 Task: Animate a Bouncing Ball.
Action: Mouse moved to (541, 404)
Screenshot: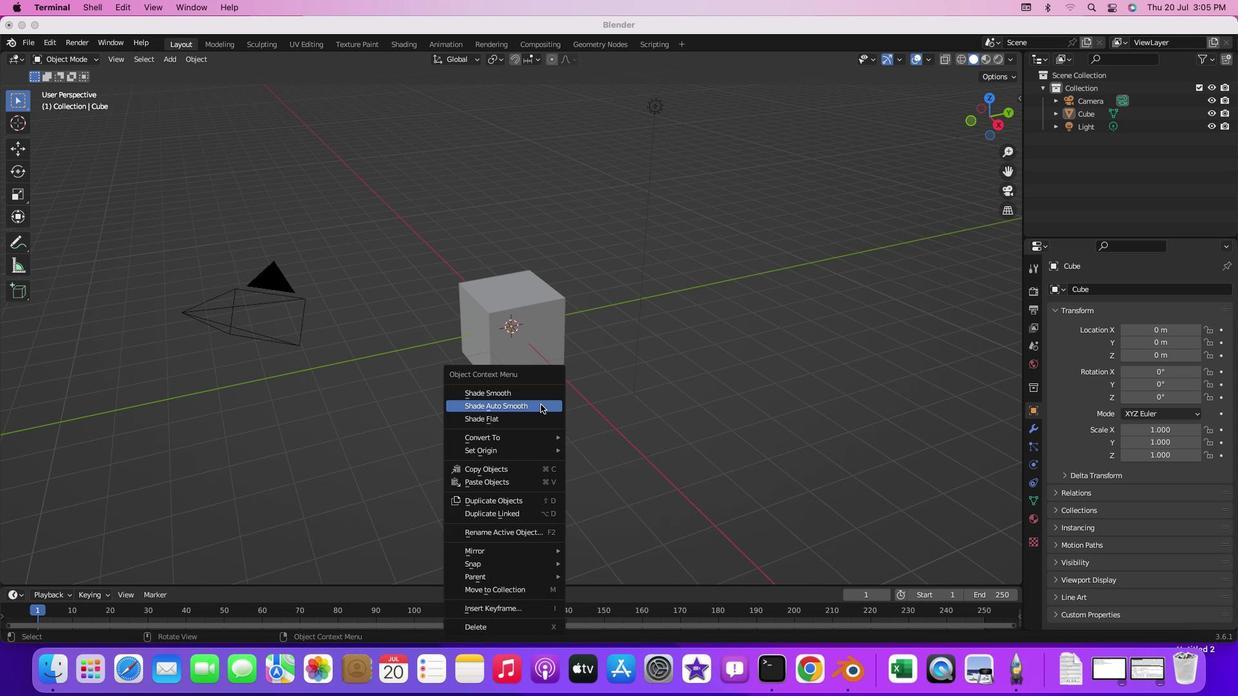 
Action: Mouse pressed right at (541, 404)
Screenshot: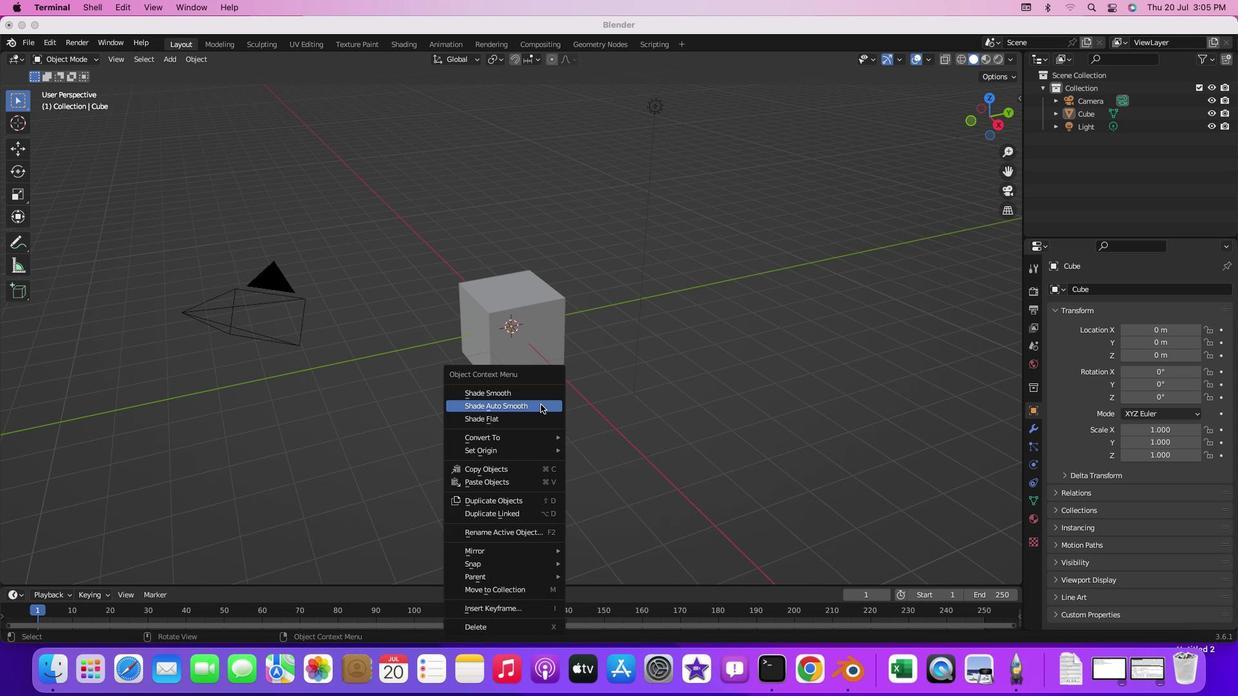 
Action: Mouse moved to (371, 388)
Screenshot: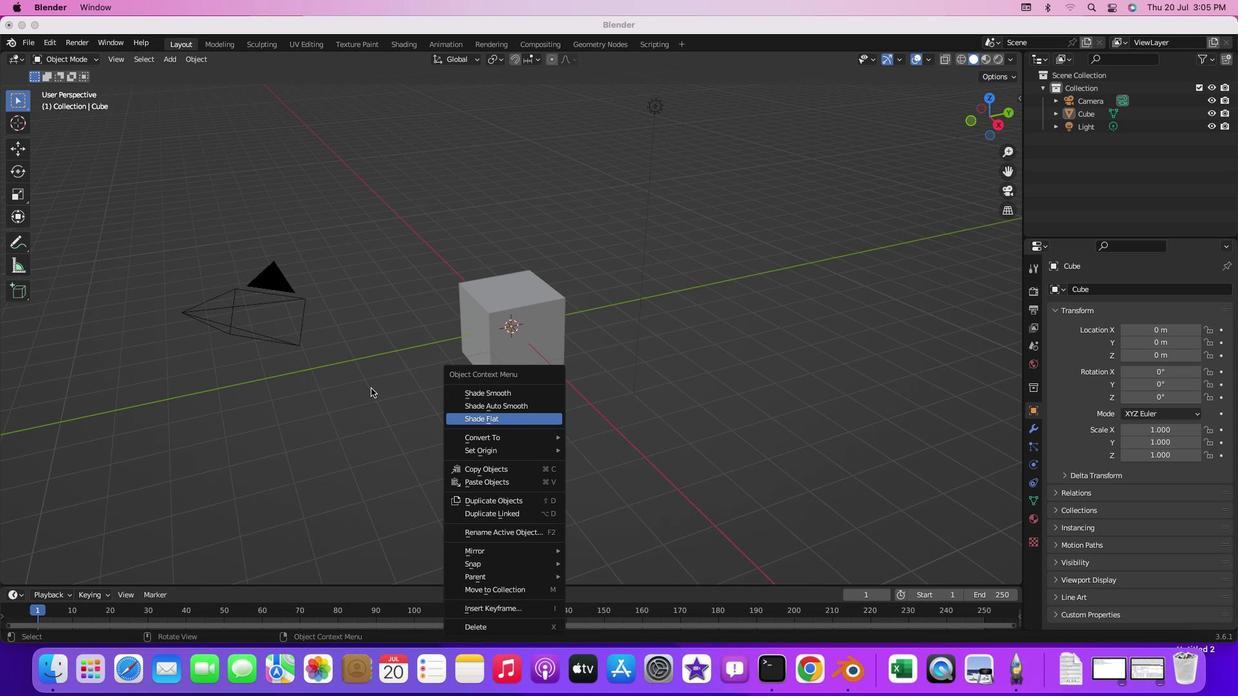 
Action: Mouse pressed left at (371, 388)
Screenshot: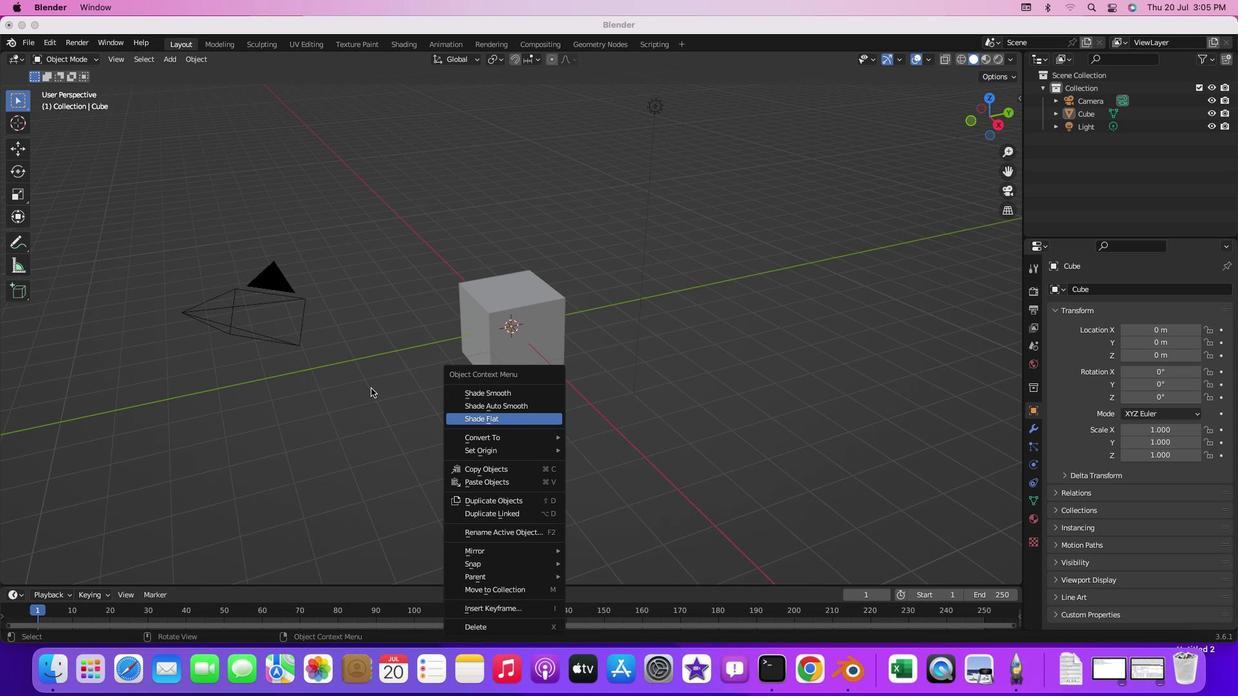 
Action: Mouse moved to (492, 359)
Screenshot: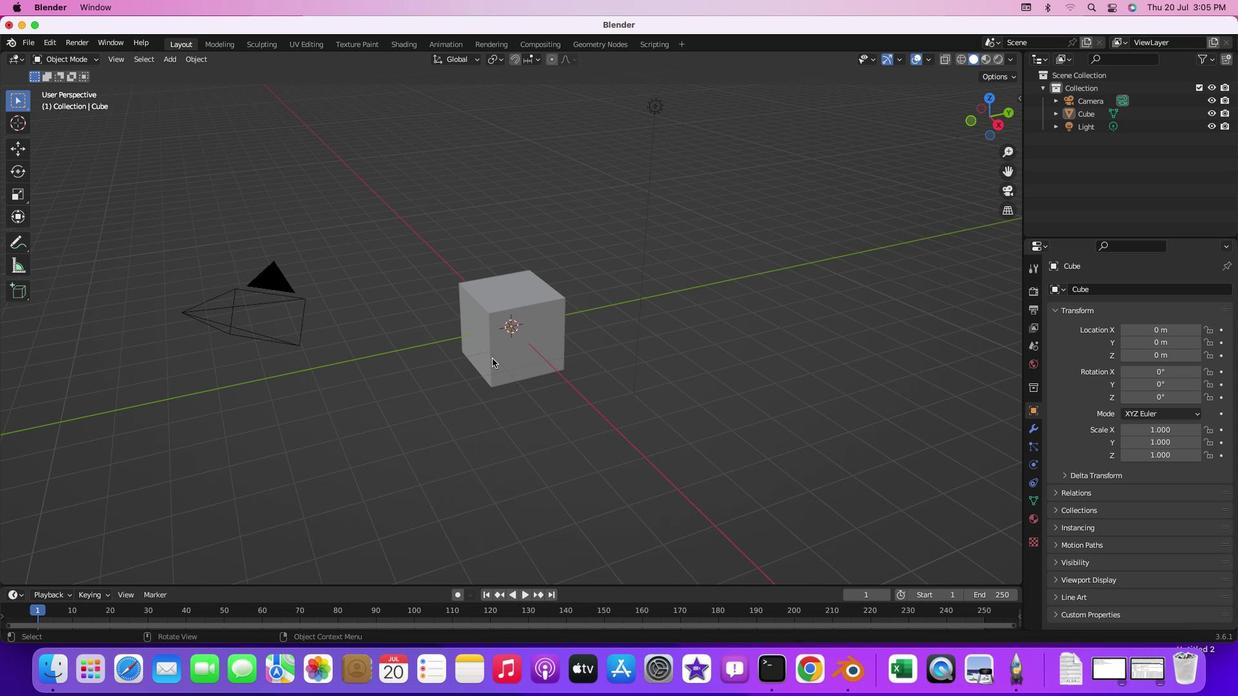 
Action: Mouse pressed left at (492, 359)
Screenshot: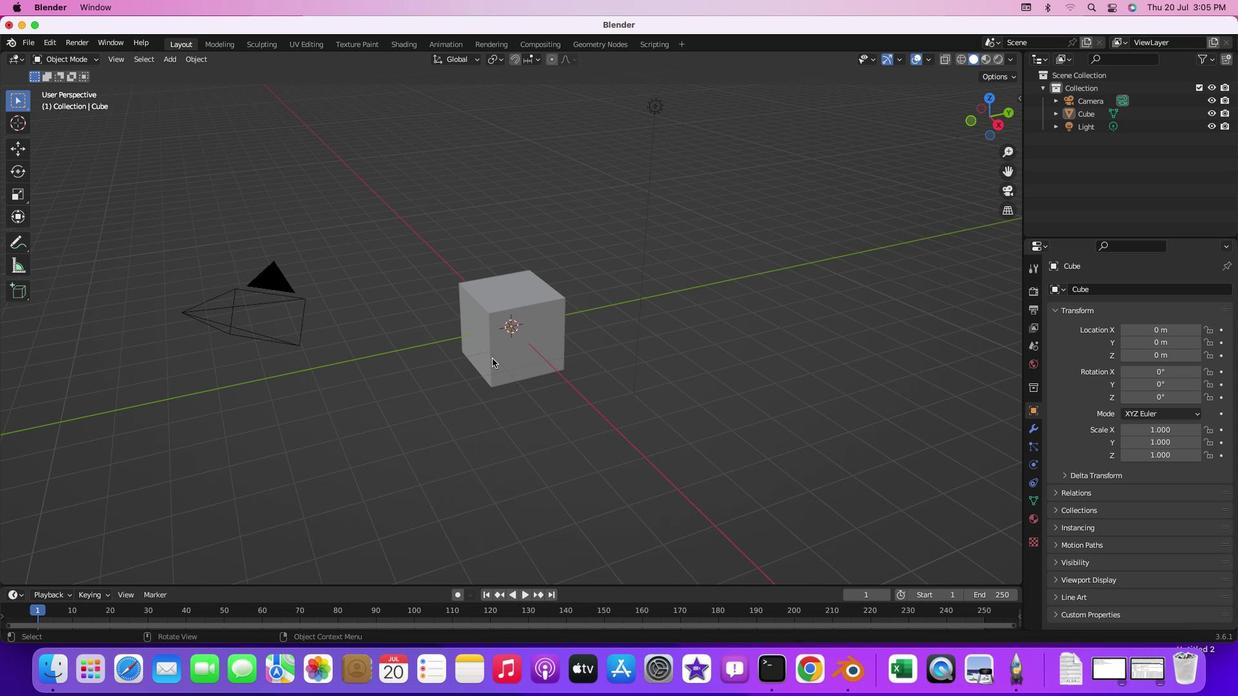 
Action: Key pressed Key.delete
Screenshot: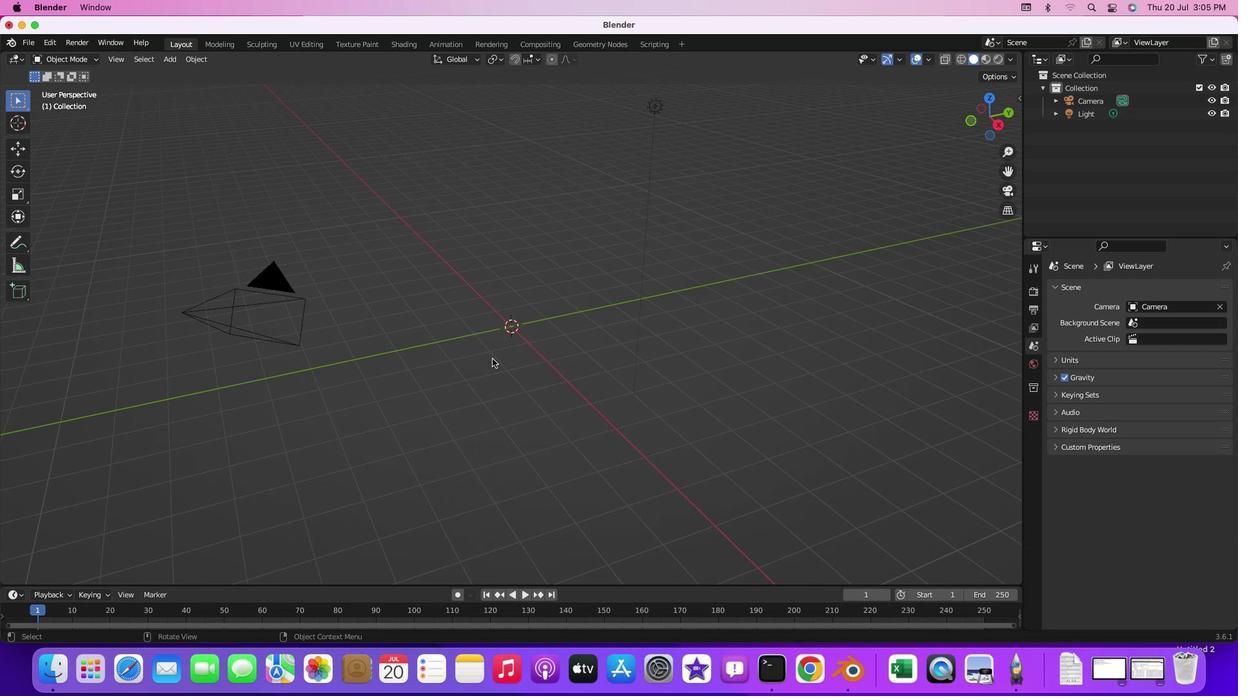 
Action: Mouse moved to (485, 367)
Screenshot: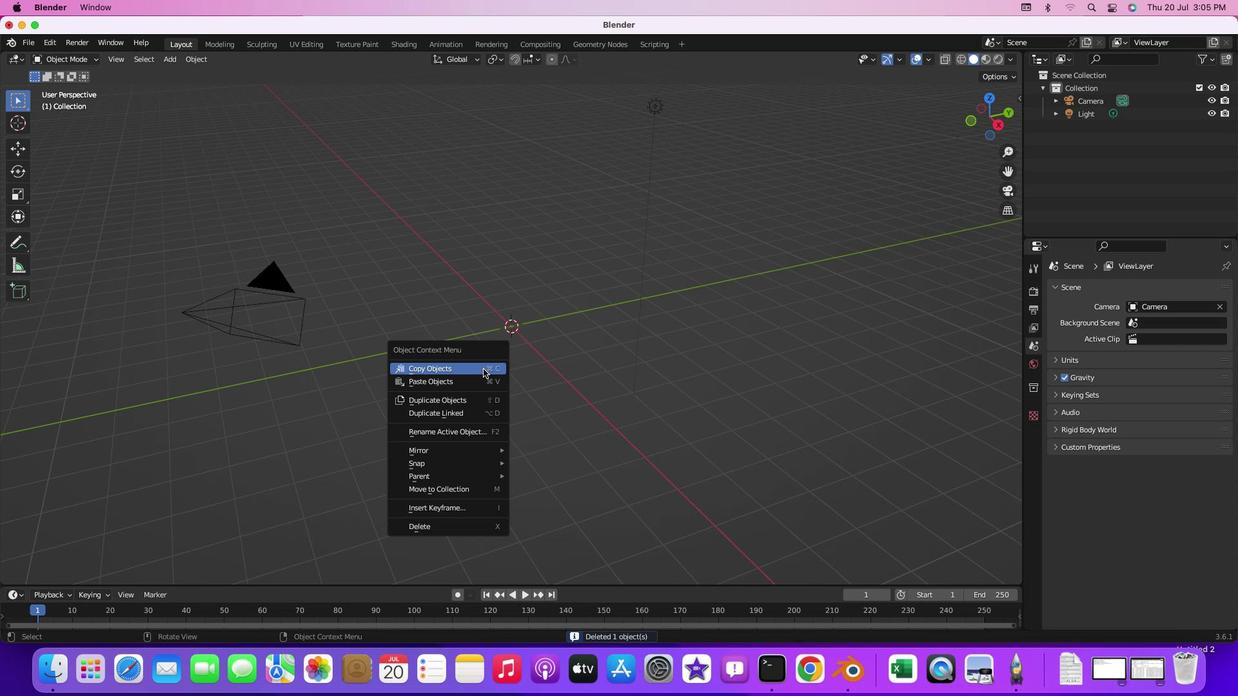
Action: Mouse pressed right at (485, 367)
Screenshot: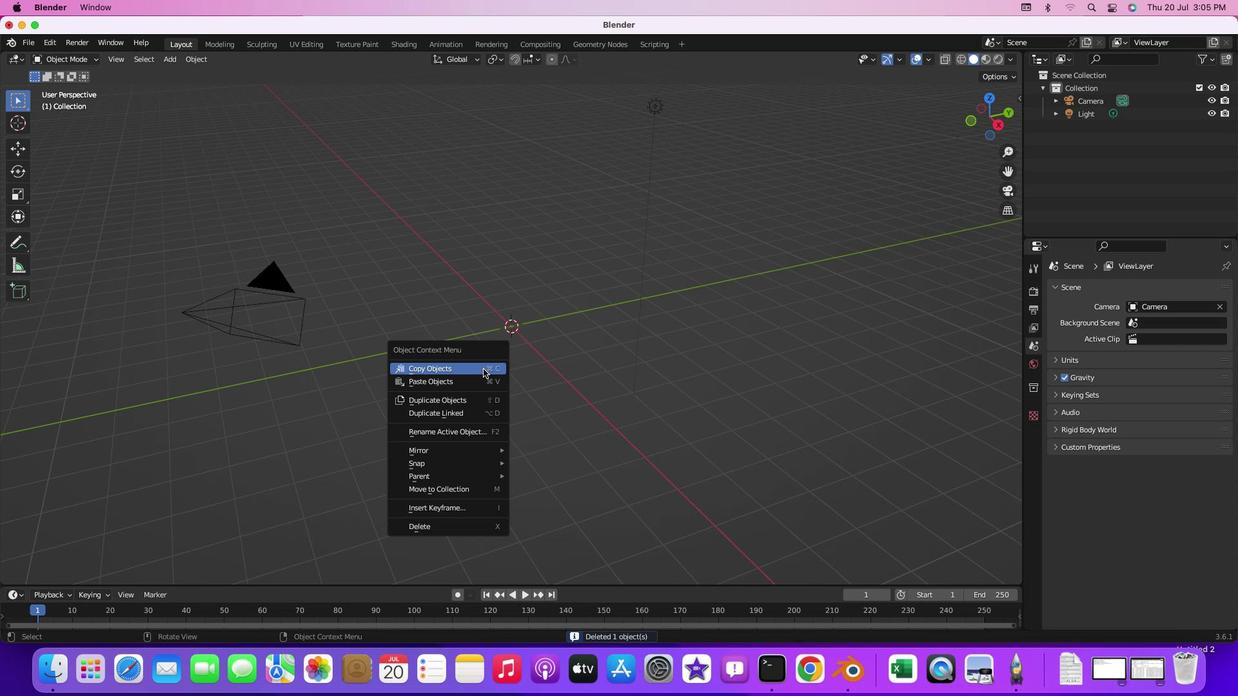 
Action: Mouse moved to (585, 372)
Screenshot: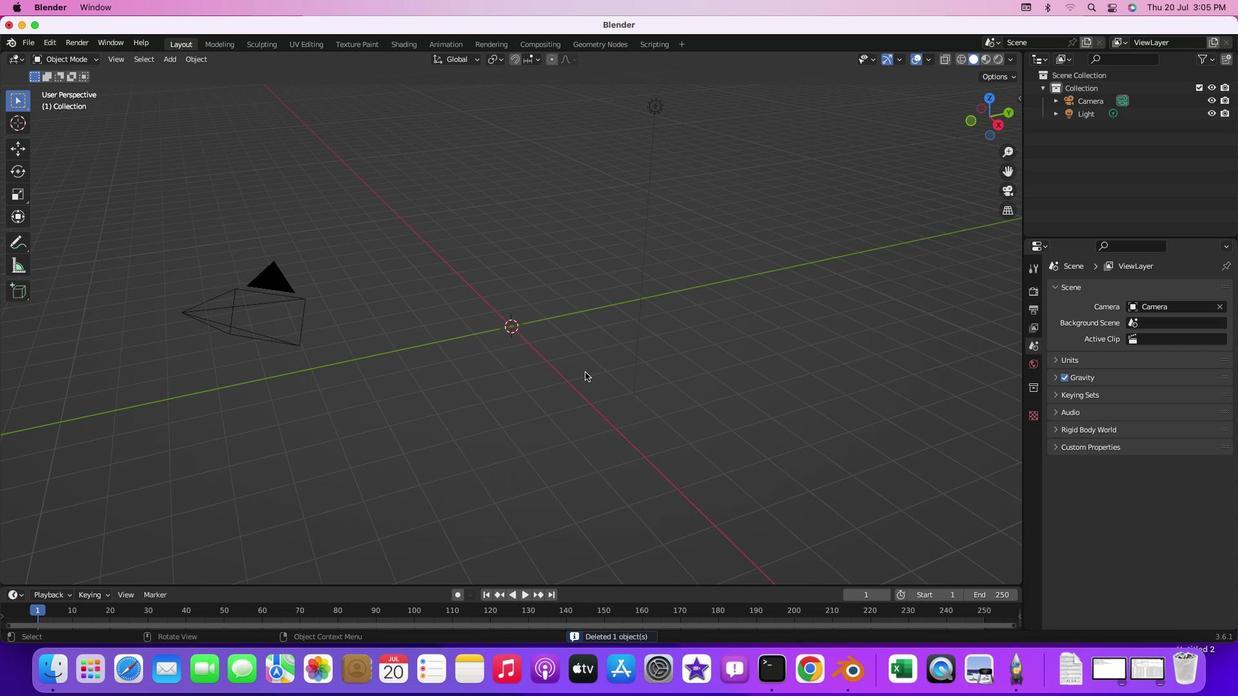 
Action: Mouse pressed left at (585, 372)
Screenshot: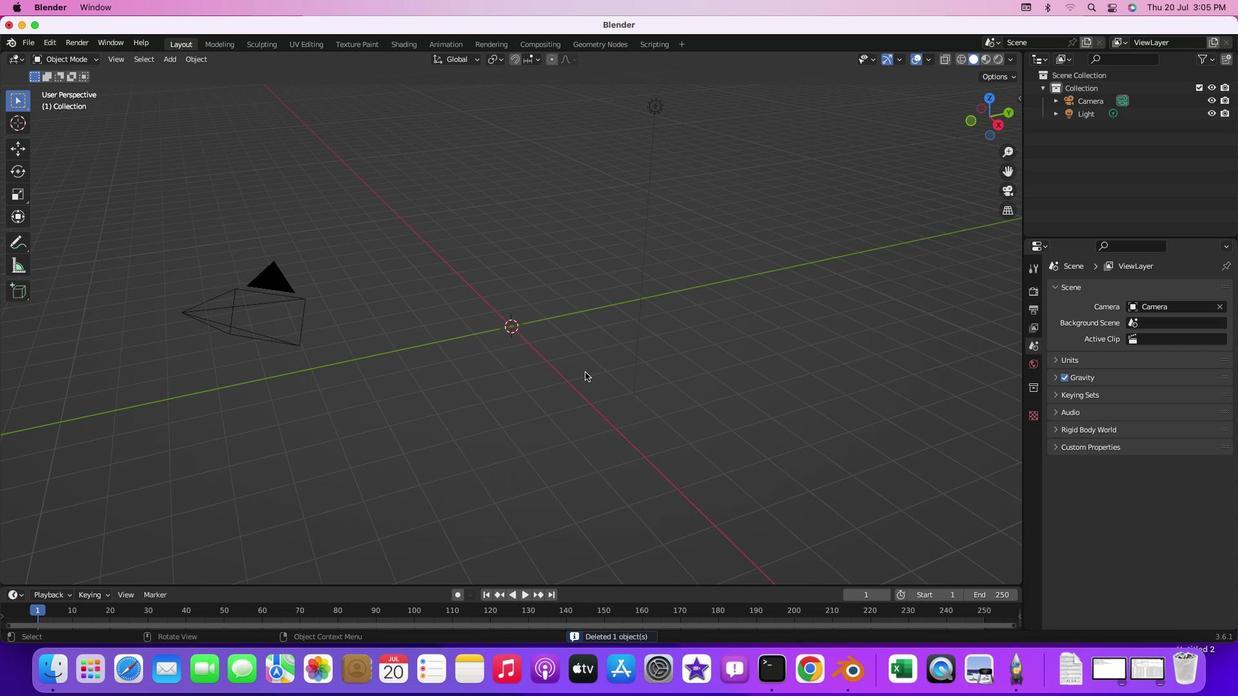 
Action: Mouse moved to (587, 360)
Screenshot: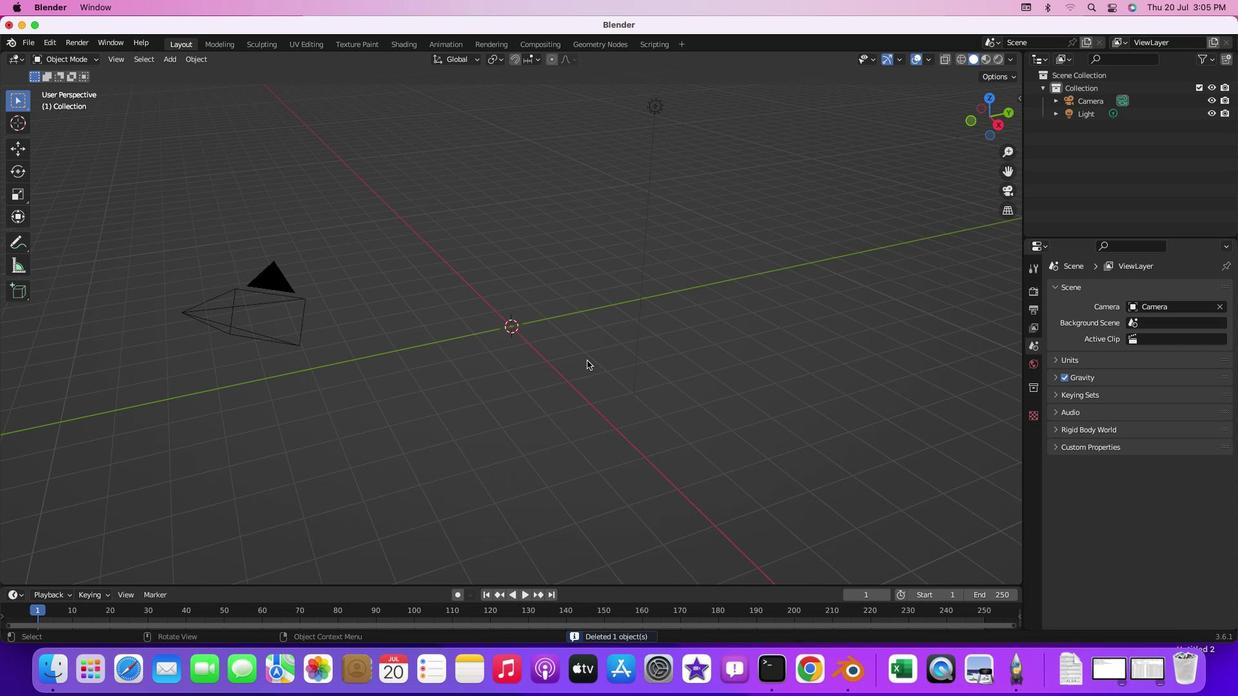 
Action: Mouse pressed left at (587, 360)
Screenshot: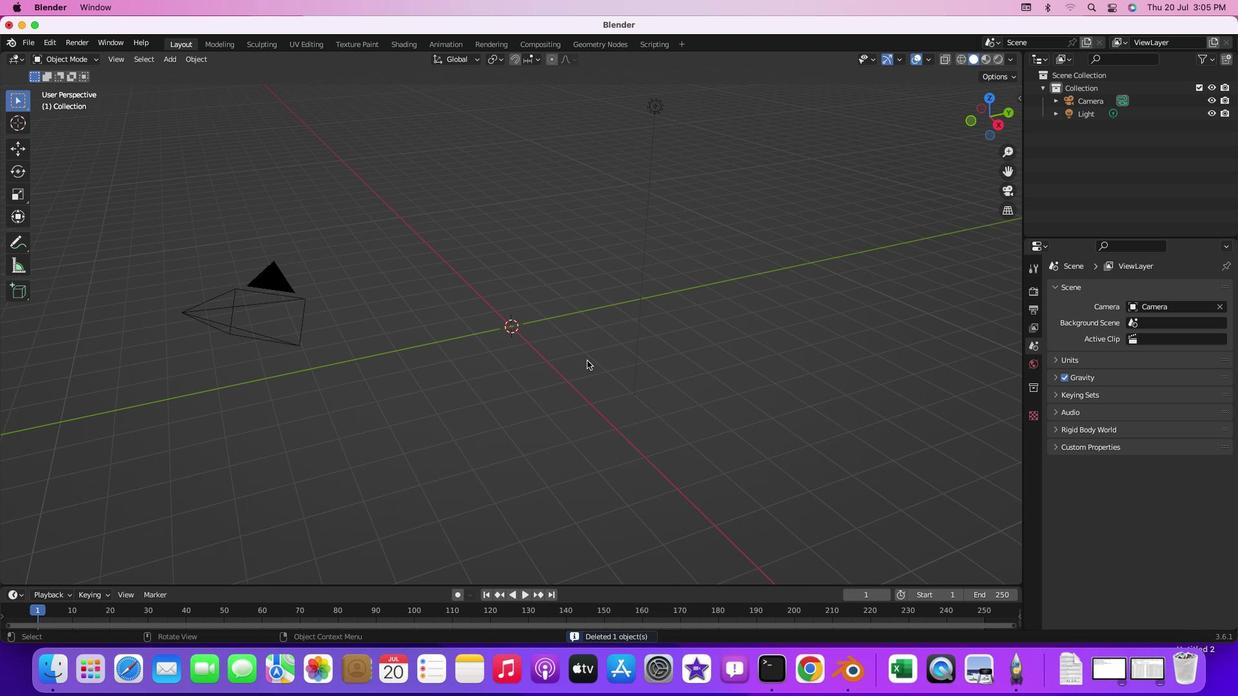 
Action: Mouse moved to (585, 356)
Screenshot: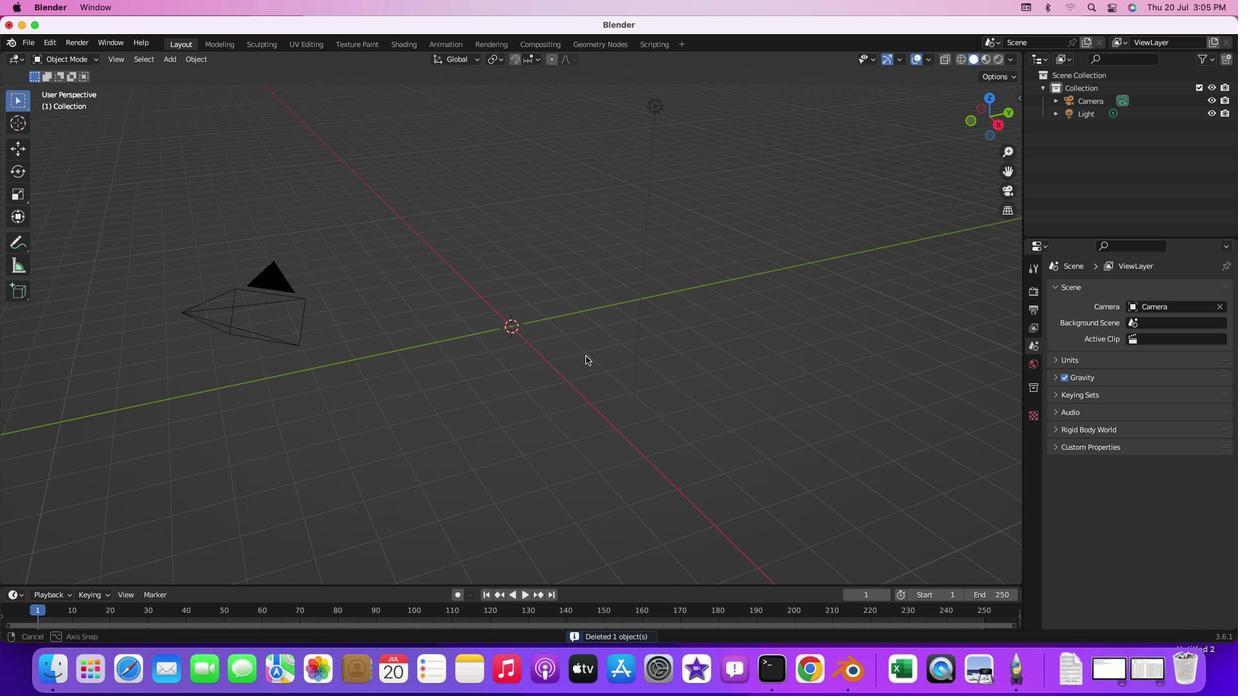 
Action: Mouse pressed middle at (585, 356)
Screenshot: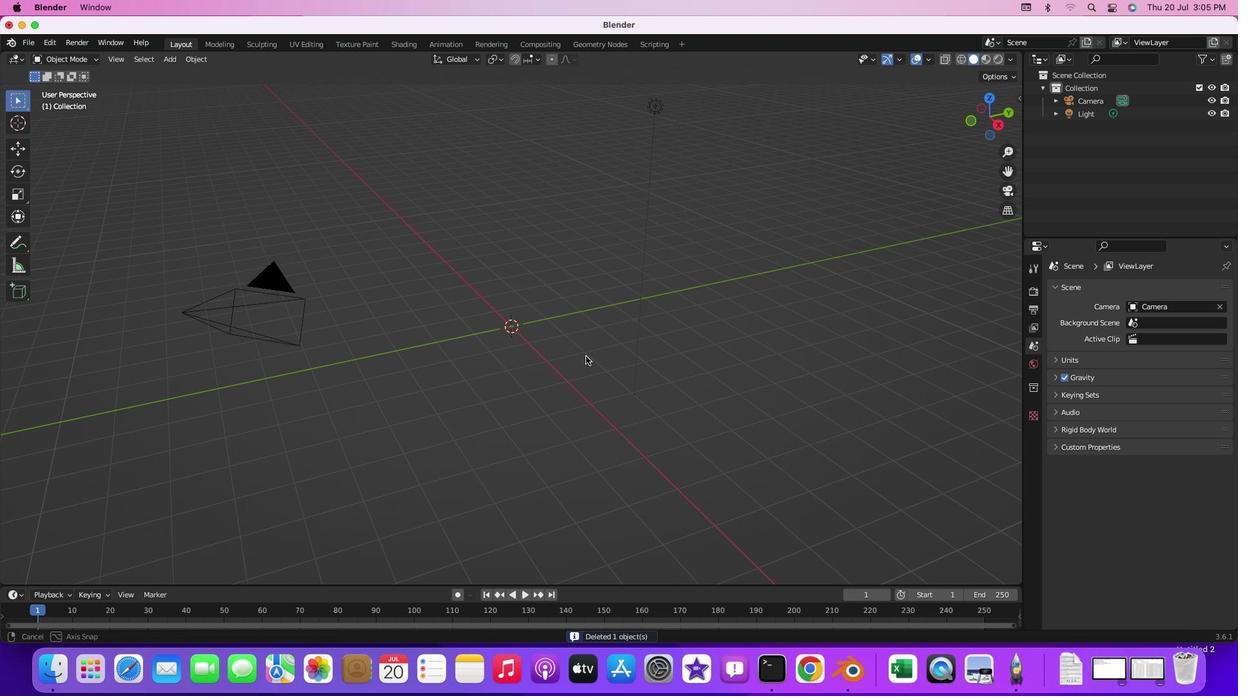 
Action: Mouse moved to (556, 276)
Screenshot: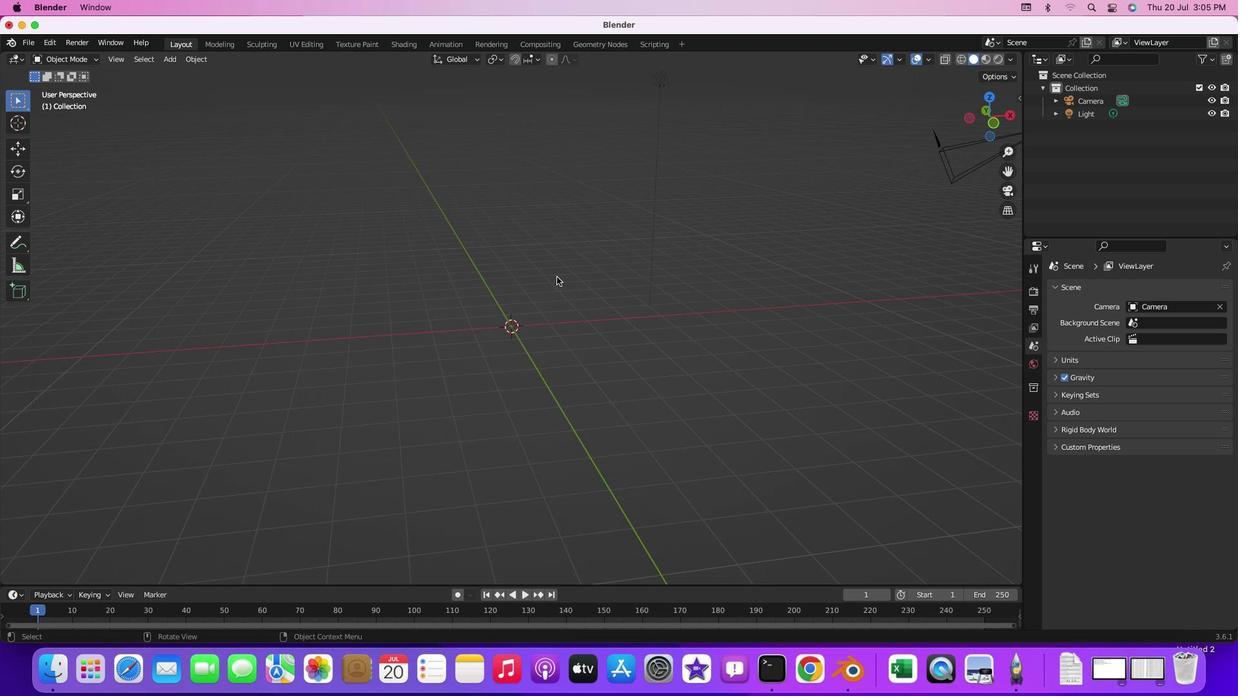 
Action: Key pressed Key.shift'A'
Screenshot: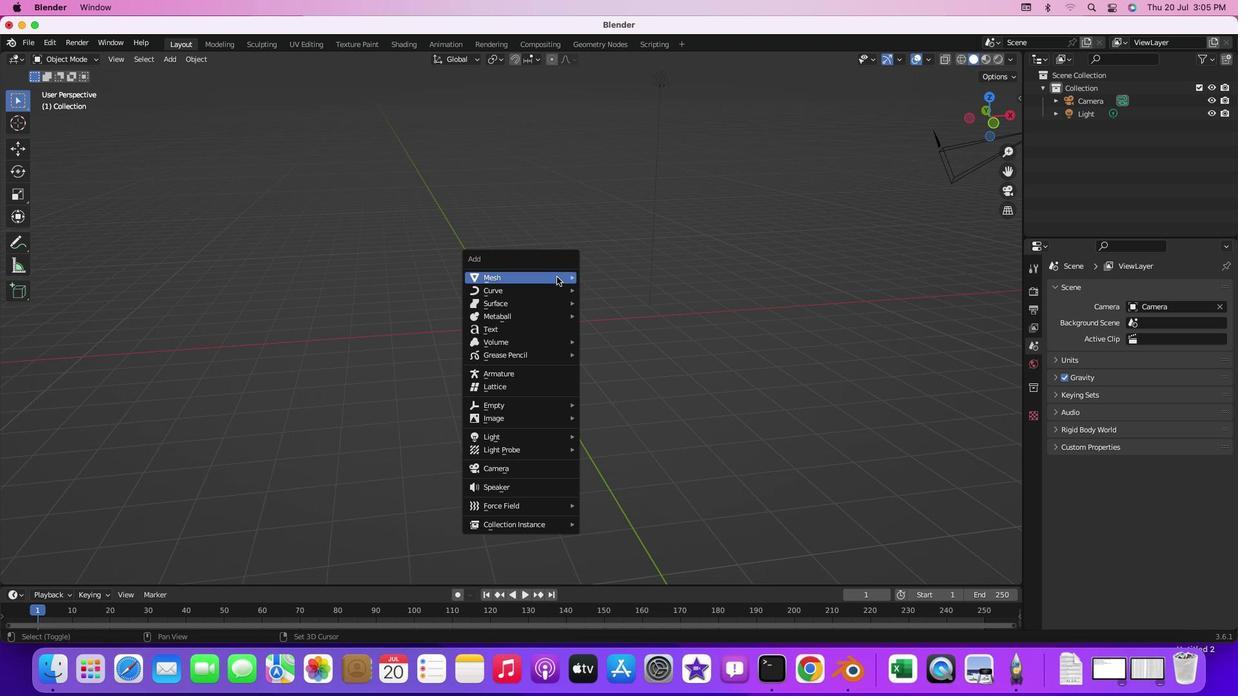 
Action: Mouse moved to (616, 283)
Screenshot: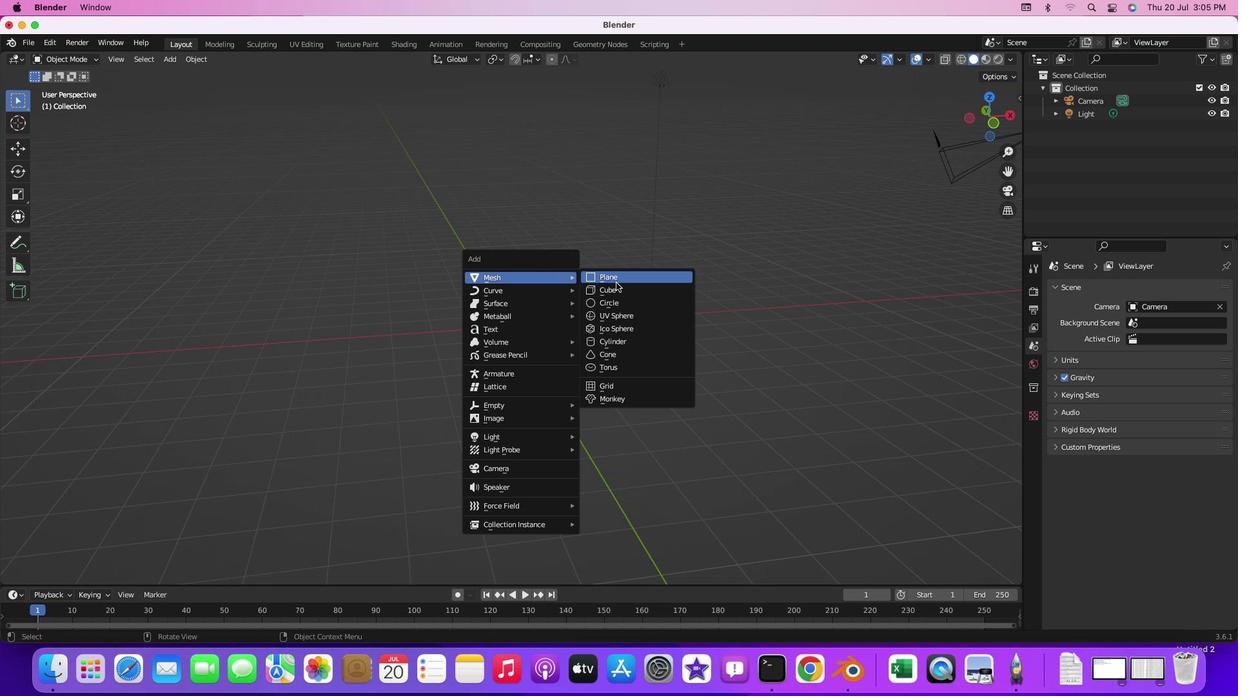 
Action: Mouse pressed left at (616, 283)
Screenshot: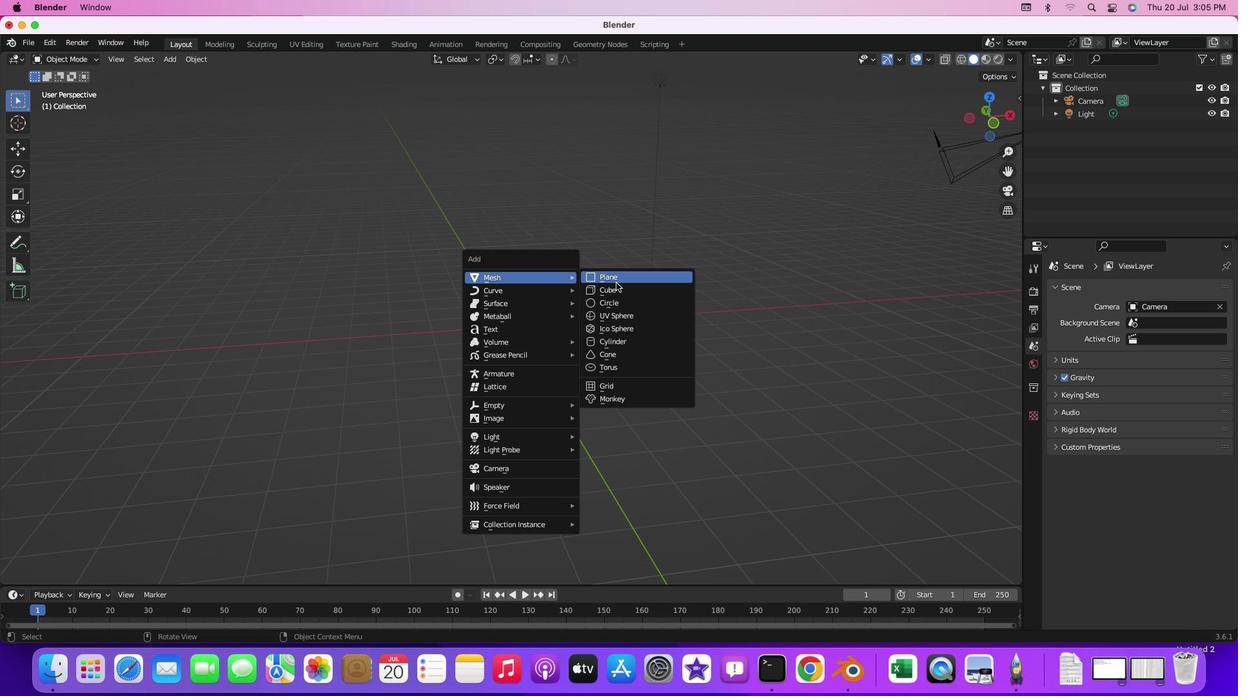 
Action: Mouse moved to (536, 322)
Screenshot: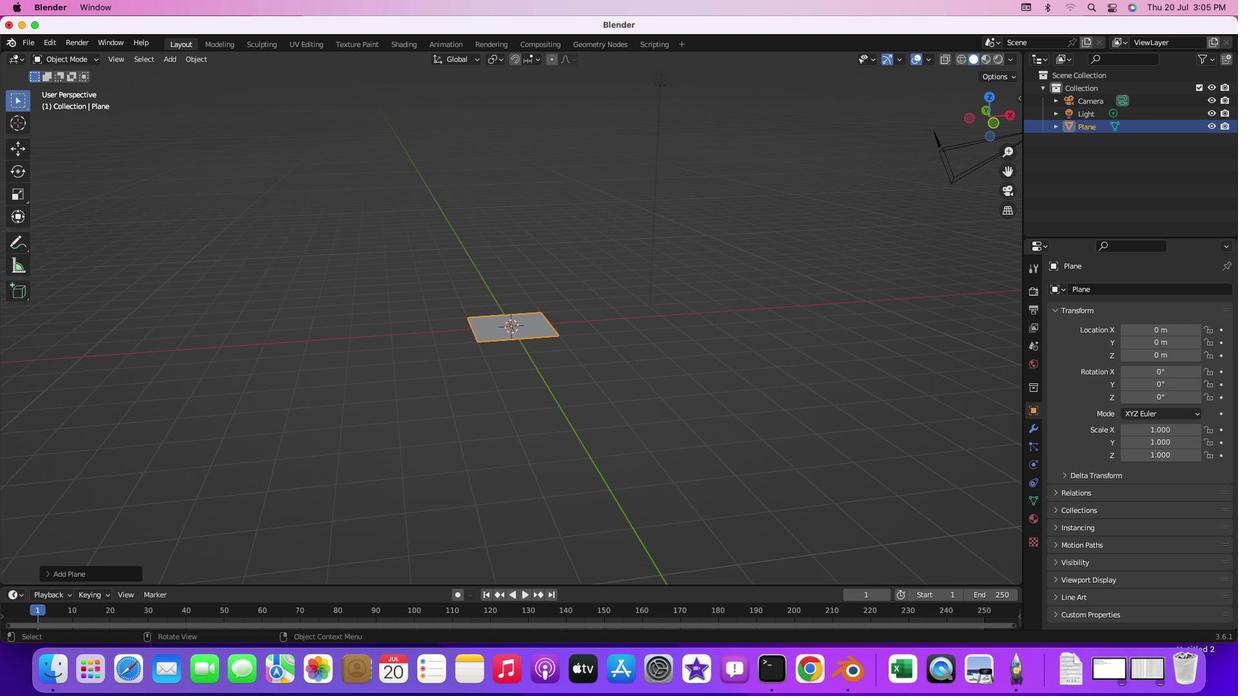 
Action: Key pressed 's'
Screenshot: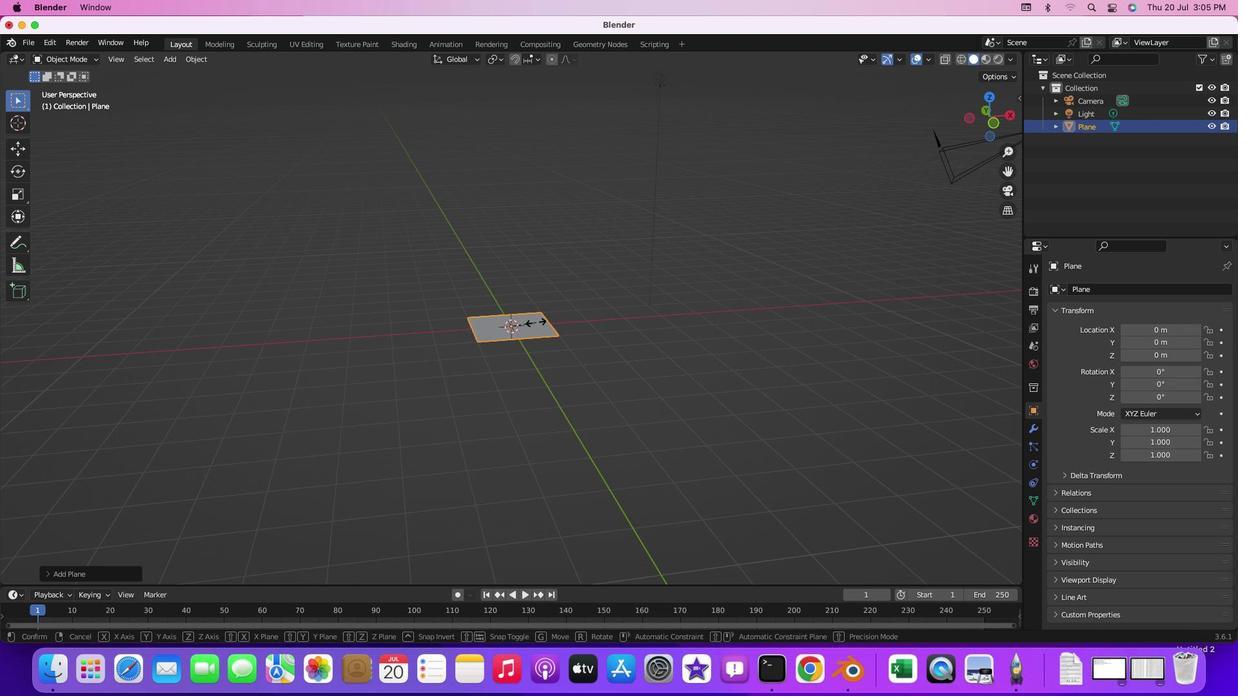 
Action: Mouse moved to (666, 304)
Screenshot: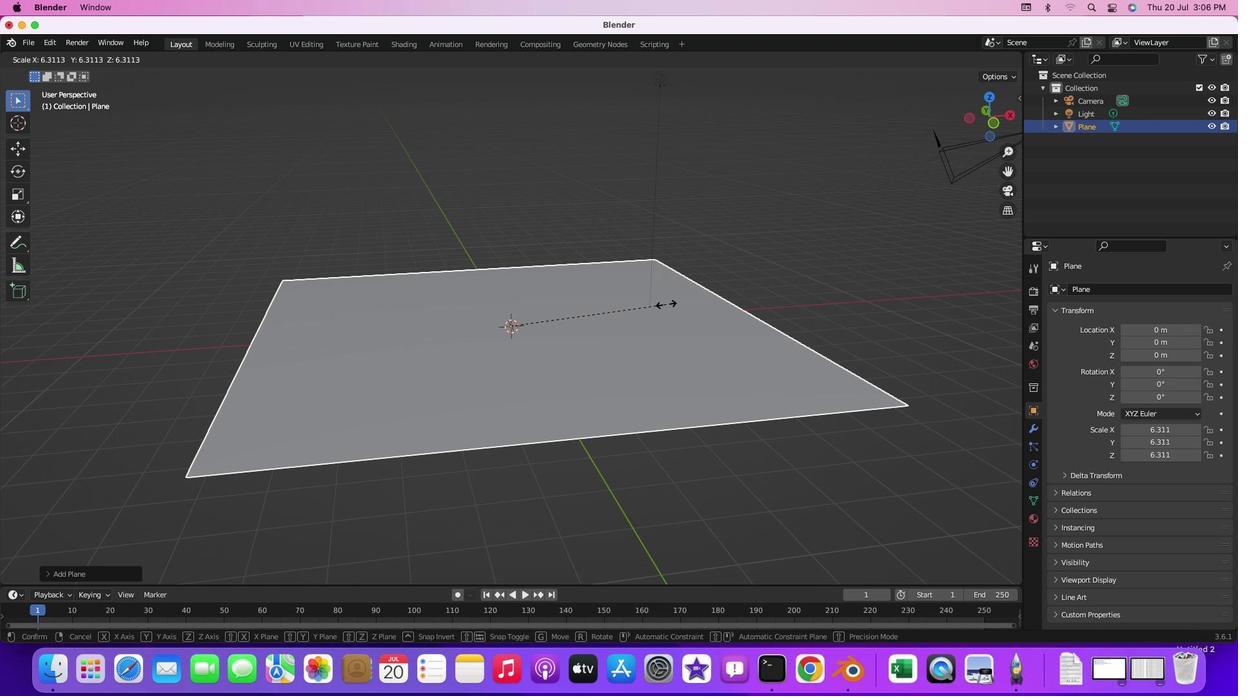 
Action: Mouse pressed left at (666, 304)
Screenshot: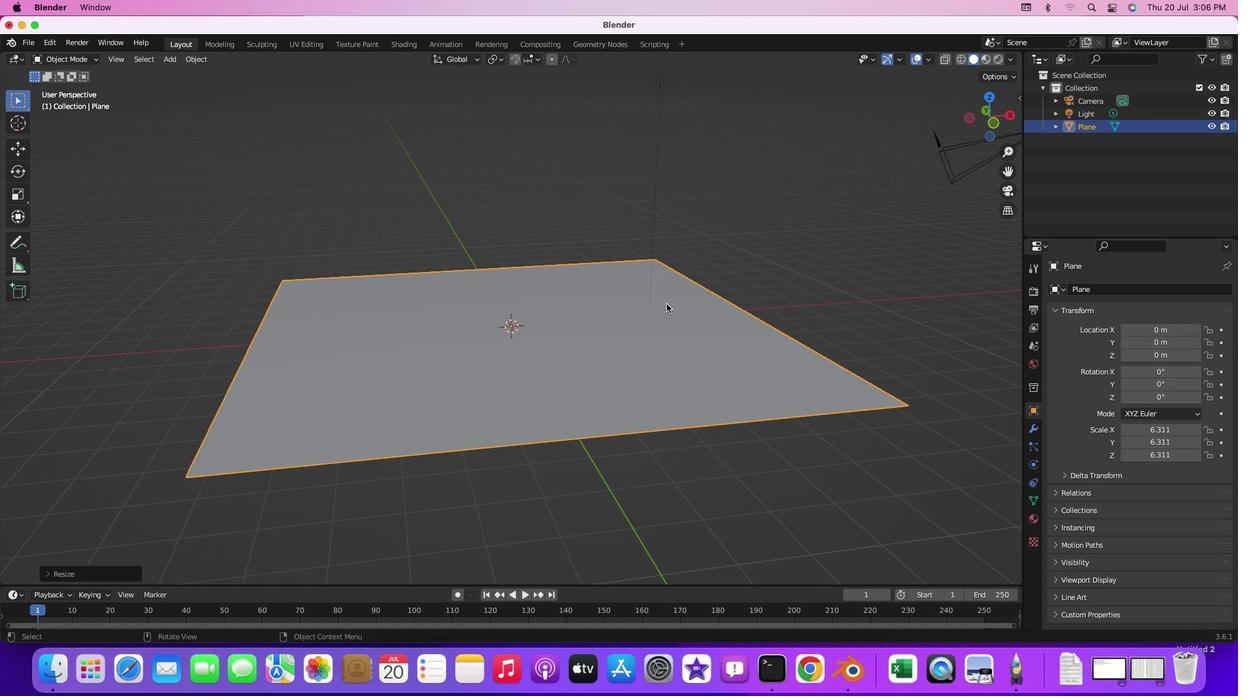 
Action: Mouse moved to (867, 223)
Screenshot: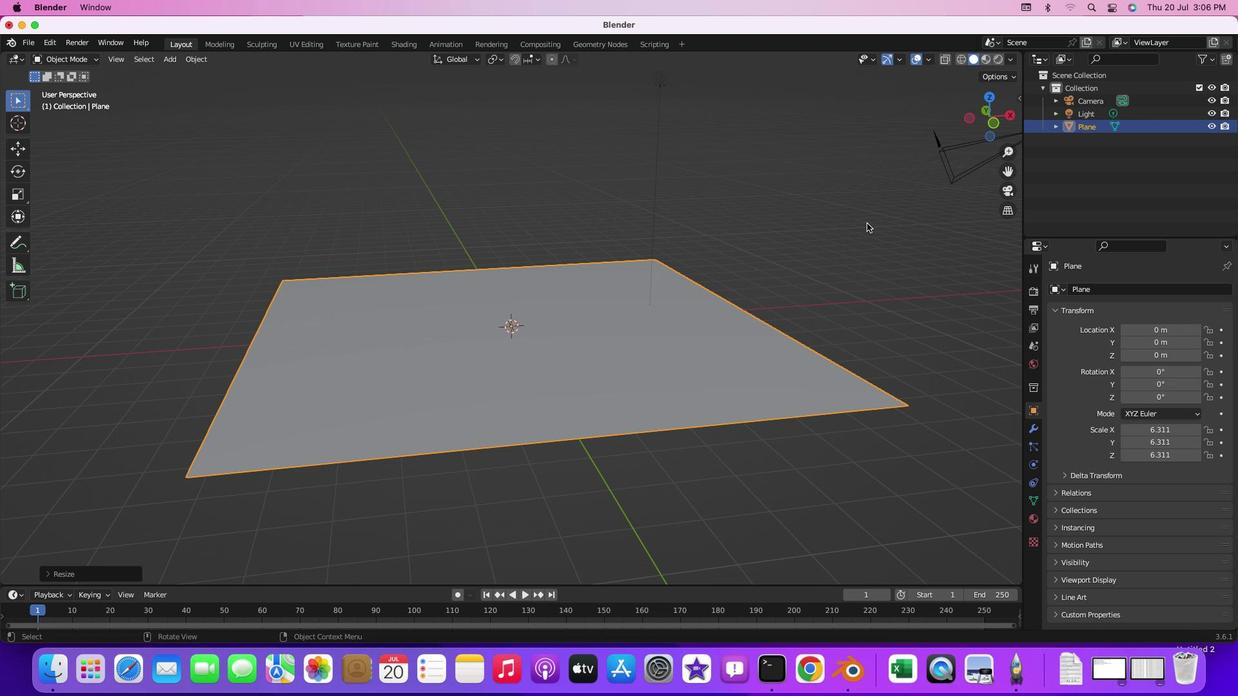 
Action: Key pressed '3'
Screenshot: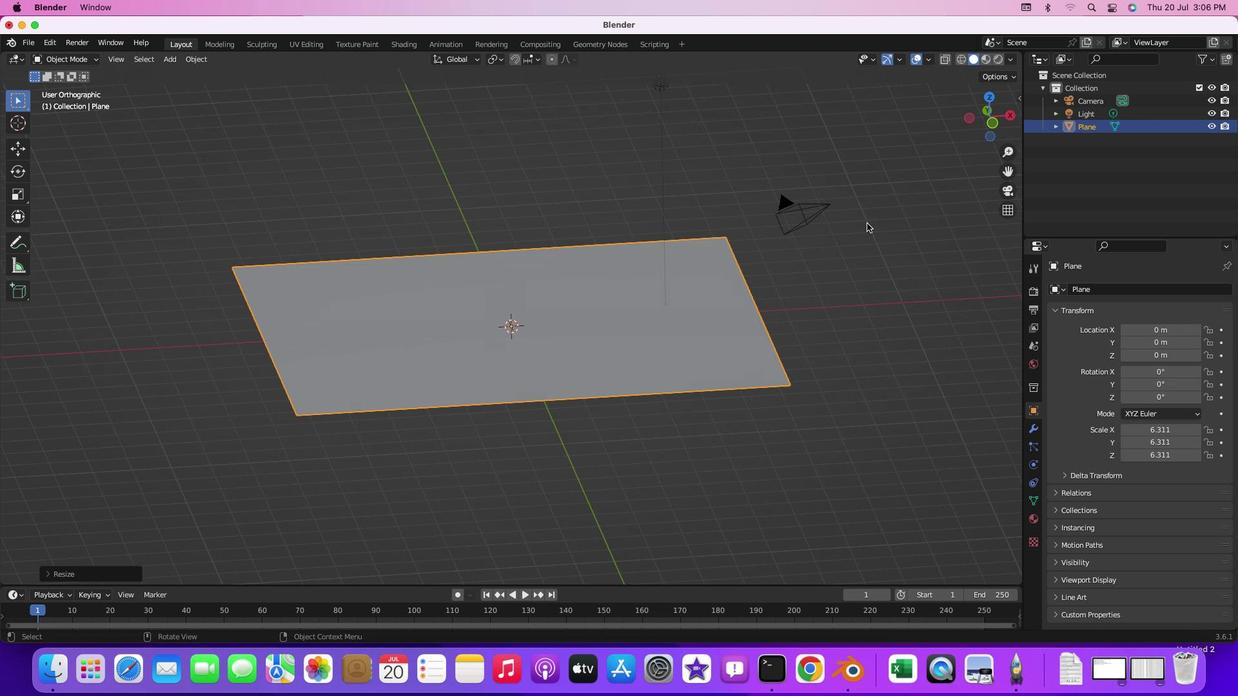 
Action: Mouse moved to (522, 377)
Screenshot: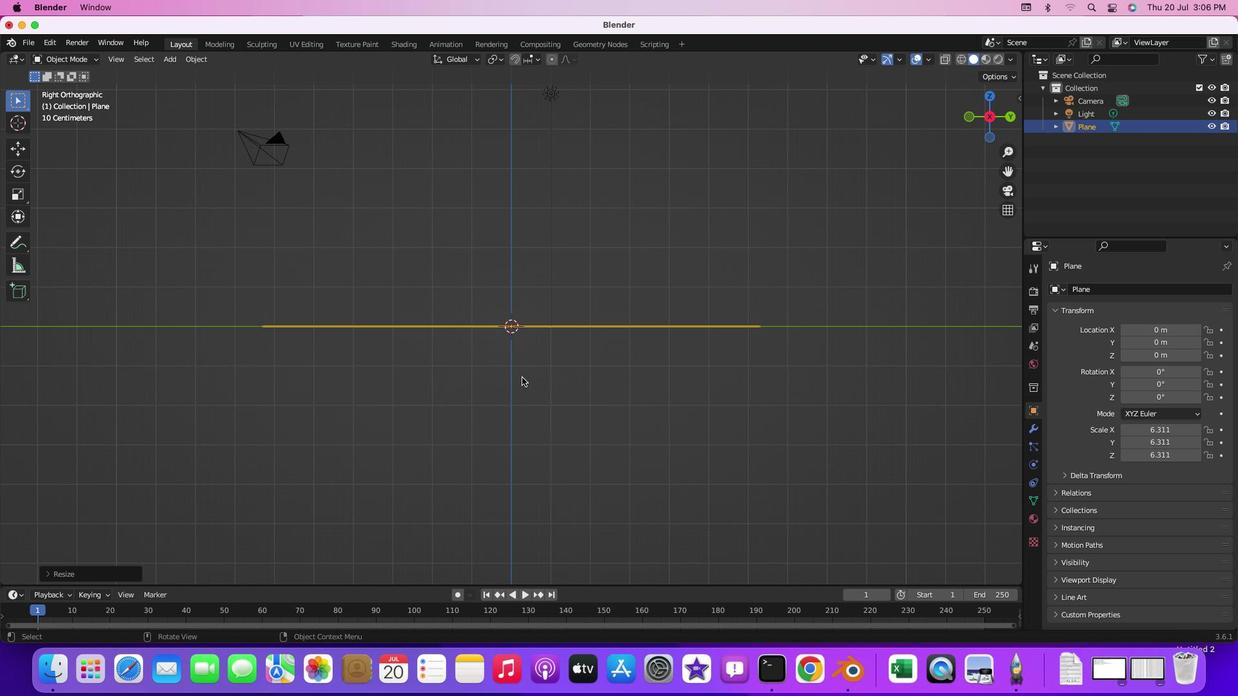 
Action: Mouse pressed left at (522, 377)
Screenshot: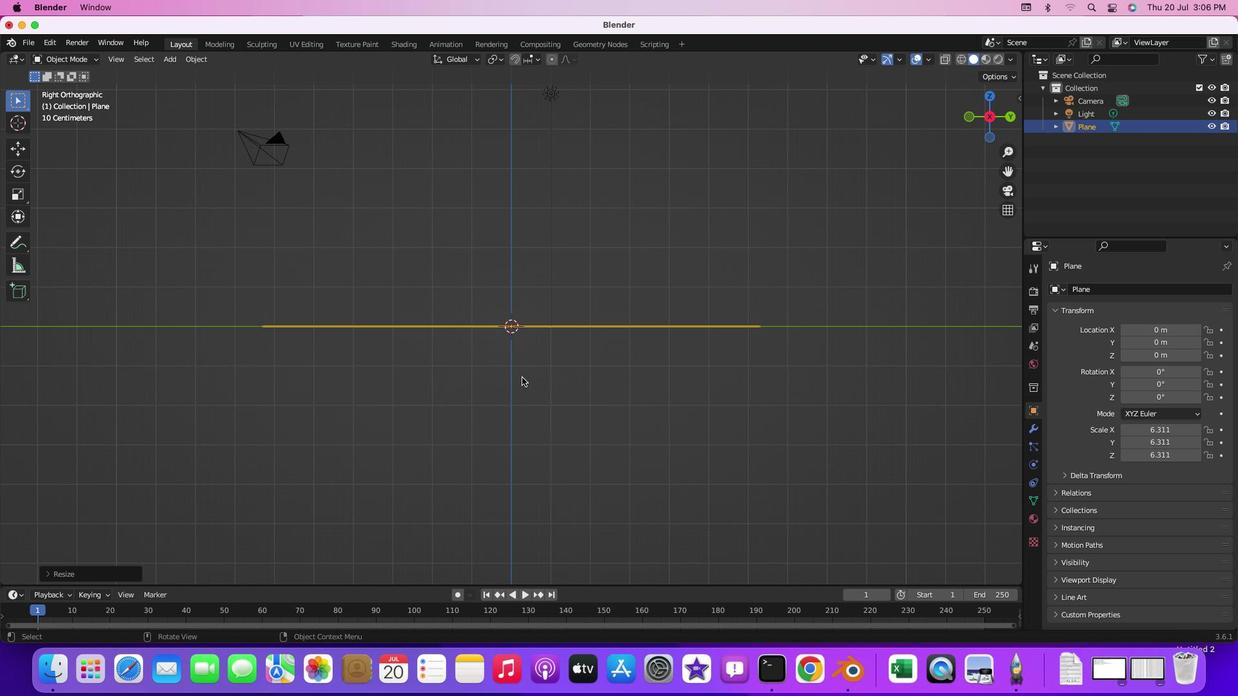 
Action: Mouse moved to (14, 155)
Screenshot: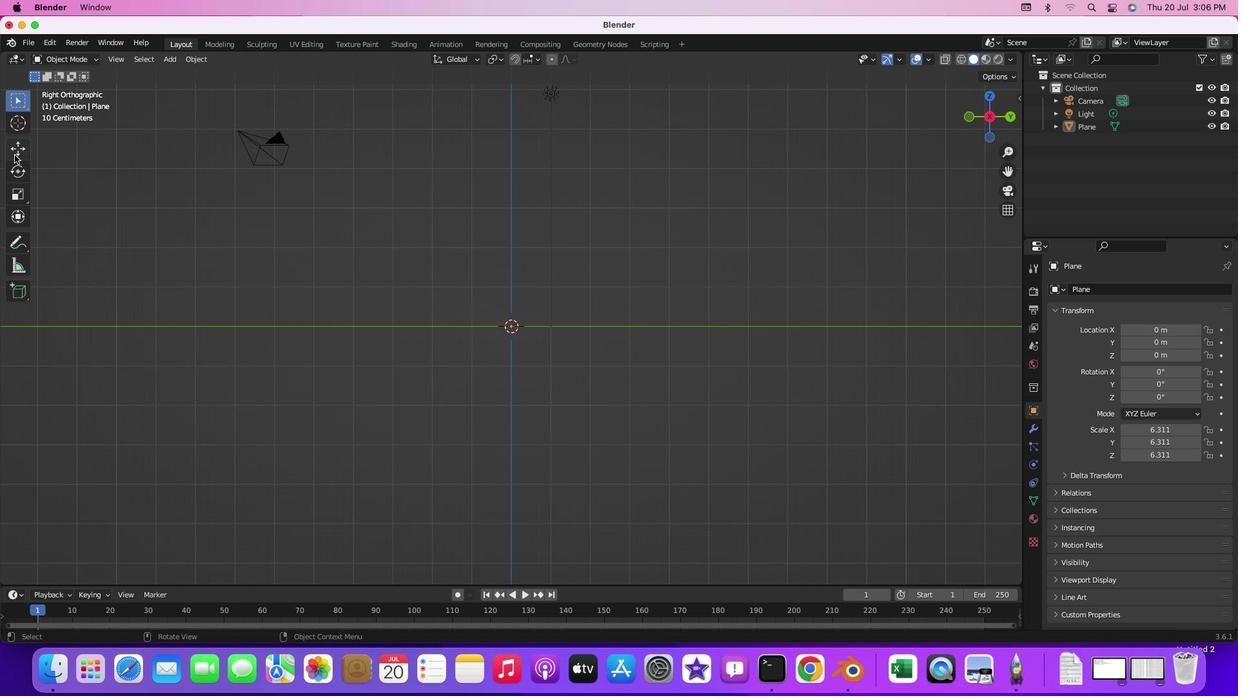 
Action: Mouse pressed left at (14, 155)
Screenshot: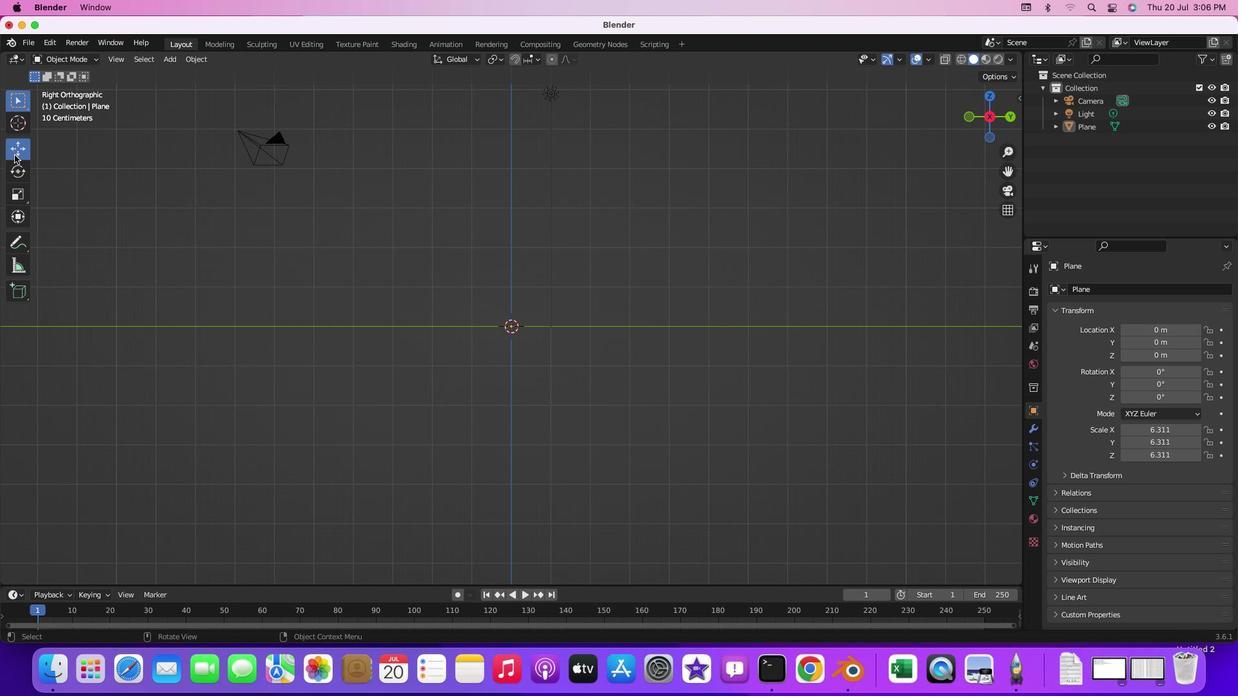 
Action: Mouse moved to (16, 124)
Screenshot: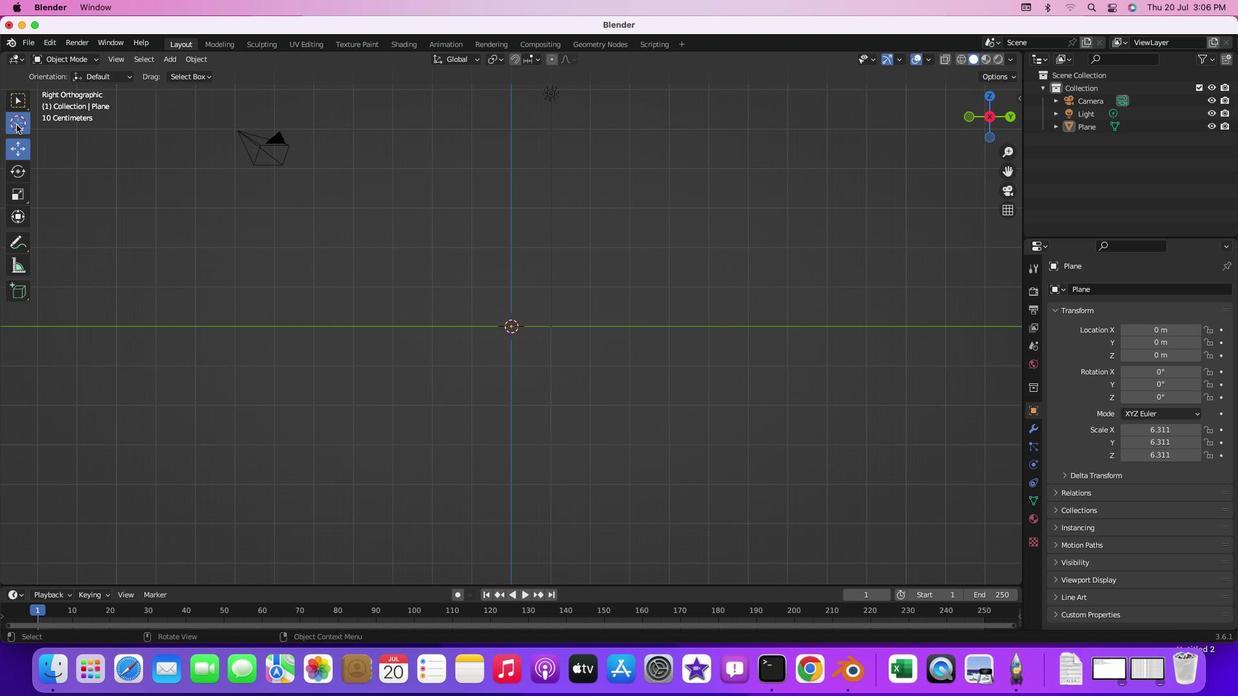 
Action: Mouse pressed left at (16, 124)
Screenshot: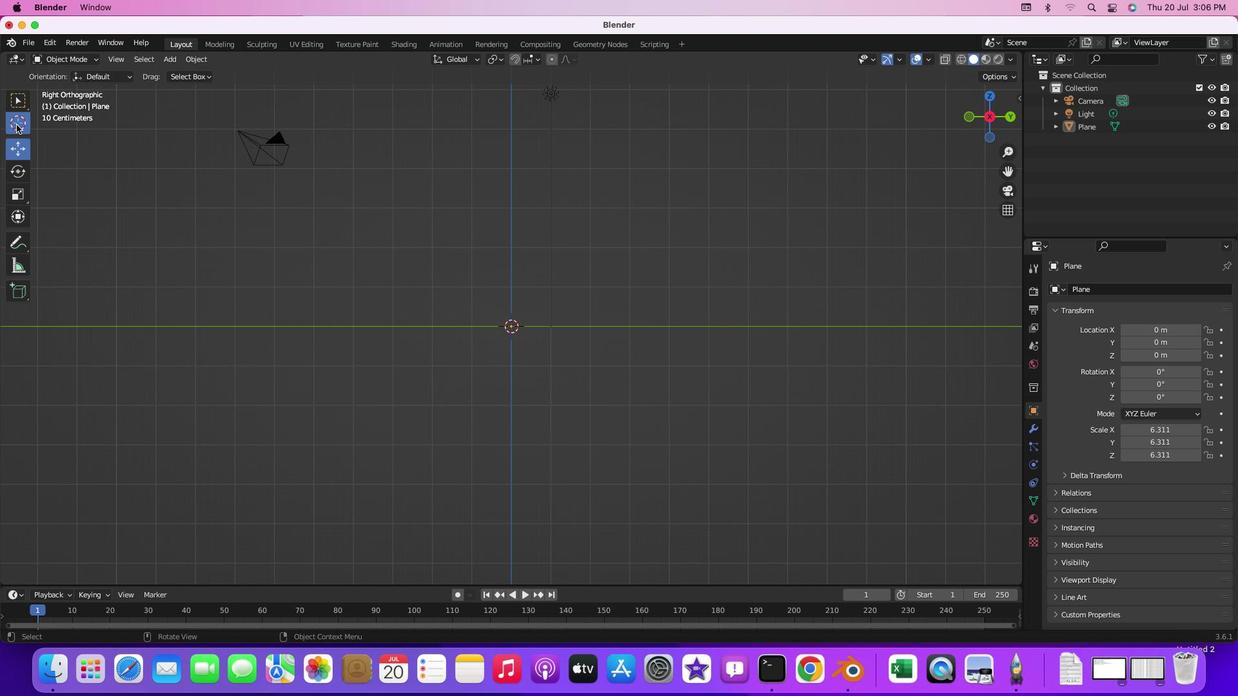 
Action: Mouse moved to (510, 243)
Screenshot: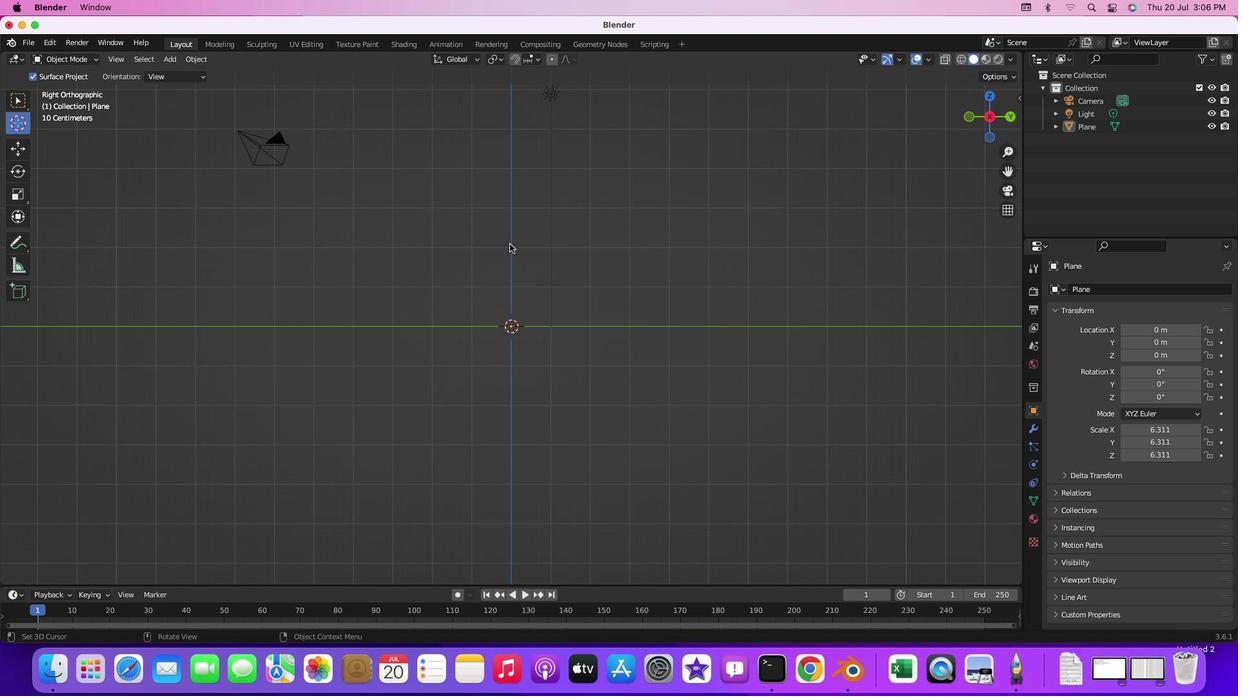 
Action: Mouse pressed left at (510, 243)
Screenshot: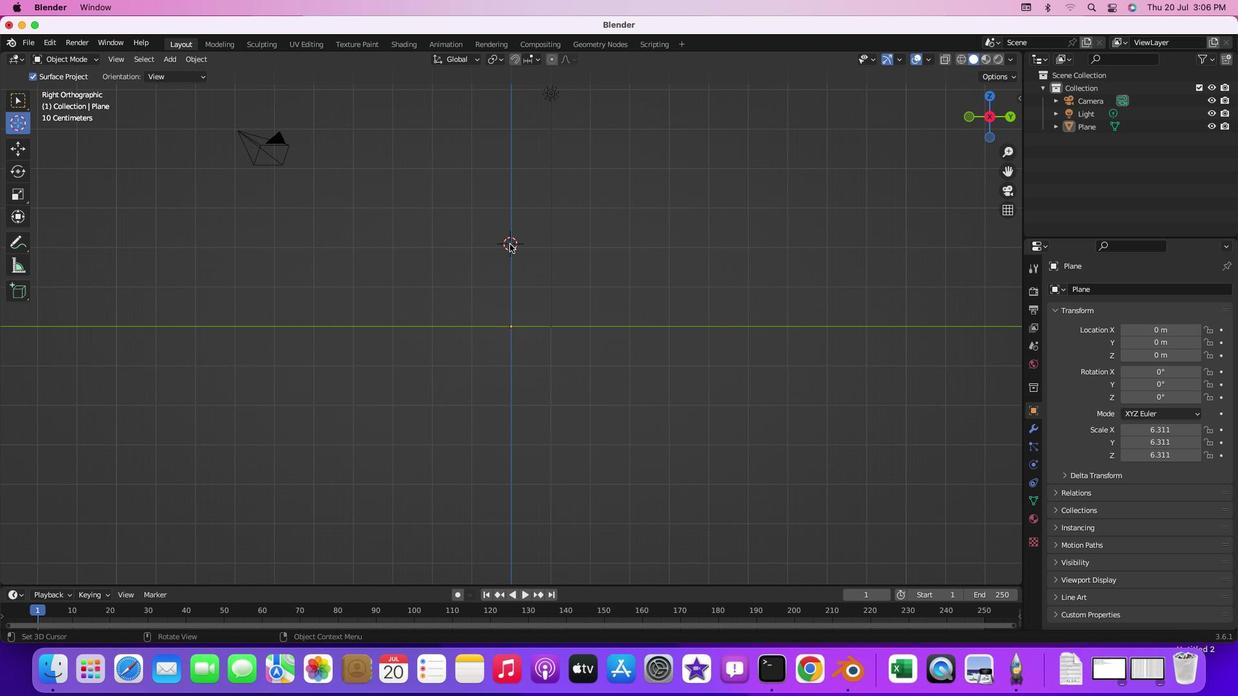 
Action: Mouse moved to (512, 210)
Screenshot: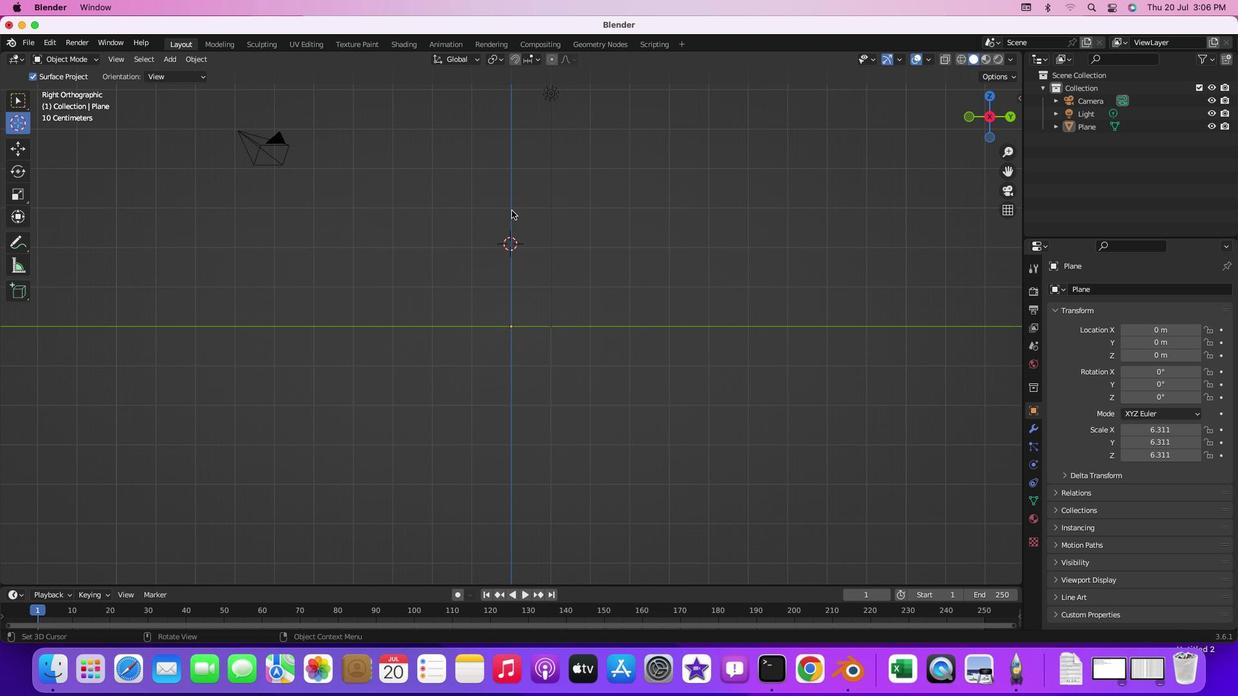 
Action: Mouse pressed left at (512, 210)
Screenshot: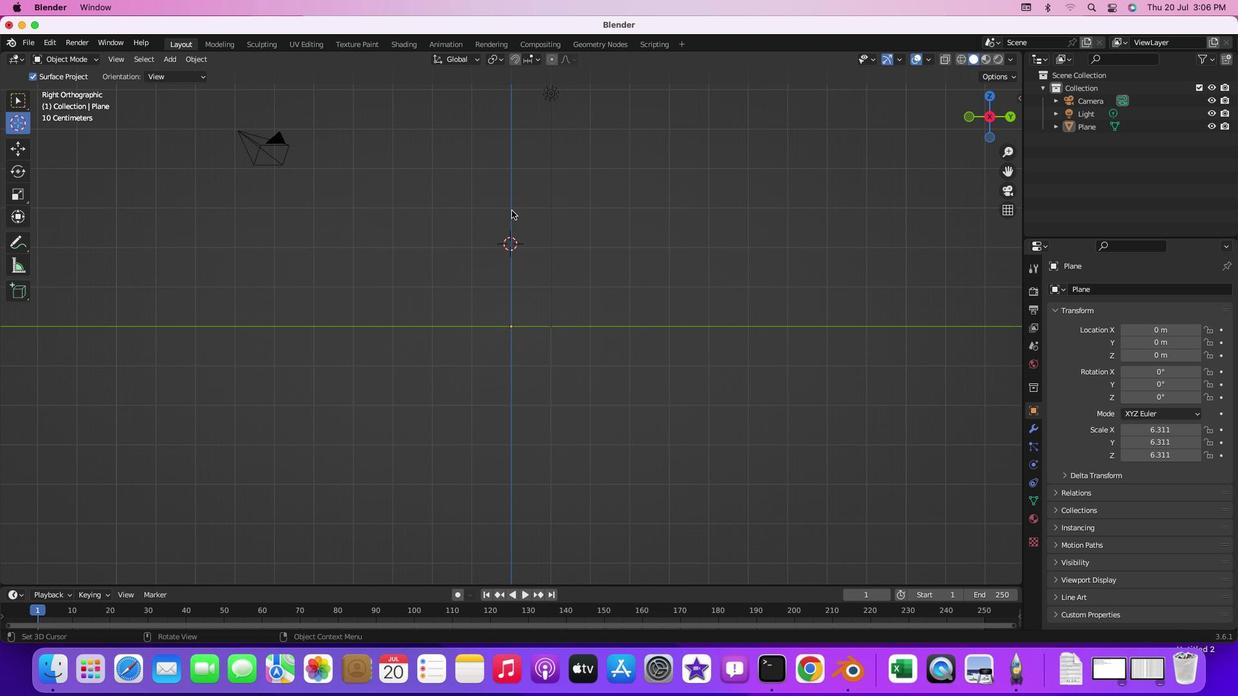 
Action: Mouse moved to (512, 170)
Screenshot: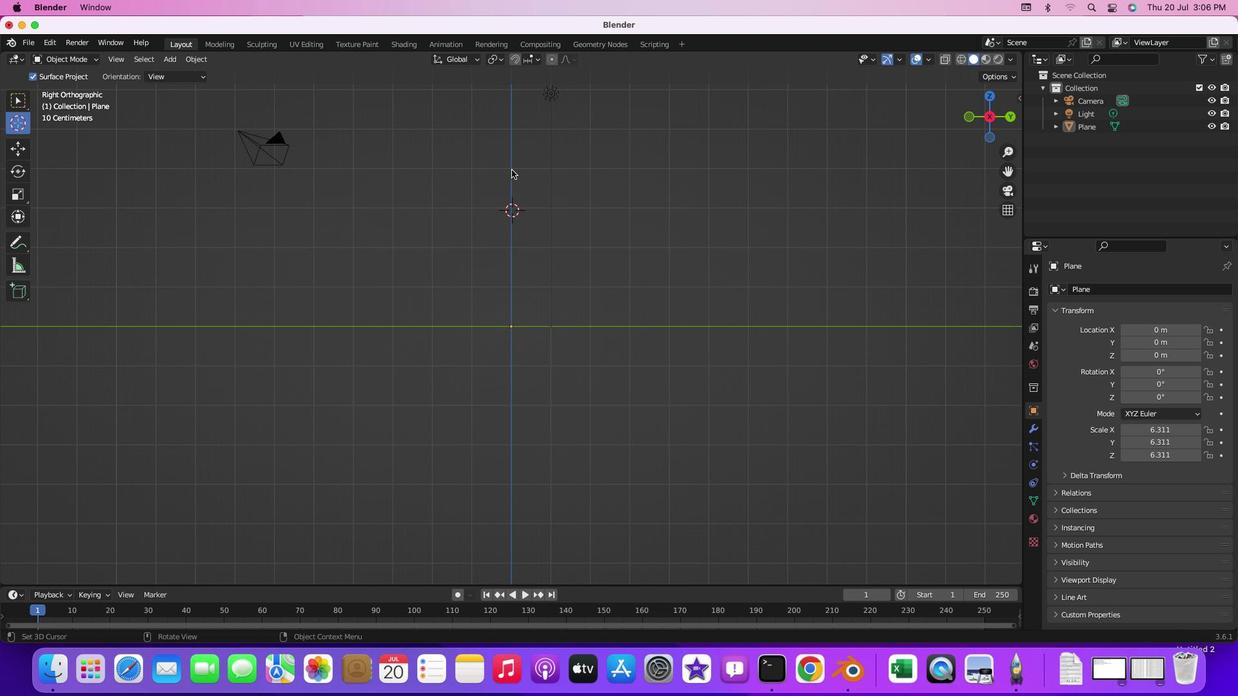 
Action: Mouse pressed left at (512, 170)
Screenshot: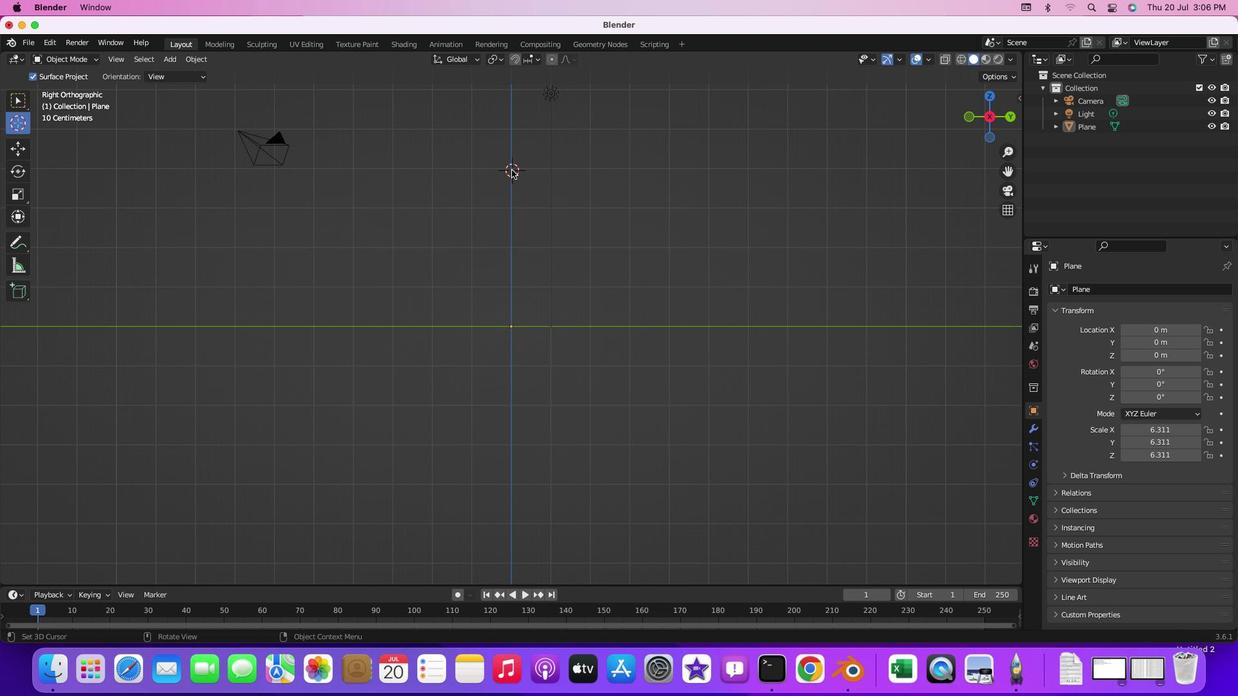 
Action: Mouse moved to (512, 167)
Screenshot: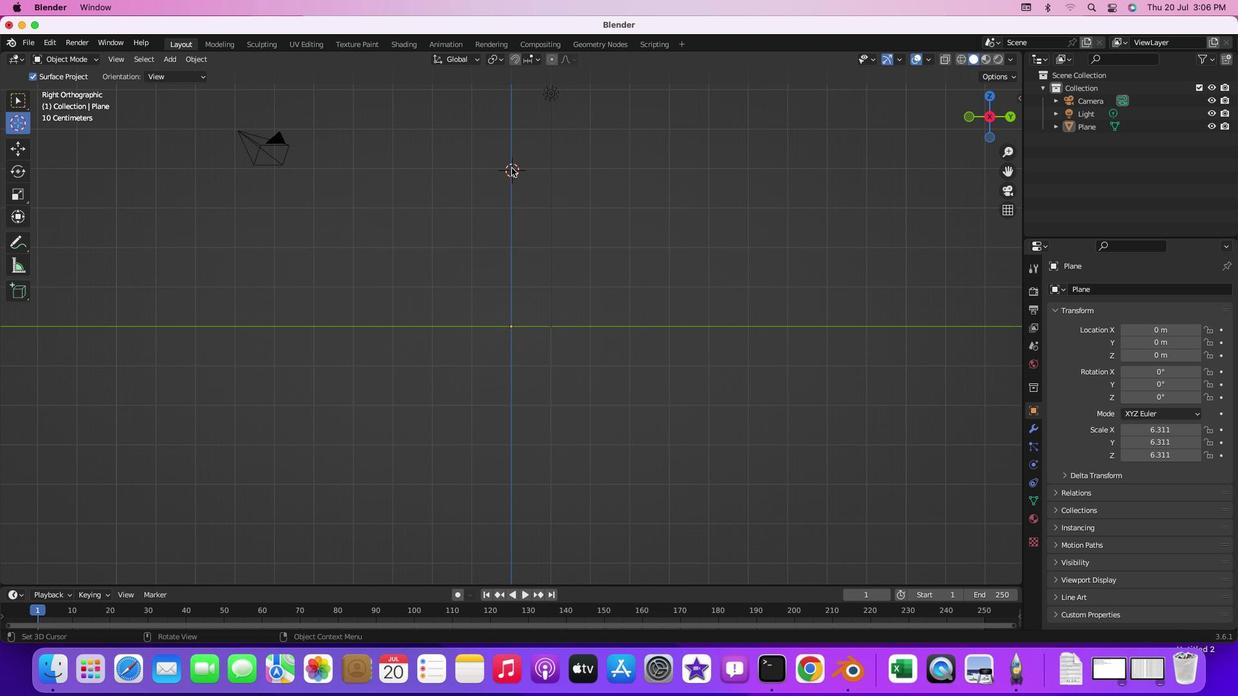 
Action: Mouse pressed left at (512, 167)
Screenshot: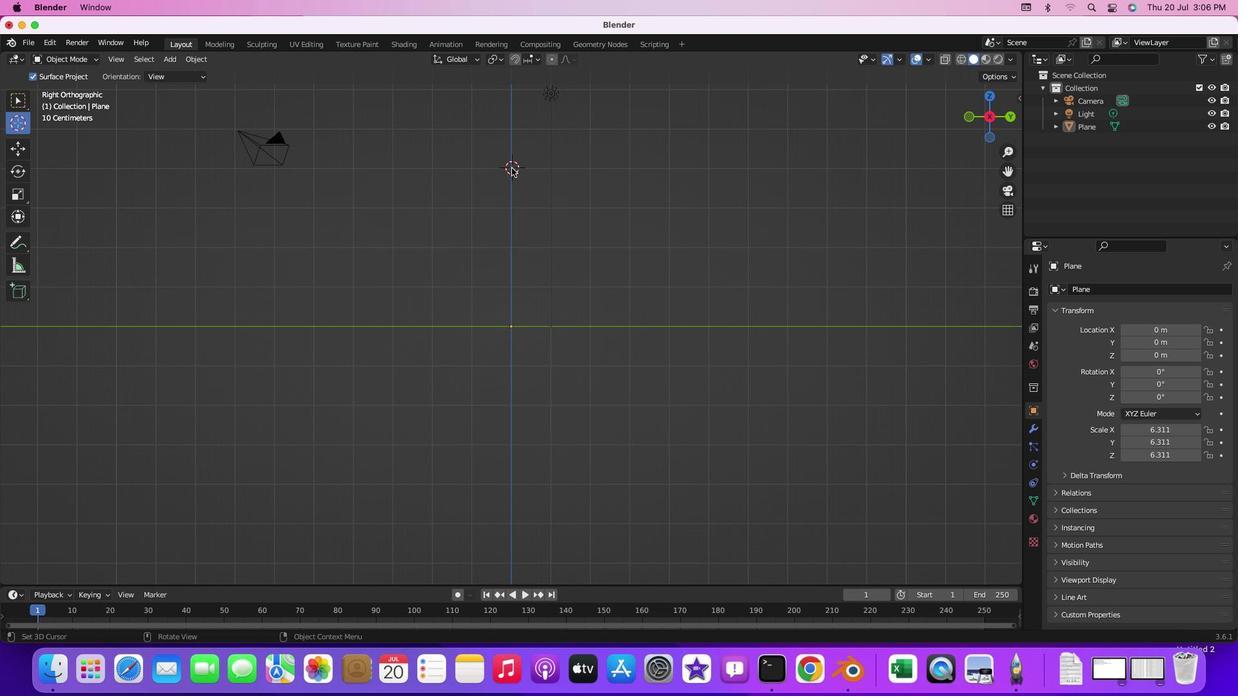 
Action: Mouse moved to (23, 101)
Screenshot: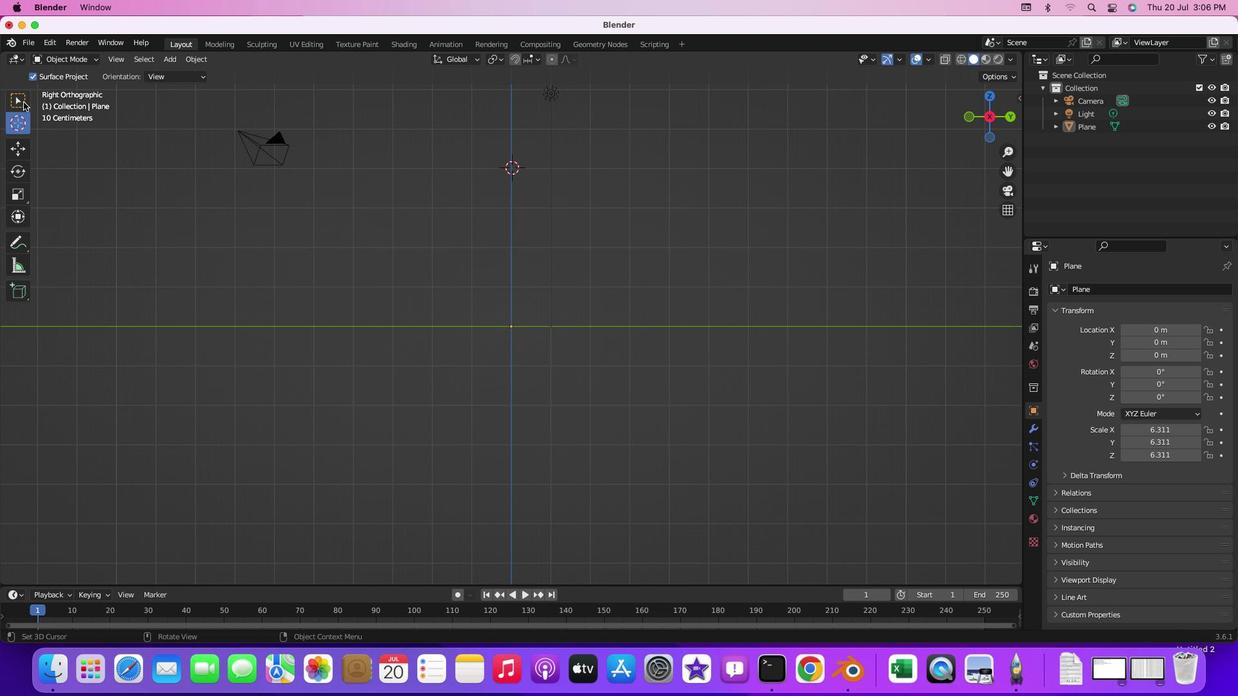 
Action: Mouse pressed left at (23, 101)
Screenshot: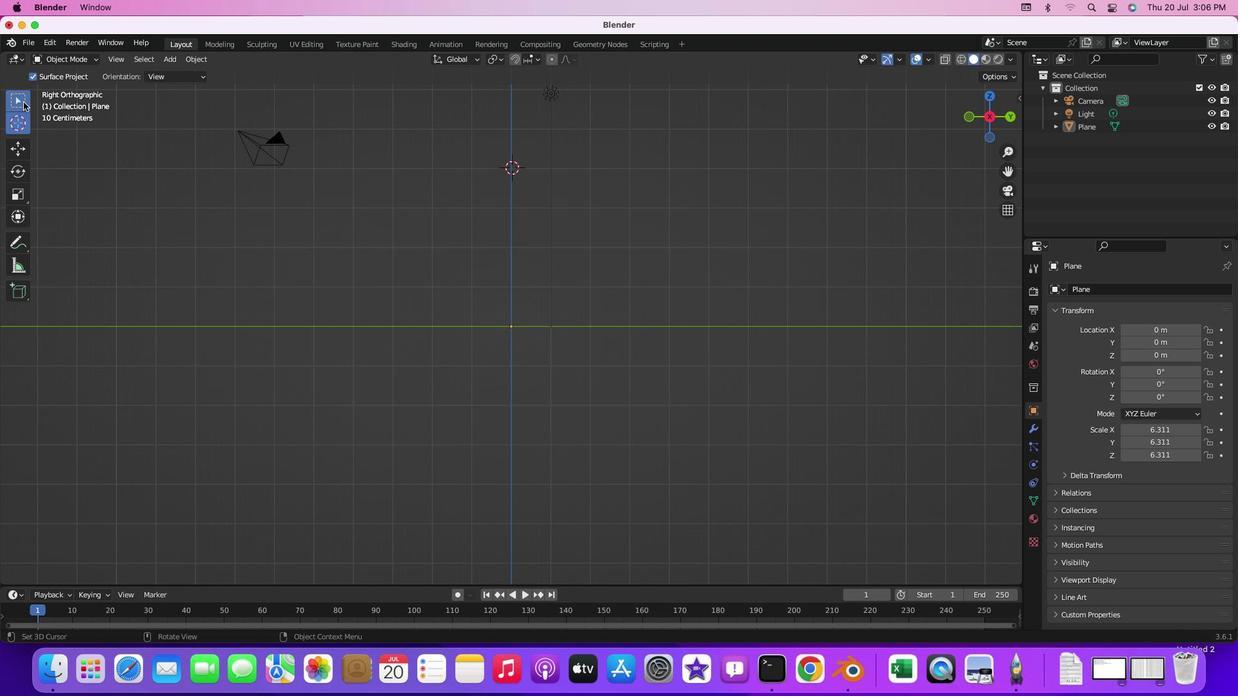 
Action: Mouse moved to (529, 207)
Screenshot: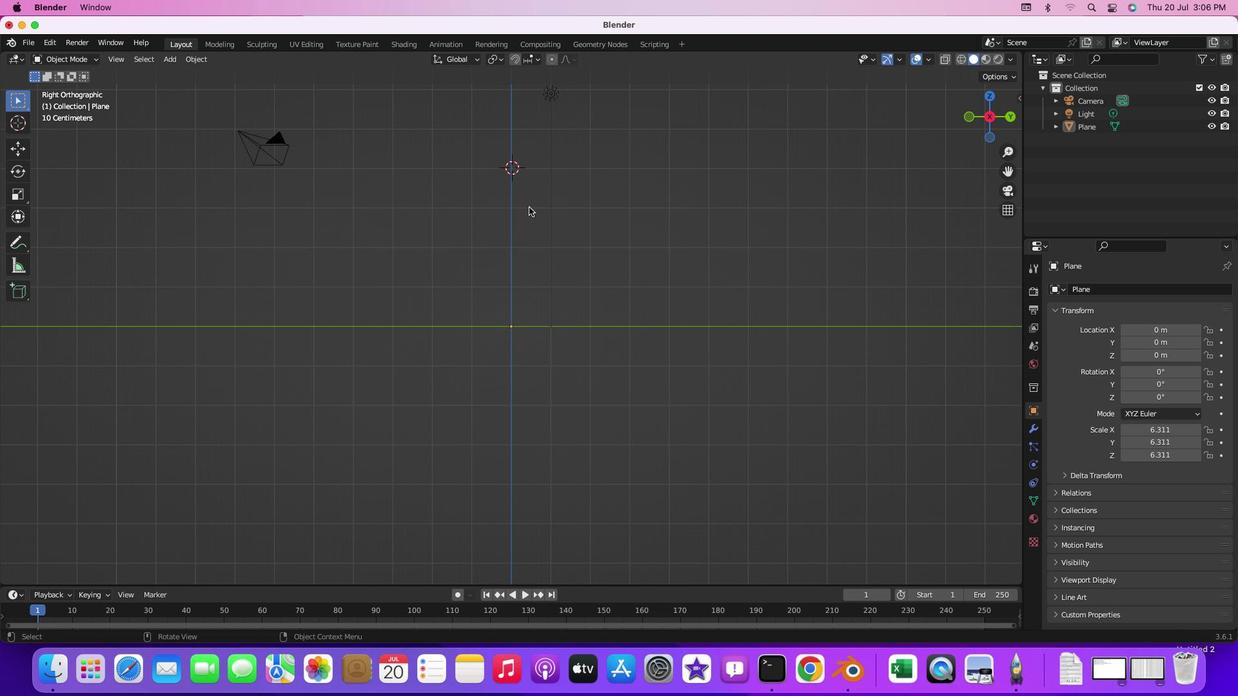 
Action: Key pressed Key.shift'A'
Screenshot: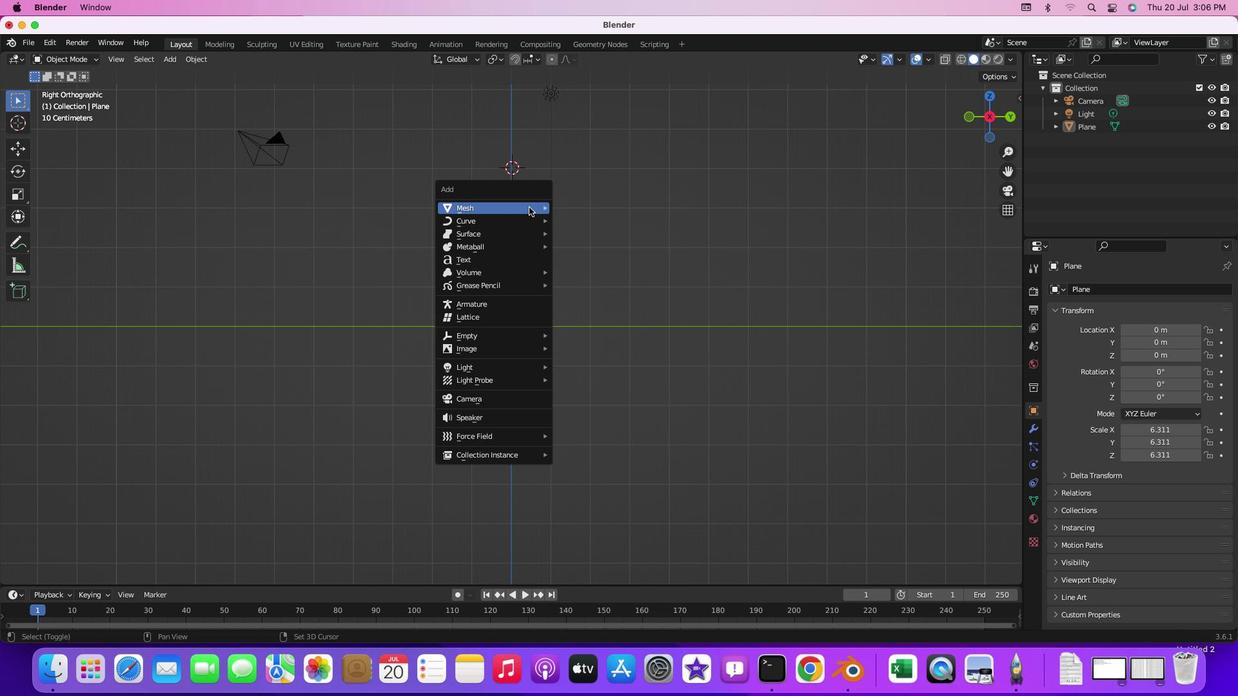 
Action: Mouse moved to (586, 259)
Screenshot: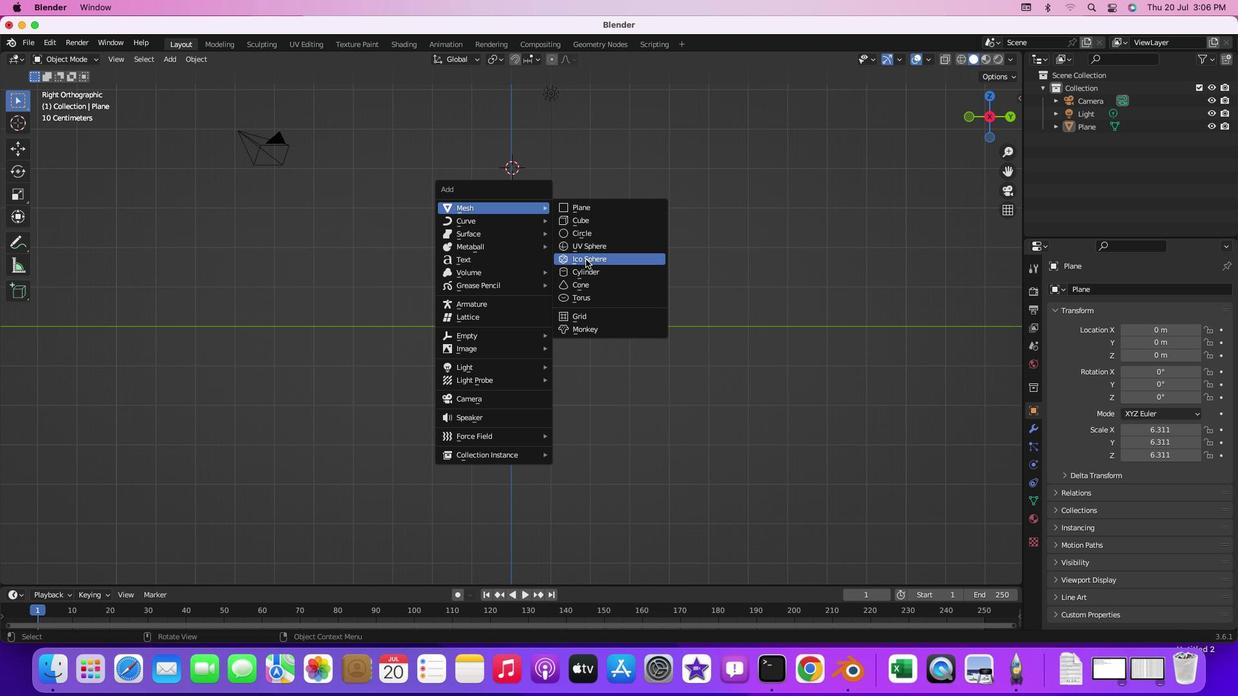 
Action: Mouse pressed left at (586, 259)
Screenshot: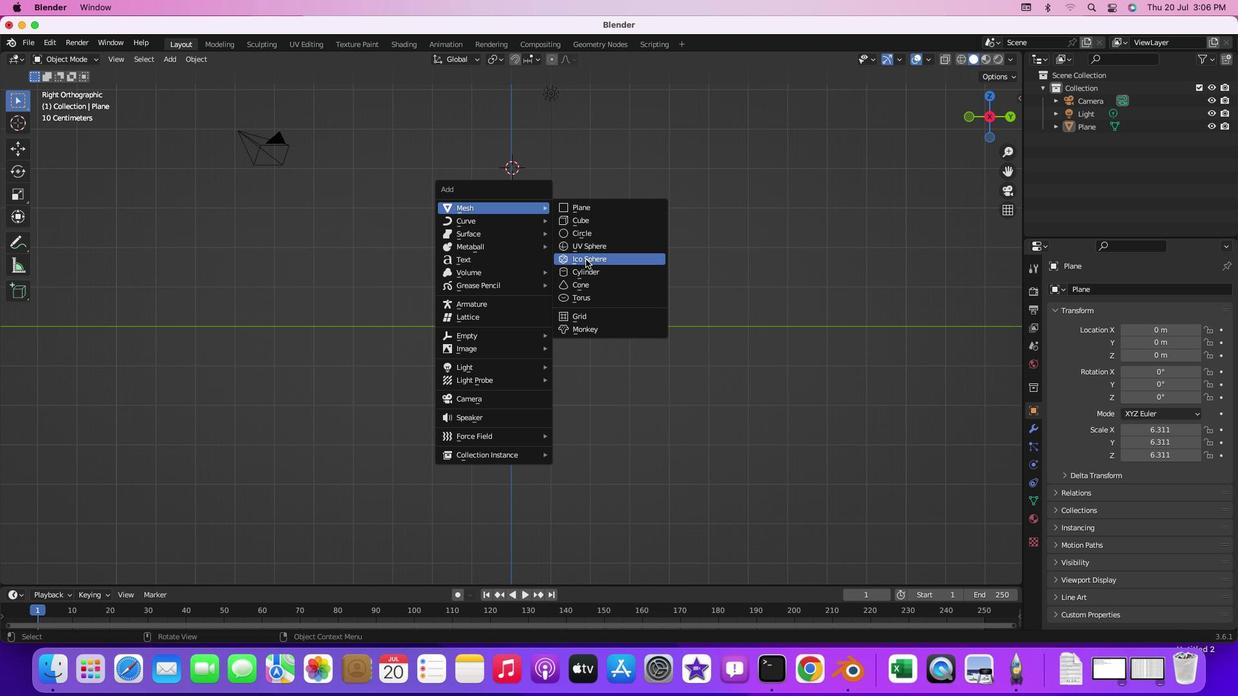 
Action: Key pressed Key.alt''
Screenshot: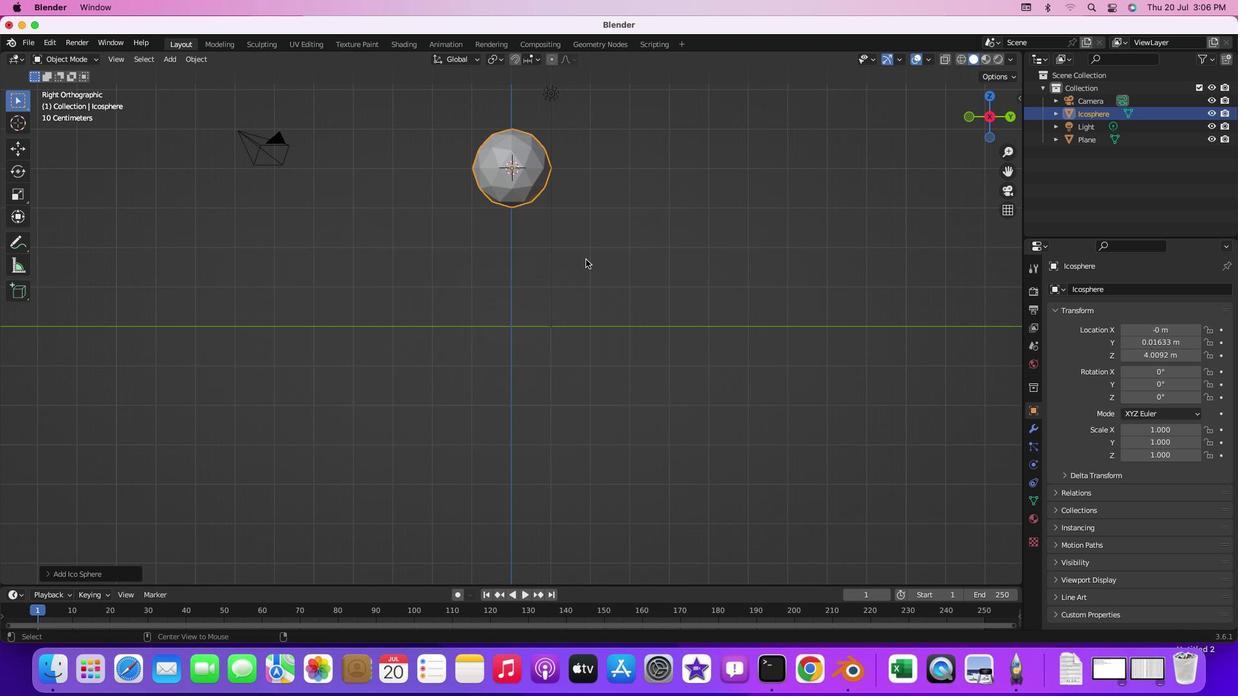 
Action: Mouse moved to (518, 189)
Screenshot: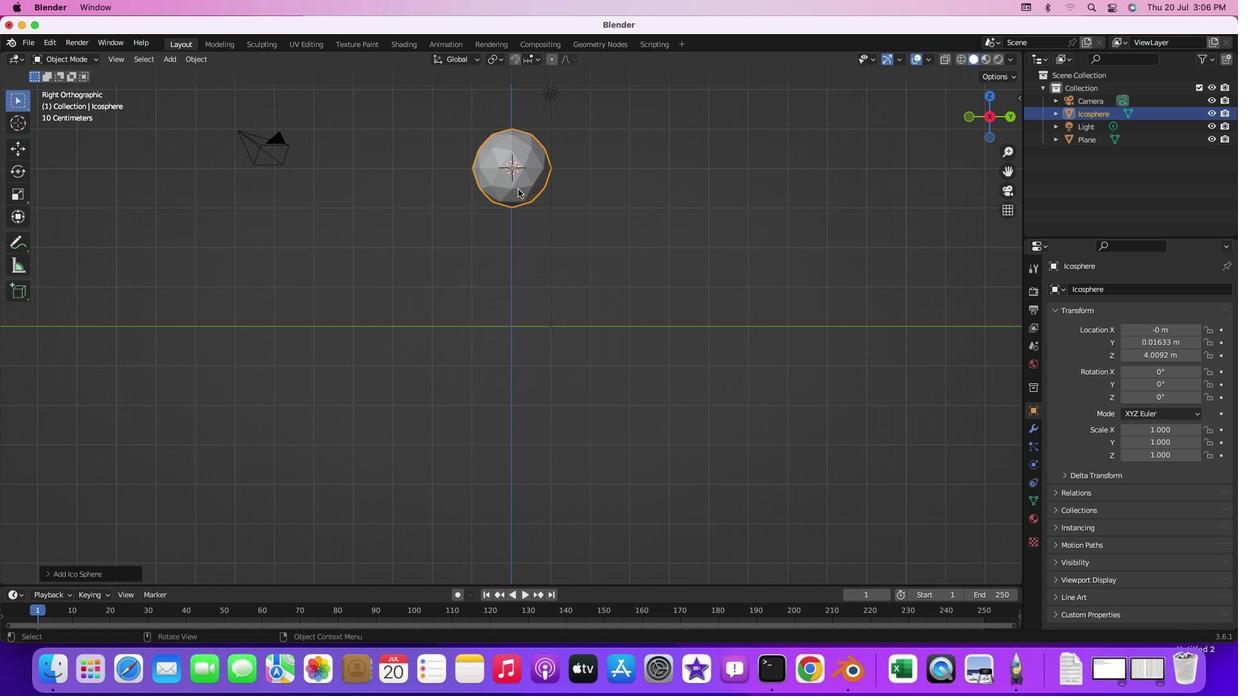 
Action: Mouse pressed right at (518, 189)
Screenshot: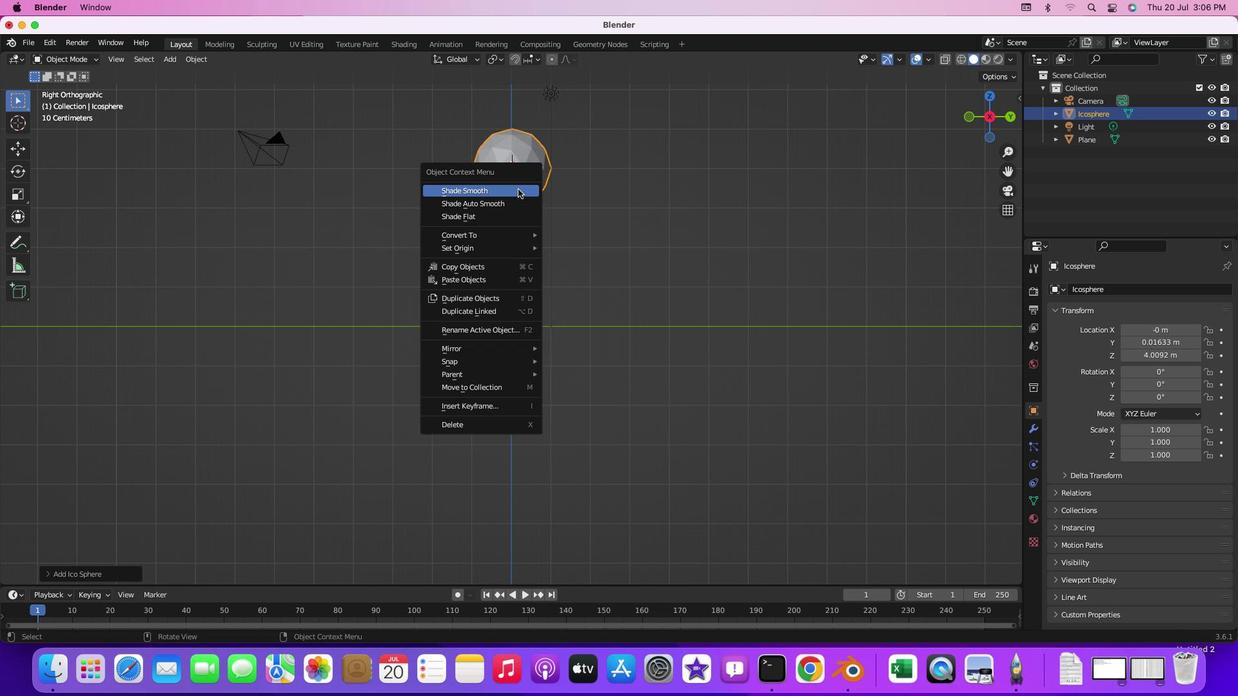 
Action: Mouse moved to (515, 191)
Screenshot: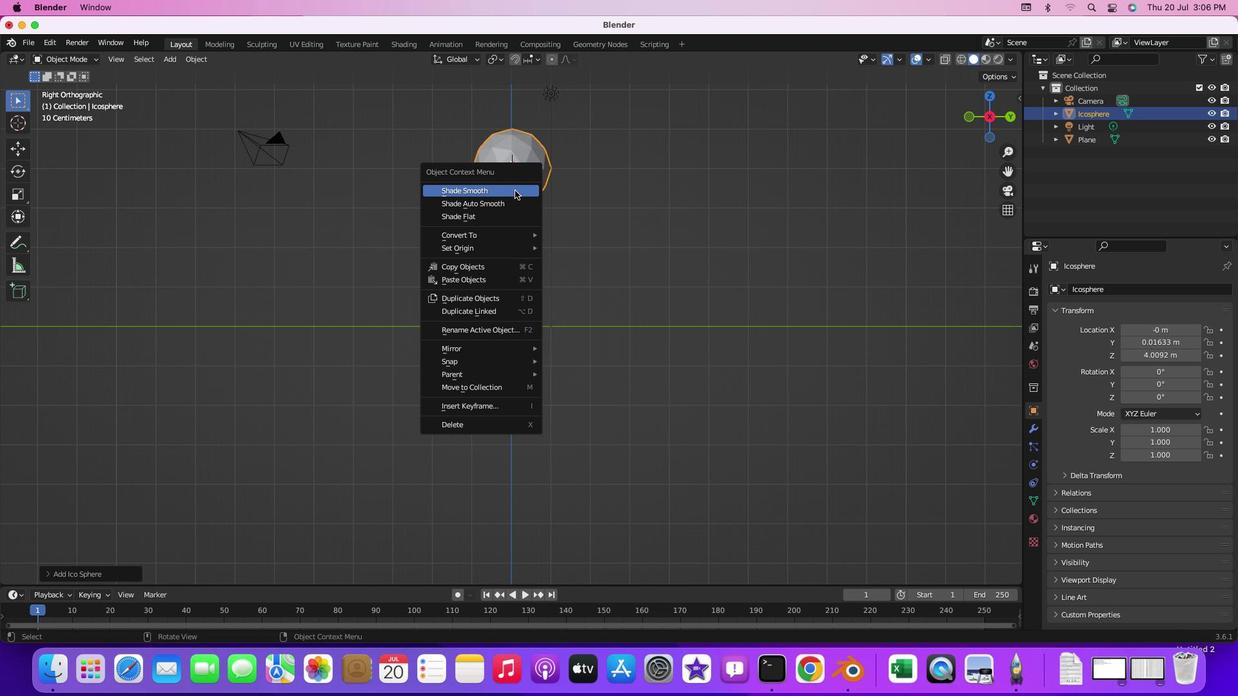 
Action: Mouse pressed left at (515, 191)
Screenshot: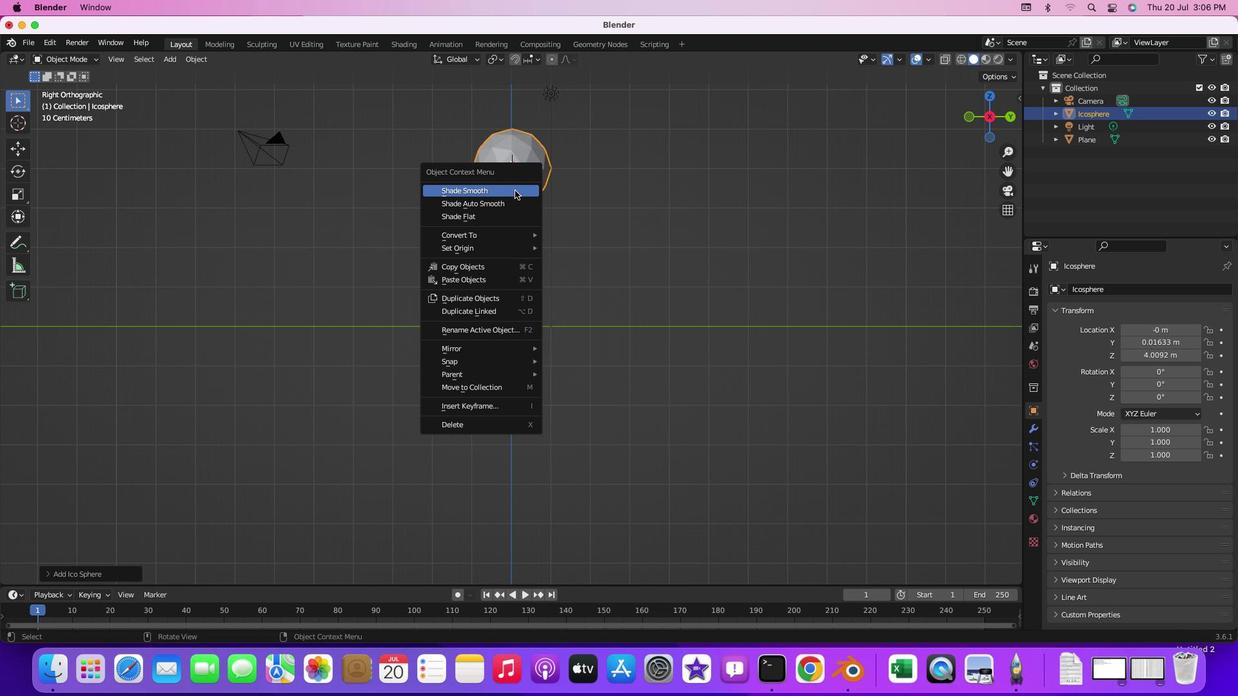 
Action: Mouse moved to (564, 229)
Screenshot: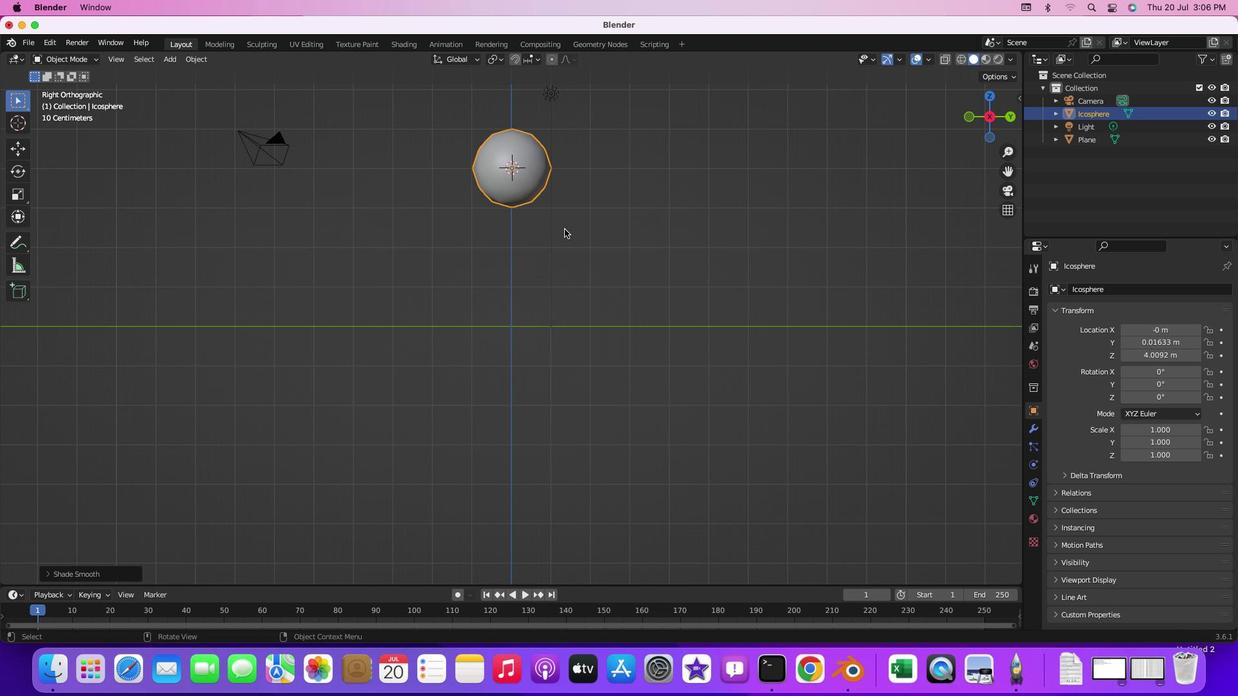 
Action: Mouse pressed left at (564, 229)
Screenshot: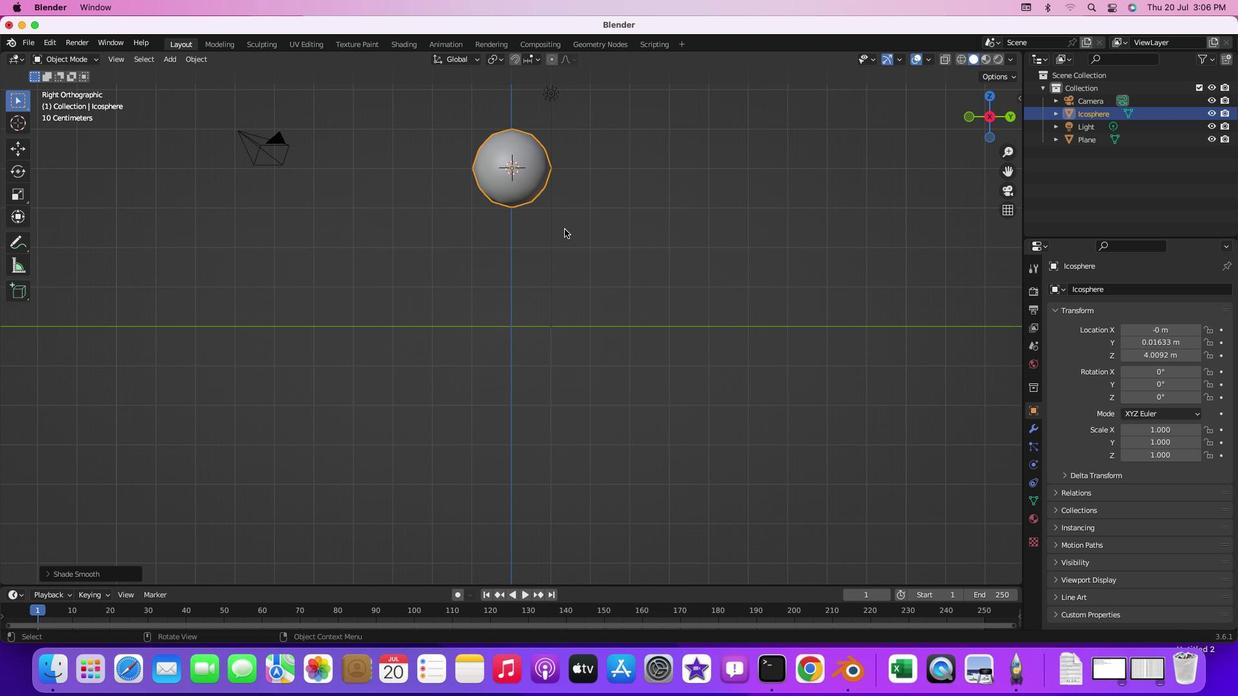
Action: Mouse moved to (527, 187)
Screenshot: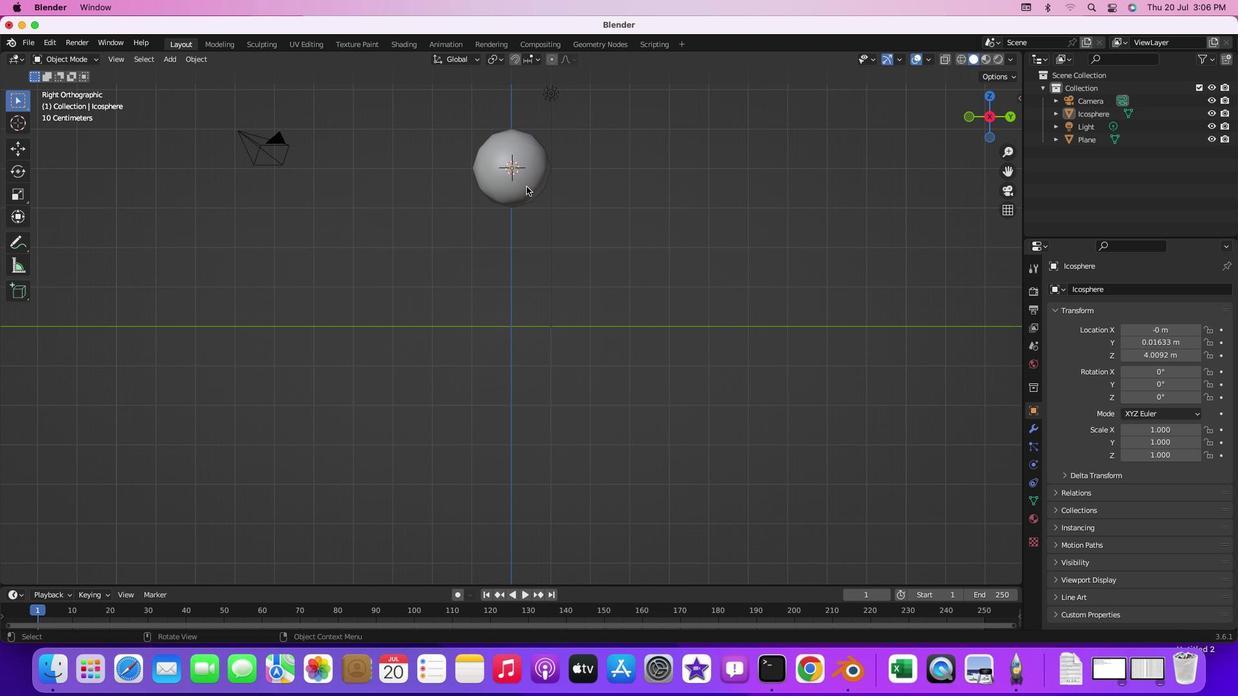 
Action: Mouse pressed left at (527, 187)
Screenshot: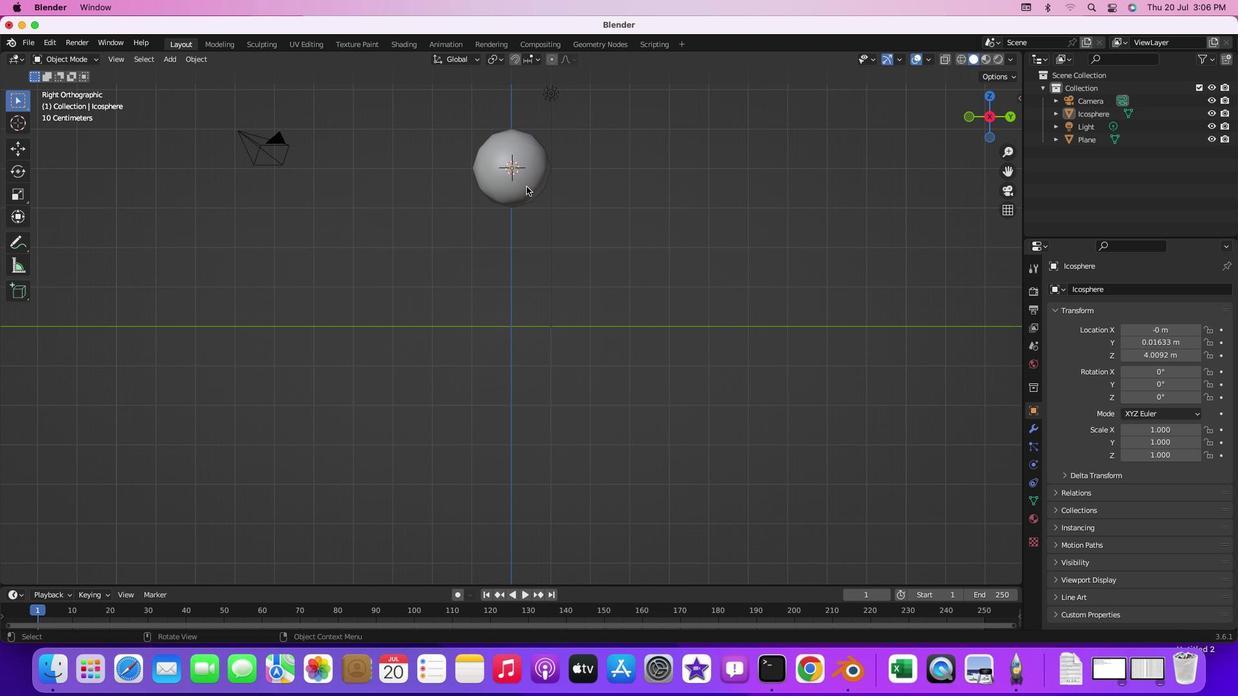 
Action: Mouse moved to (528, 262)
Screenshot: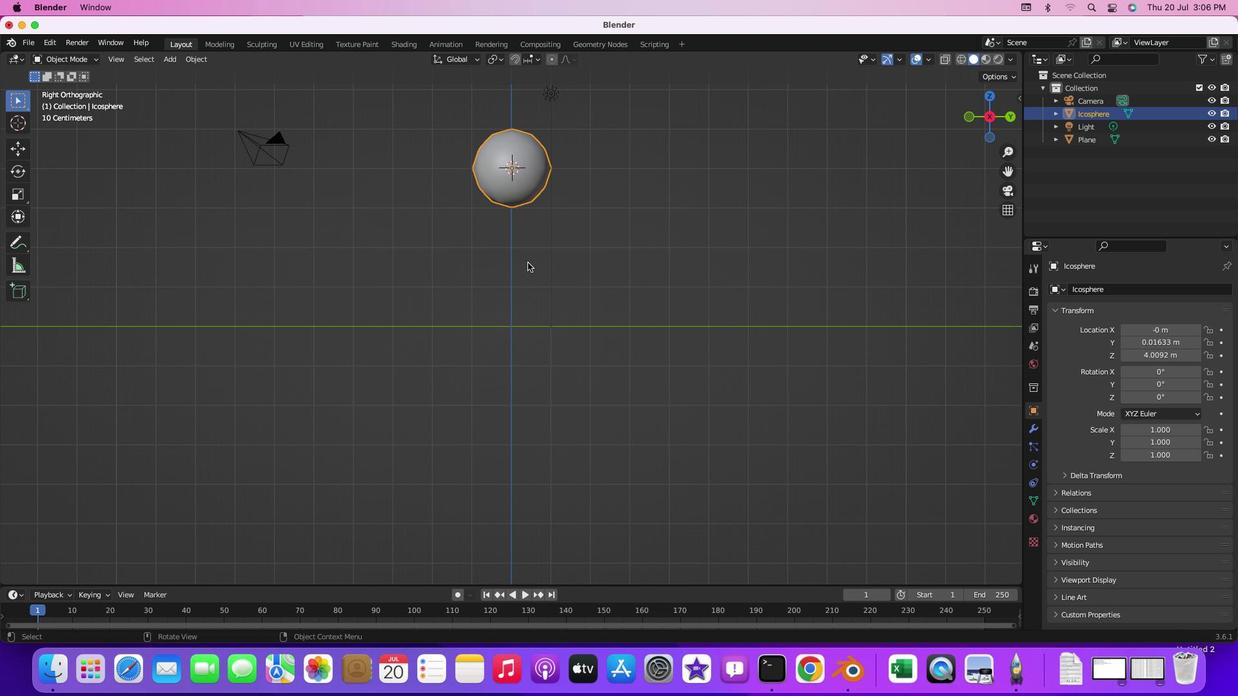 
Action: Mouse pressed left at (528, 262)
Screenshot: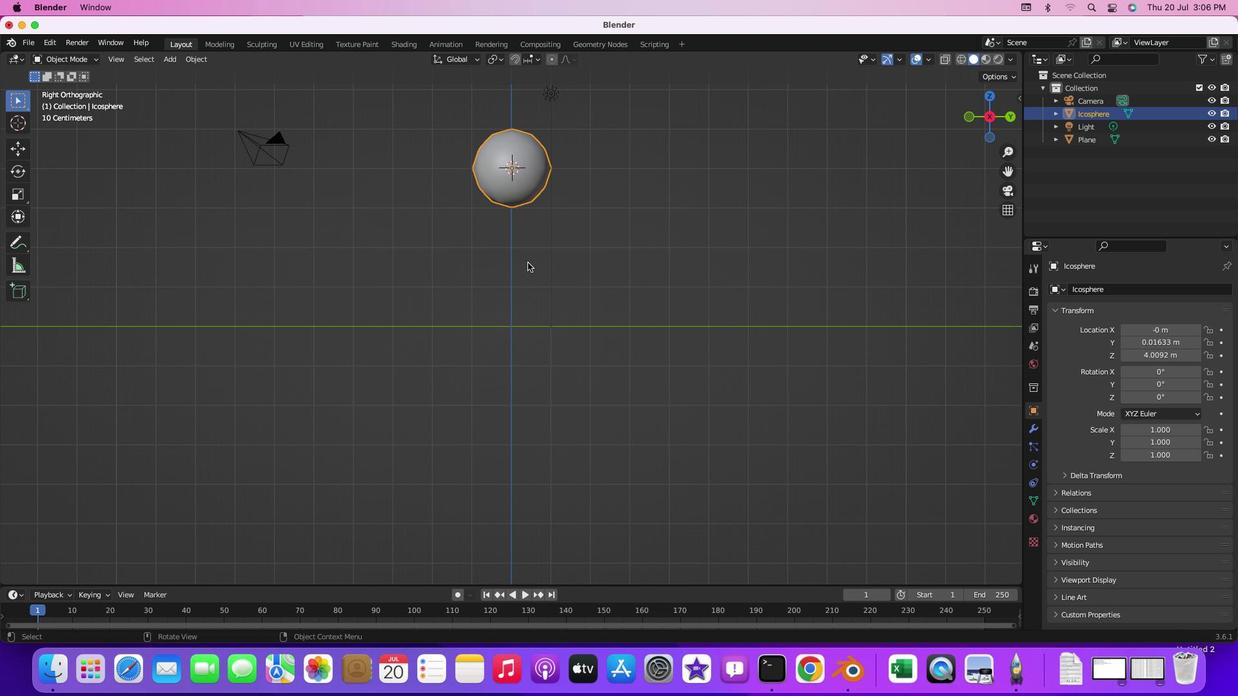 
Action: Mouse moved to (516, 201)
Screenshot: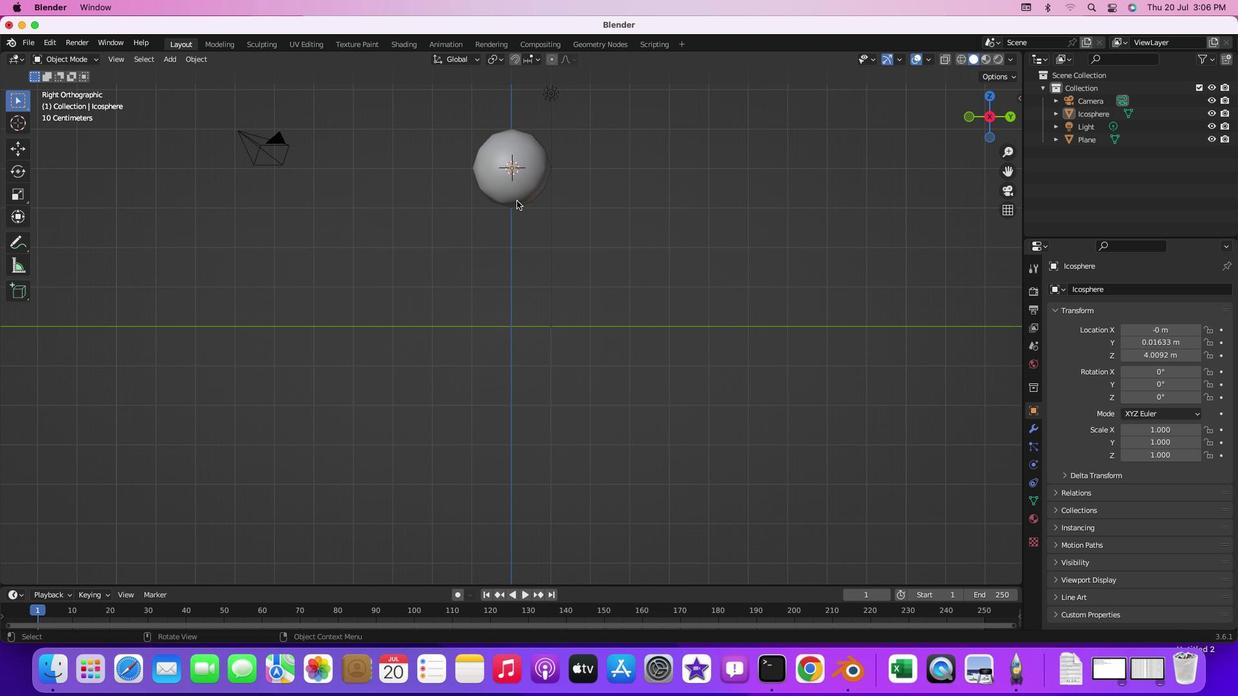 
Action: Mouse pressed left at (516, 201)
Screenshot: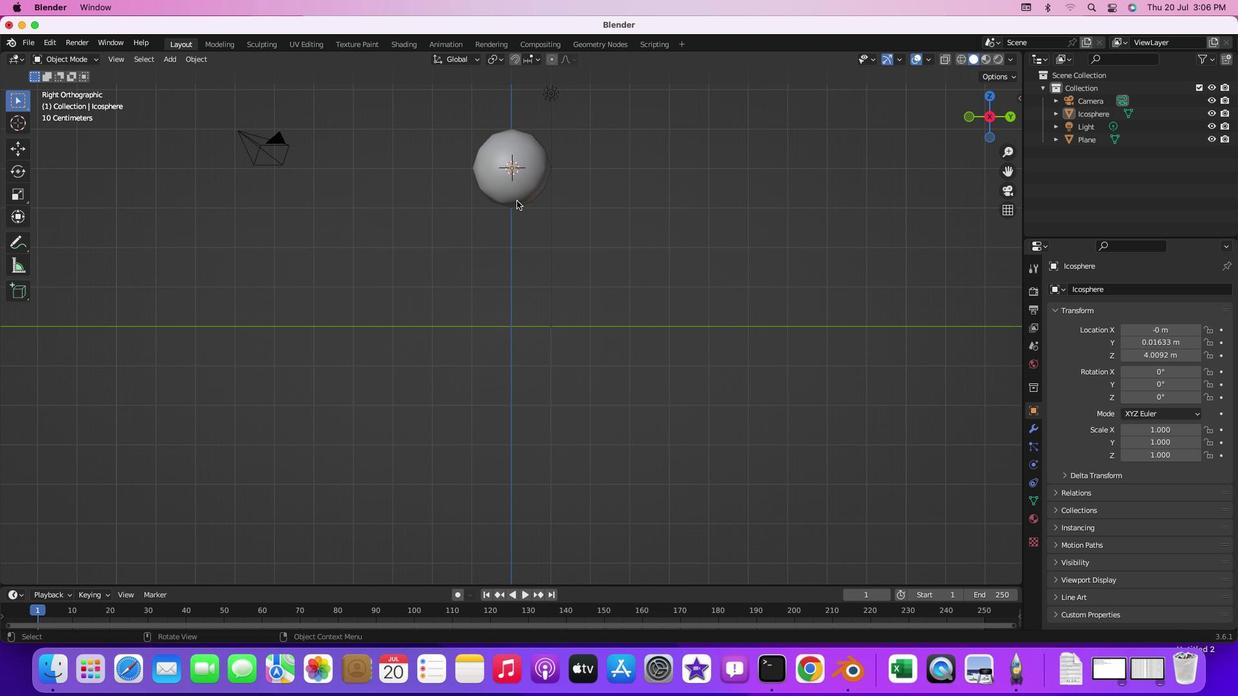 
Action: Mouse moved to (556, 222)
Screenshot: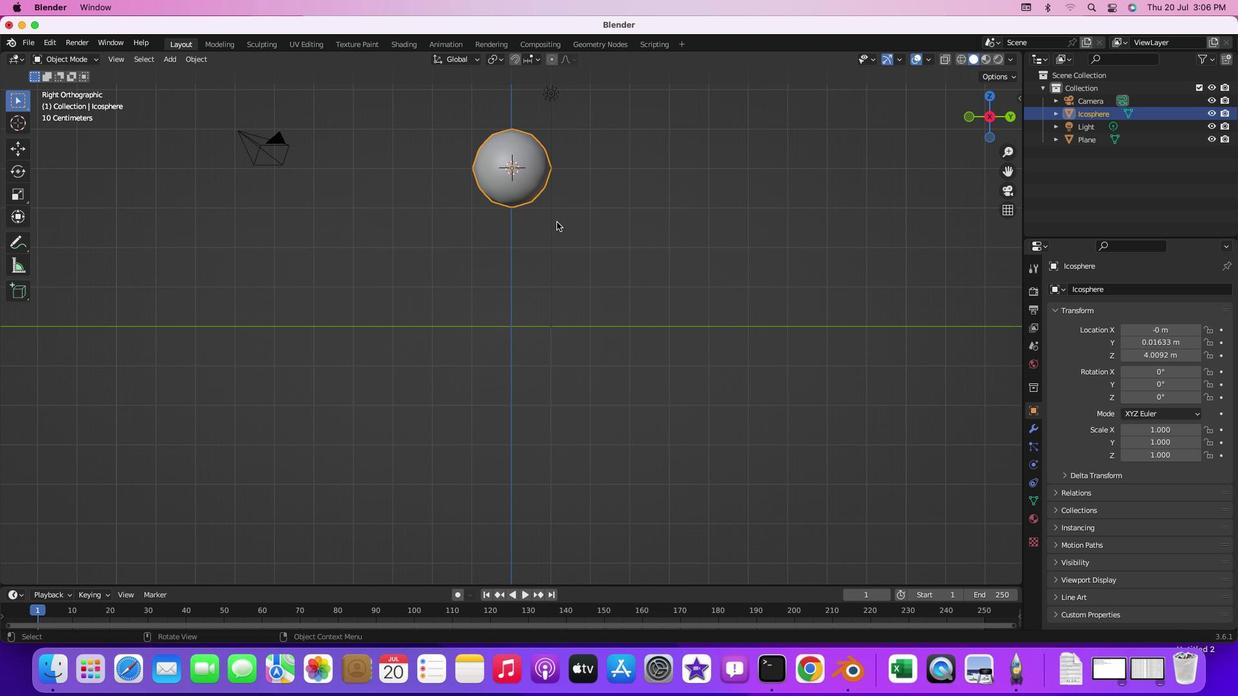
Action: Mouse pressed left at (556, 222)
Screenshot: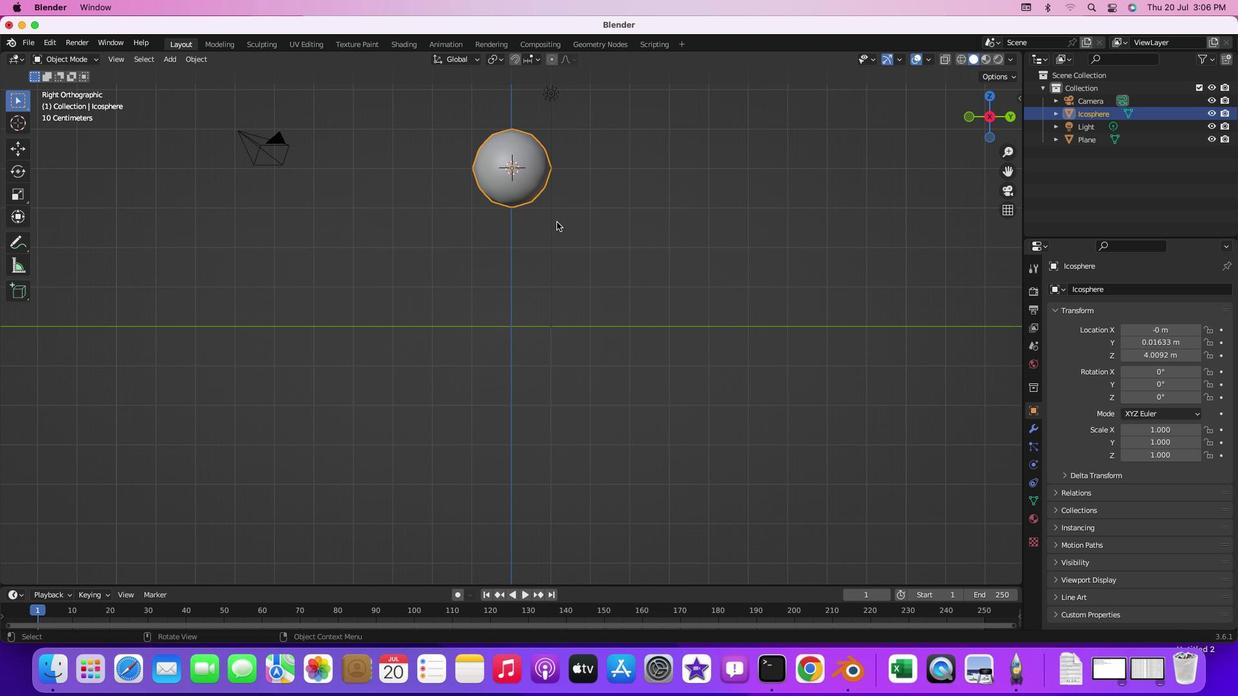 
Action: Mouse moved to (526, 189)
Screenshot: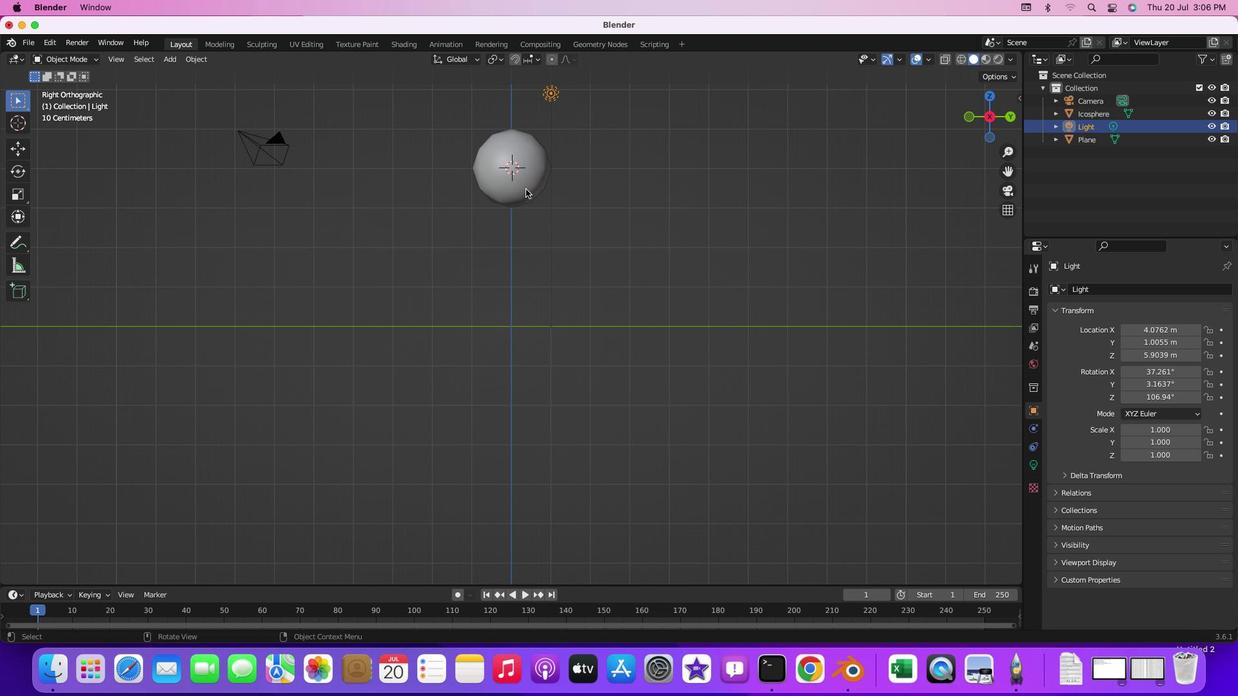 
Action: Mouse pressed left at (526, 189)
Screenshot: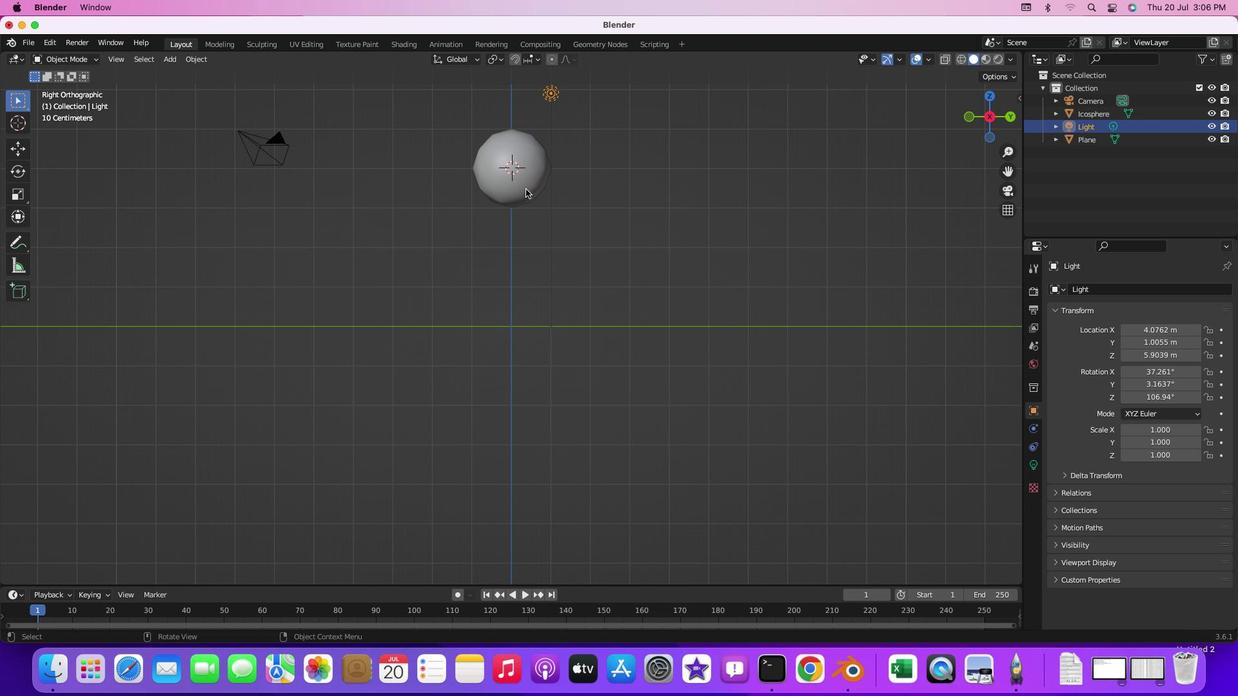 
Action: Mouse moved to (578, 285)
Screenshot: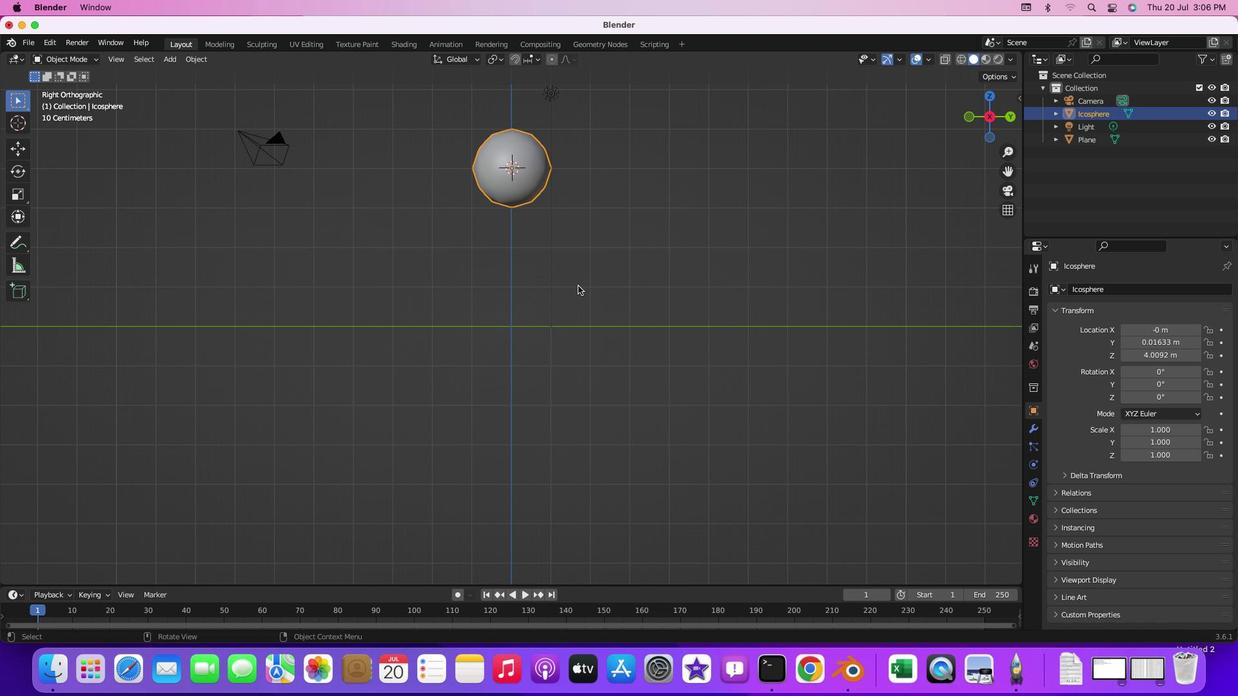
Action: Mouse pressed left at (578, 285)
Screenshot: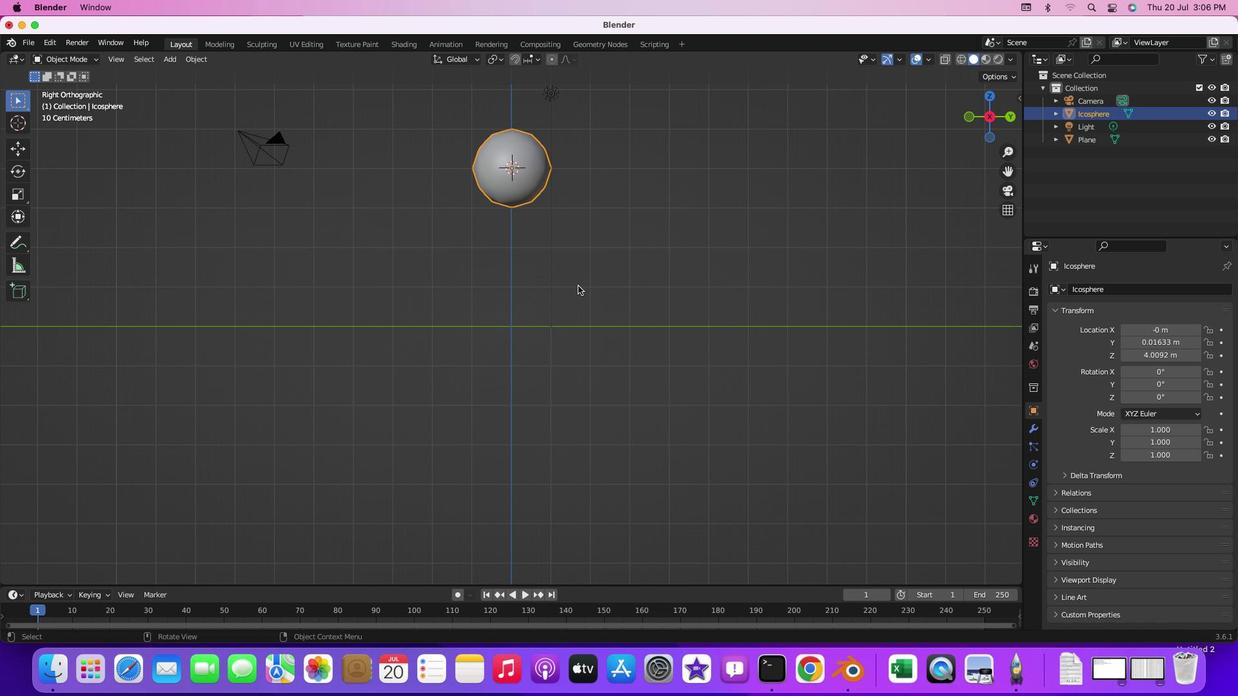 
Action: Mouse moved to (406, 47)
Screenshot: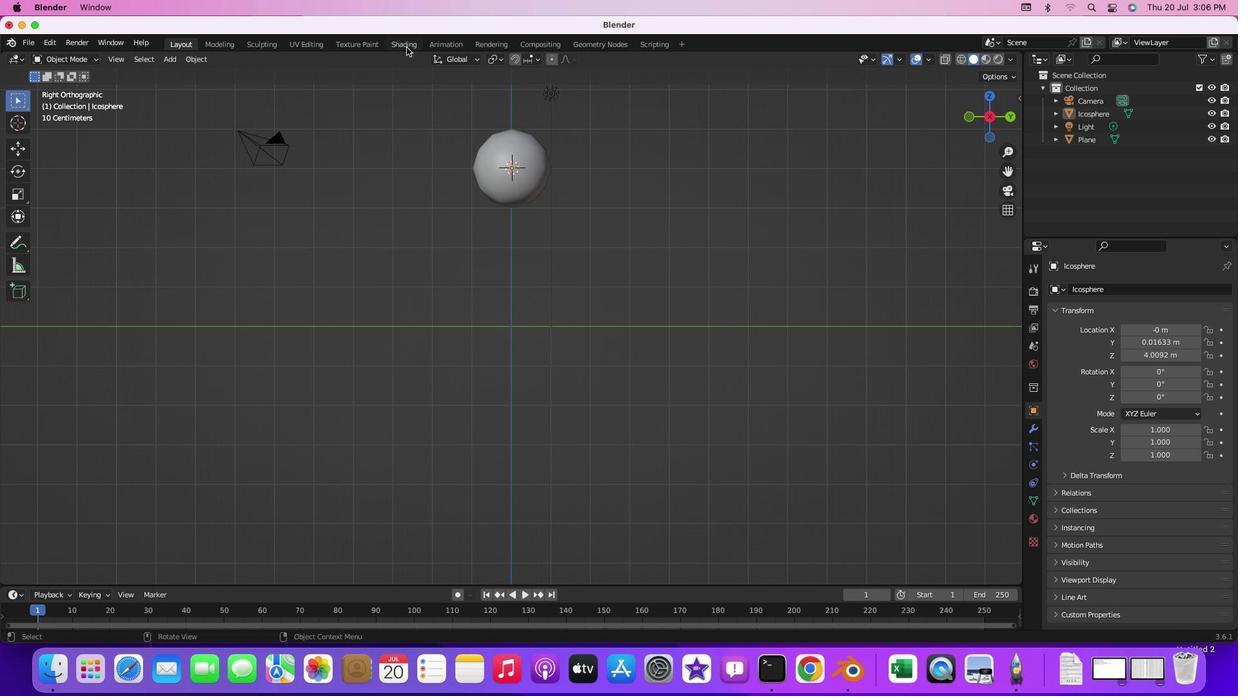 
Action: Mouse pressed left at (406, 47)
Screenshot: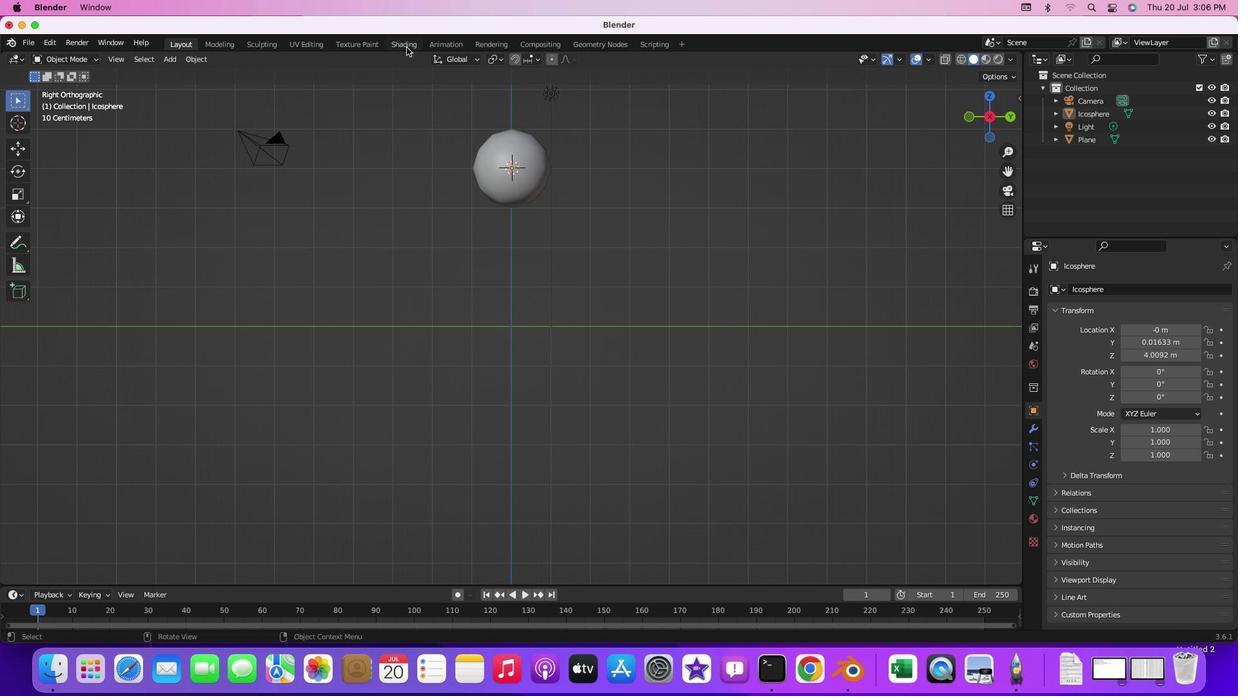 
Action: Mouse moved to (612, 152)
Screenshot: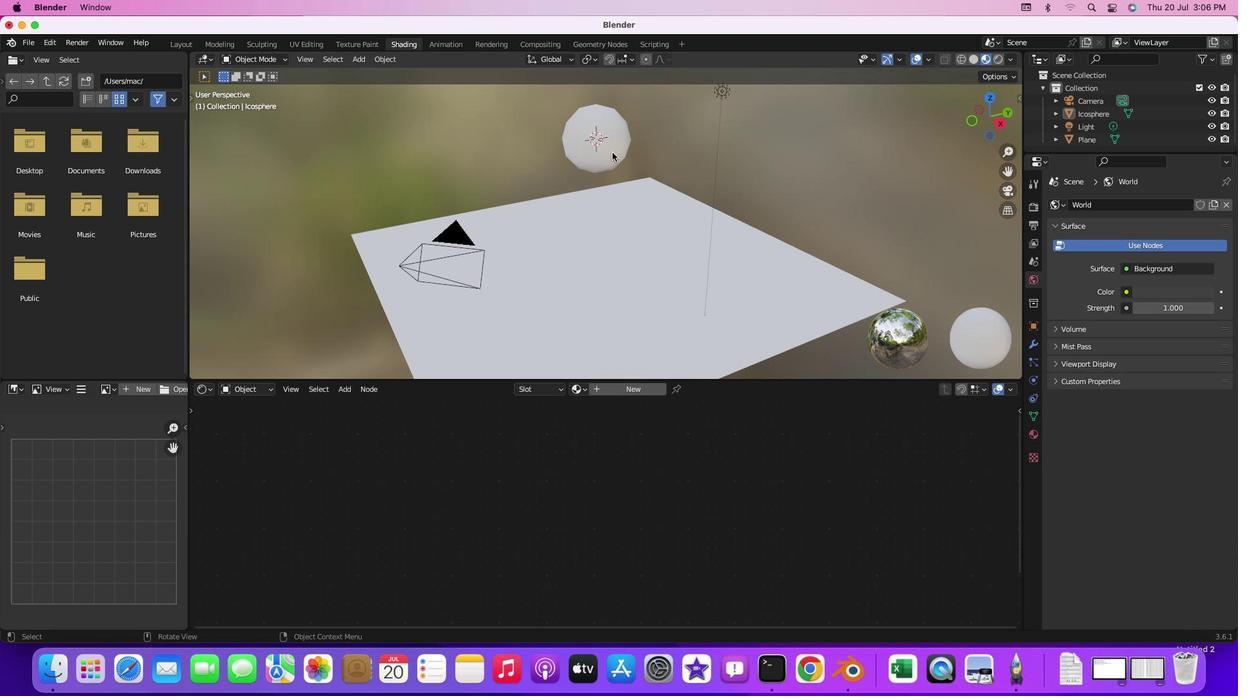 
Action: Mouse pressed left at (612, 152)
Screenshot: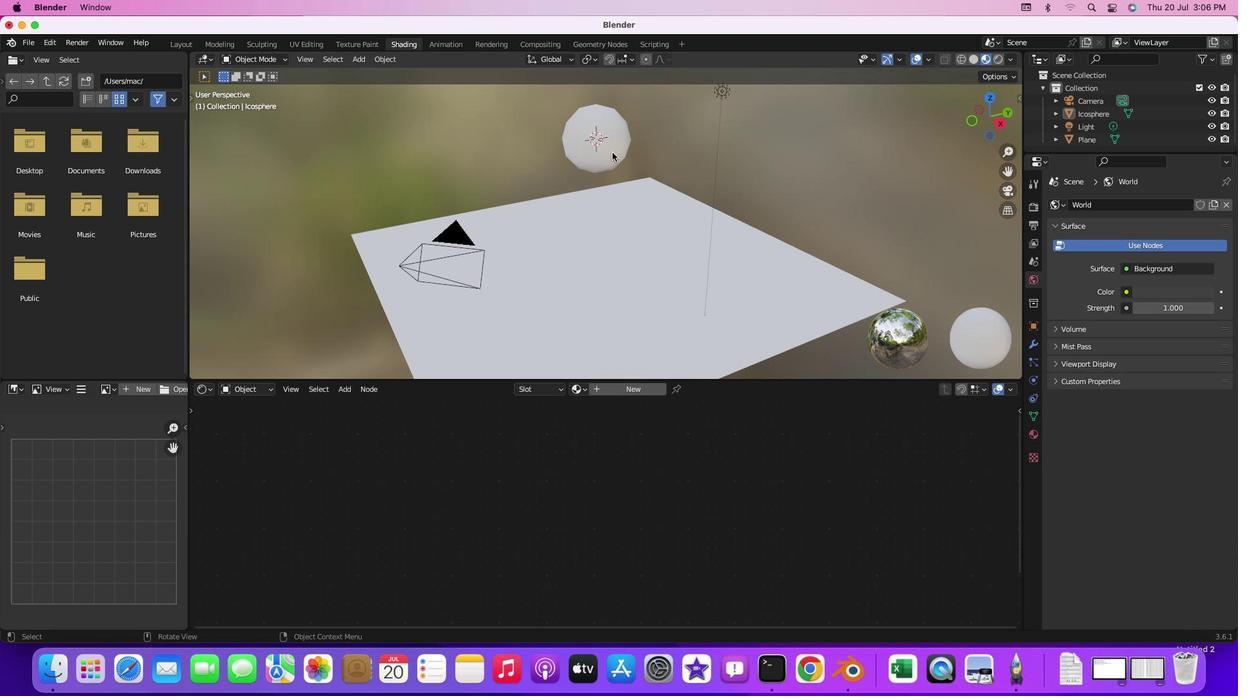 
Action: Mouse moved to (633, 396)
Screenshot: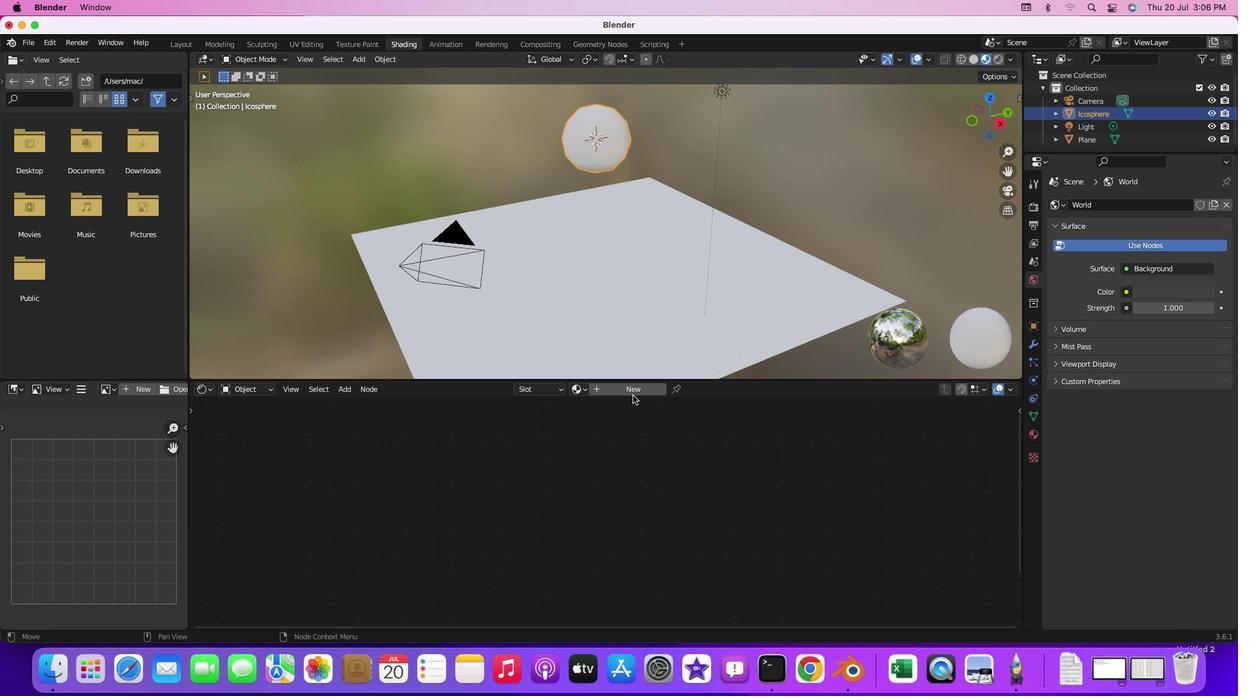 
Action: Mouse pressed left at (633, 396)
Screenshot: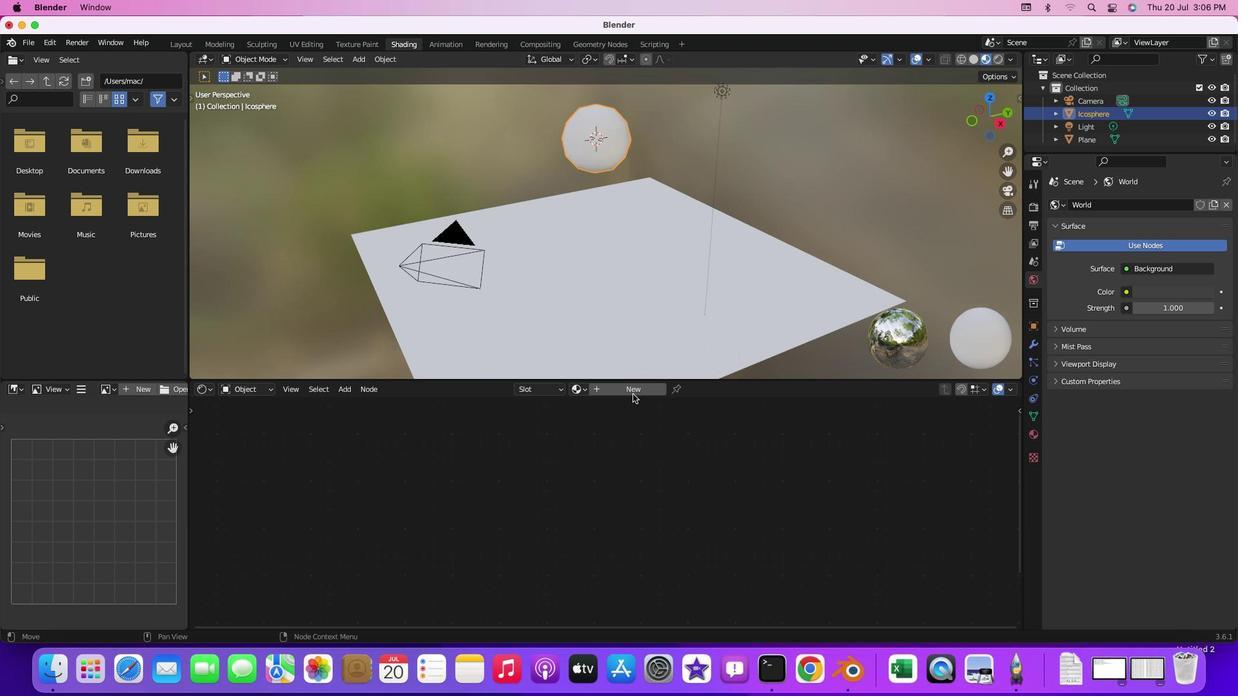
Action: Mouse moved to (633, 392)
Screenshot: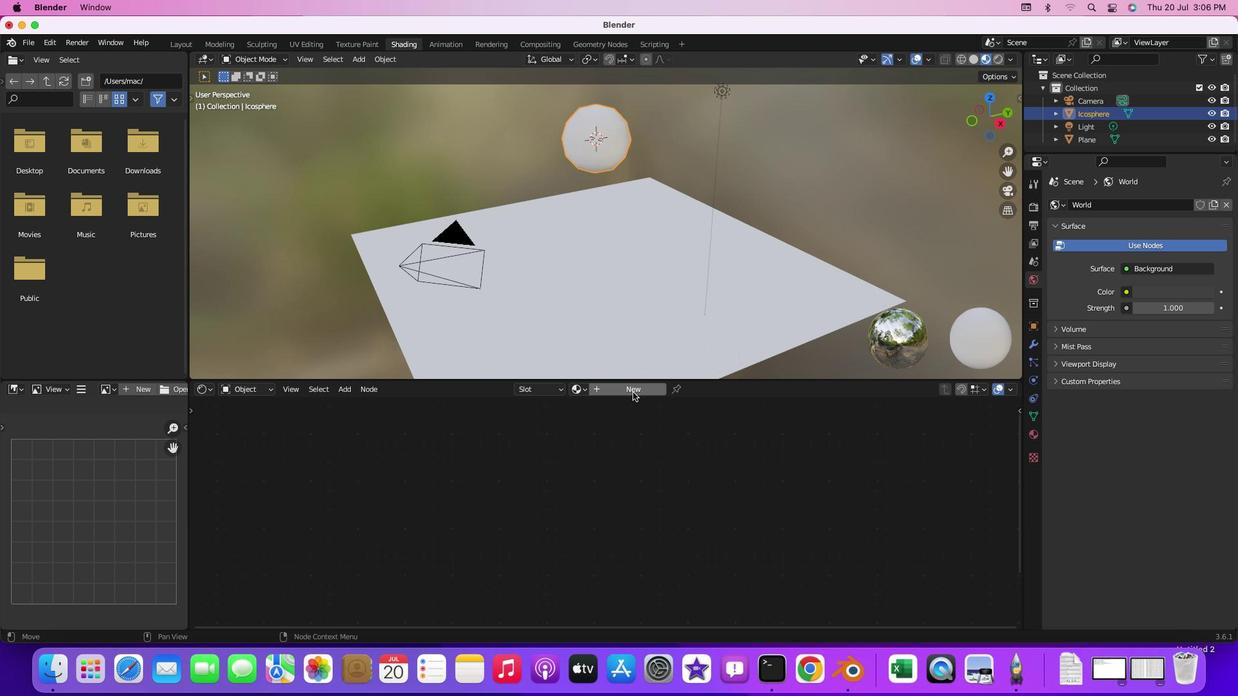 
Action: Mouse pressed left at (633, 392)
Screenshot: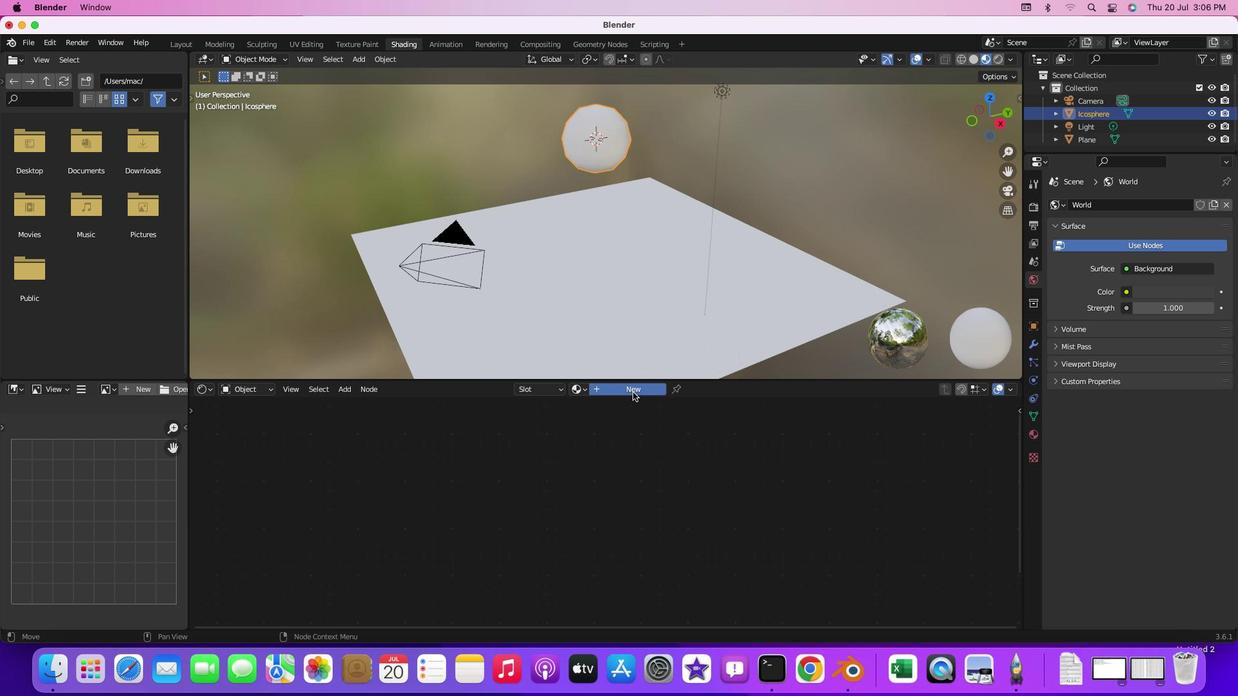 
Action: Mouse moved to (579, 440)
Screenshot: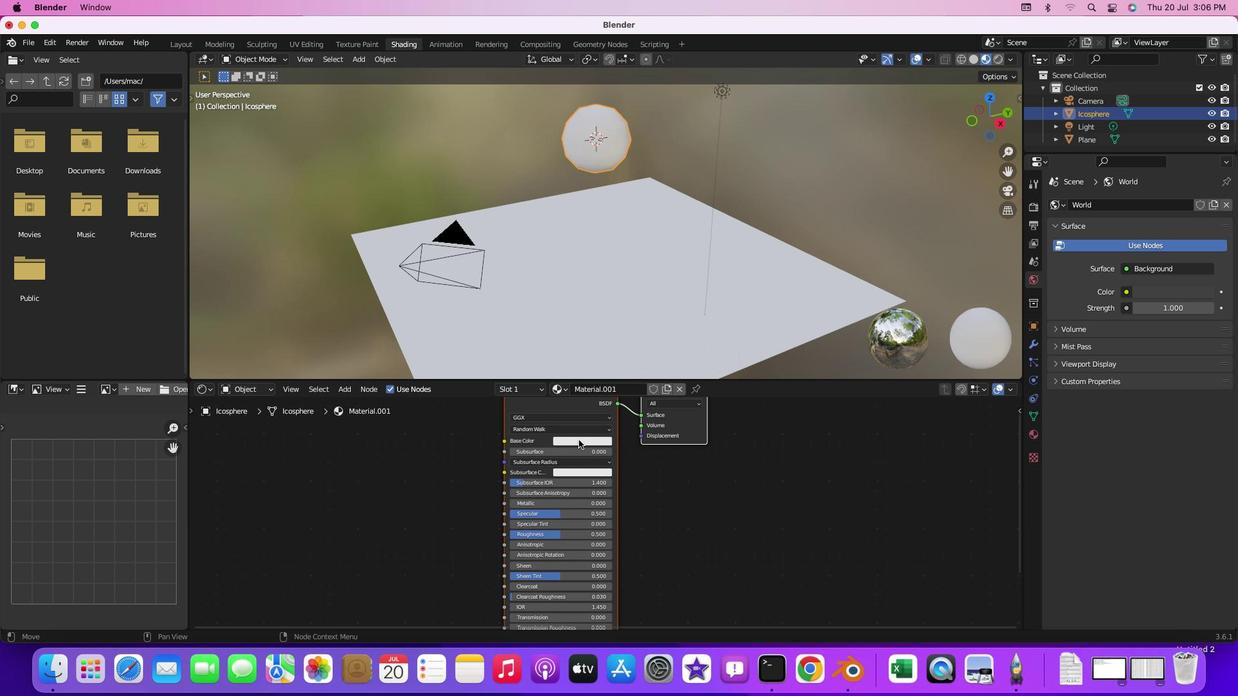 
Action: Mouse pressed left at (579, 440)
Screenshot: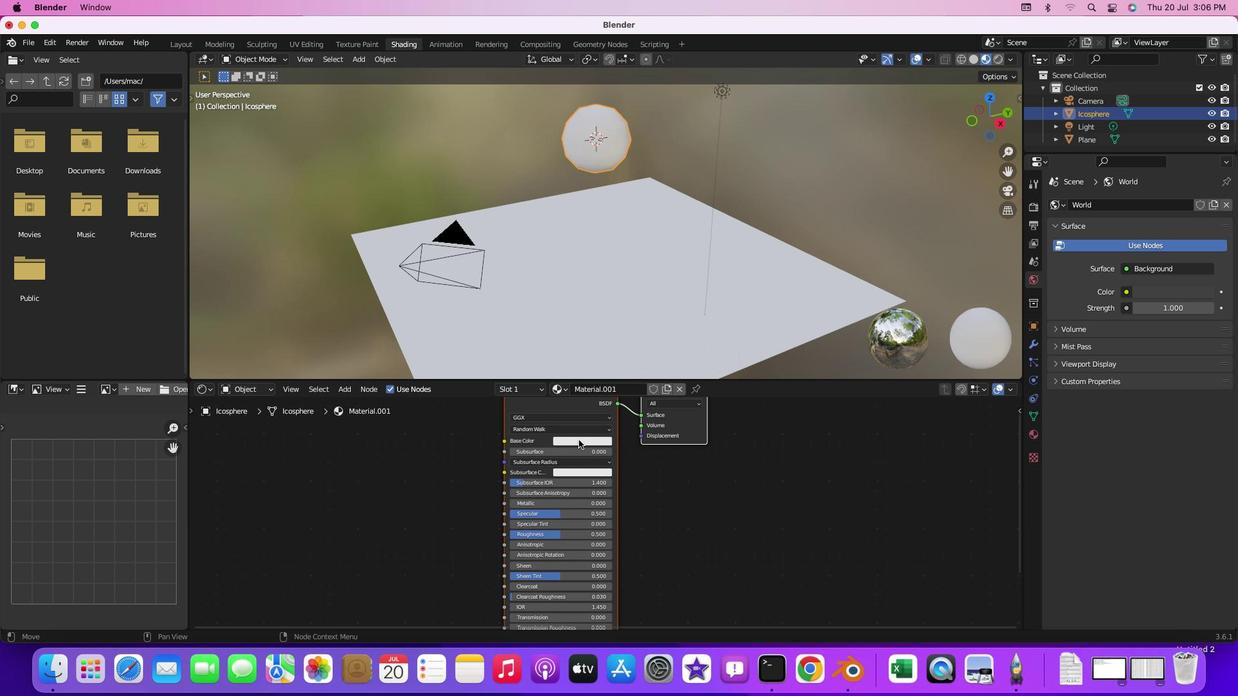 
Action: Mouse moved to (593, 340)
Screenshot: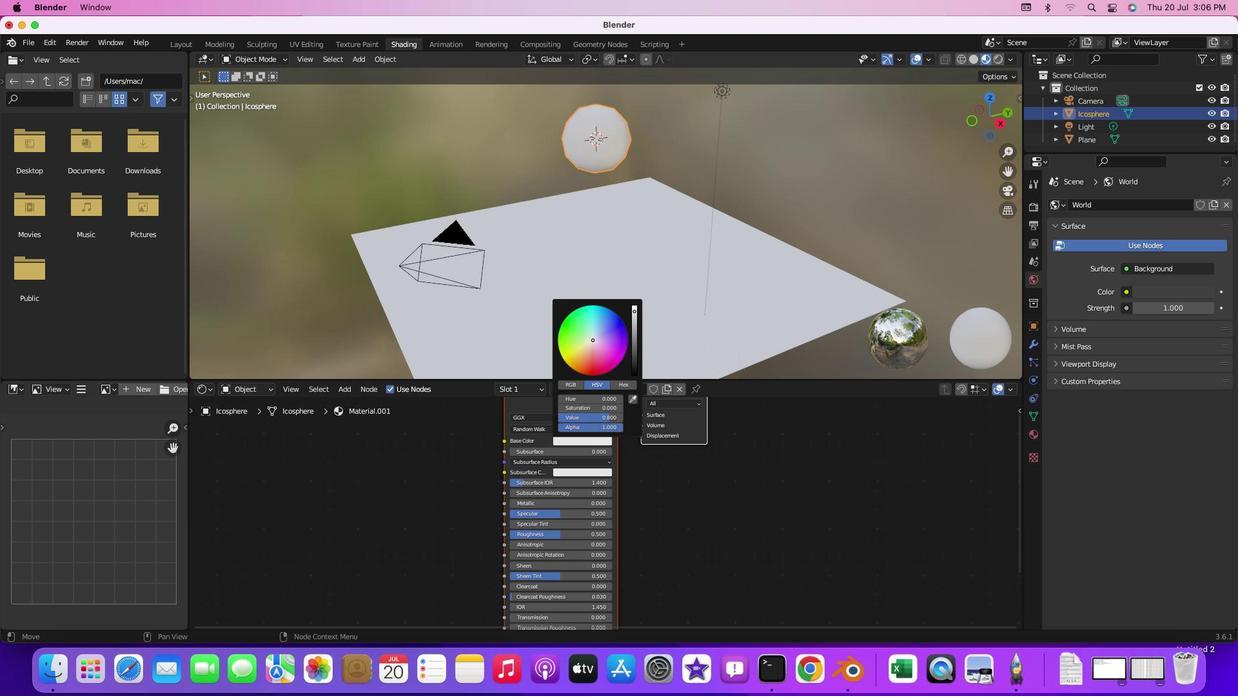 
Action: Mouse pressed left at (593, 340)
Screenshot: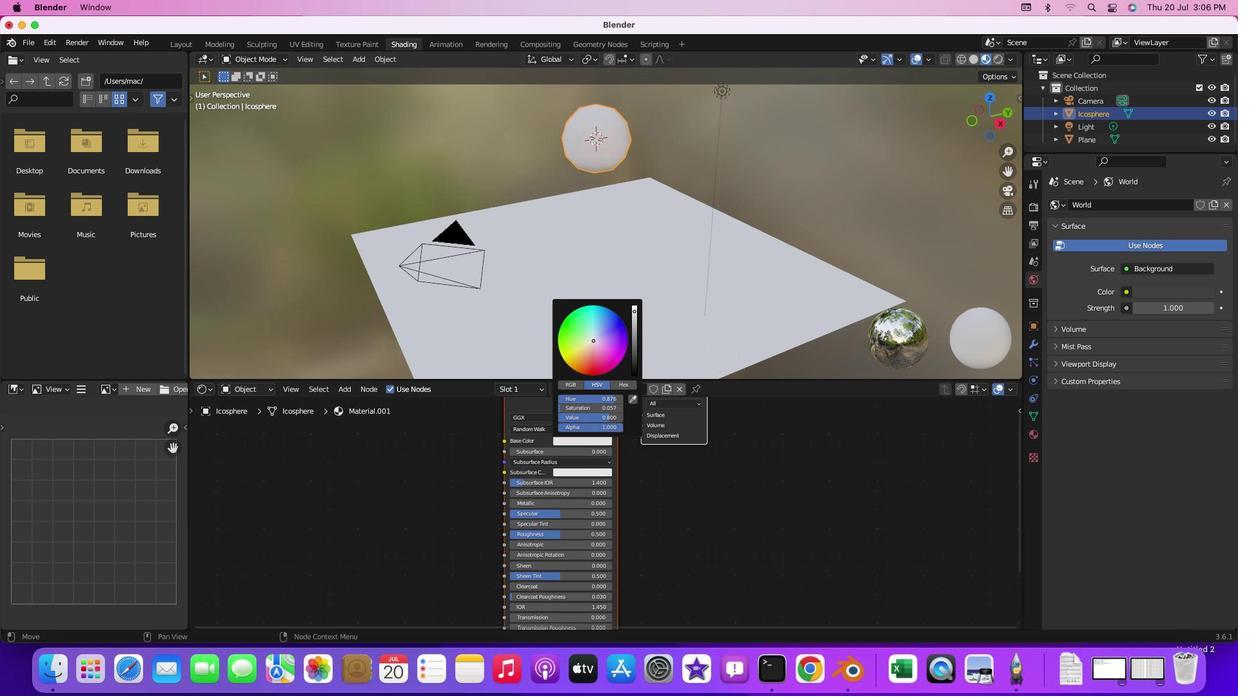 
Action: Mouse moved to (614, 309)
Screenshot: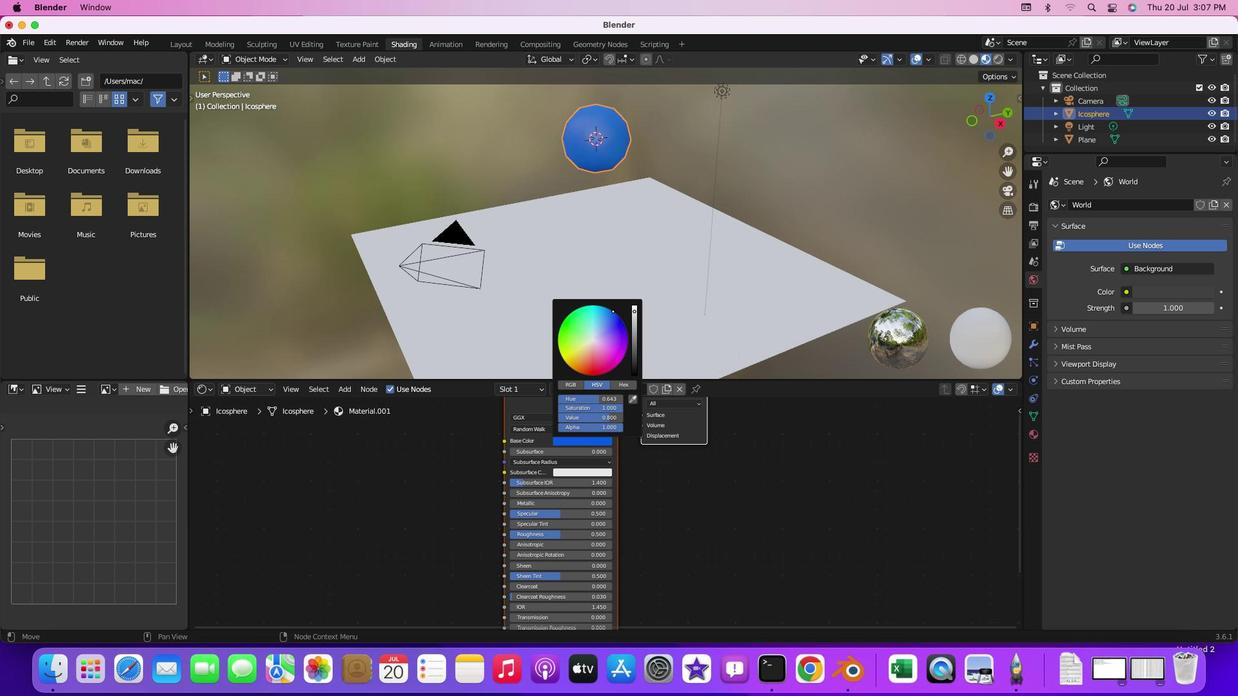 
Action: Key pressed Key.enter
Screenshot: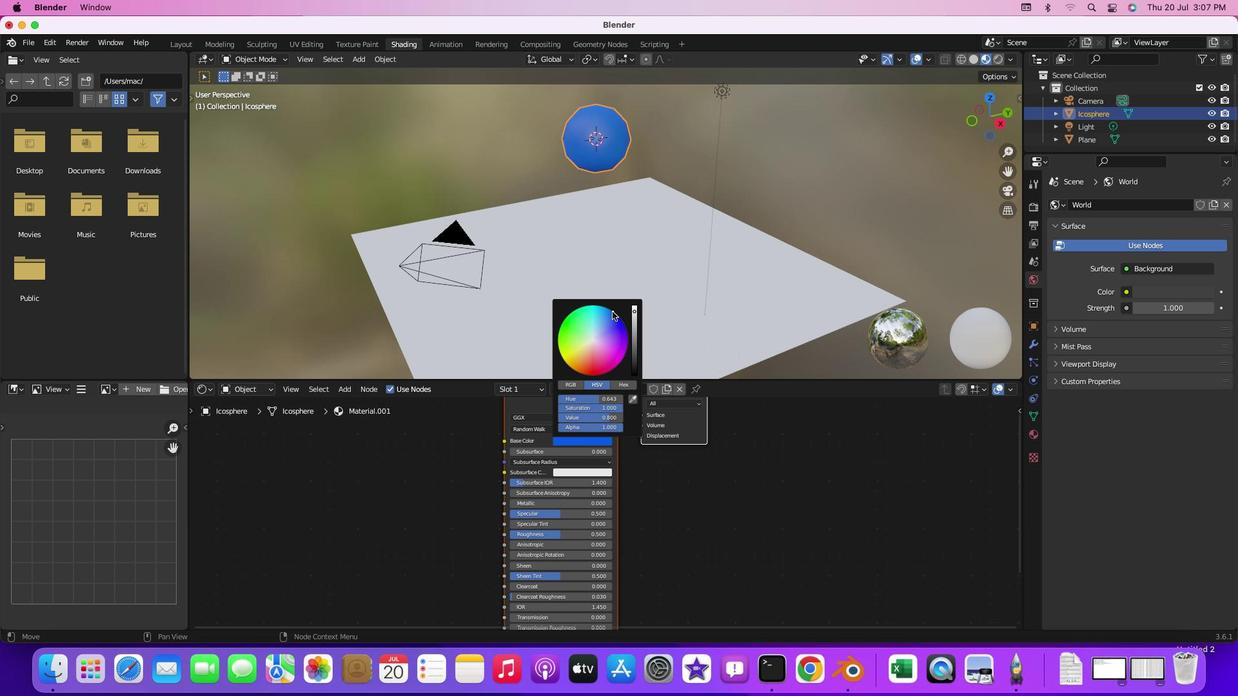 
Action: Mouse moved to (631, 515)
Screenshot: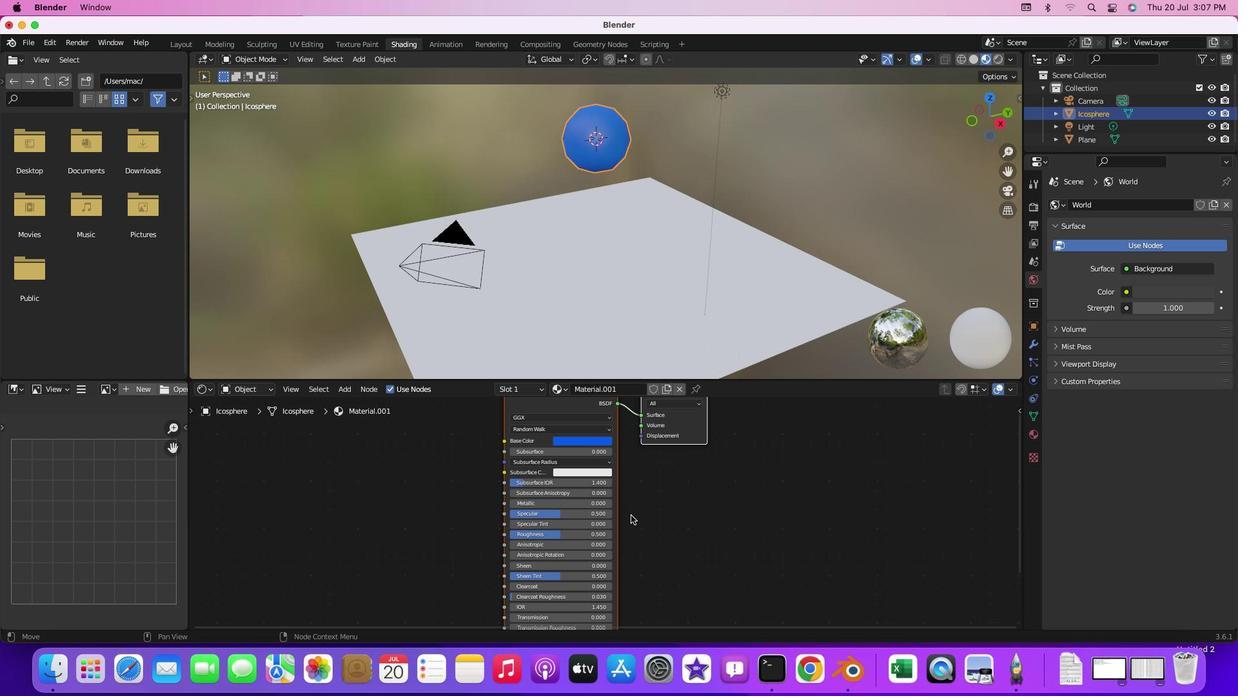 
Action: Mouse pressed left at (631, 515)
Screenshot: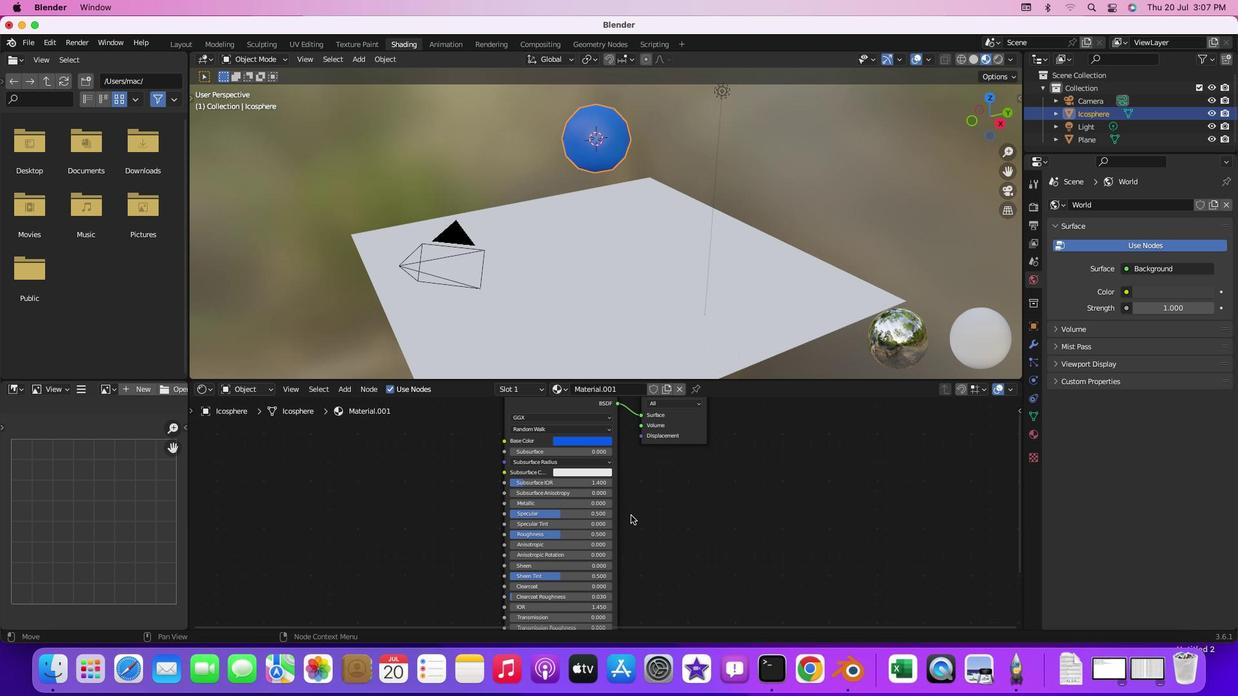 
Action: Mouse moved to (599, 343)
Screenshot: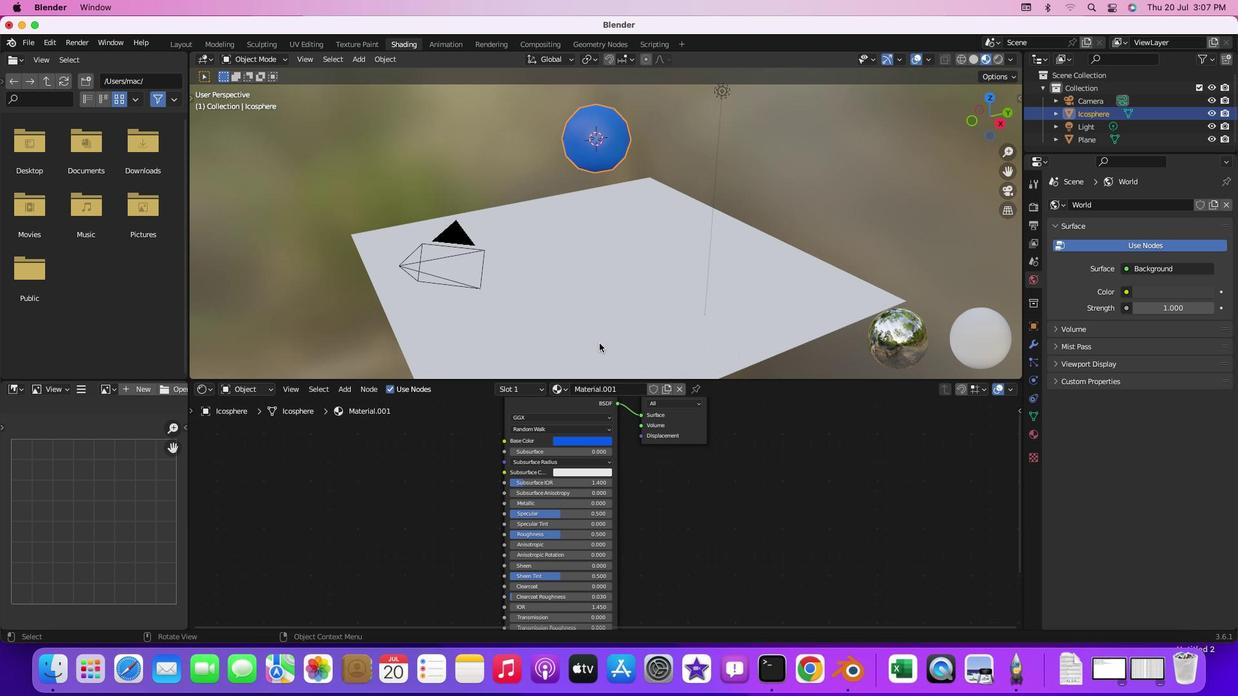 
Action: Mouse pressed left at (599, 343)
Screenshot: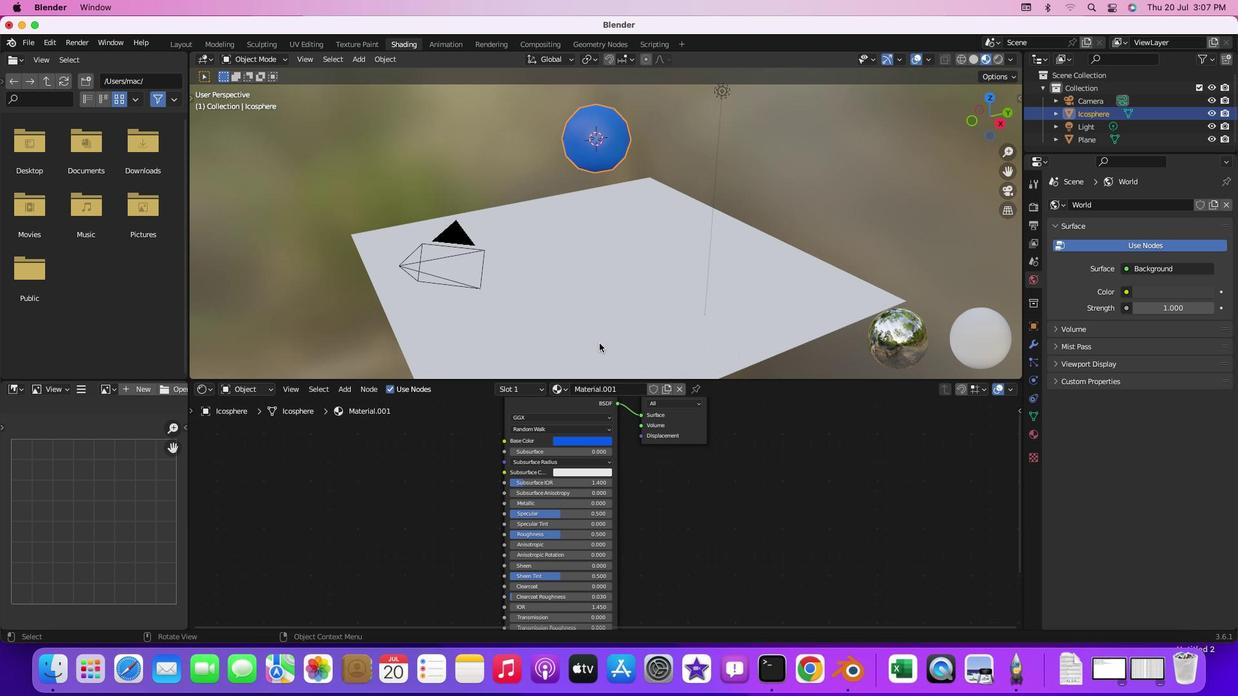 
Action: Mouse moved to (623, 389)
Screenshot: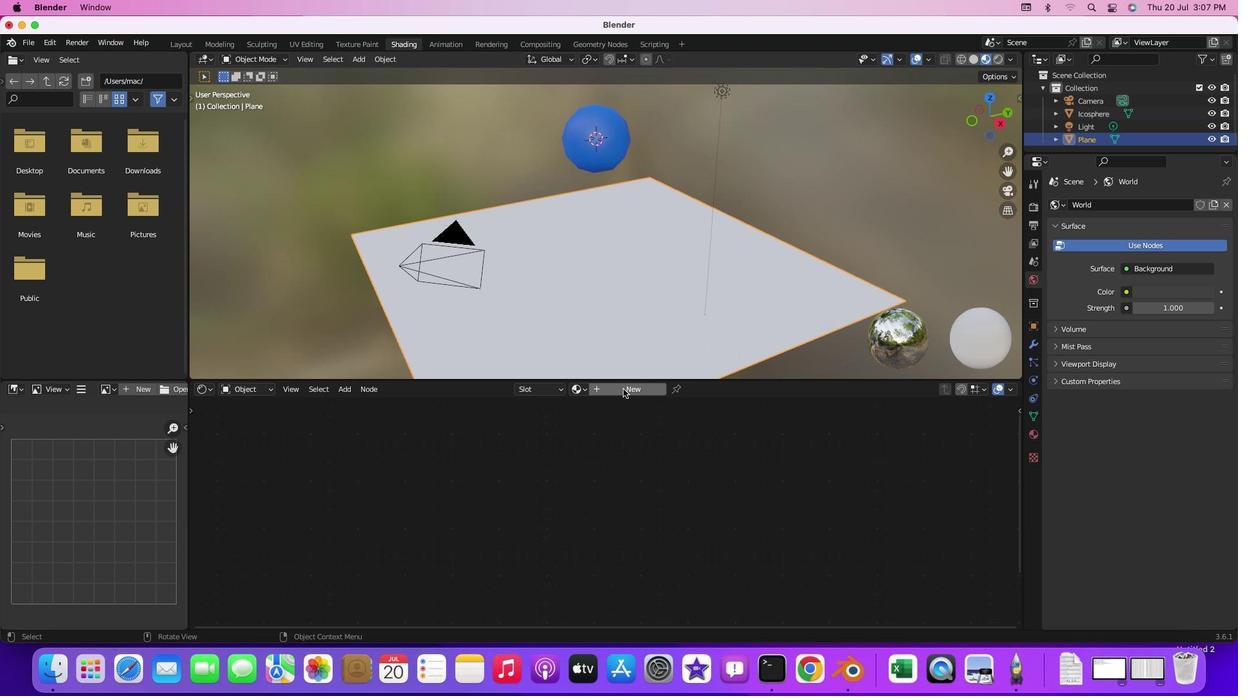 
Action: Mouse pressed left at (623, 389)
Screenshot: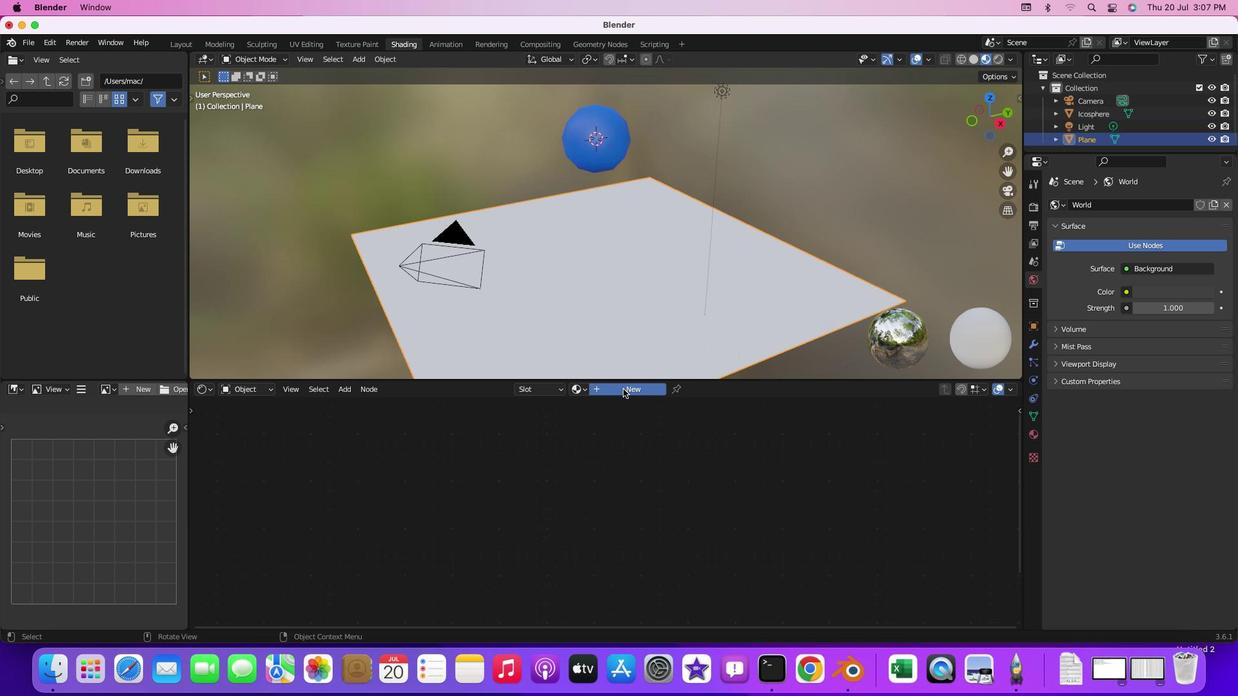 
Action: Mouse moved to (583, 440)
Screenshot: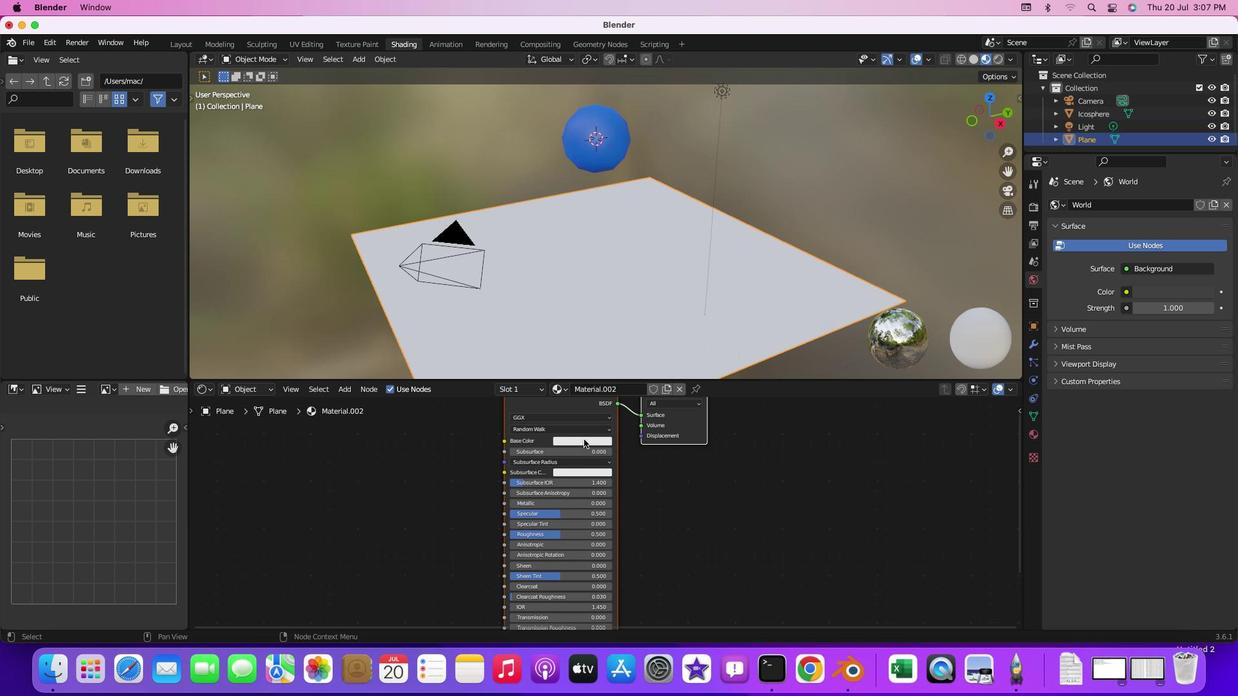 
Action: Mouse pressed left at (583, 440)
Screenshot: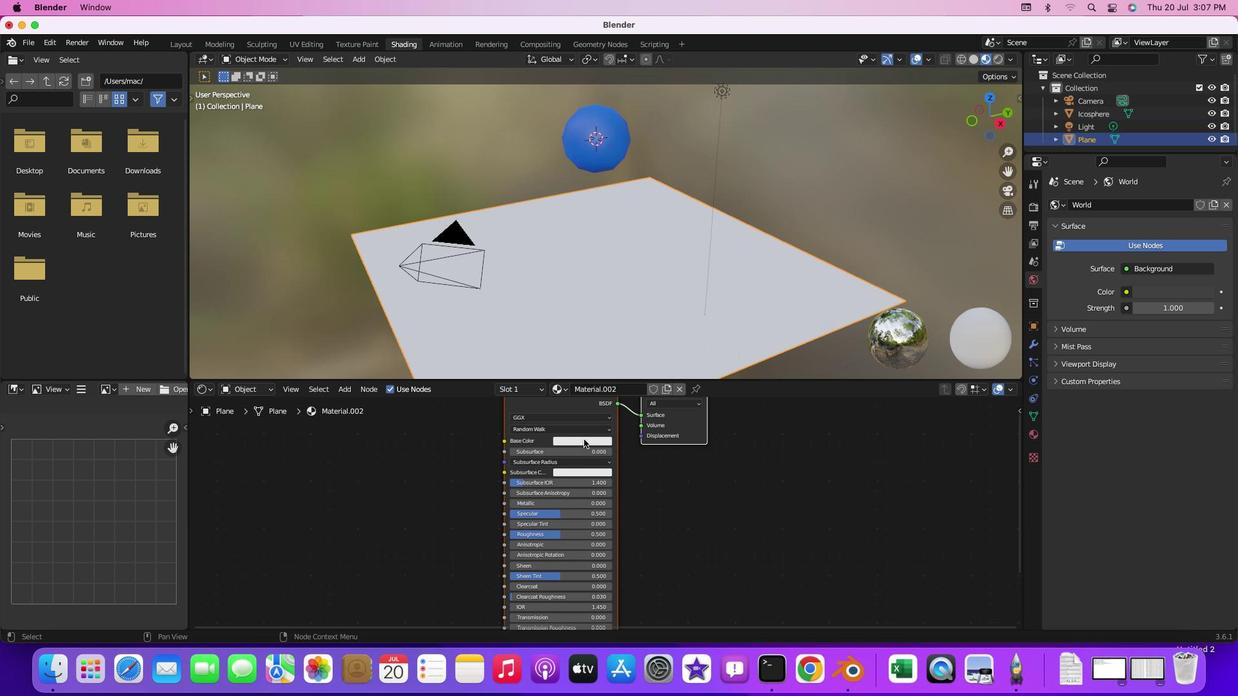 
Action: Mouse moved to (593, 340)
Screenshot: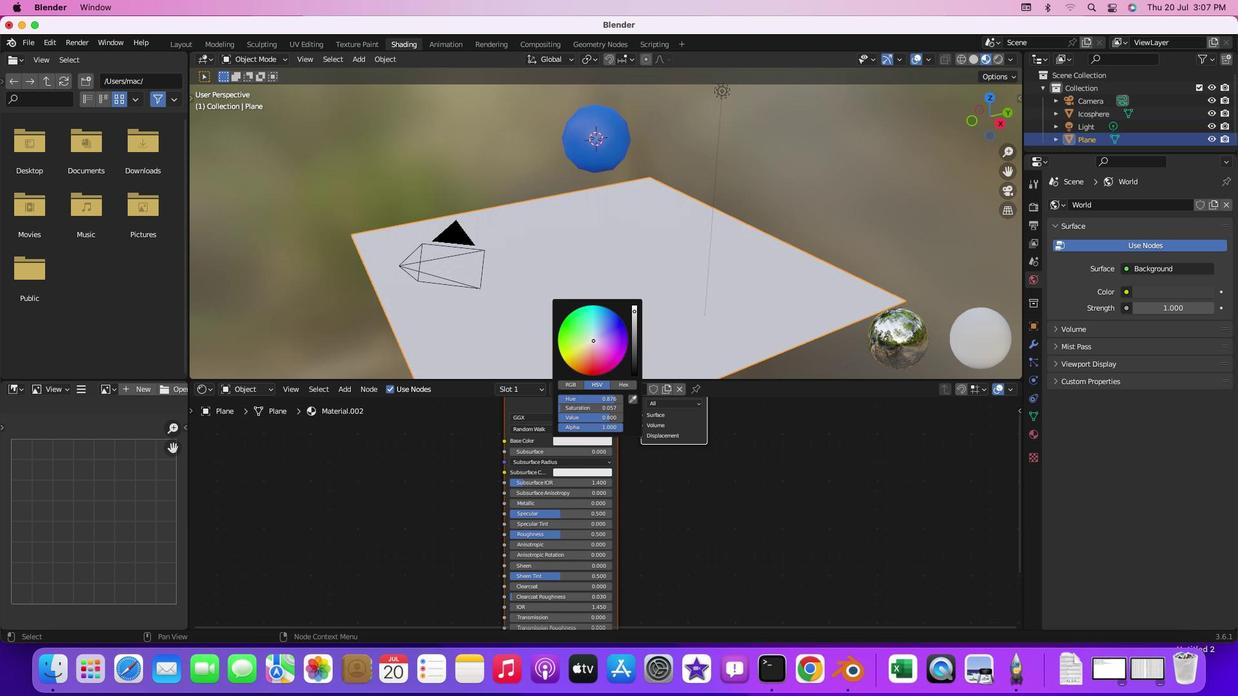 
Action: Mouse pressed left at (593, 340)
Screenshot: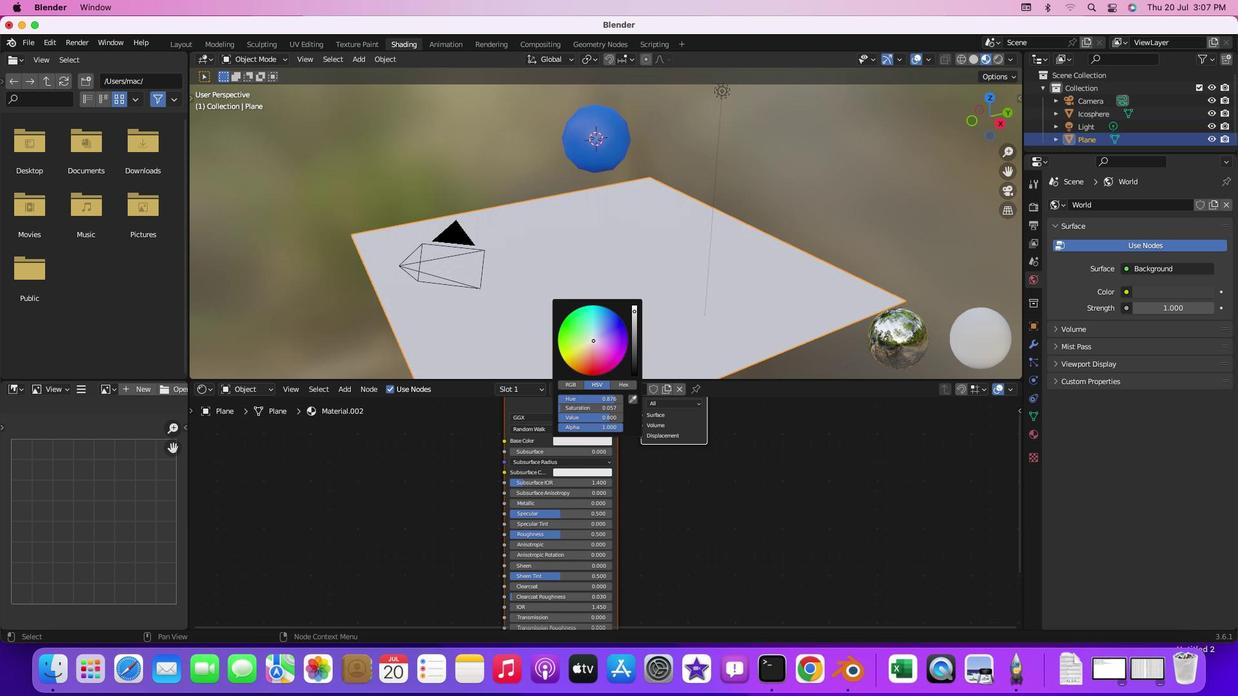 
Action: Mouse moved to (654, 482)
Screenshot: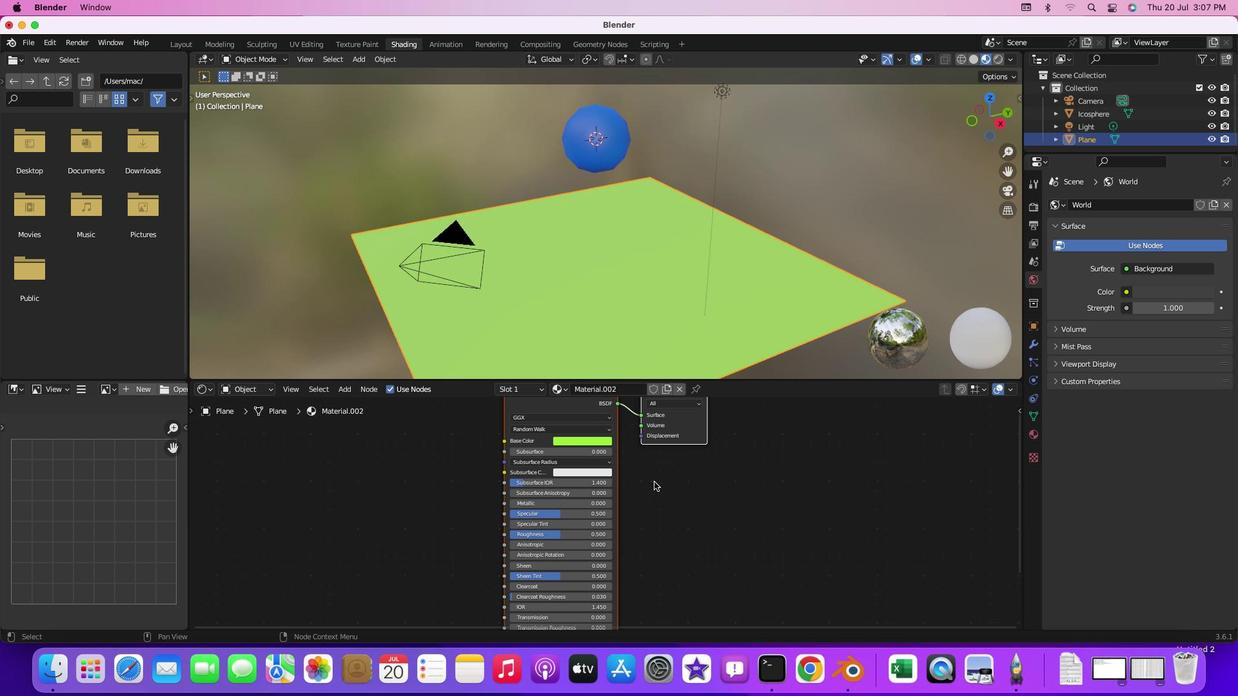 
Action: Key pressed Key.enter
Screenshot: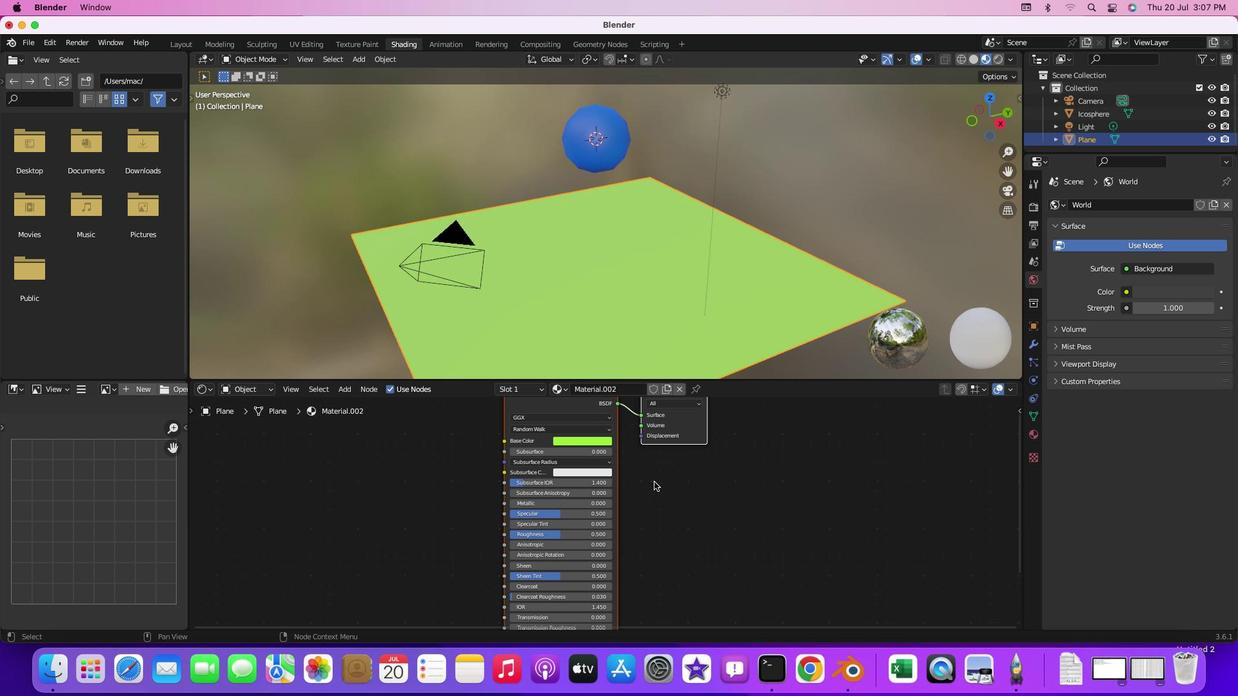 
Action: Mouse moved to (656, 491)
Screenshot: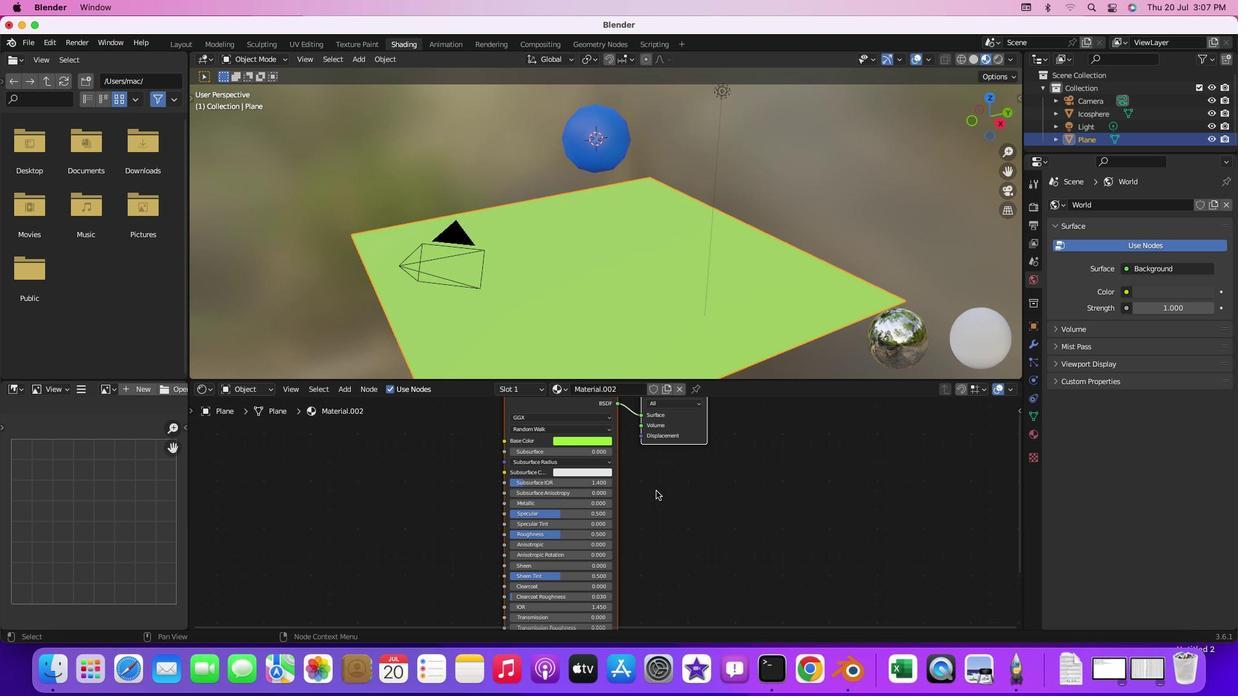
Action: Mouse pressed left at (656, 491)
Screenshot: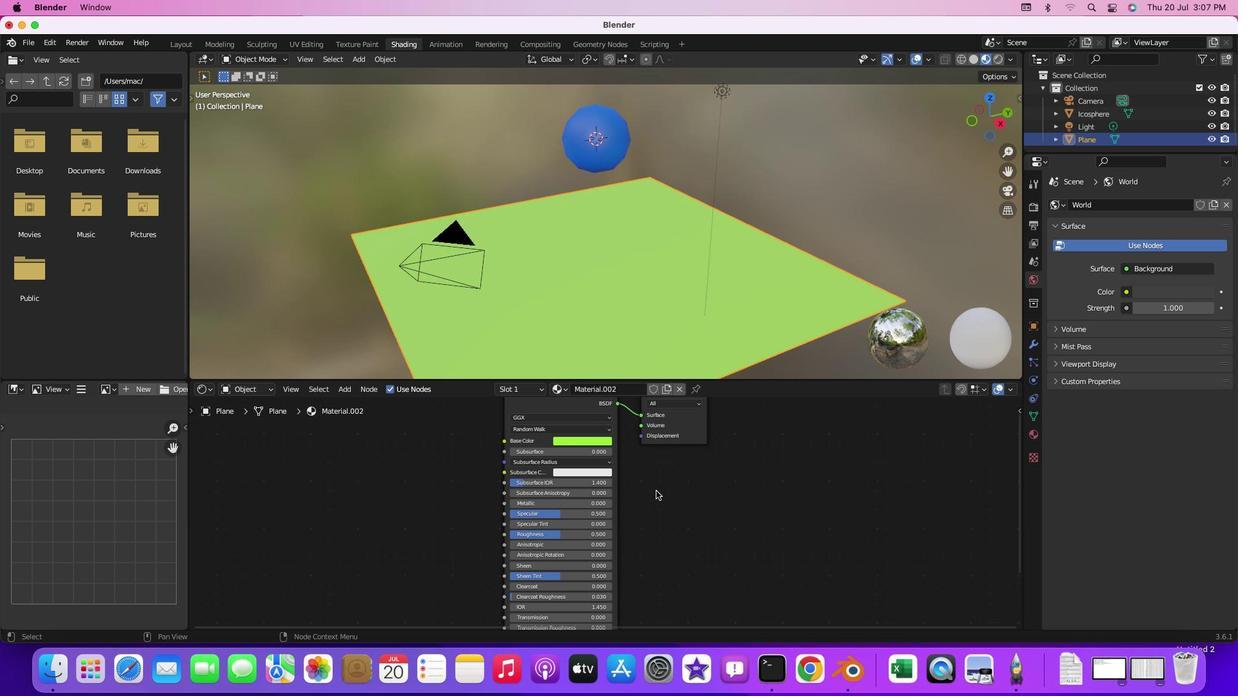 
Action: Key pressed Key.enter
Screenshot: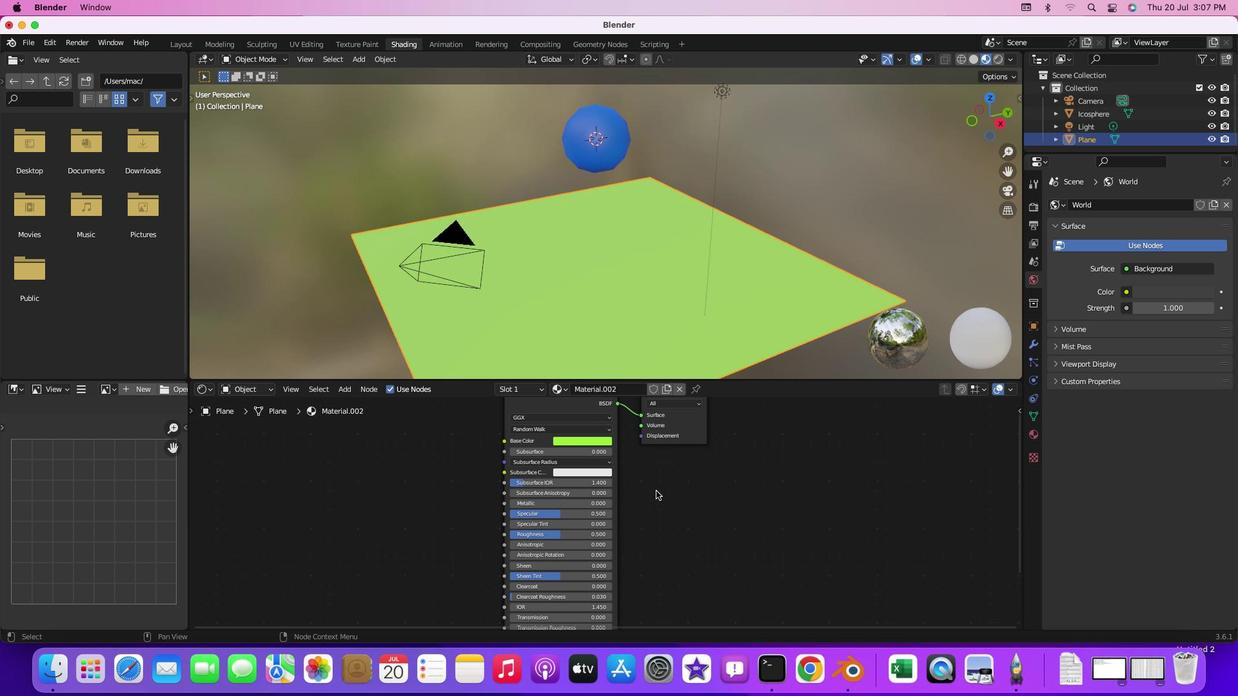 
Action: Mouse moved to (171, 47)
Screenshot: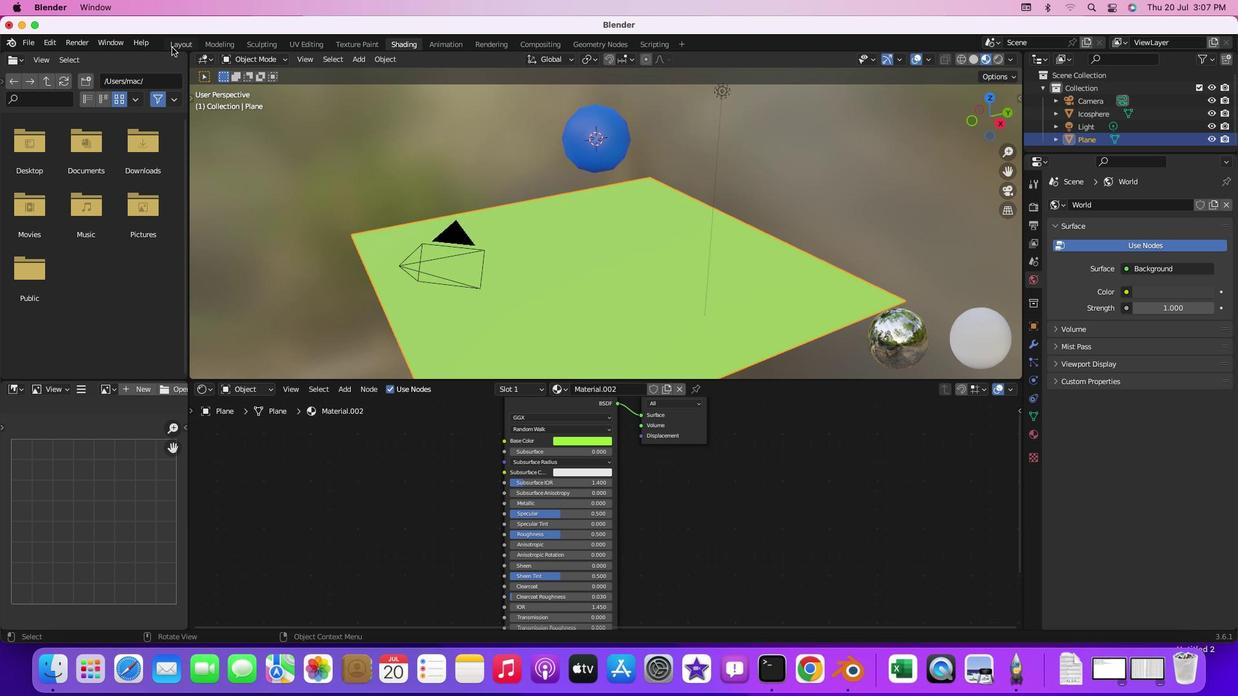
Action: Mouse pressed left at (171, 47)
Screenshot: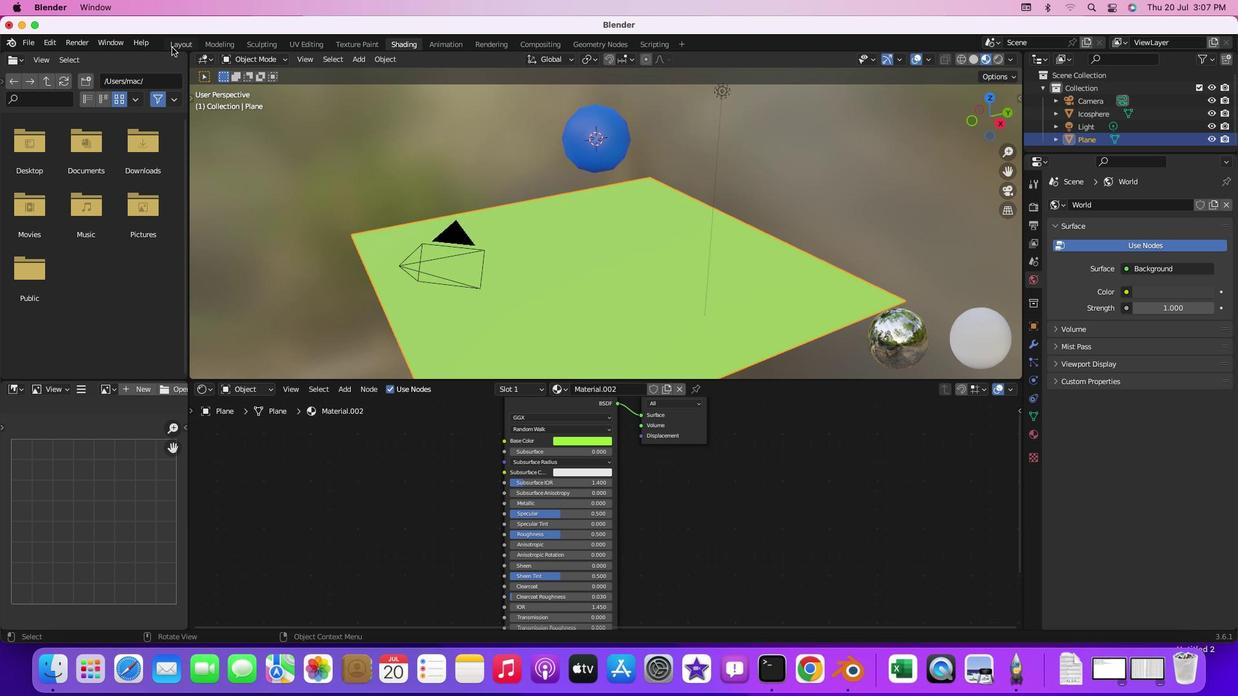 
Action: Mouse moved to (1005, 57)
Screenshot: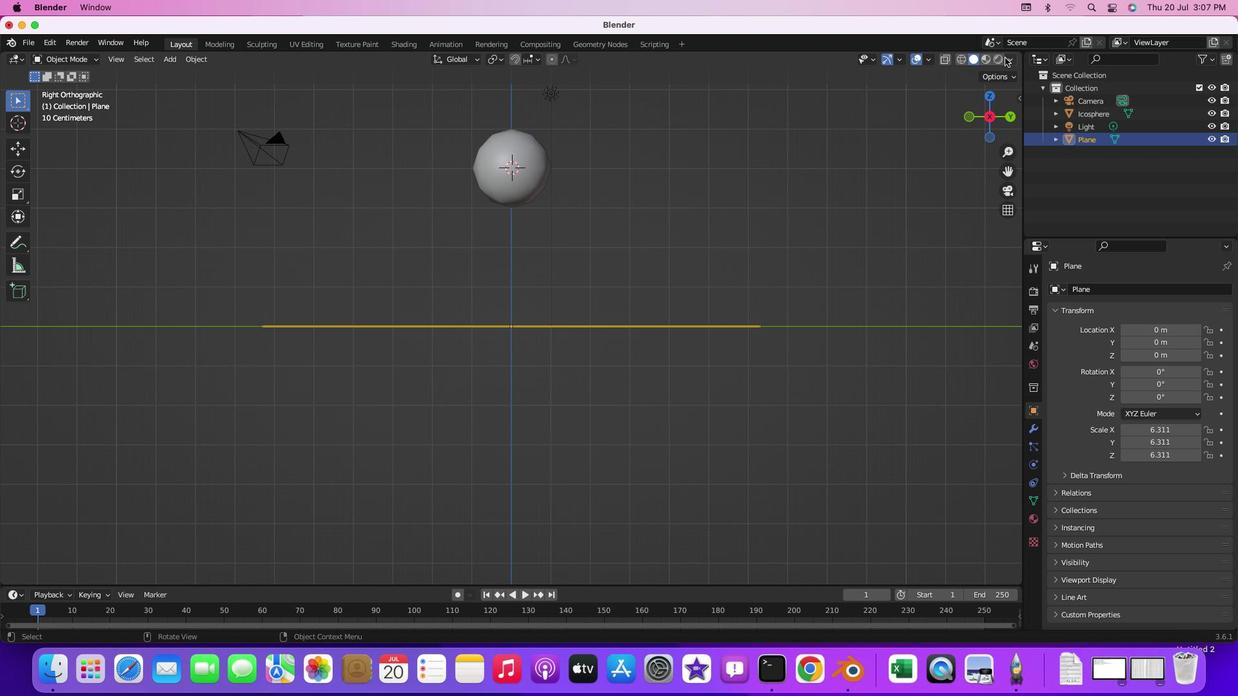 
Action: Mouse pressed left at (1005, 57)
Screenshot: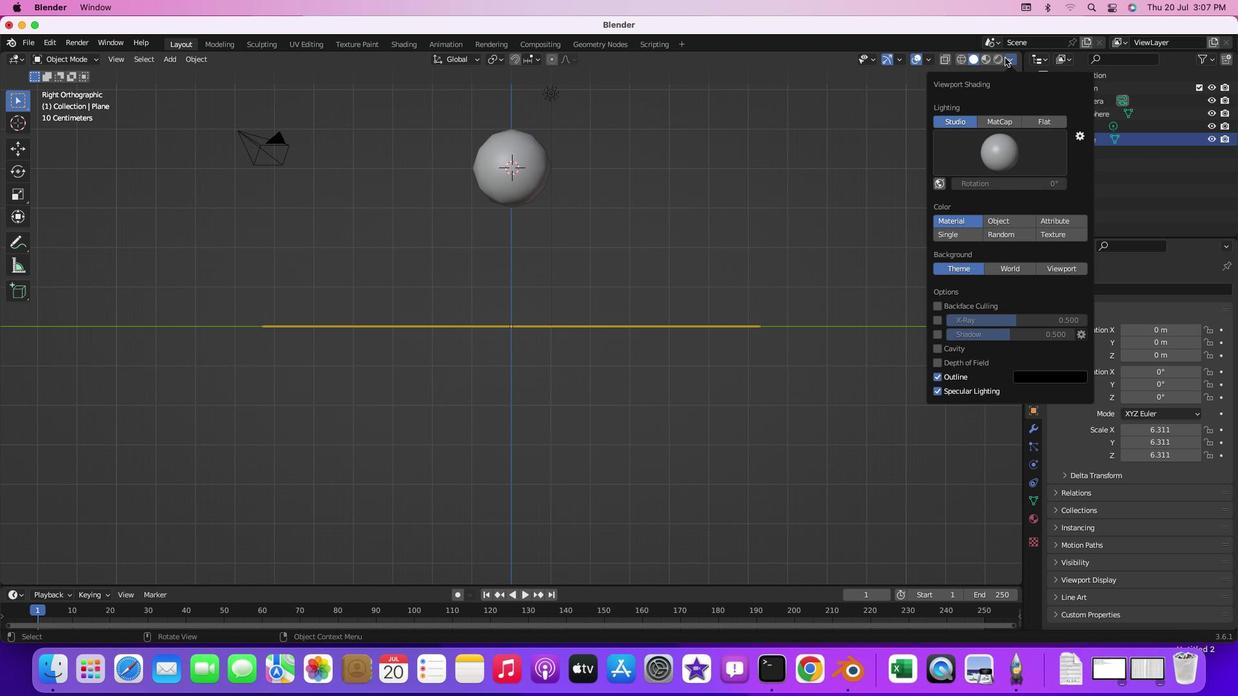 
Action: Mouse moved to (1000, 60)
Screenshot: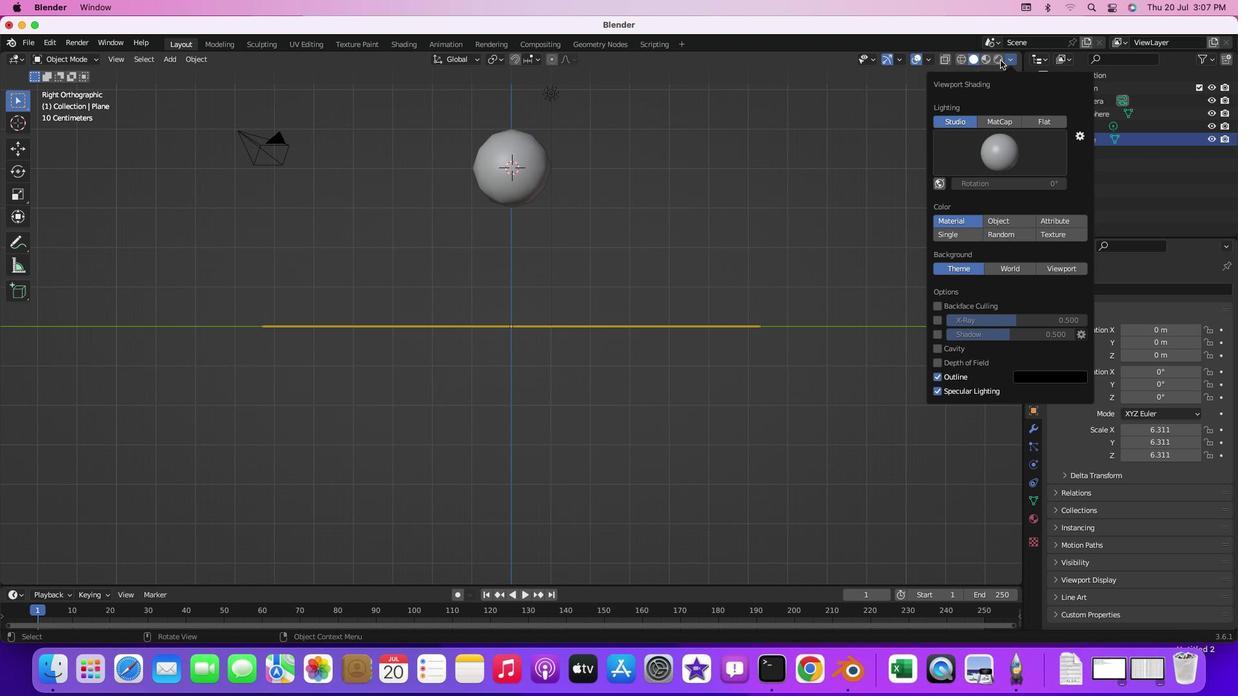
Action: Mouse pressed left at (1000, 60)
Screenshot: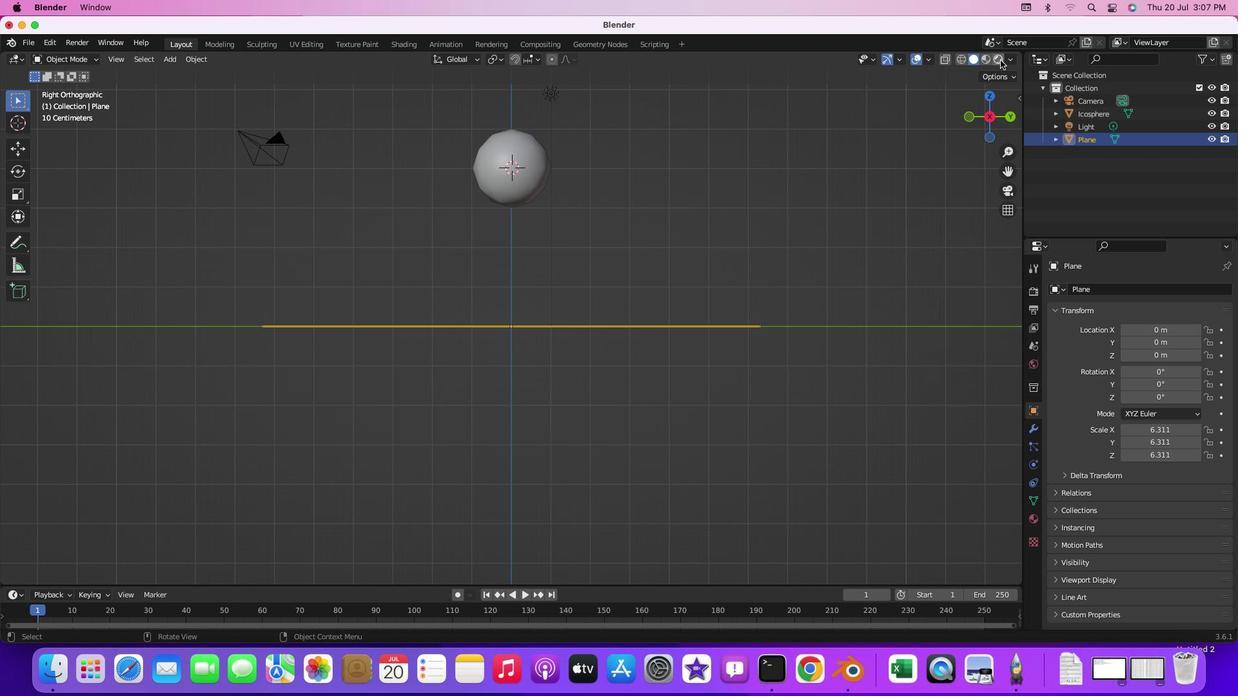 
Action: Mouse pressed left at (1000, 60)
Screenshot: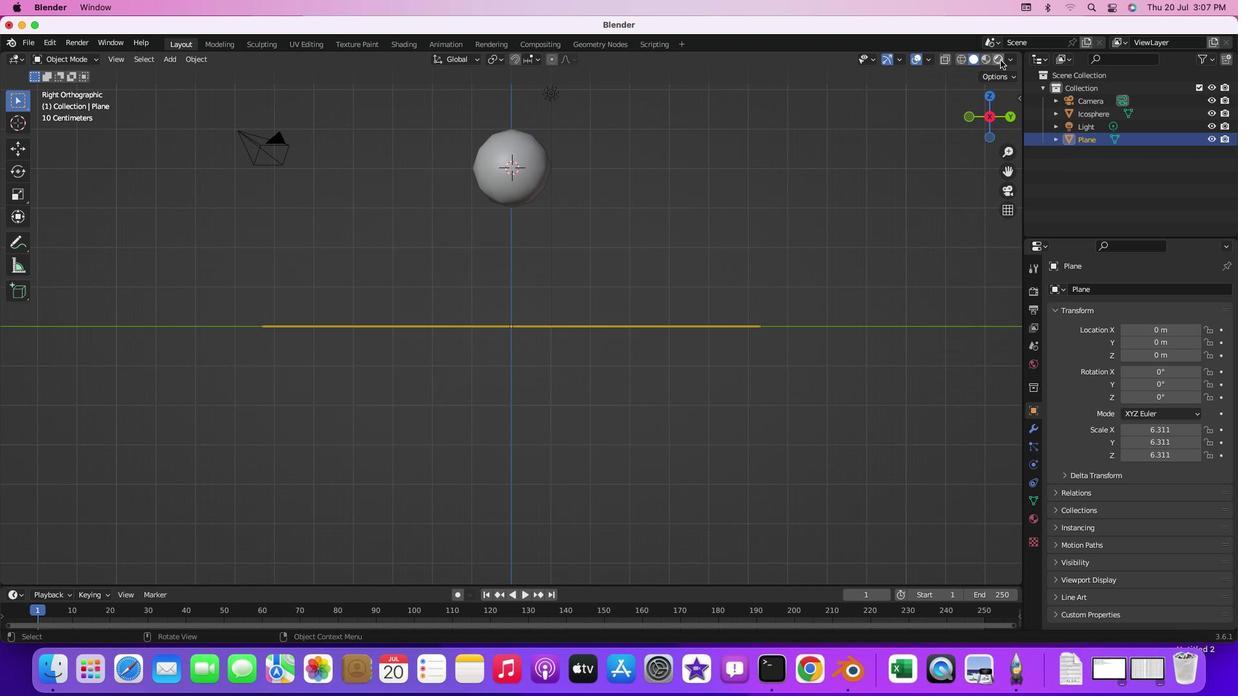 
Action: Mouse moved to (973, 60)
Screenshot: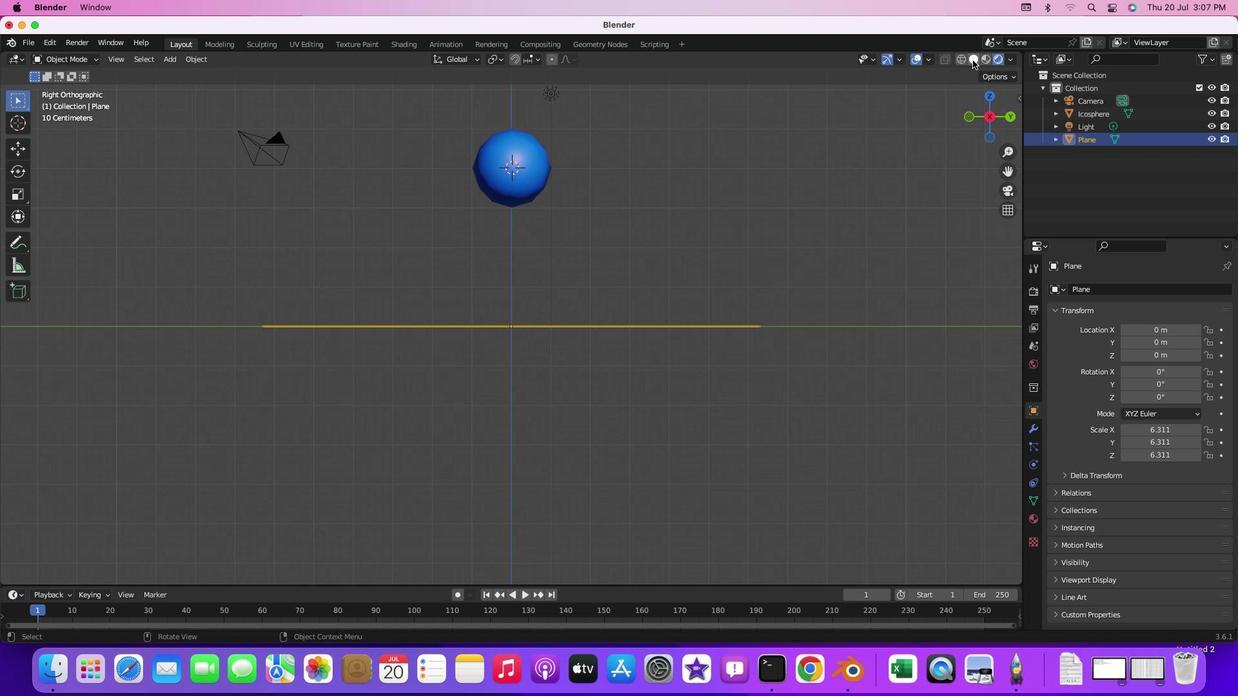 
Action: Mouse pressed left at (973, 60)
Screenshot: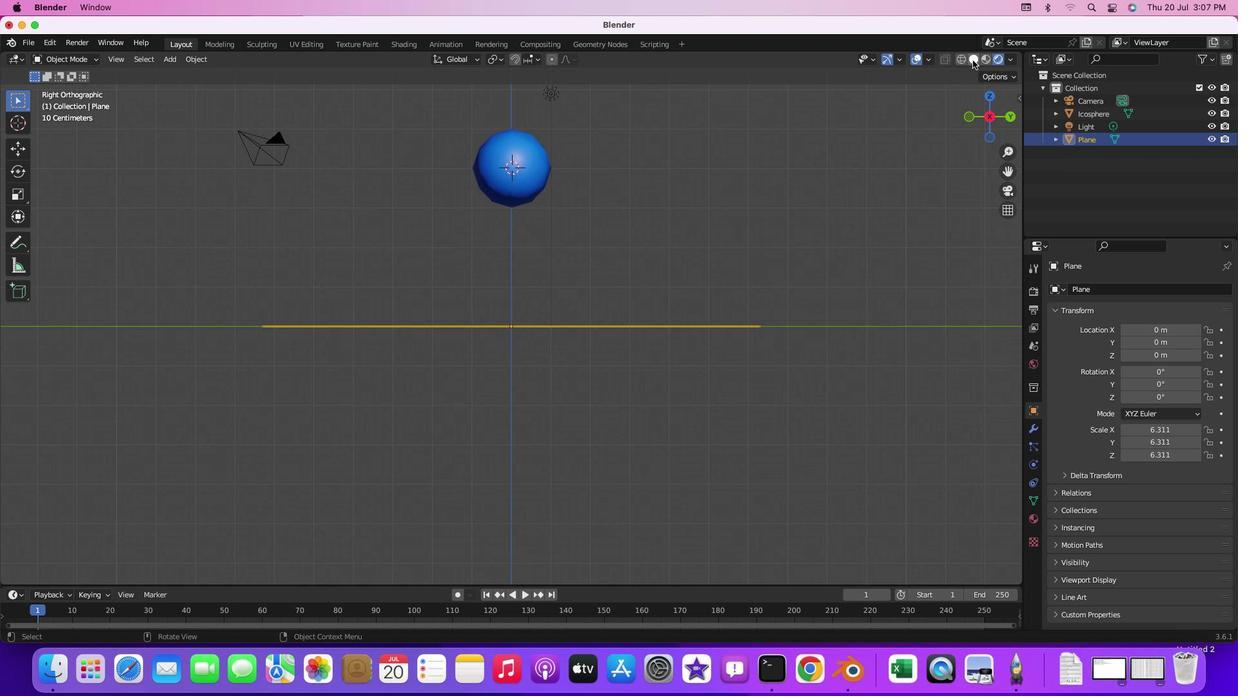 
Action: Mouse moved to (514, 170)
Screenshot: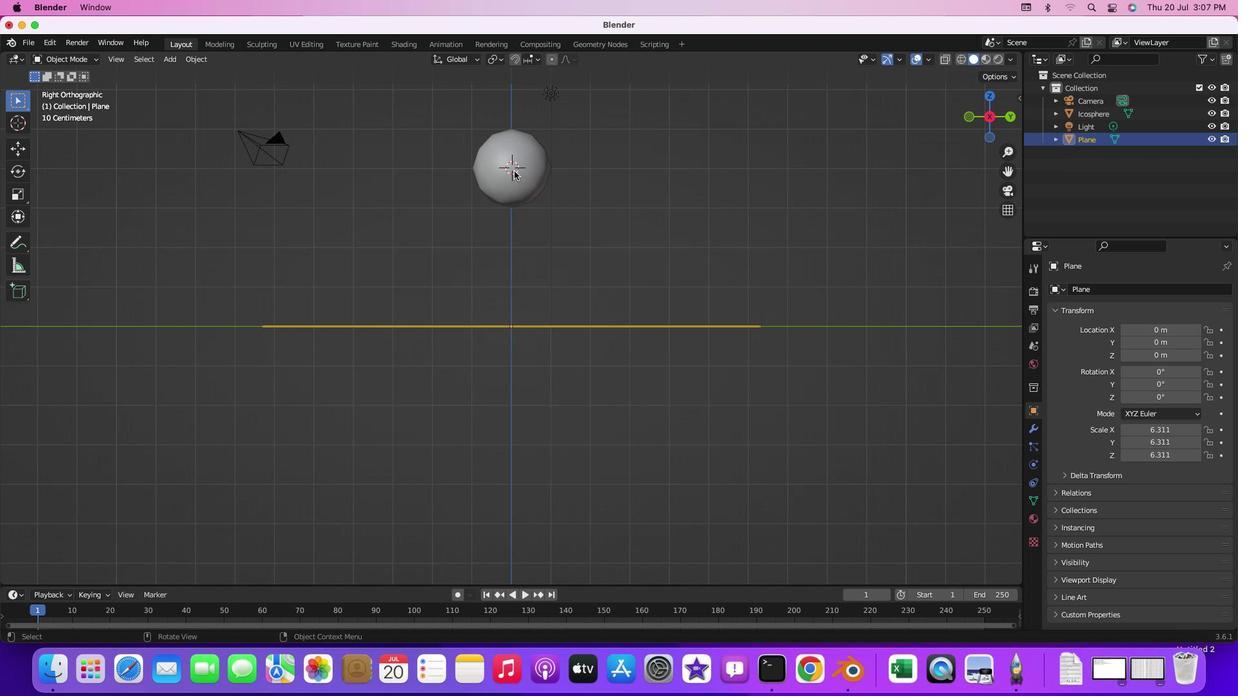 
Action: Mouse pressed left at (514, 170)
Screenshot: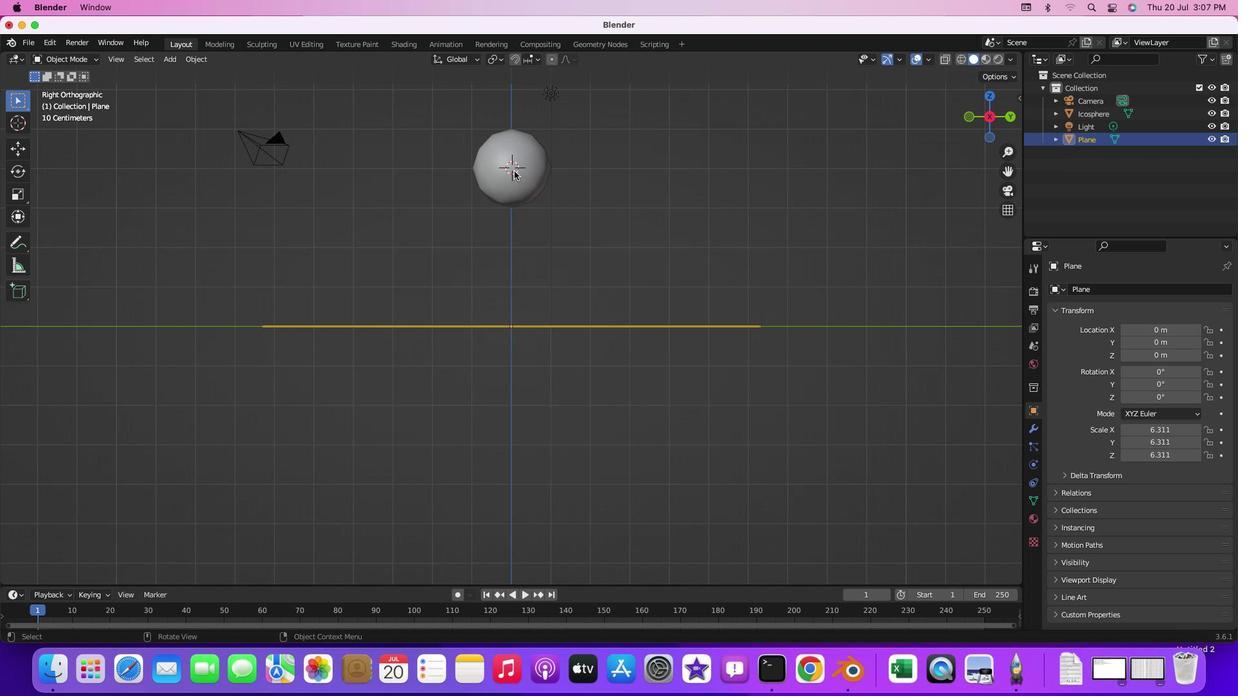
Action: Mouse moved to (24, 216)
Screenshot: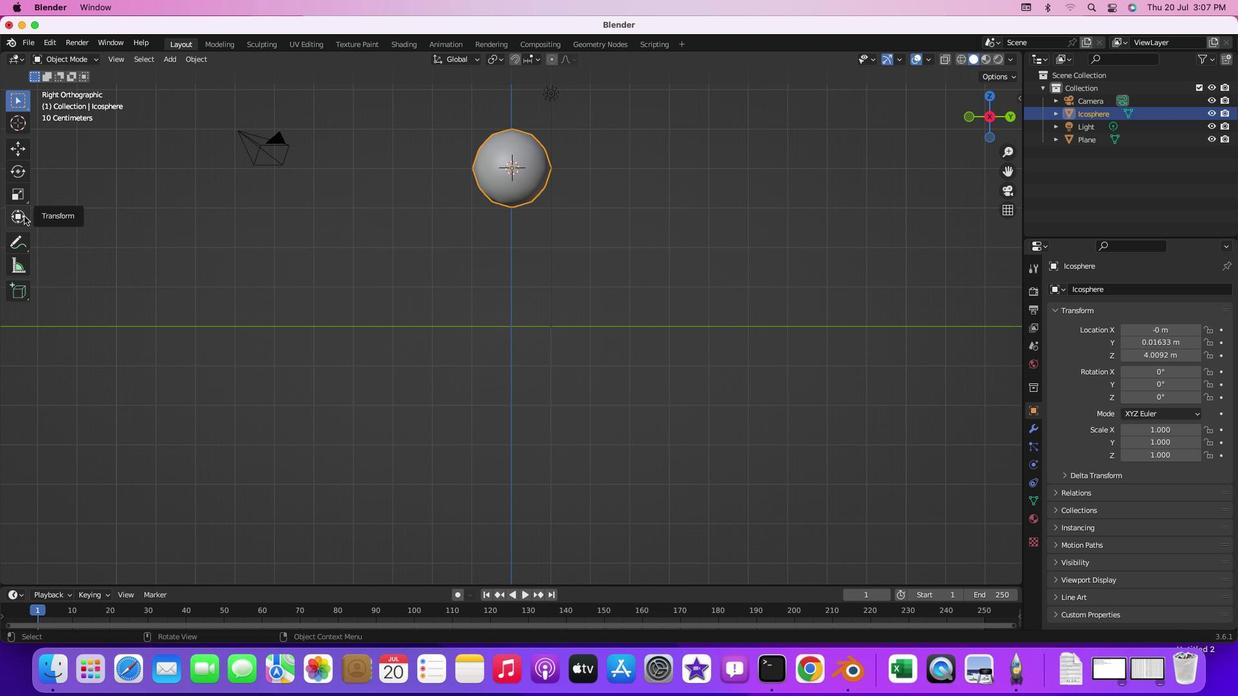 
Action: Mouse pressed left at (24, 216)
Screenshot: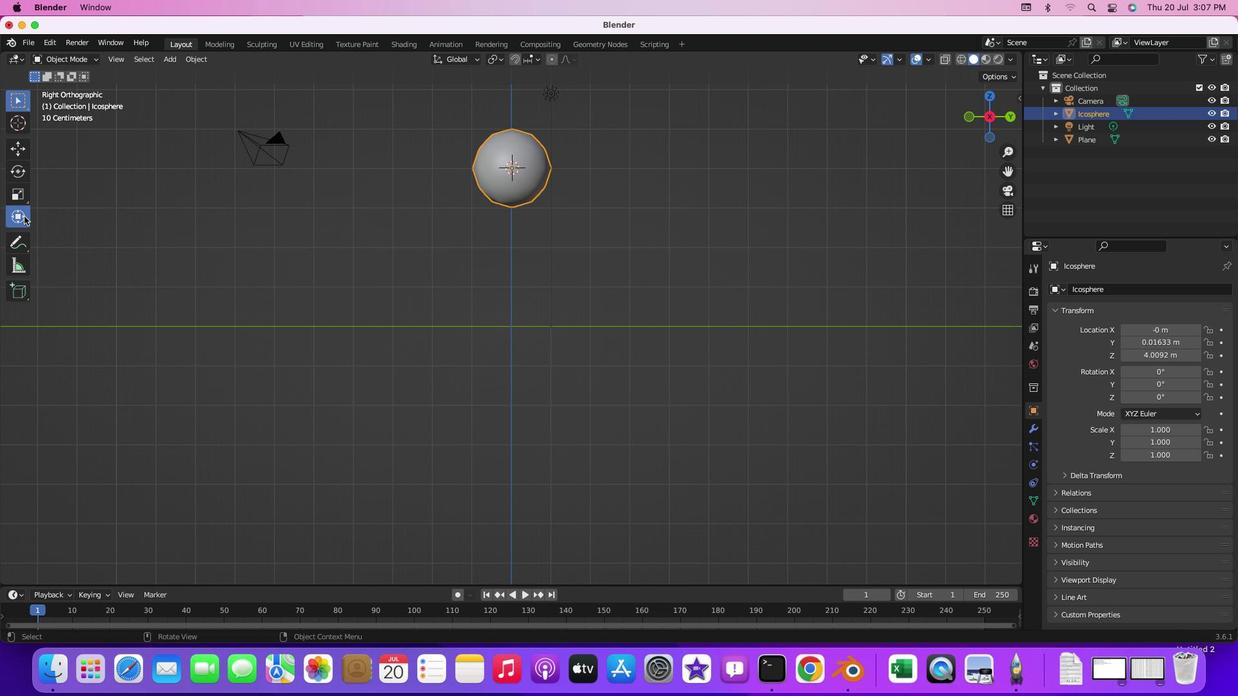 
Action: Mouse moved to (17, 216)
Screenshot: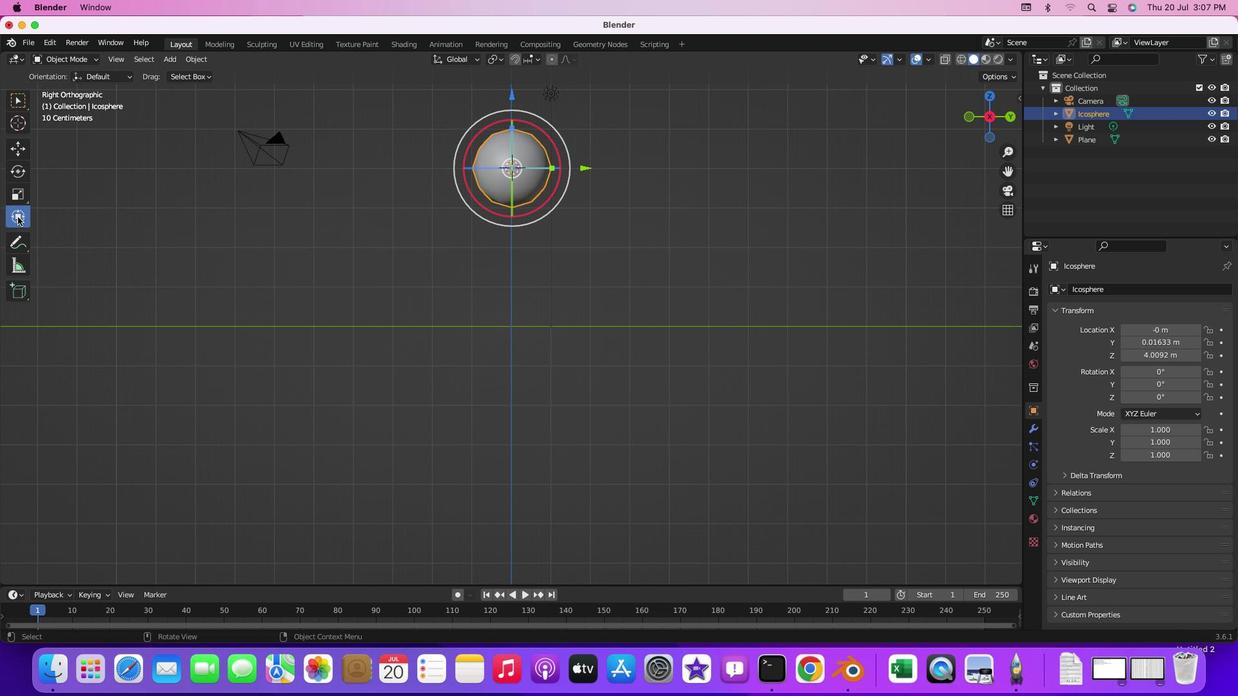 
Action: Mouse pressed left at (17, 216)
Screenshot: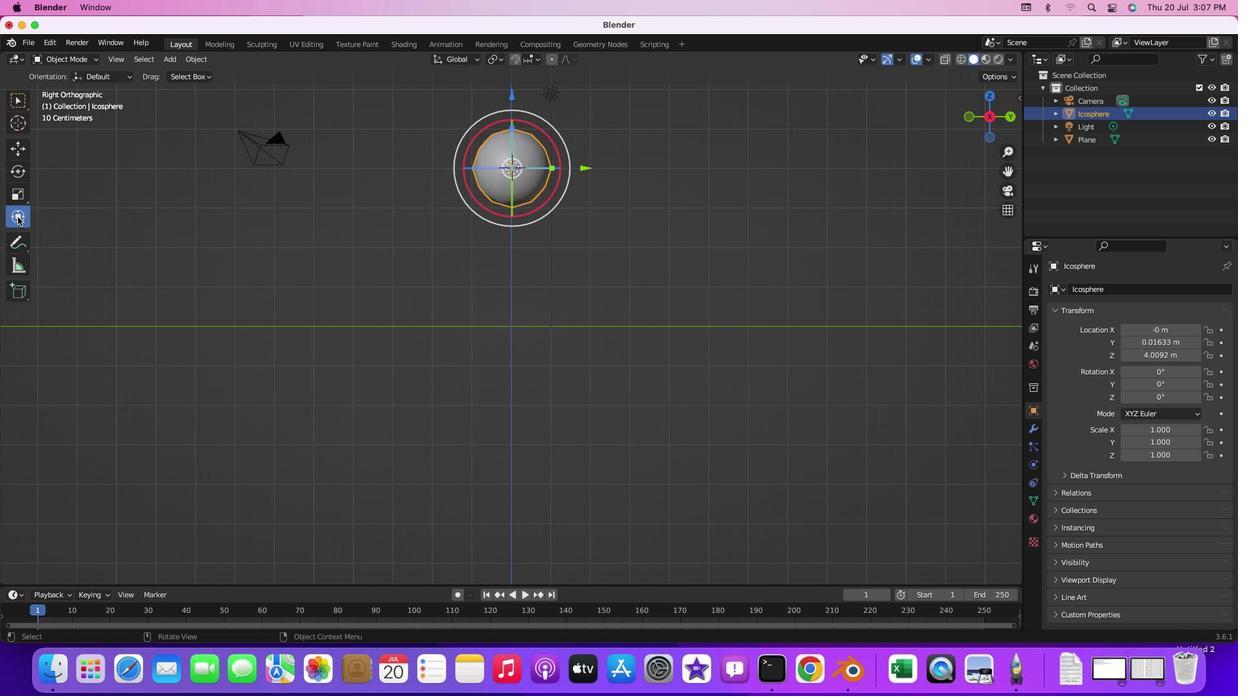 
Action: Mouse moved to (32, 93)
Screenshot: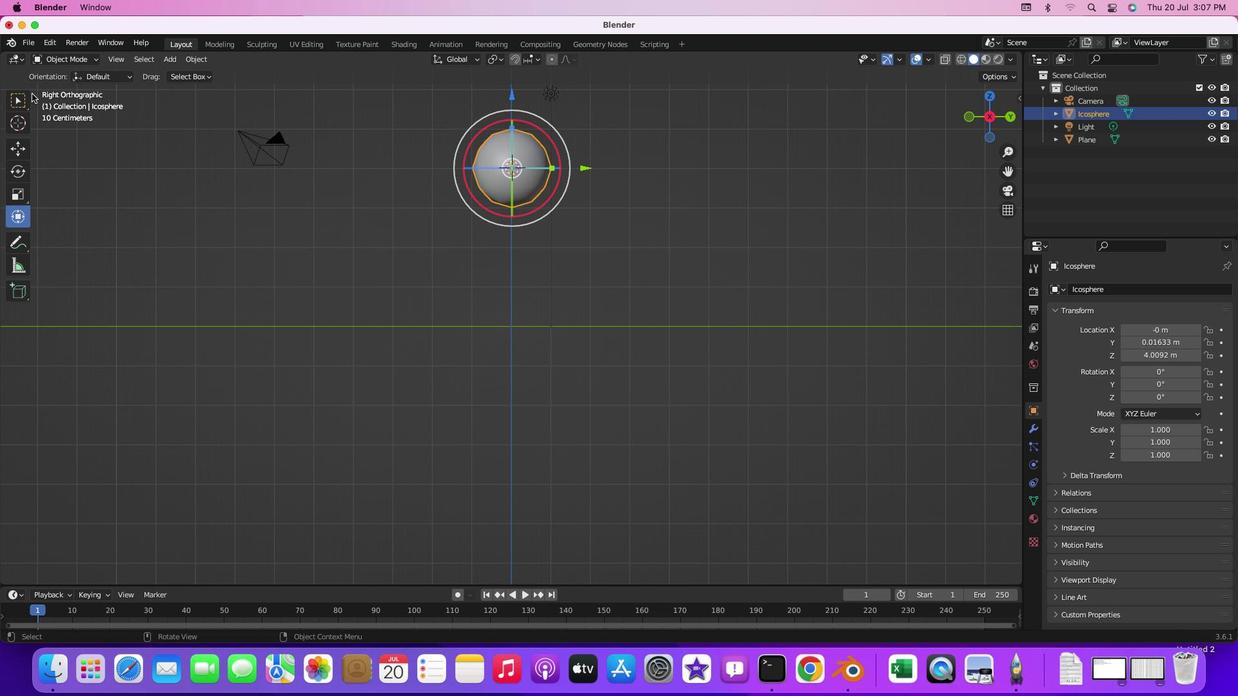 
Action: Mouse pressed left at (32, 93)
Screenshot: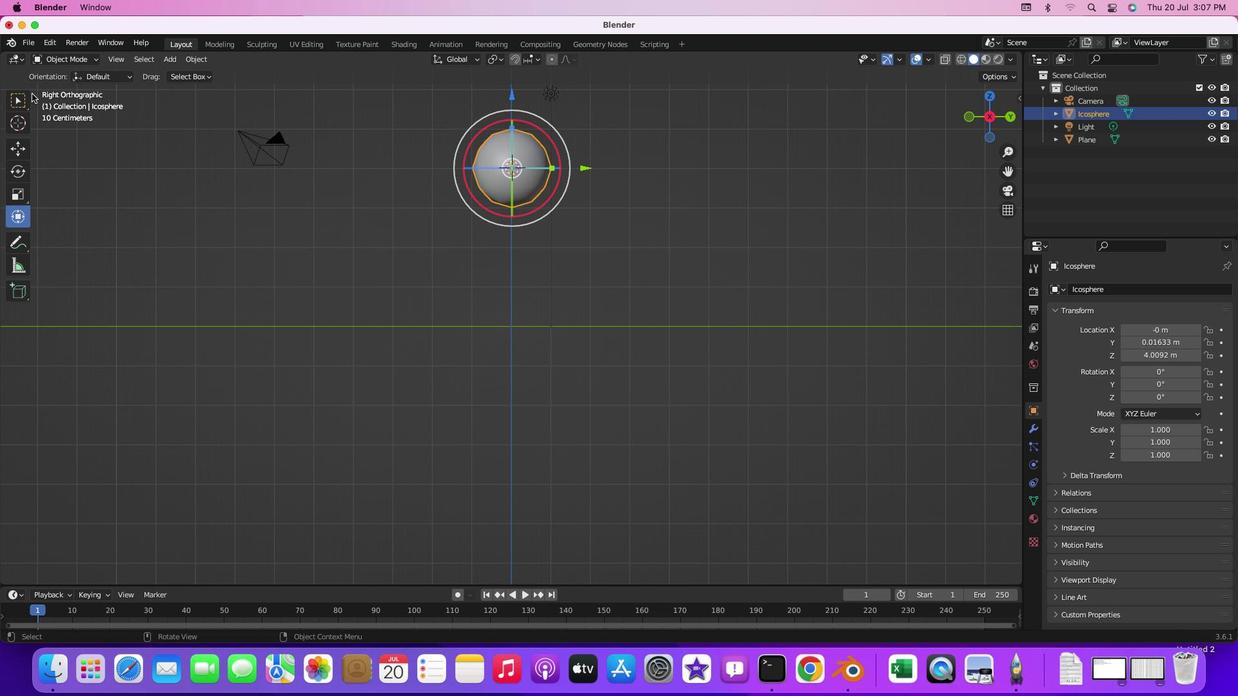 
Action: Mouse moved to (27, 97)
Screenshot: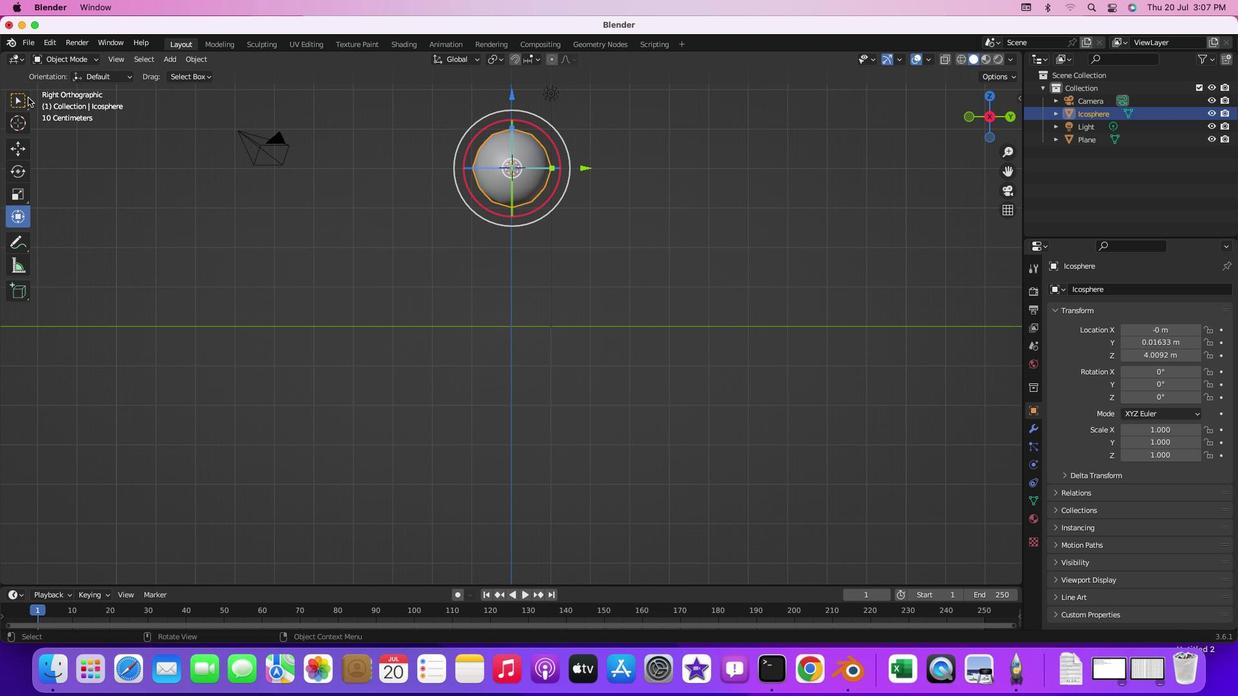 
Action: Mouse pressed left at (27, 97)
Screenshot: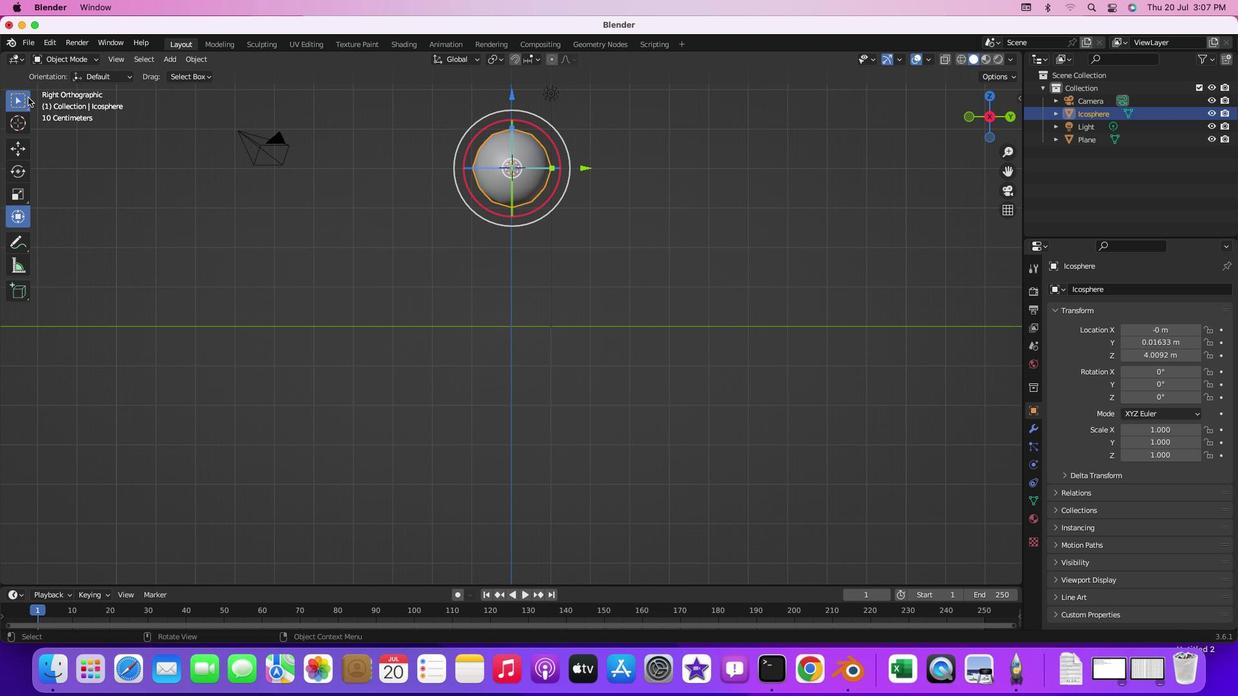
Action: Mouse moved to (587, 155)
Screenshot: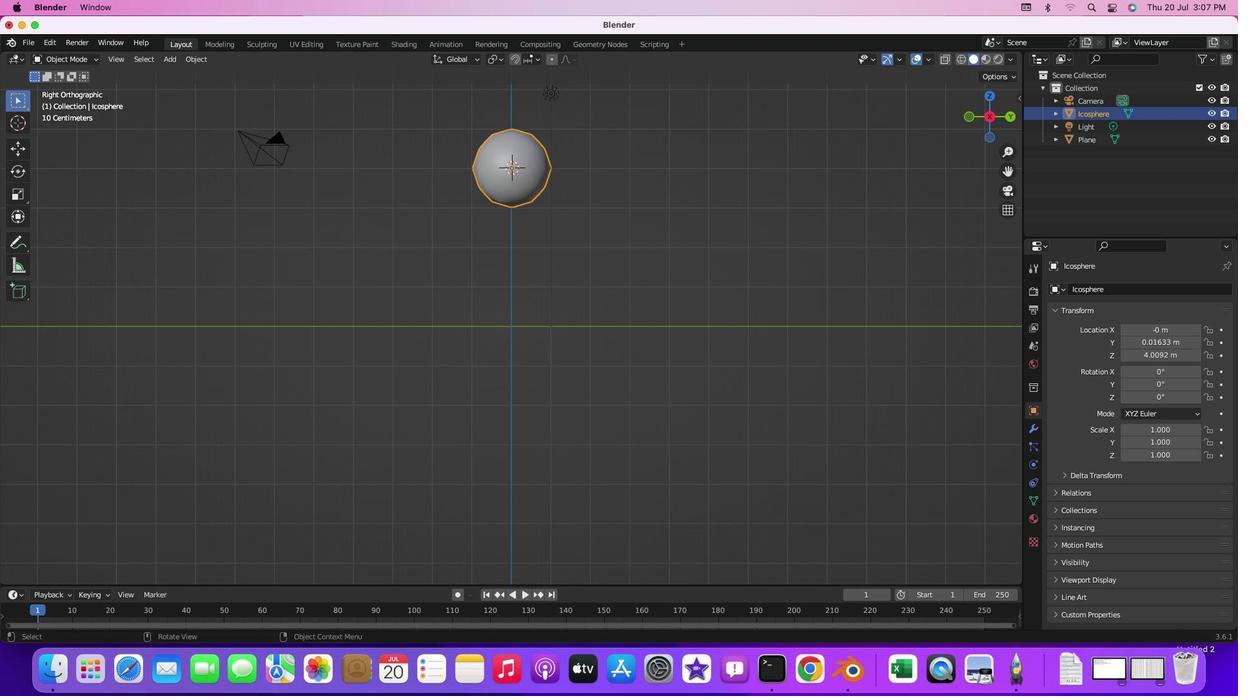 
Action: Key pressed 's'
Screenshot: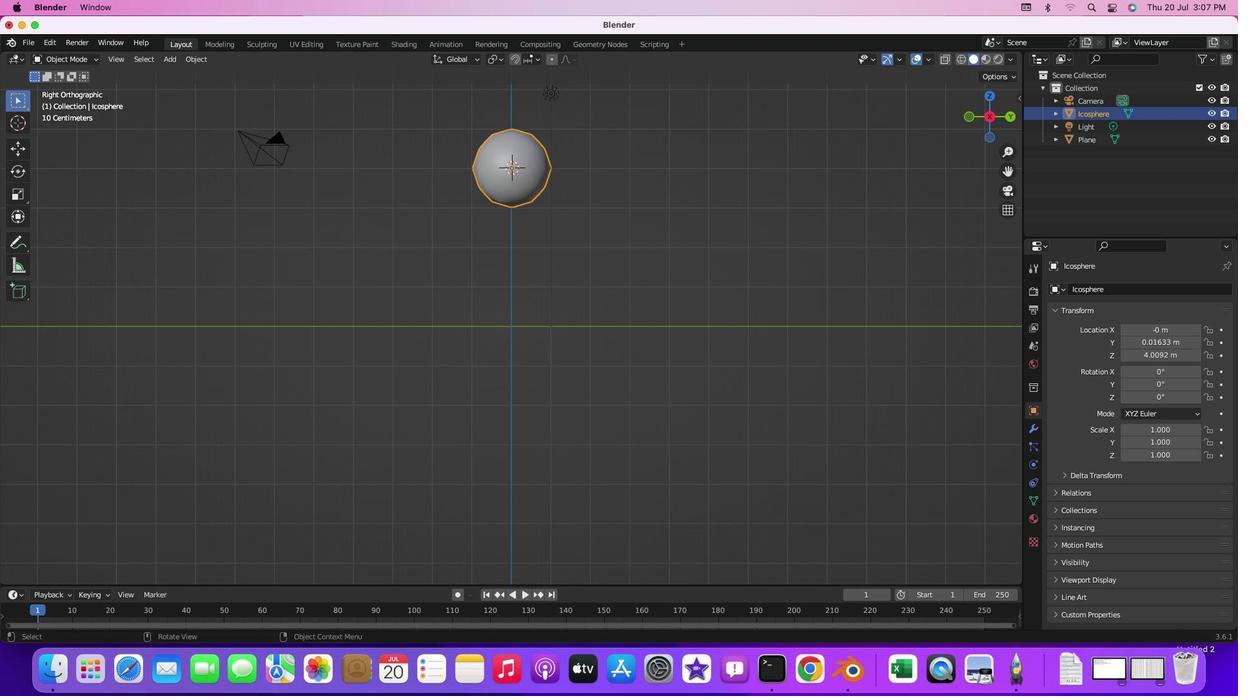 
Action: Mouse moved to (578, 160)
Screenshot: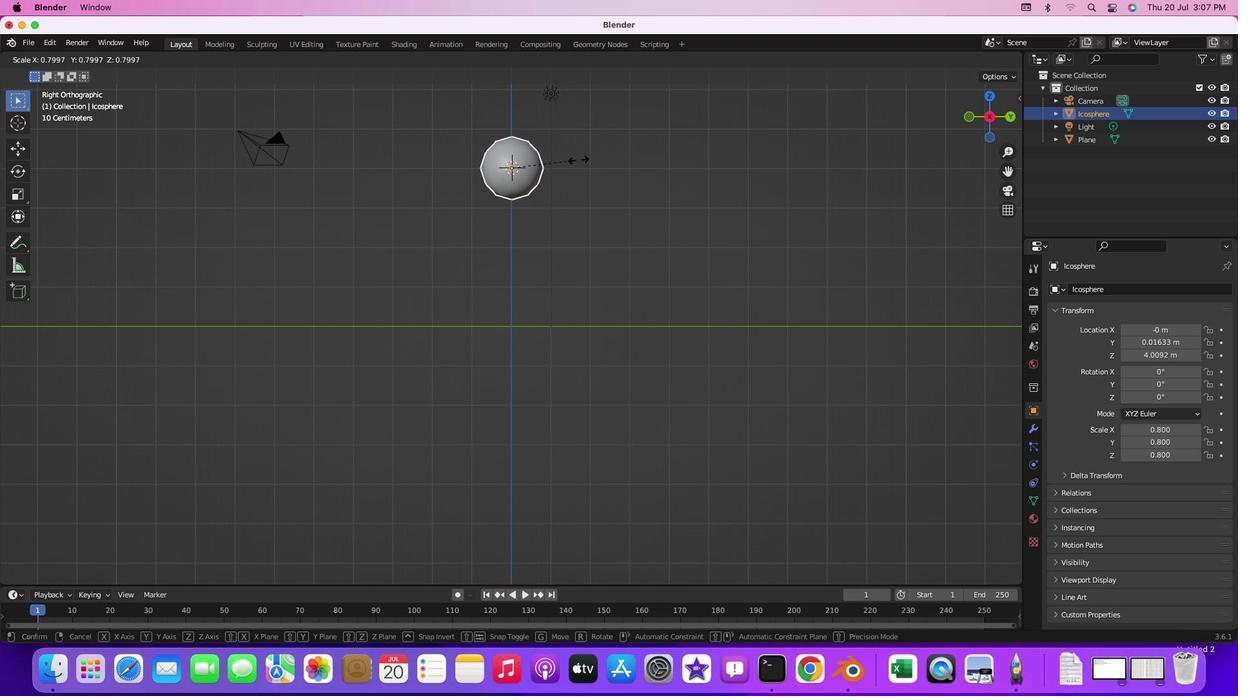 
Action: Mouse pressed left at (578, 160)
Screenshot: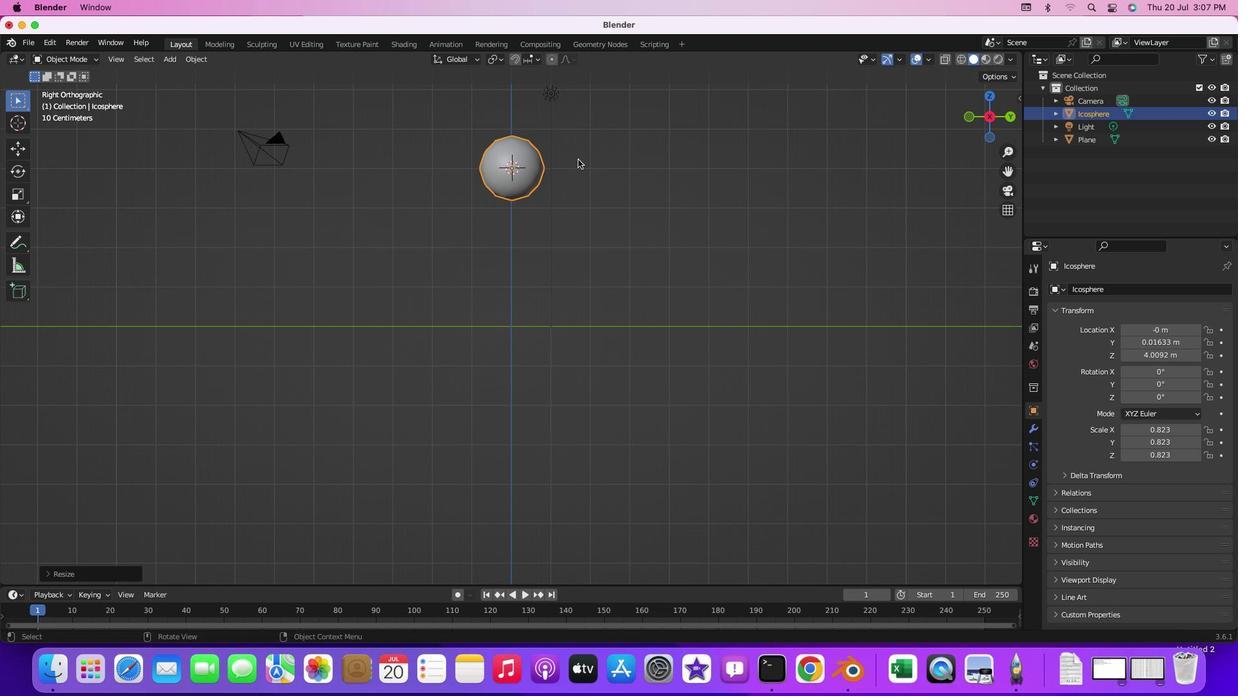 
Action: Mouse moved to (424, 632)
Screenshot: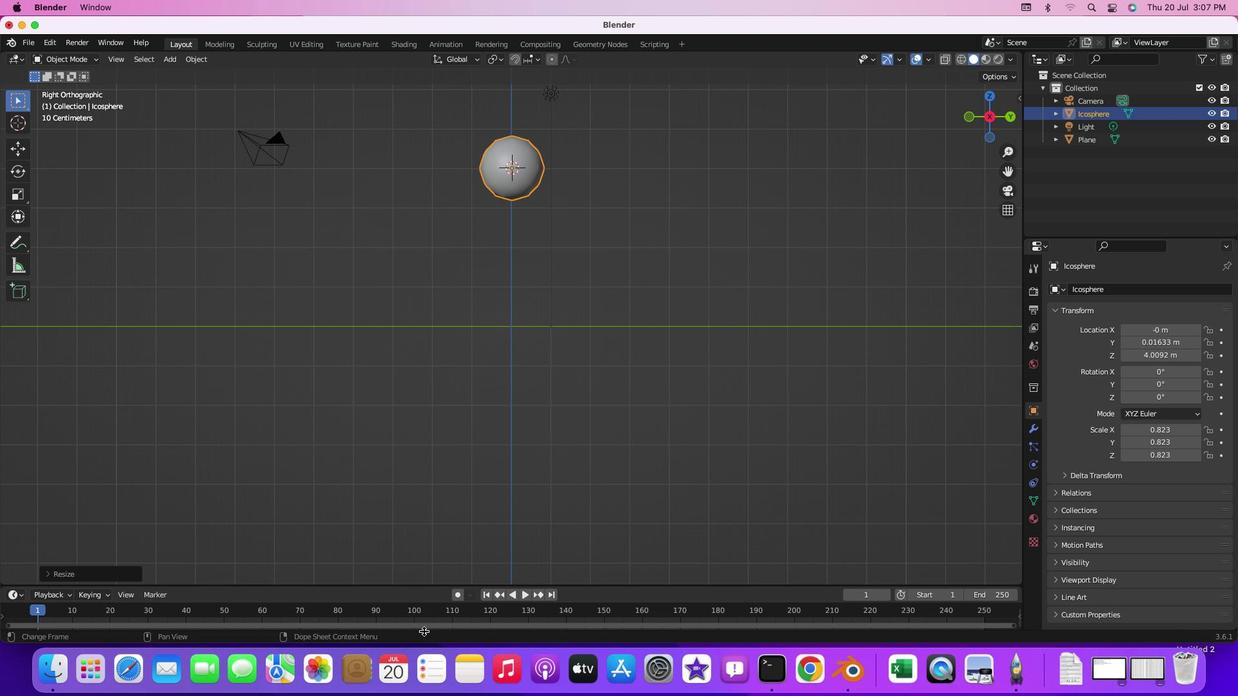 
Action: Mouse pressed left at (424, 632)
Screenshot: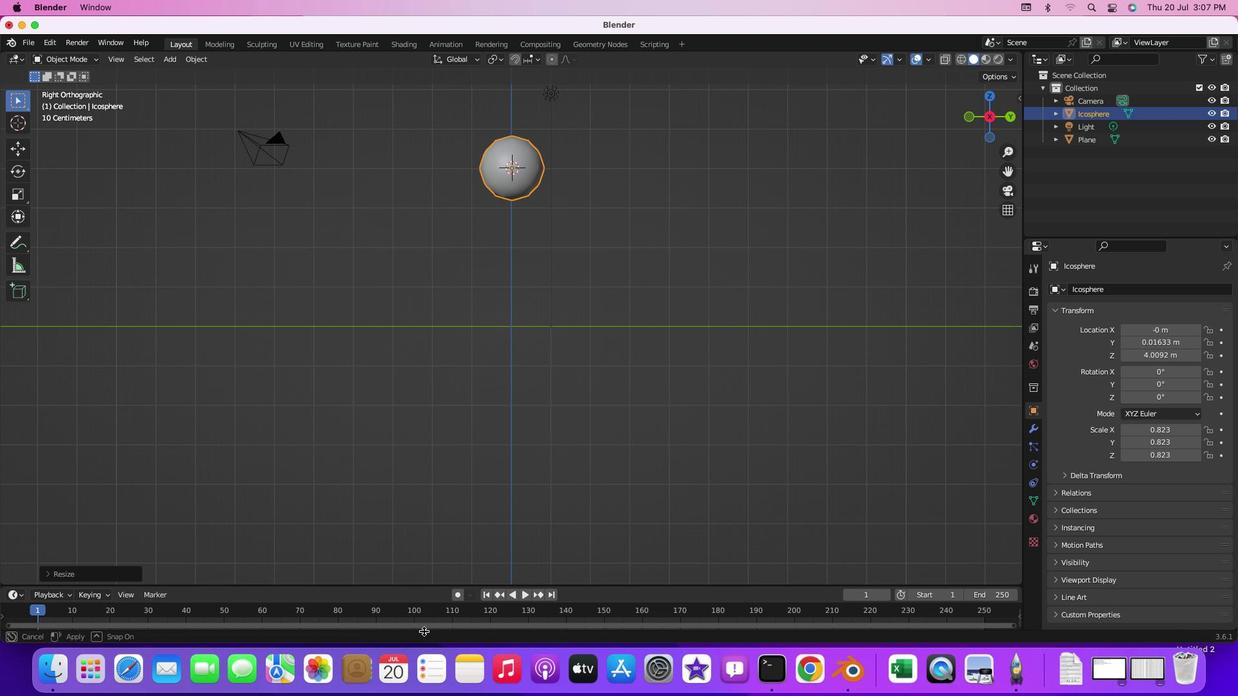
Action: Mouse moved to (376, 631)
Screenshot: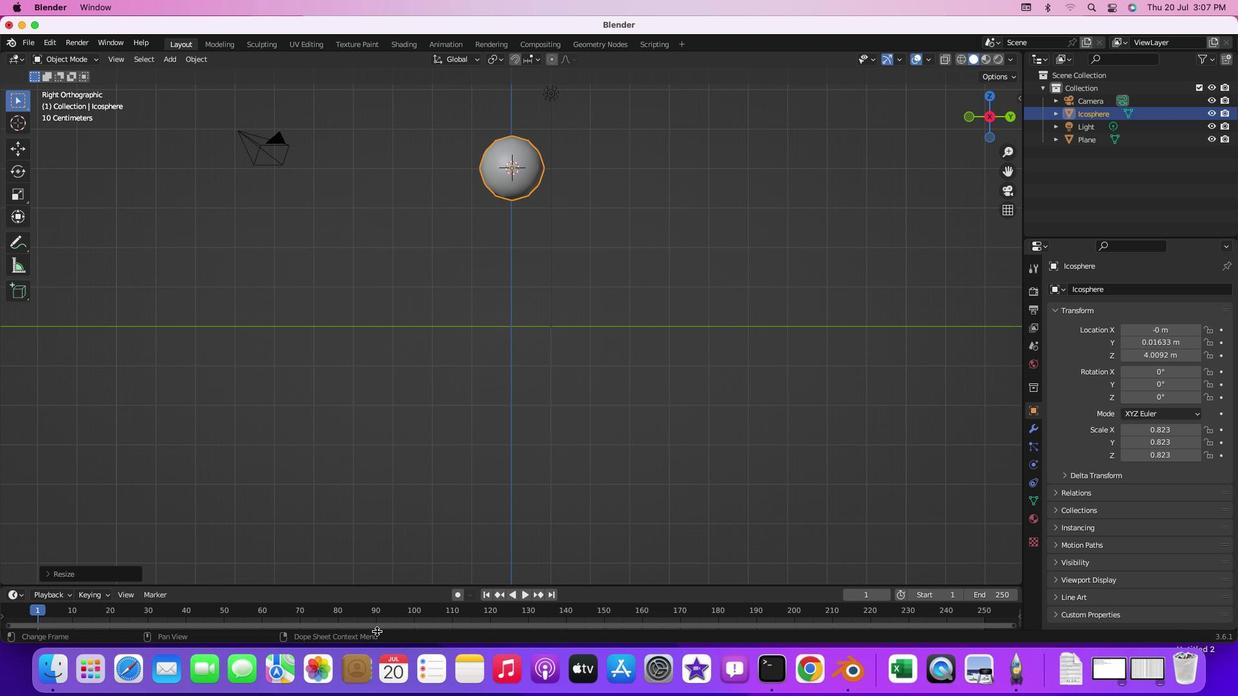 
Action: Mouse pressed left at (376, 631)
Screenshot: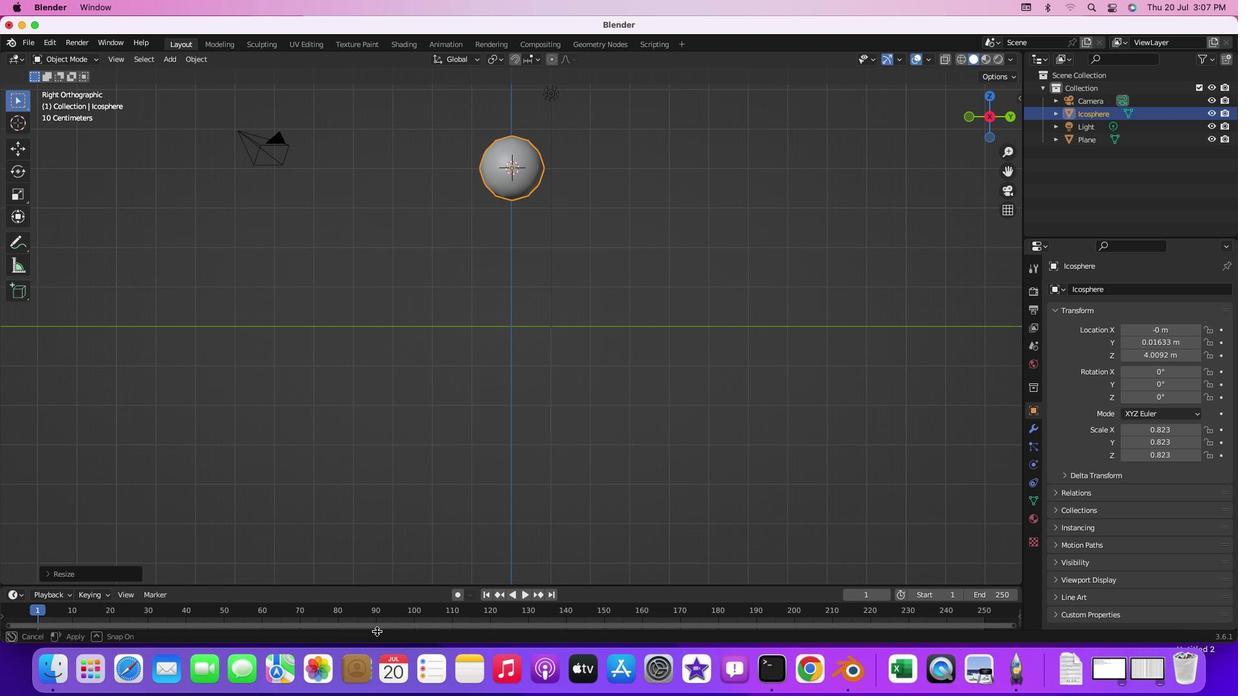
Action: Mouse moved to (398, 529)
Screenshot: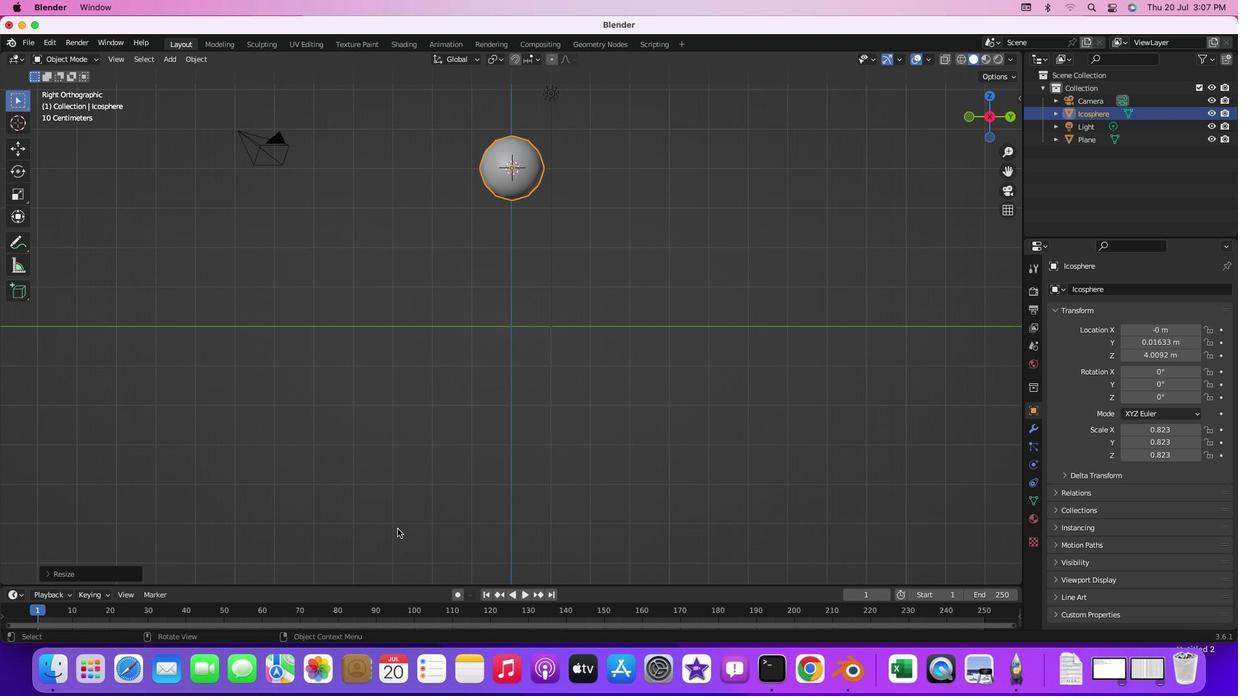 
Action: Mouse pressed left at (398, 529)
Screenshot: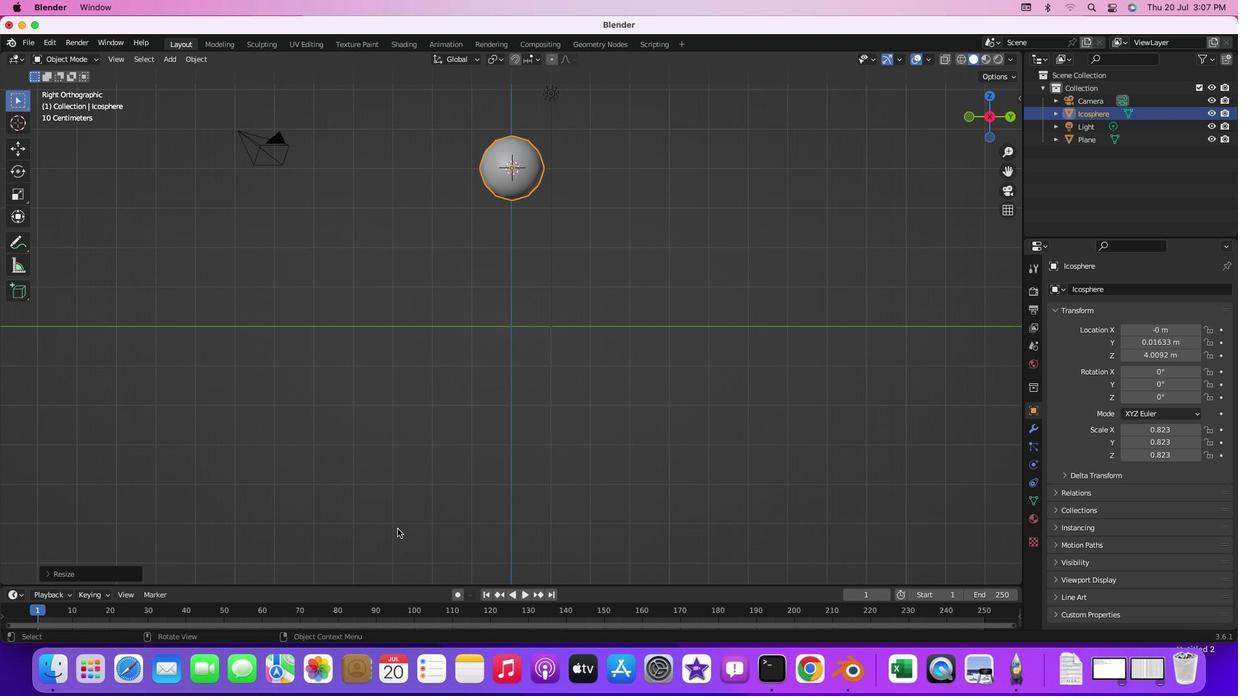 
Action: Mouse moved to (381, 630)
Screenshot: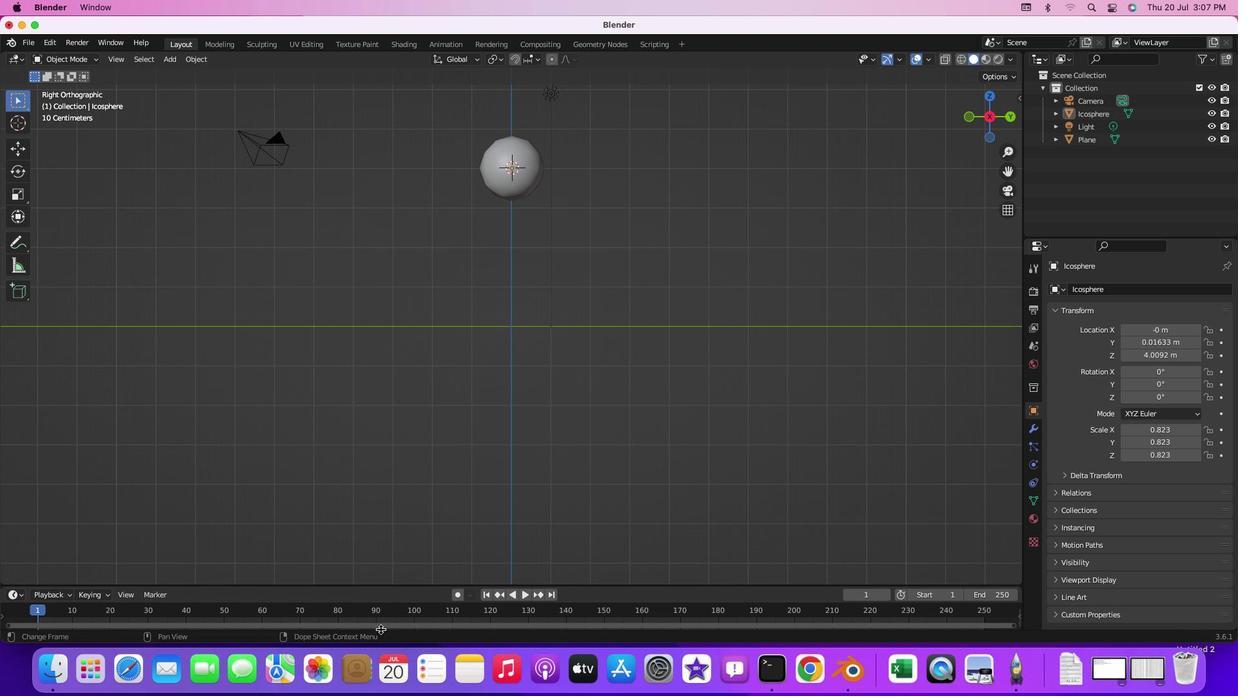 
Action: Mouse pressed left at (381, 630)
Screenshot: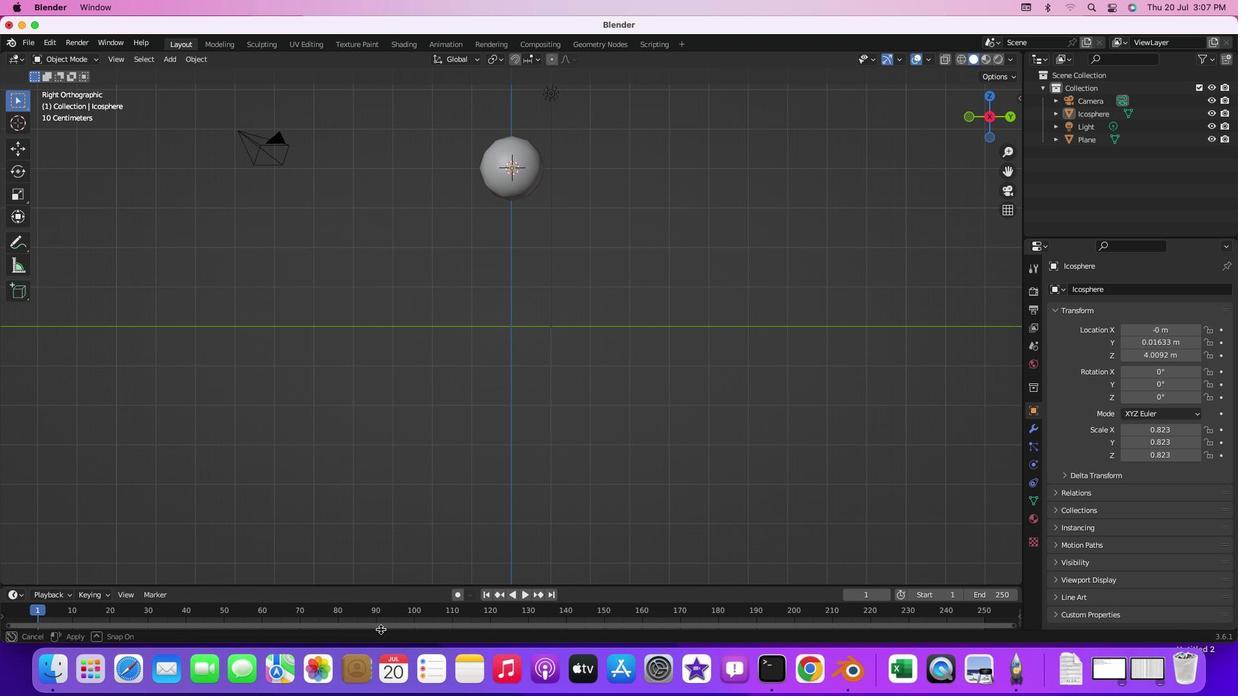 
Action: Mouse moved to (371, 586)
Screenshot: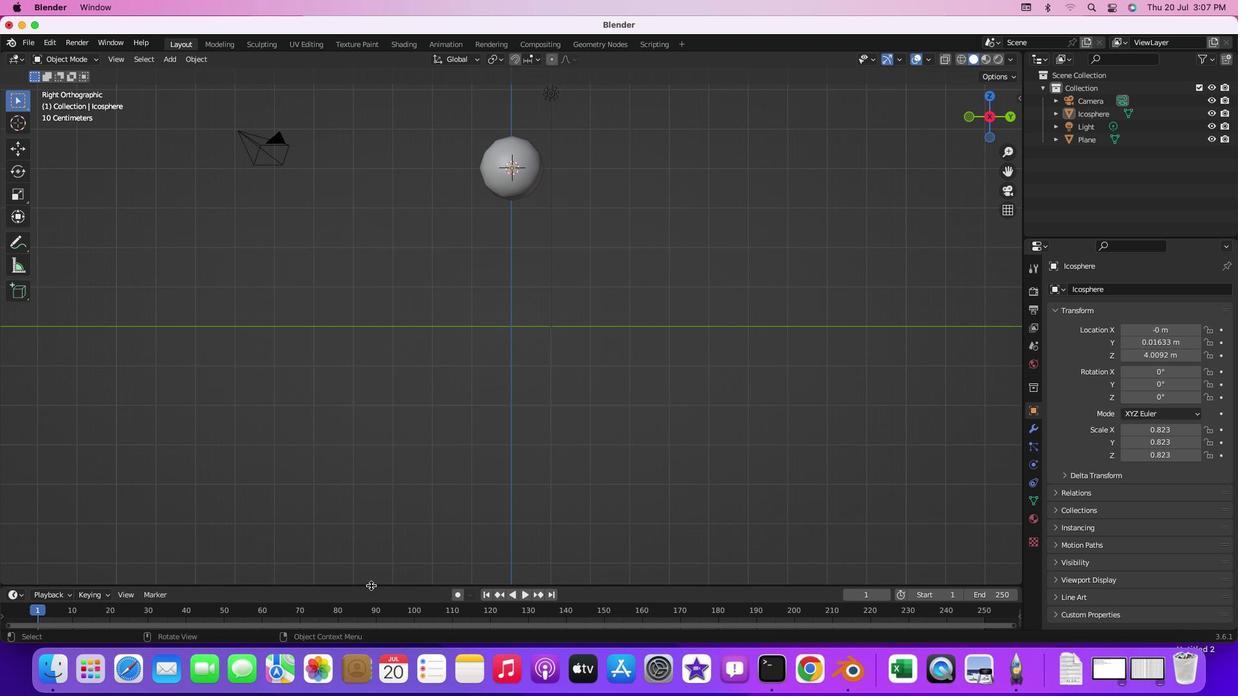 
Action: Mouse pressed left at (371, 586)
Screenshot: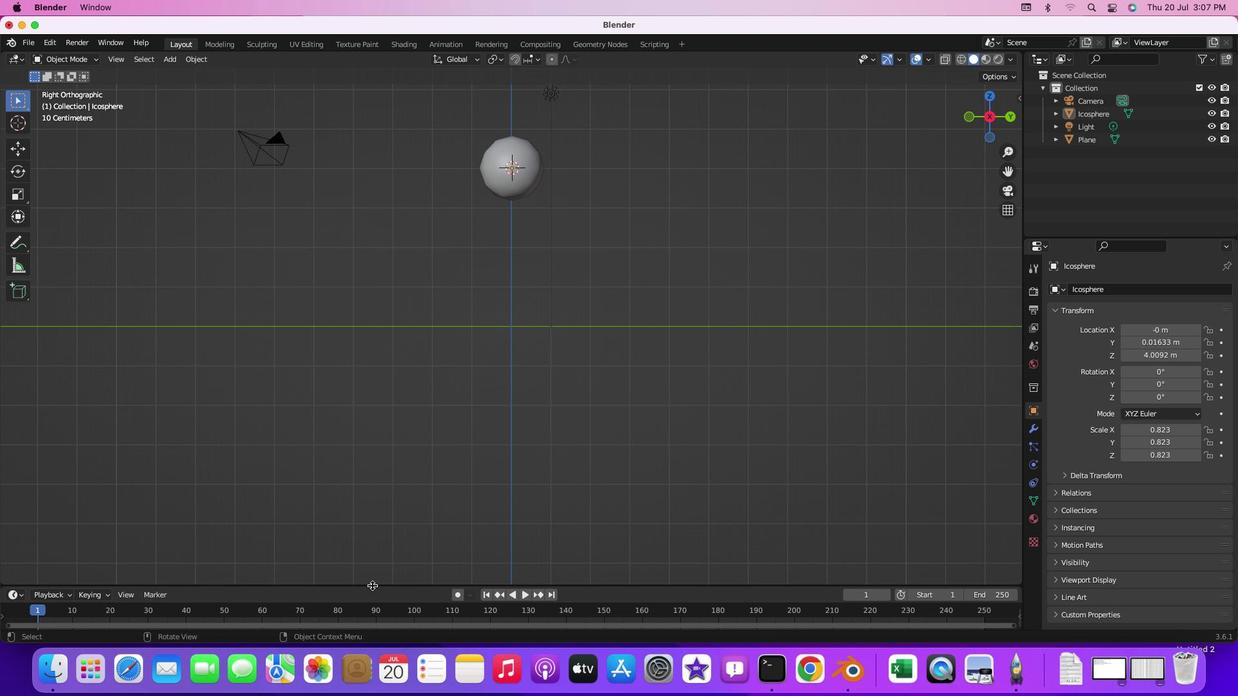 
Action: Mouse moved to (1007, 496)
Screenshot: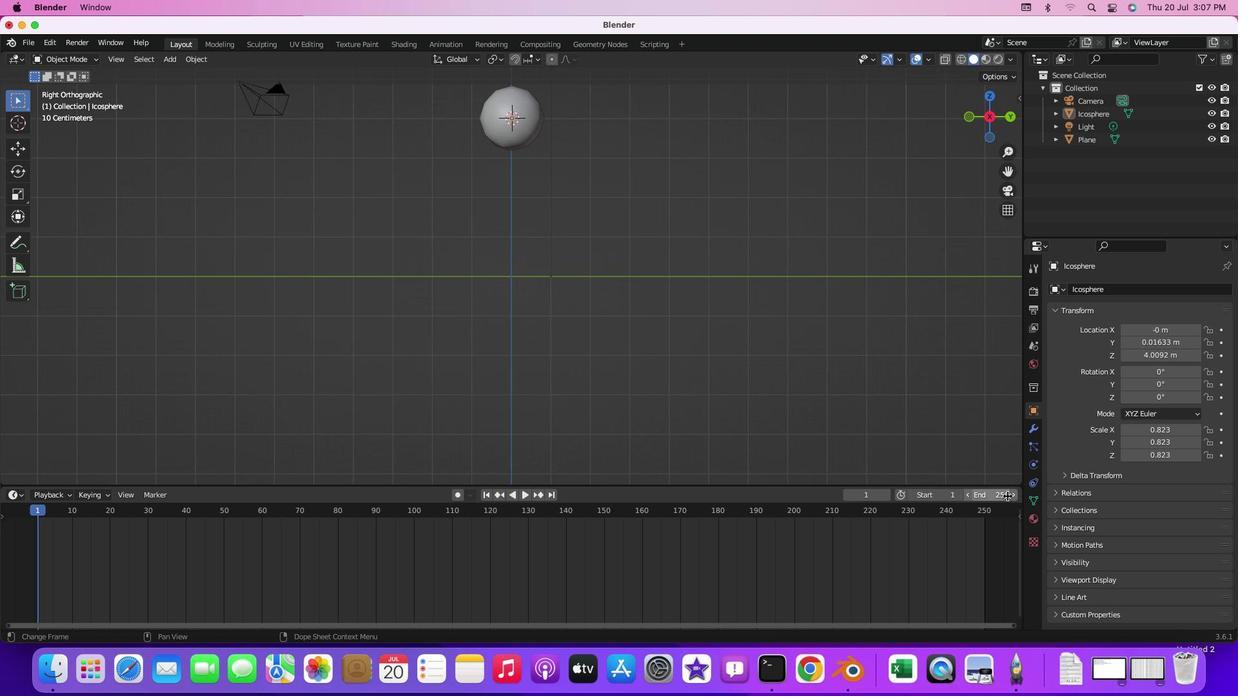 
Action: Mouse pressed left at (1007, 496)
Screenshot: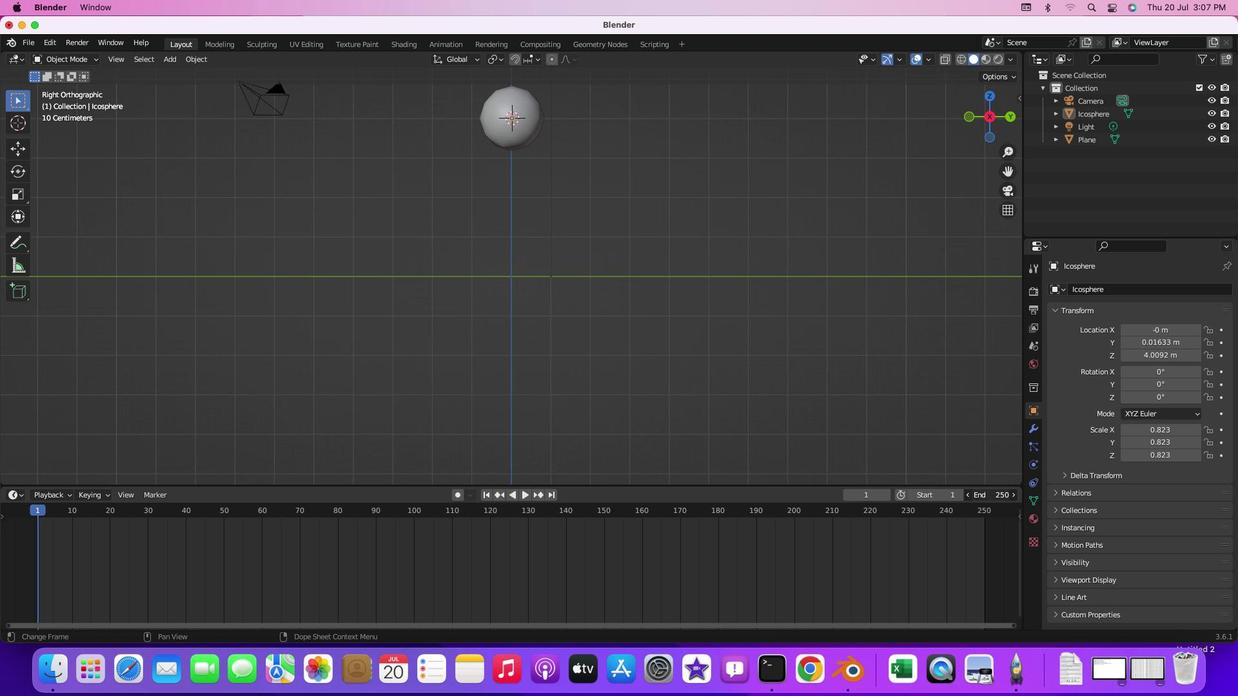 
Action: Mouse moved to (1030, 531)
Screenshot: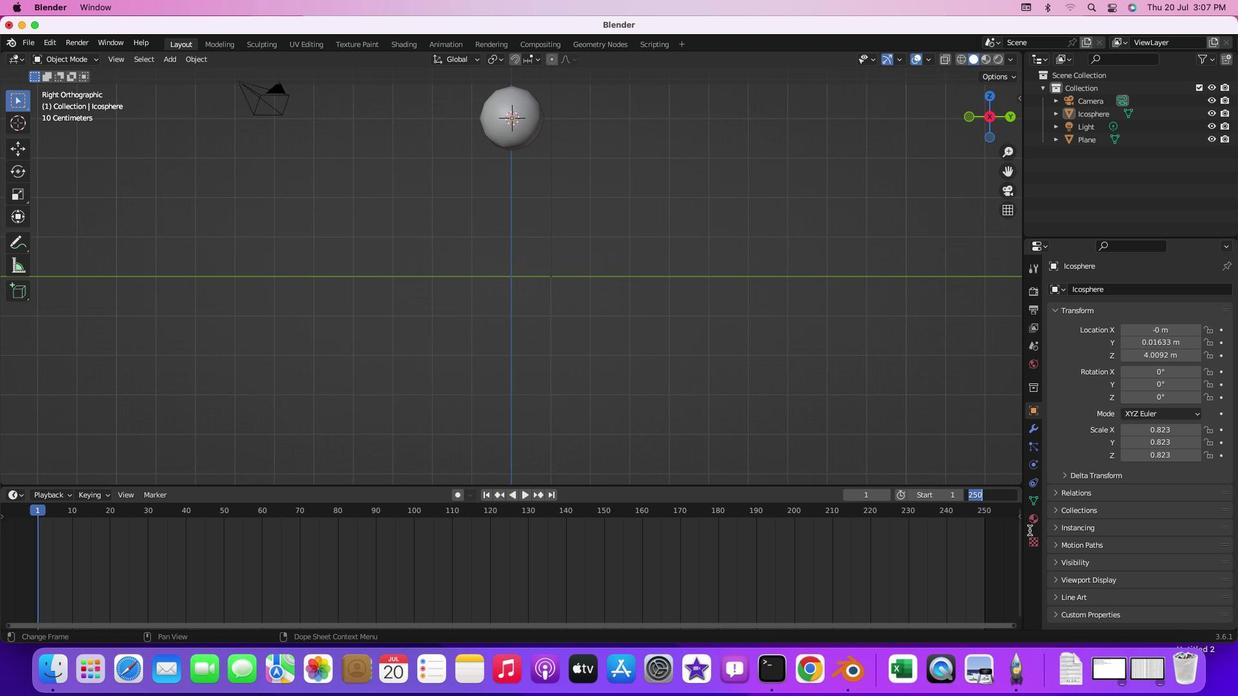 
Action: Key pressed Key.backspace'4''0'Key.enter
Screenshot: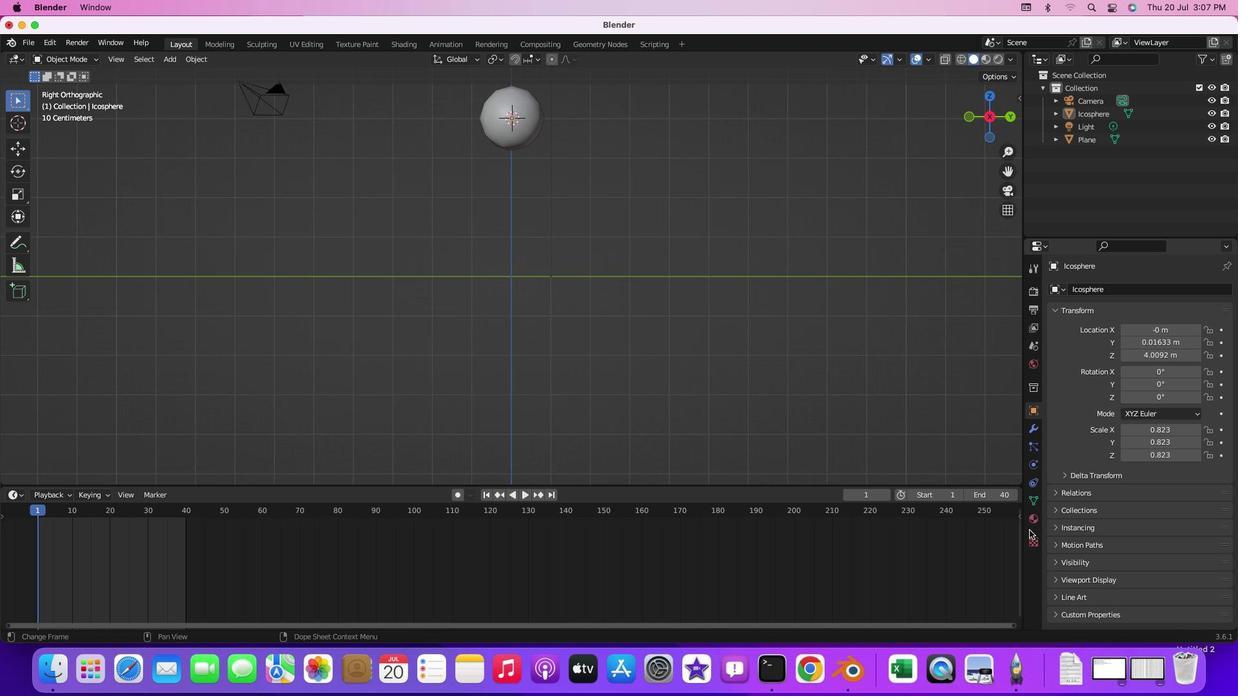 
Action: Mouse moved to (591, 234)
Screenshot: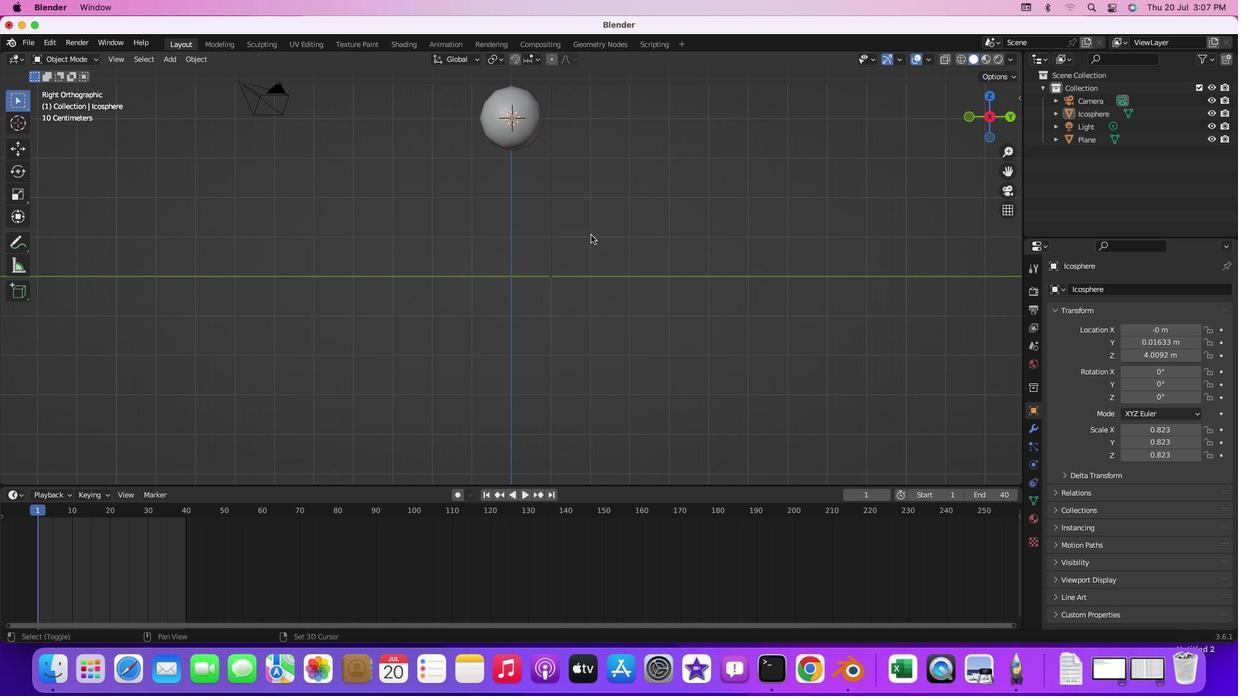 
Action: Key pressed Key.shift
Screenshot: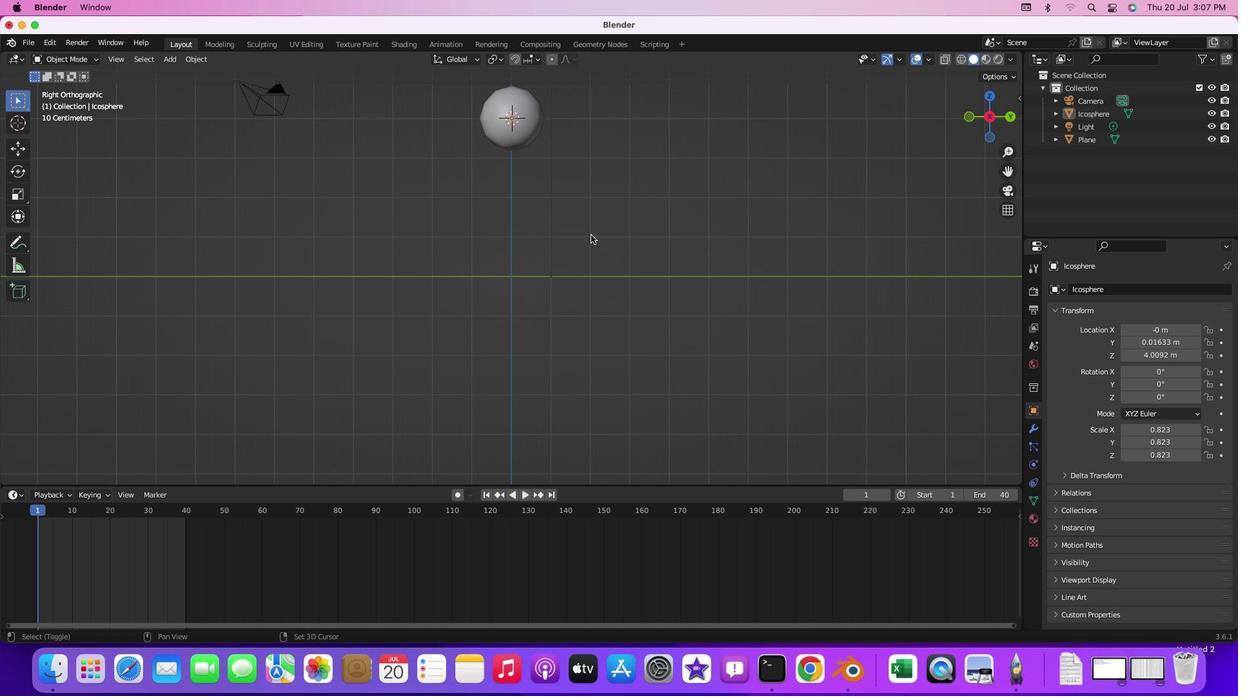 
Action: Mouse pressed middle at (591, 234)
Screenshot: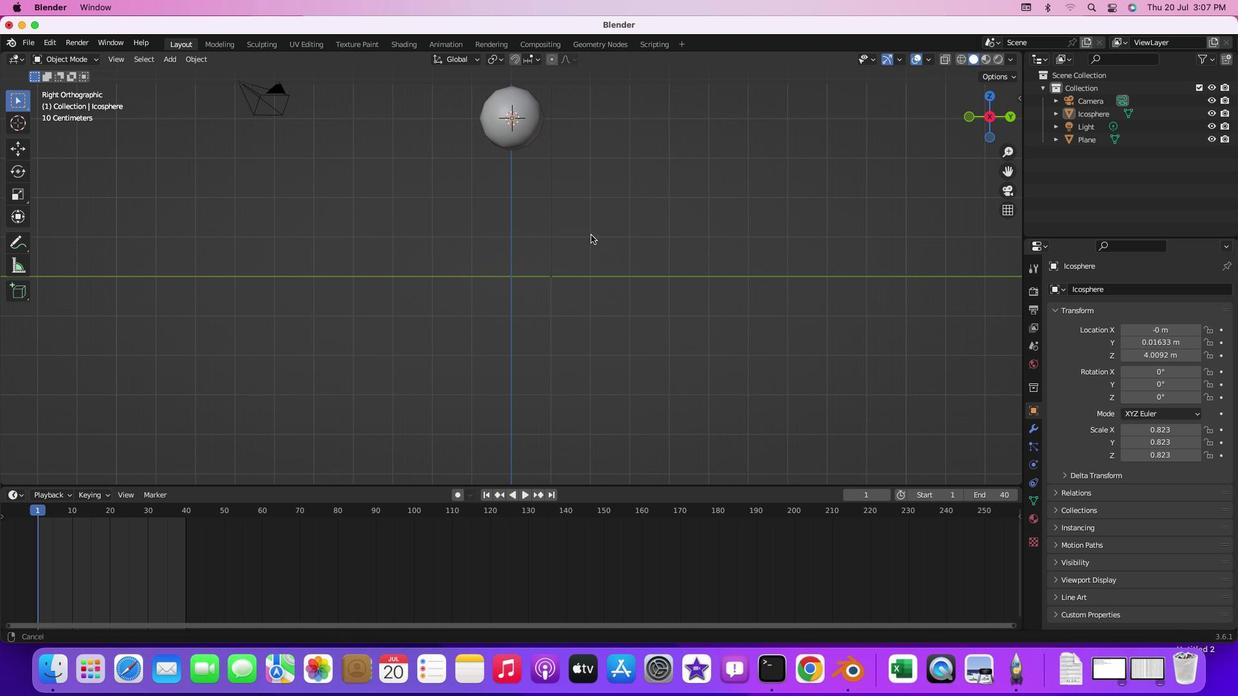 
Action: Mouse moved to (513, 274)
Screenshot: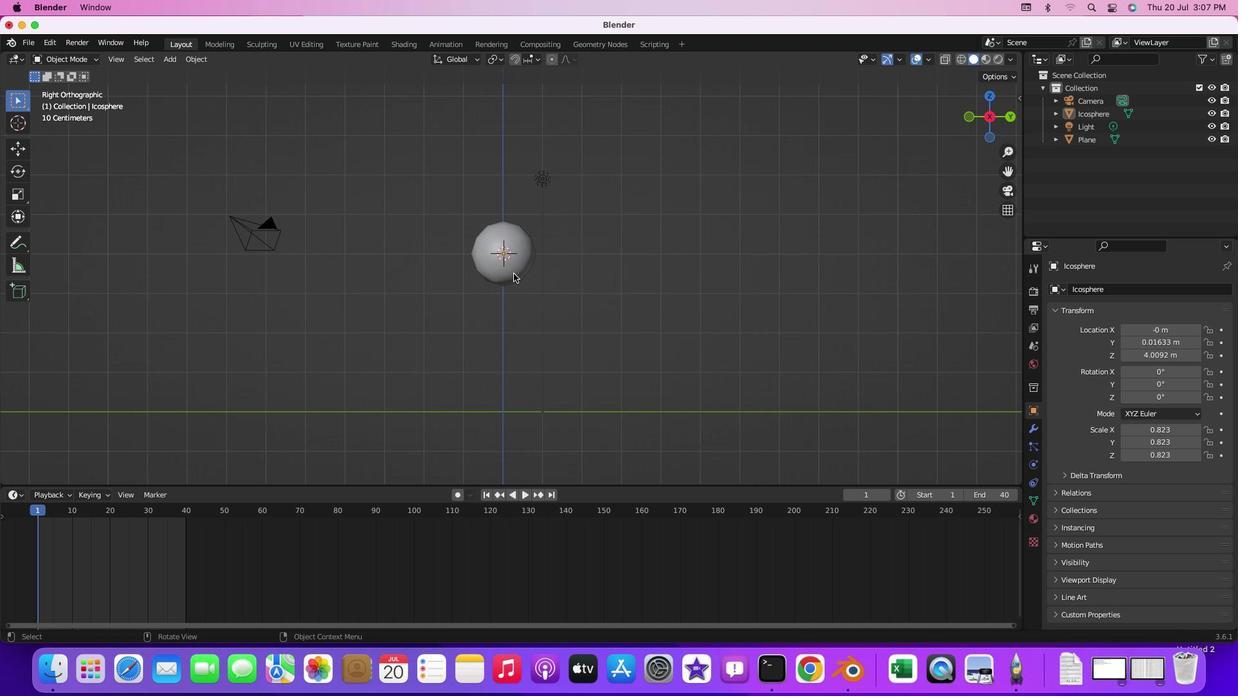 
Action: Mouse pressed right at (513, 274)
Screenshot: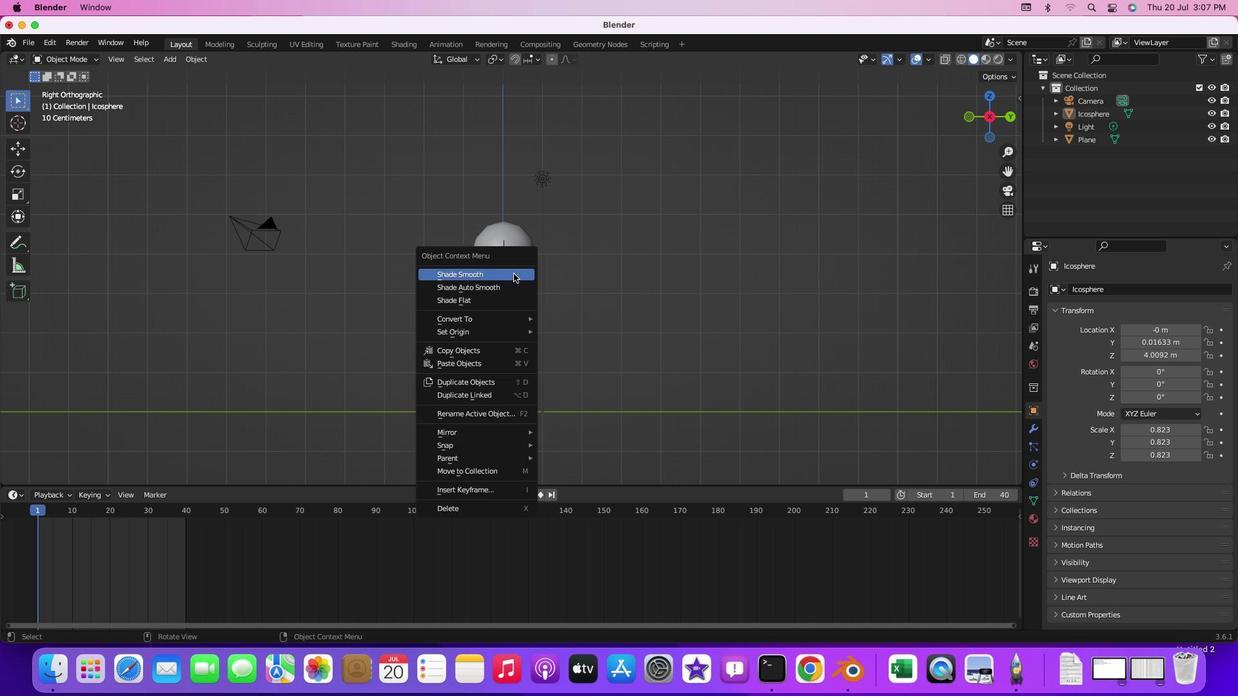 
Action: Mouse moved to (583, 287)
Screenshot: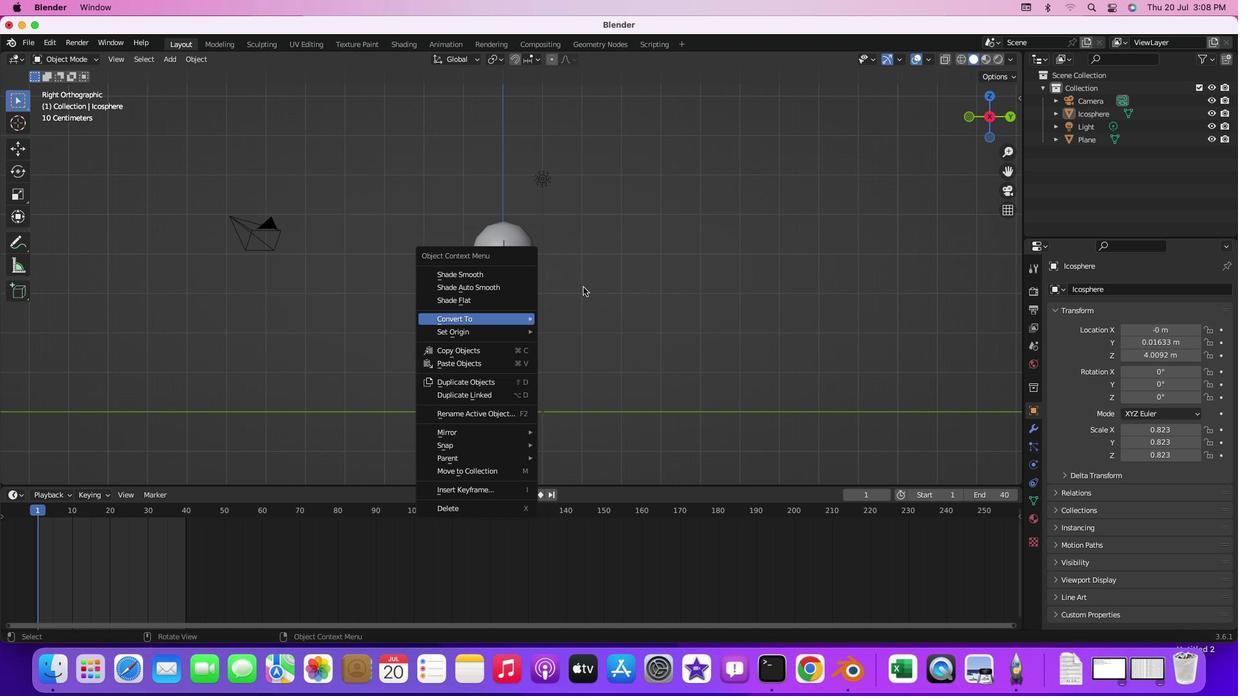 
Action: Mouse pressed left at (583, 287)
Screenshot: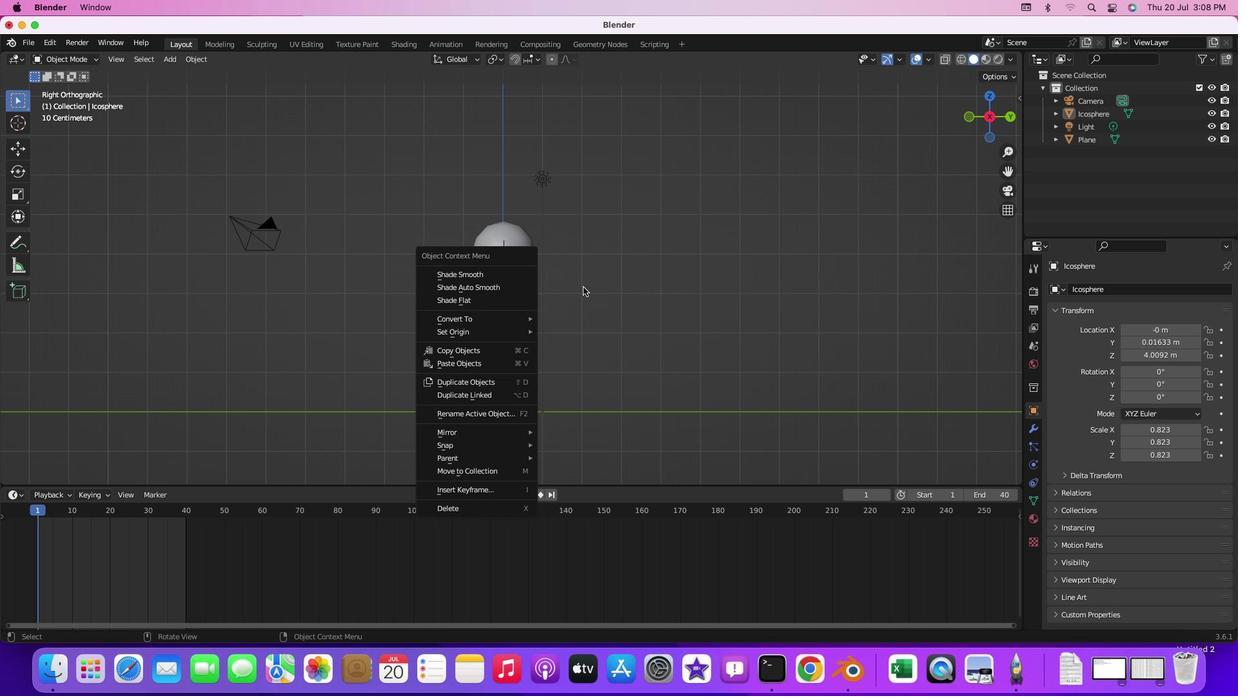 
Action: Mouse moved to (565, 278)
Screenshot: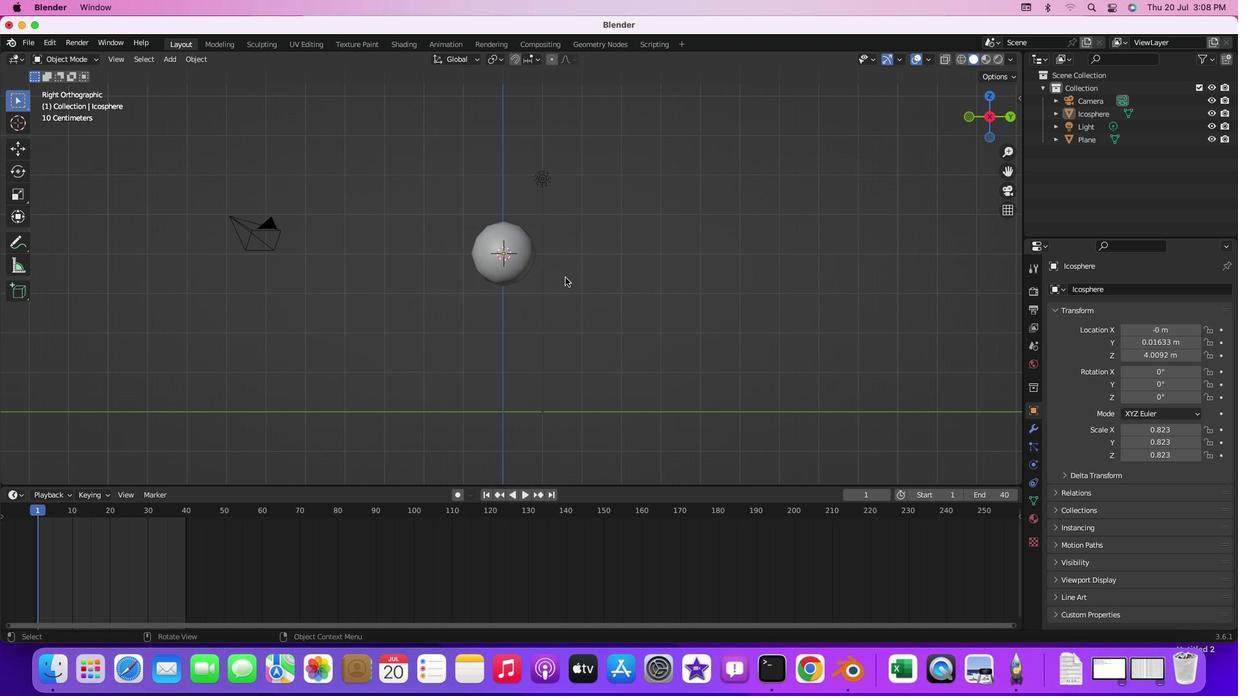 
Action: Mouse pressed left at (565, 278)
Screenshot: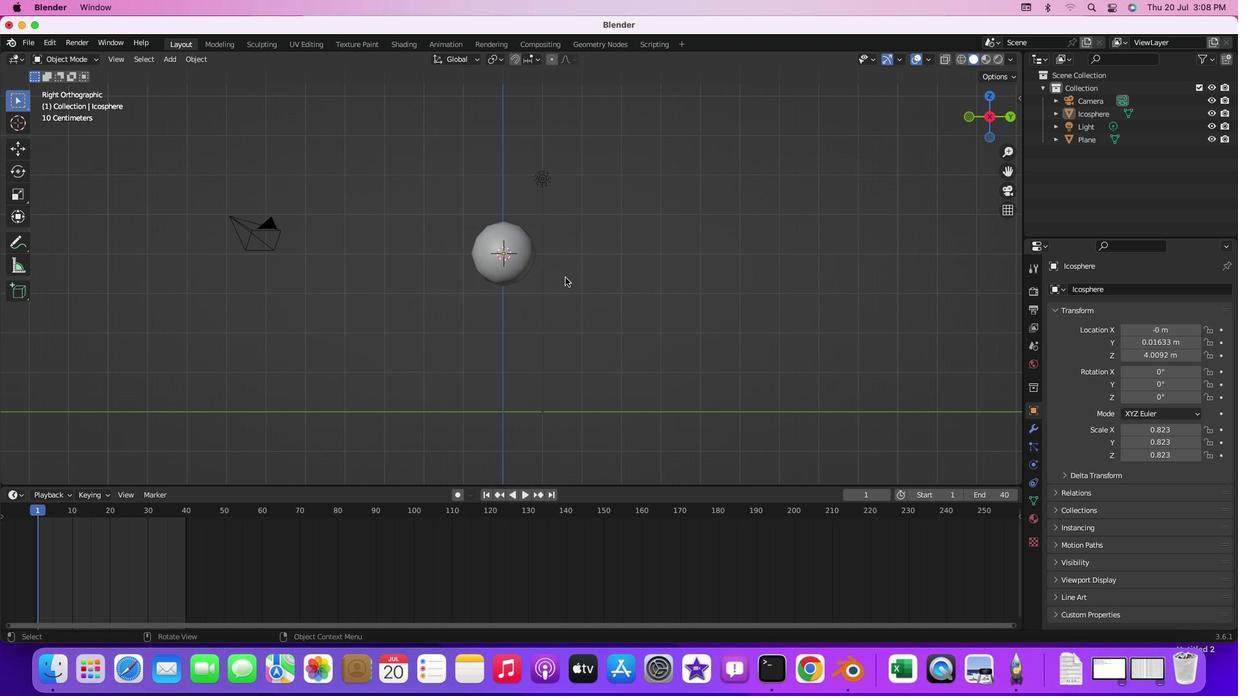 
Action: Mouse moved to (523, 269)
Screenshot: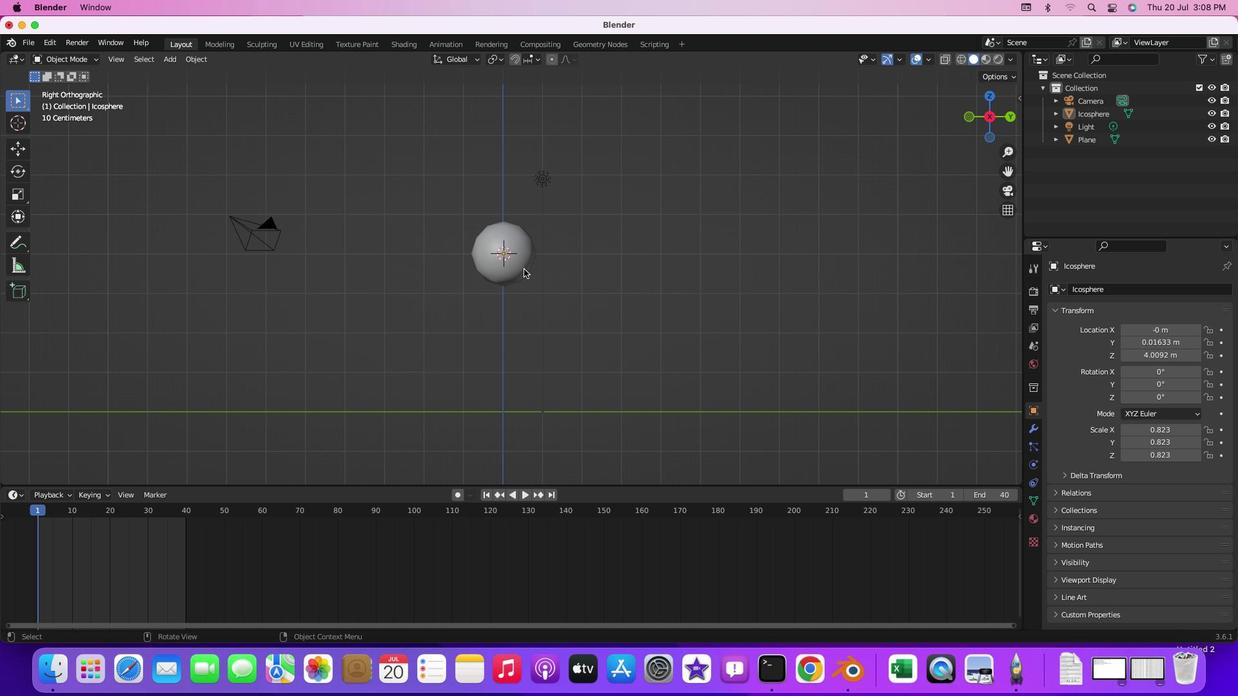 
Action: Mouse pressed left at (523, 269)
Screenshot: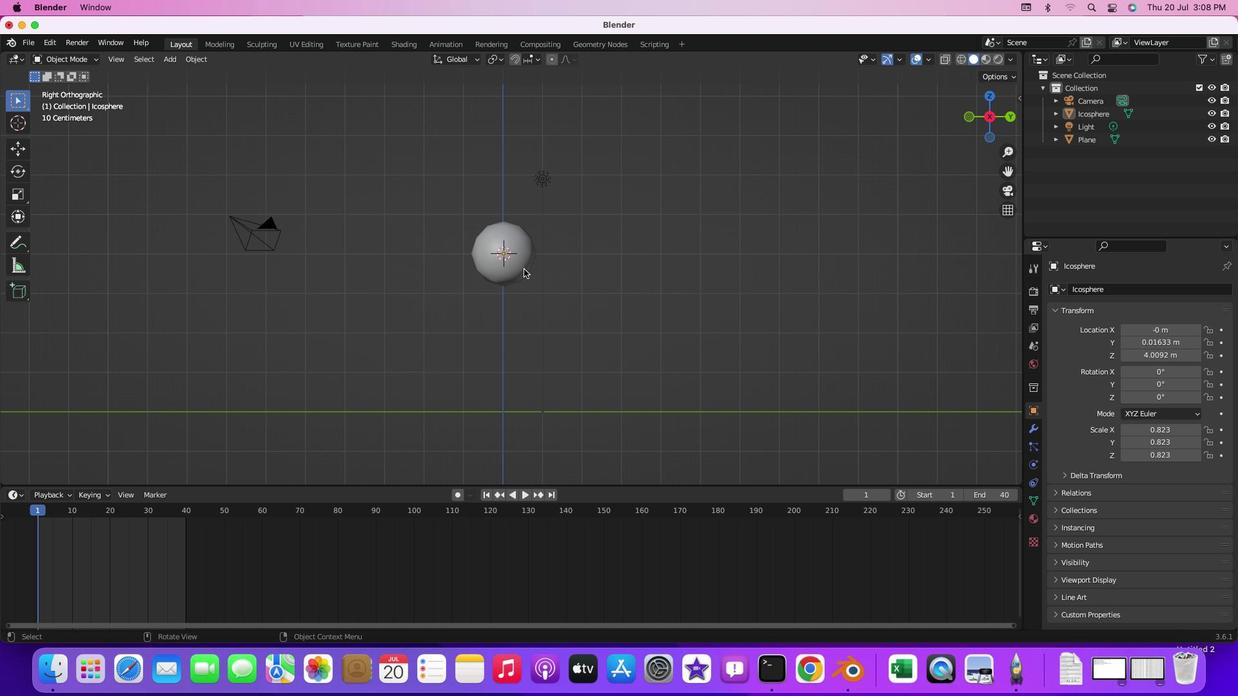 
Action: Key pressed 'i'
Screenshot: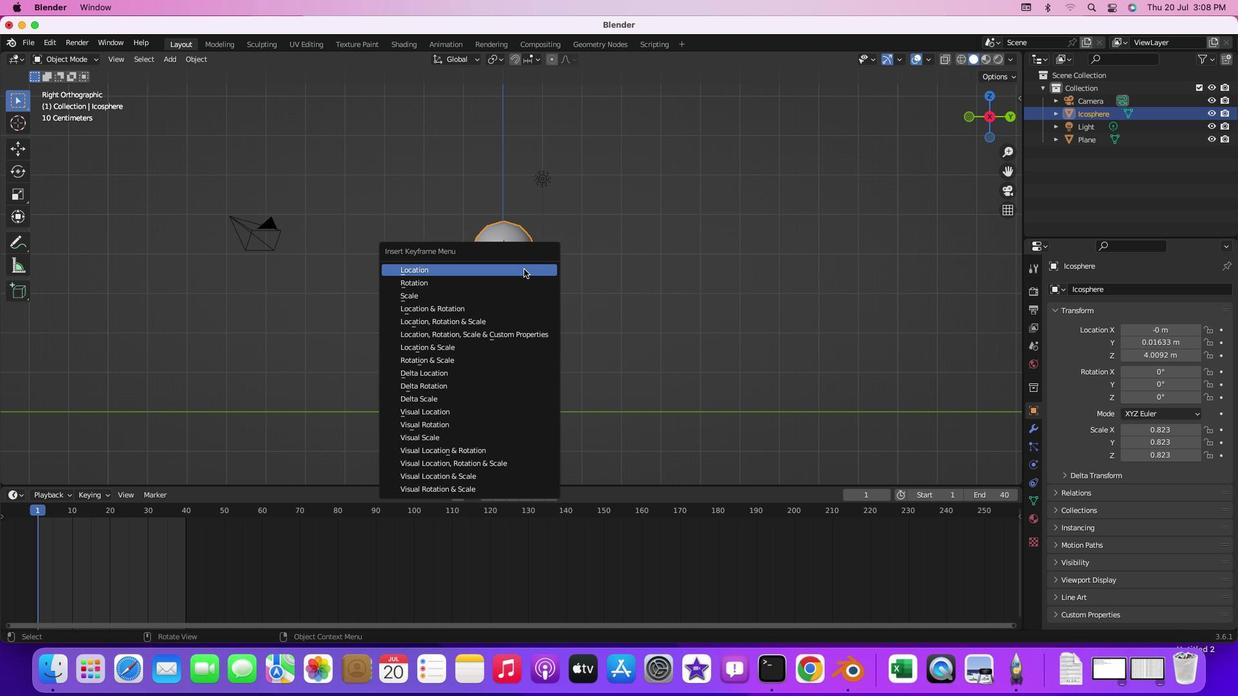 
Action: Mouse moved to (452, 344)
Screenshot: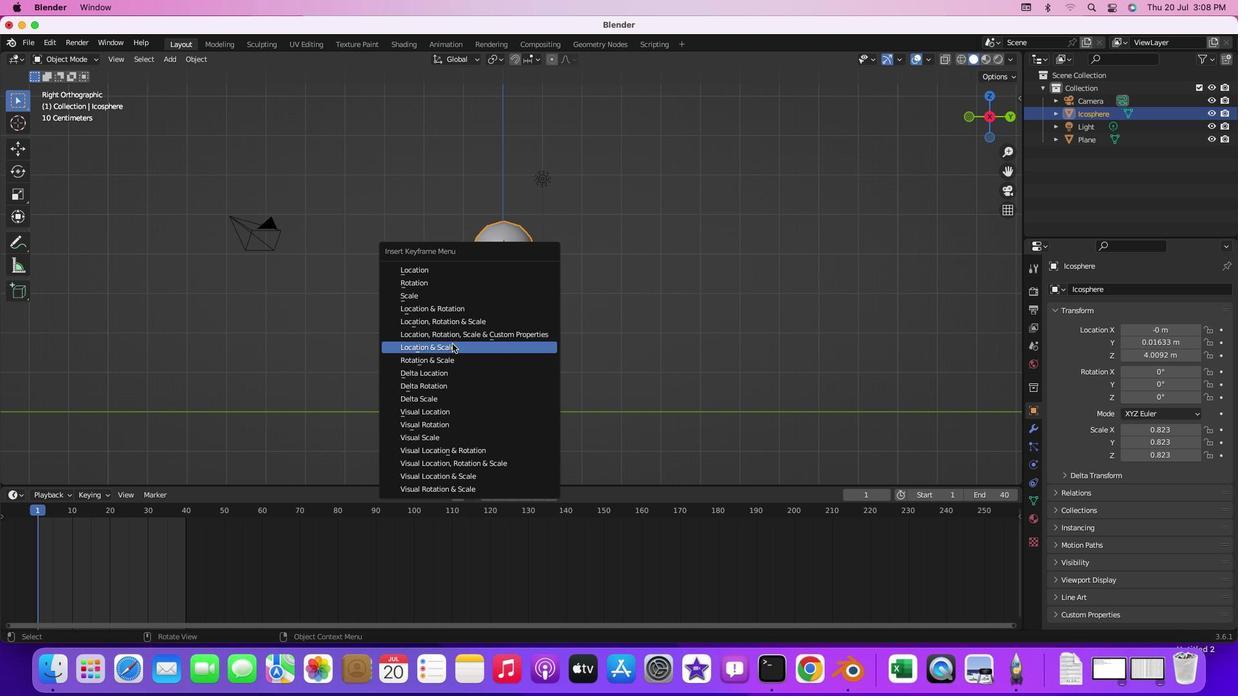 
Action: Mouse pressed left at (452, 344)
Screenshot: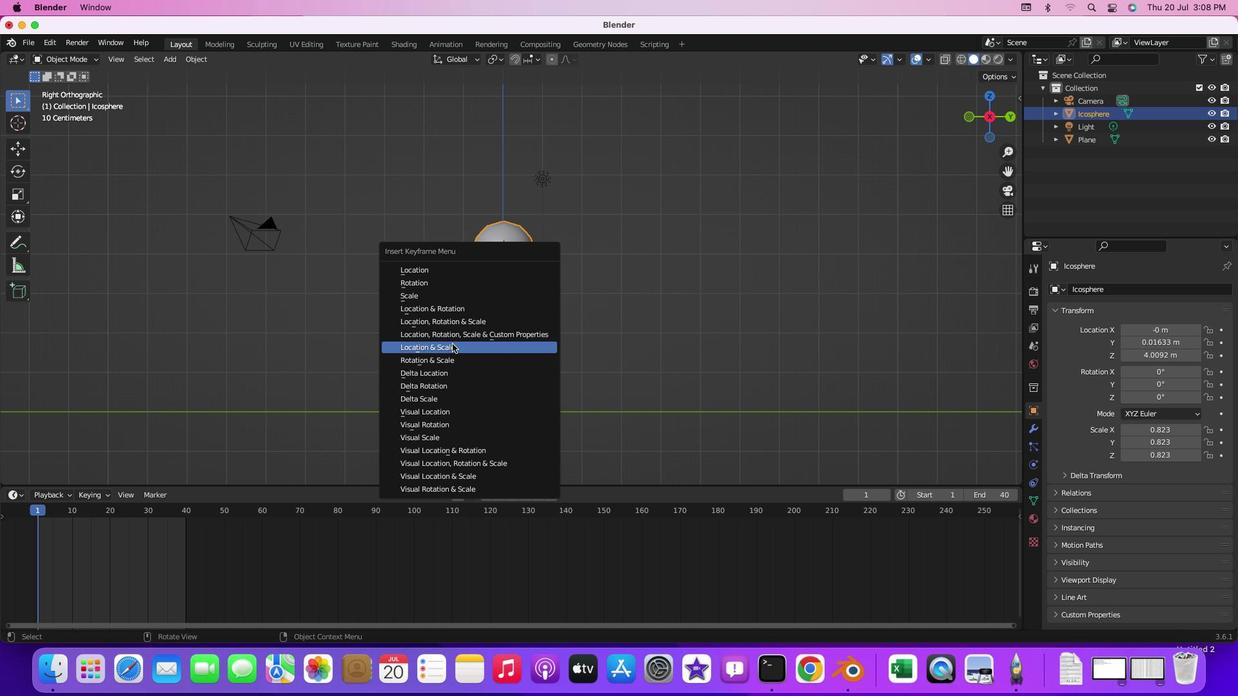 
Action: Mouse moved to (40, 512)
Screenshot: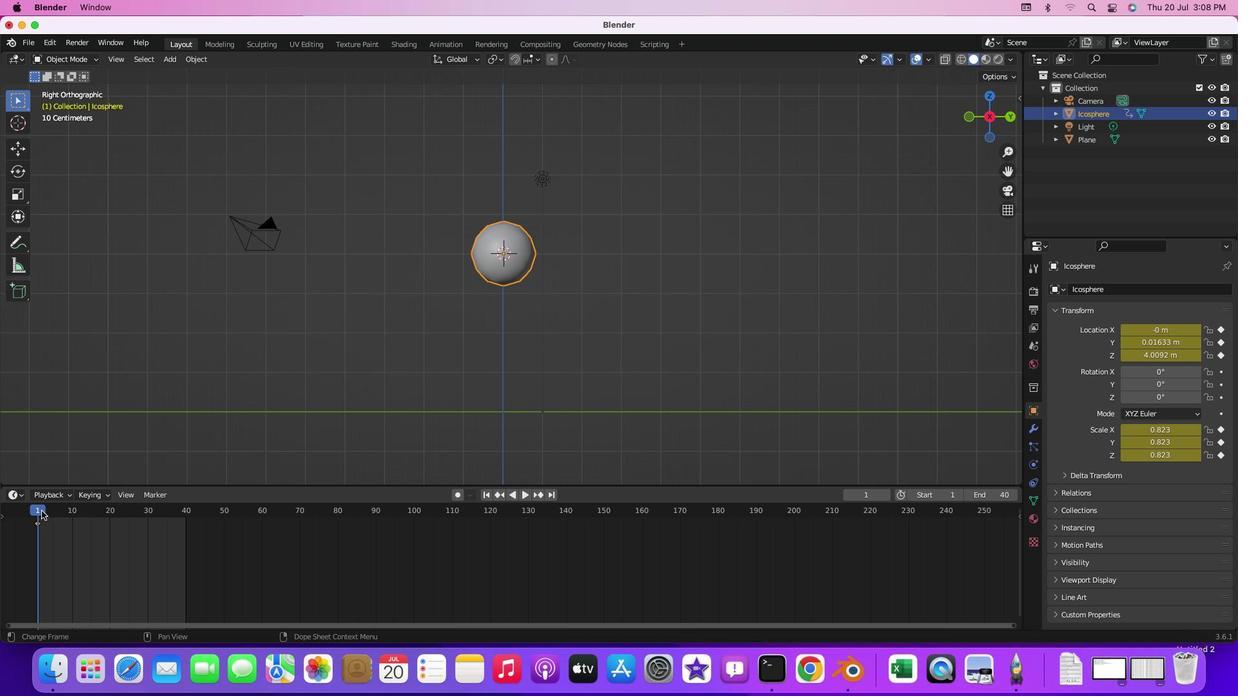 
Action: Mouse pressed left at (40, 512)
Screenshot: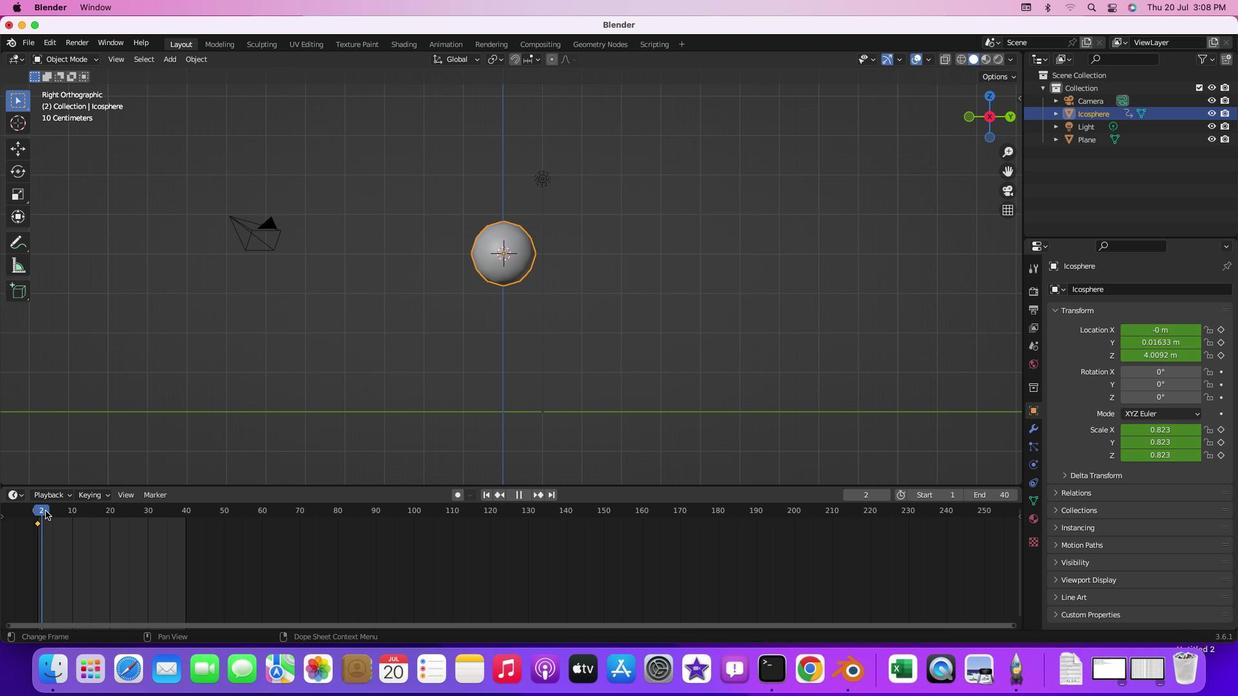 
Action: Mouse moved to (514, 267)
Screenshot: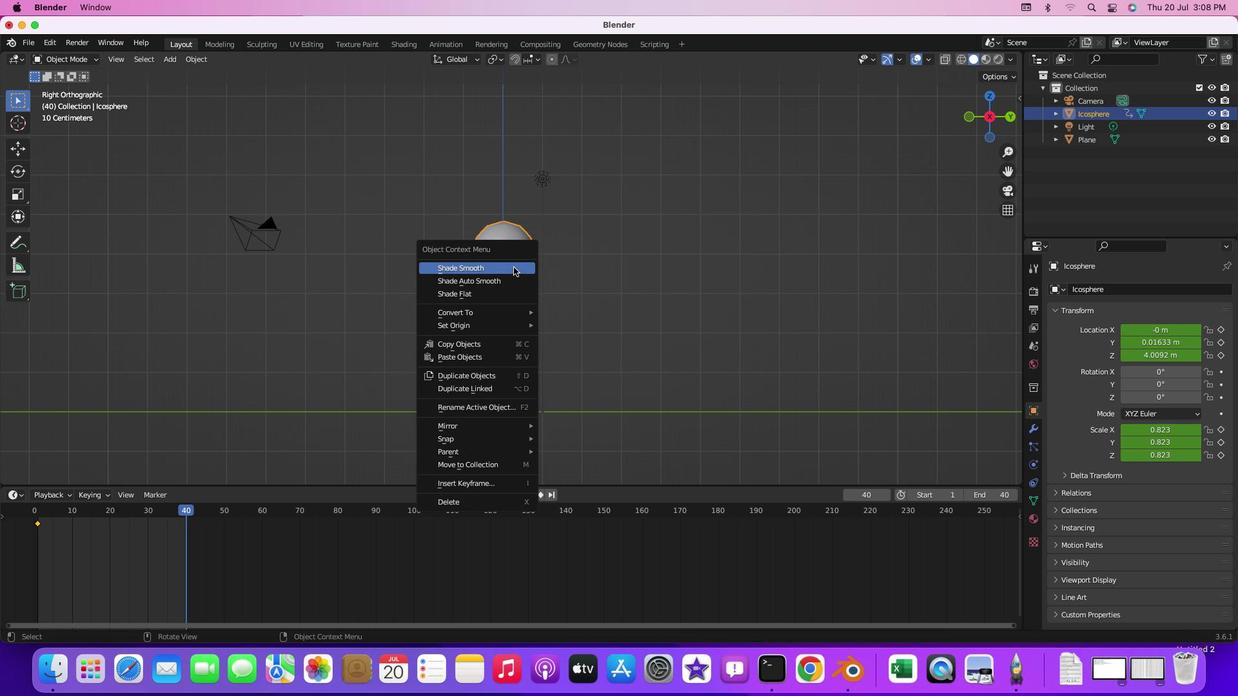 
Action: Mouse pressed right at (514, 267)
Screenshot: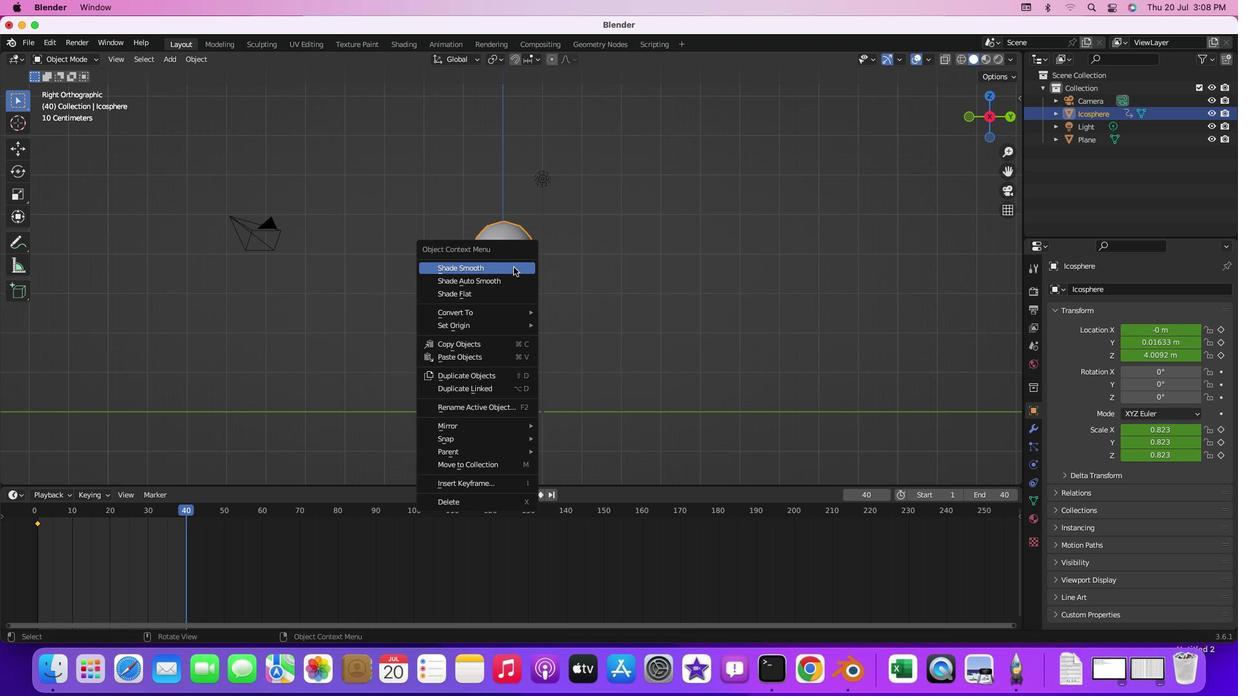 
Action: Mouse moved to (620, 302)
Screenshot: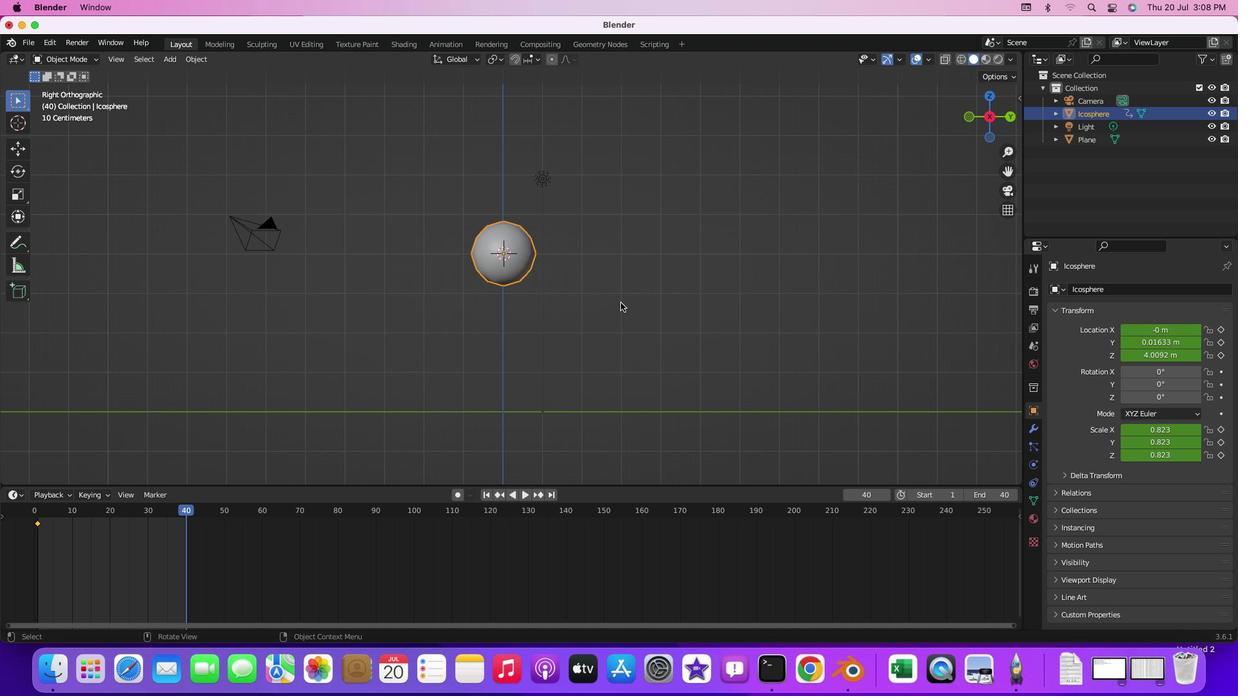 
Action: Mouse pressed left at (620, 302)
Screenshot: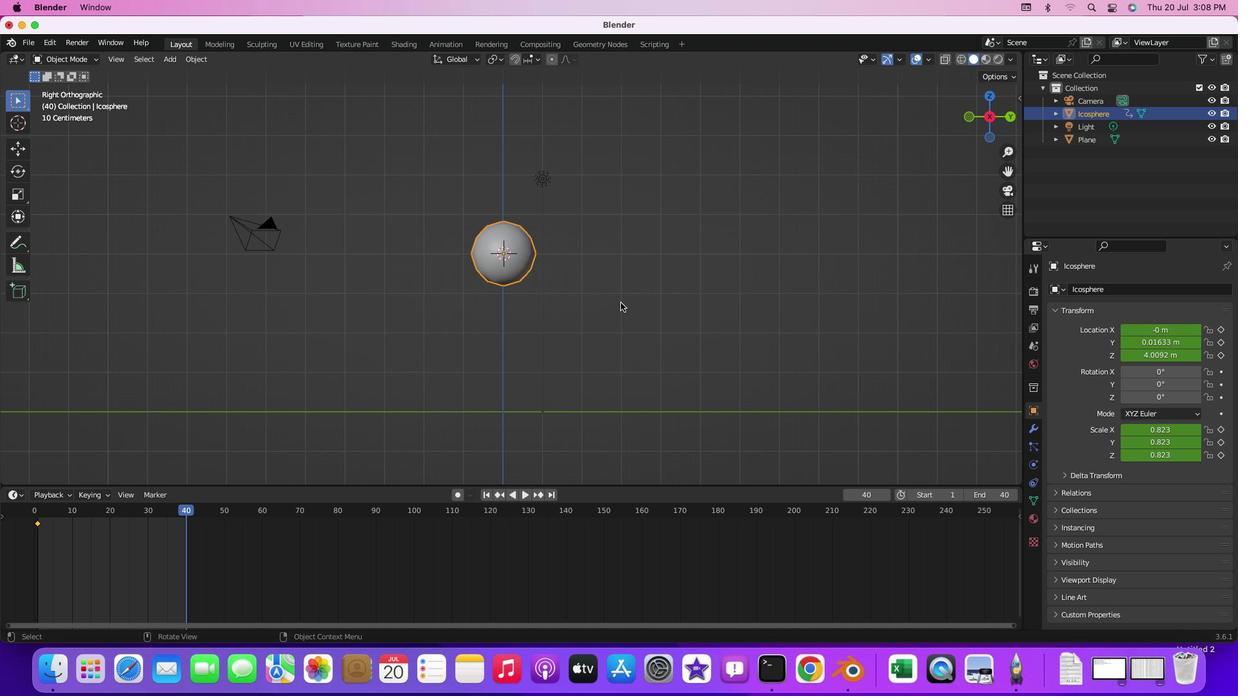 
Action: Mouse moved to (524, 260)
Screenshot: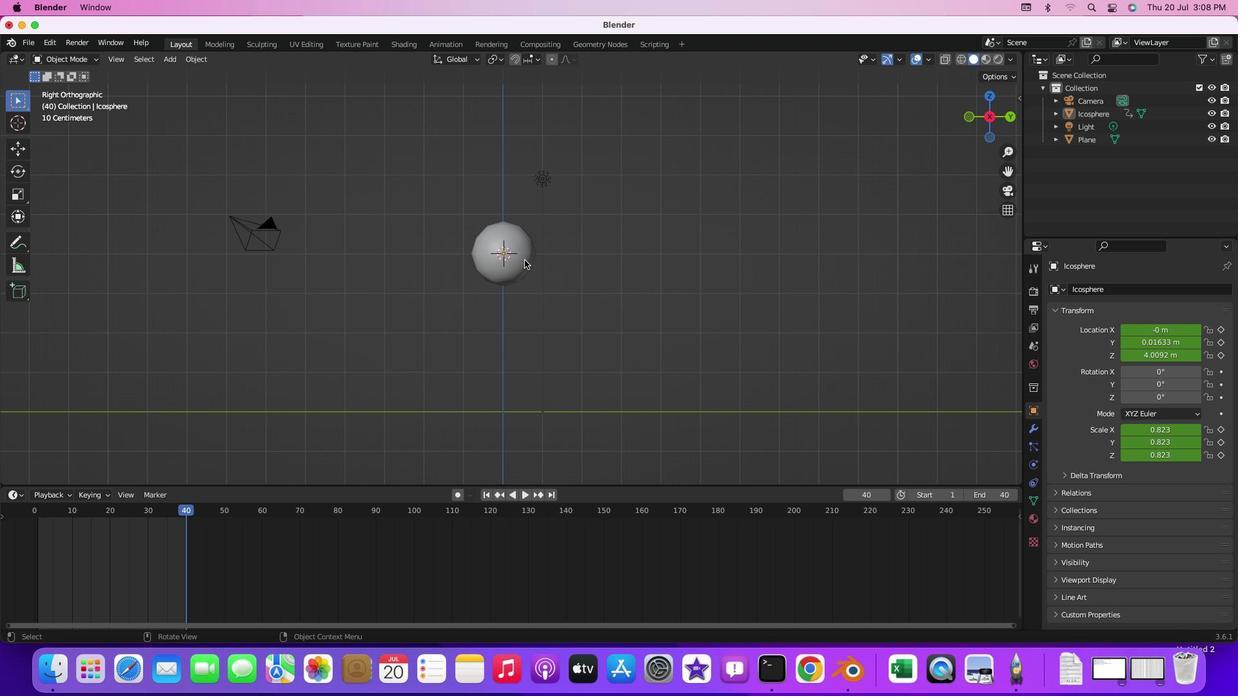 
Action: Mouse pressed left at (524, 260)
Screenshot: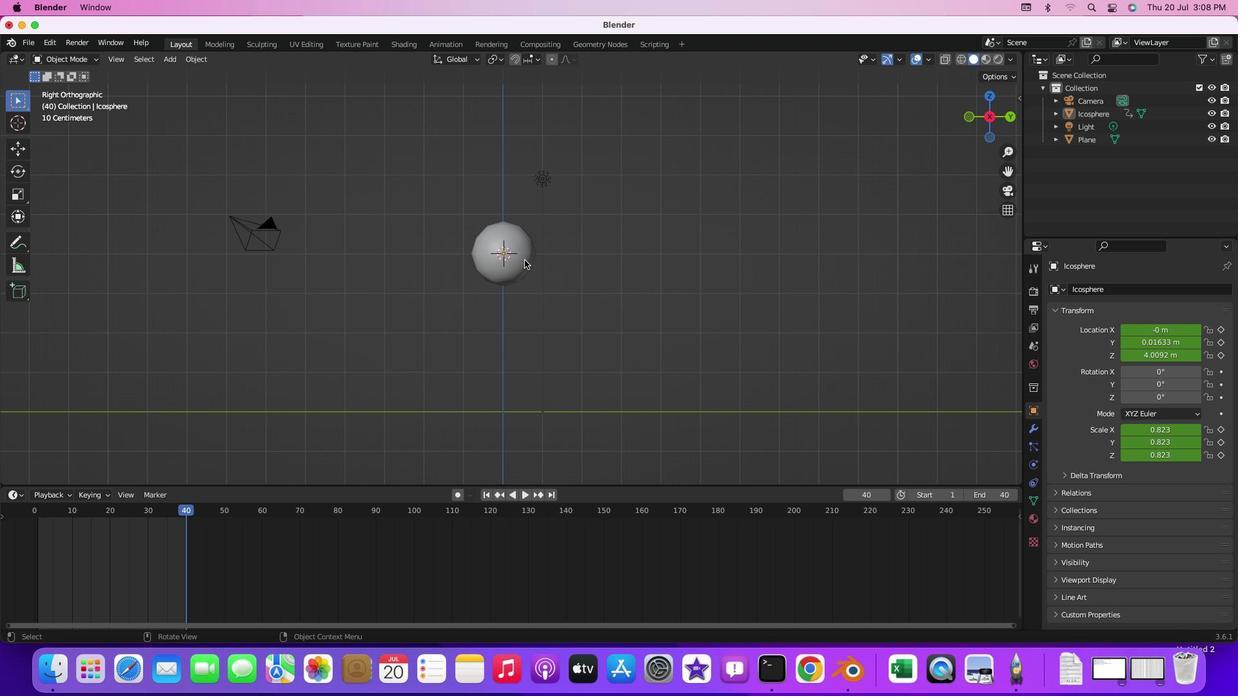 
Action: Key pressed 'i'
Screenshot: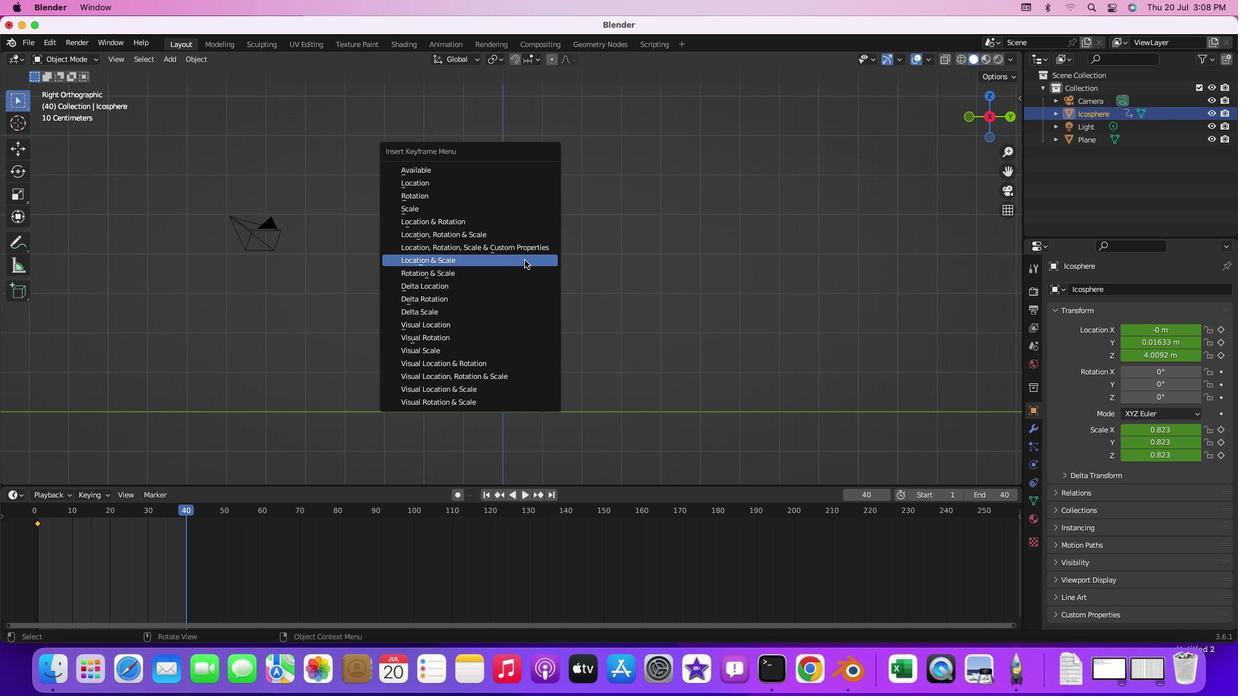 
Action: Mouse moved to (489, 261)
Screenshot: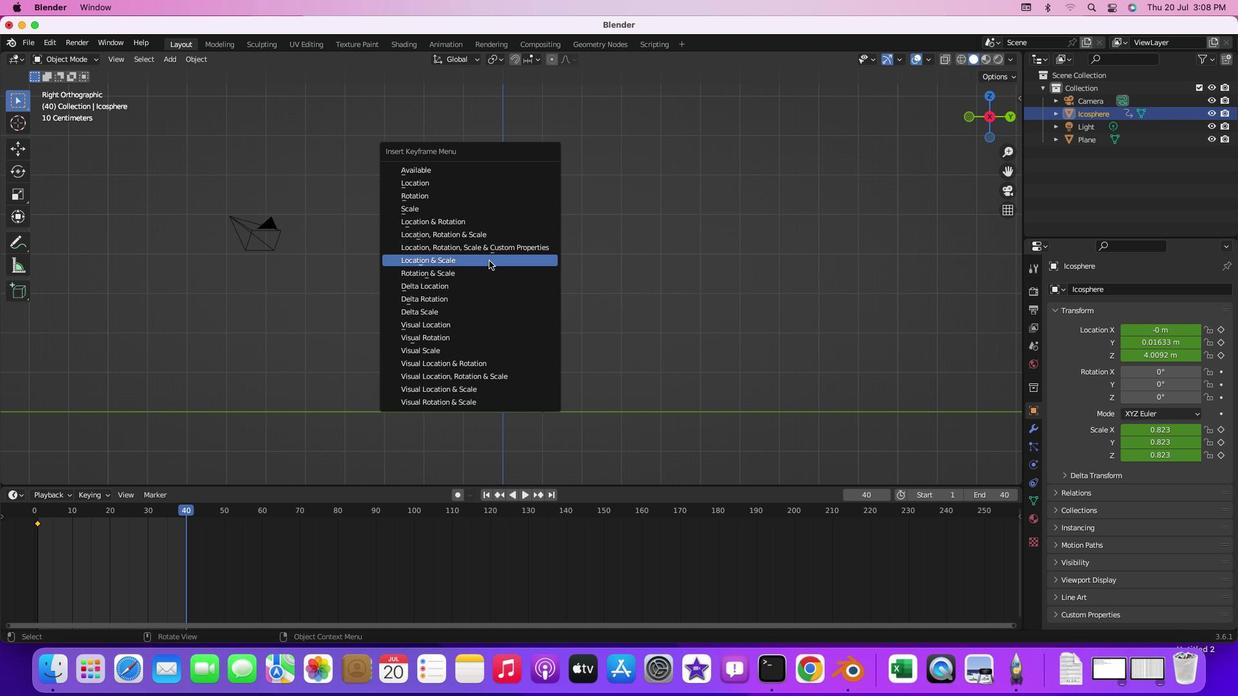 
Action: Mouse pressed left at (489, 261)
Screenshot: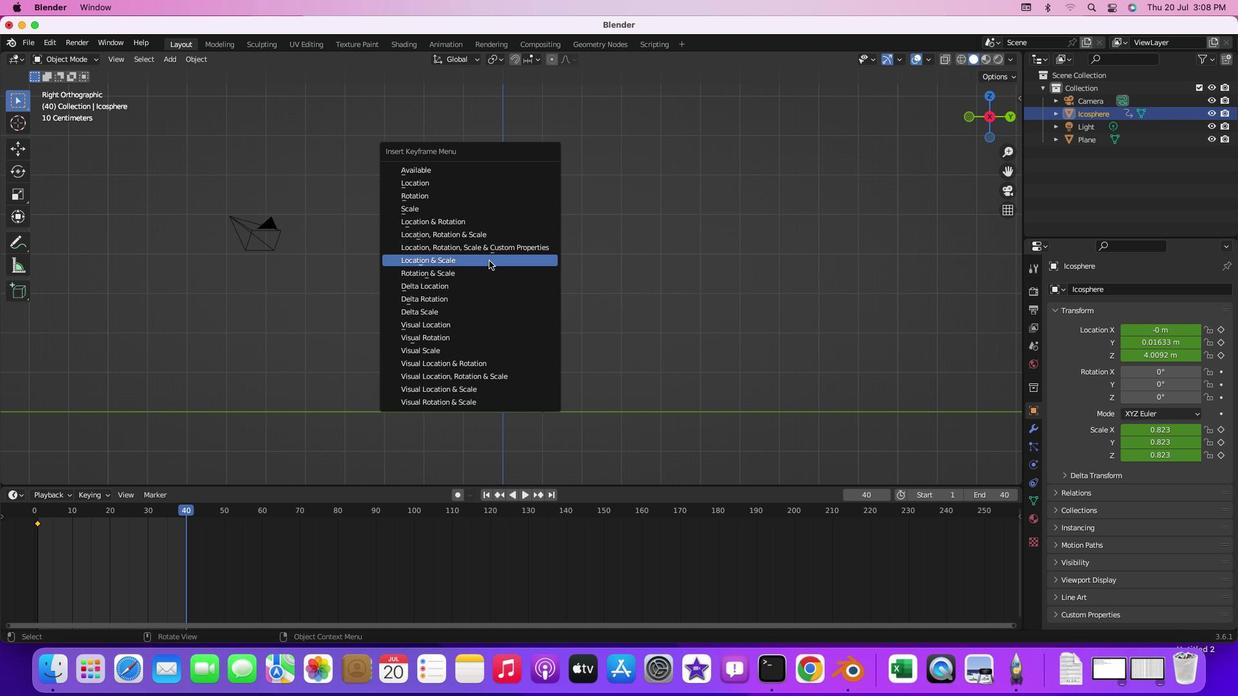 
Action: Mouse moved to (188, 512)
Screenshot: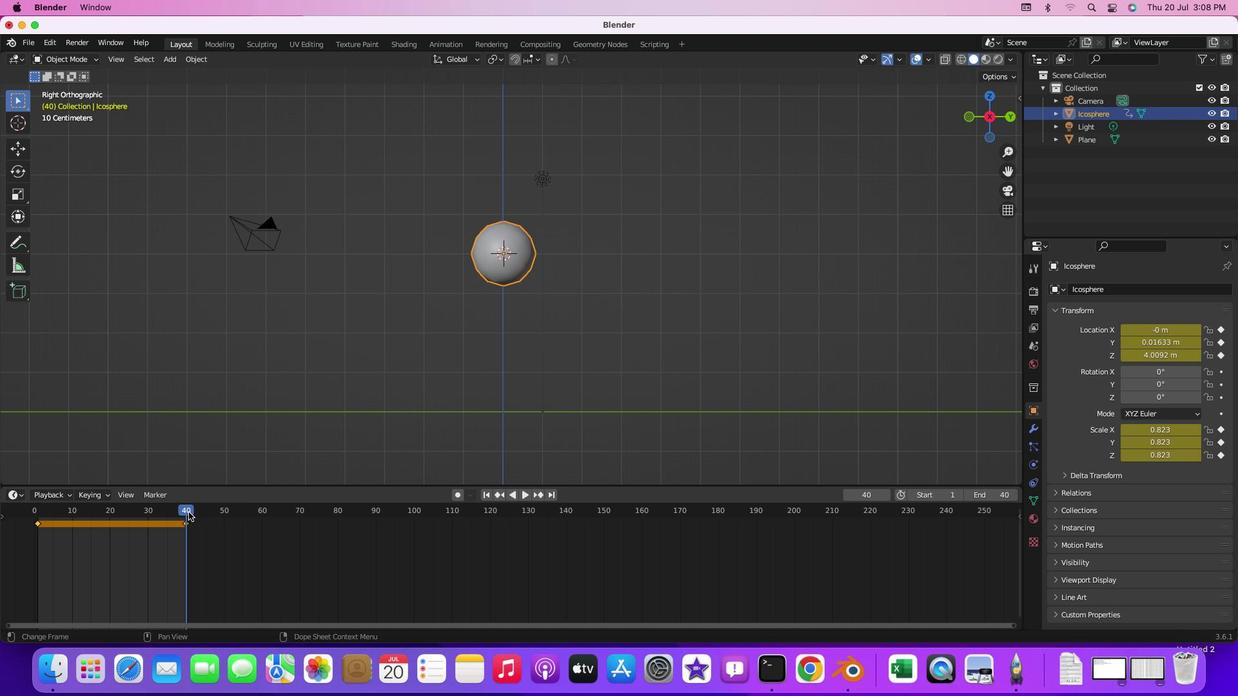 
Action: Mouse pressed left at (188, 512)
Screenshot: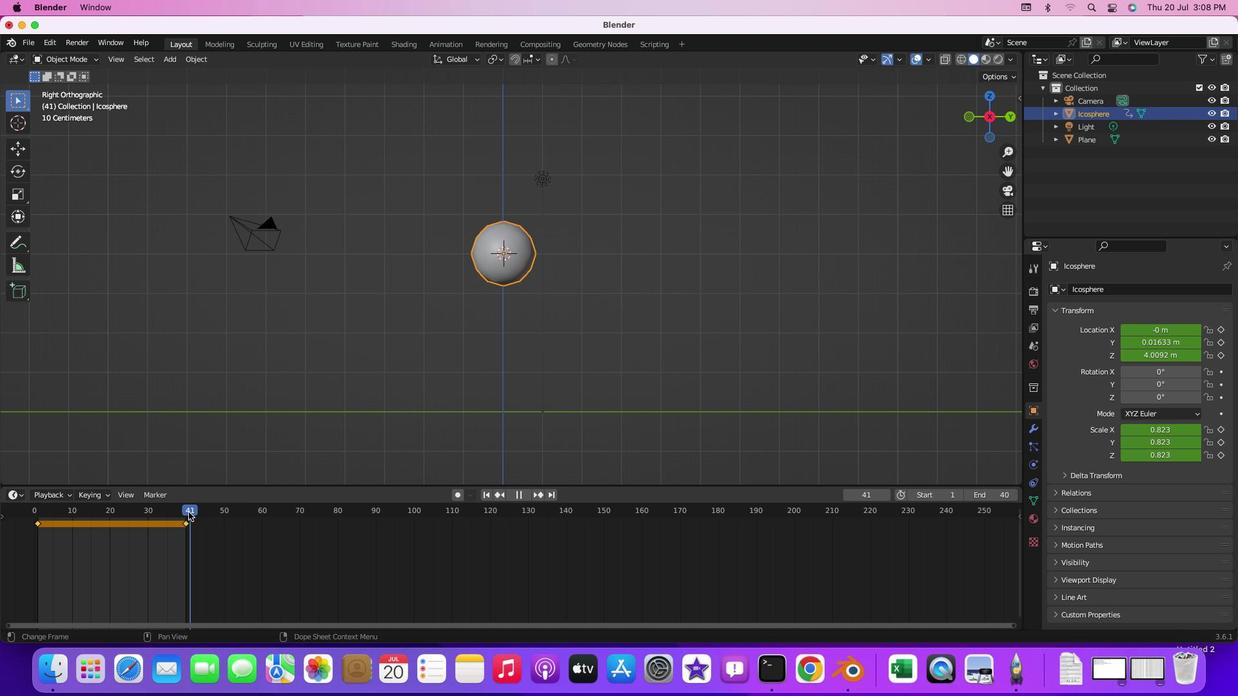 
Action: Mouse moved to (519, 276)
Screenshot: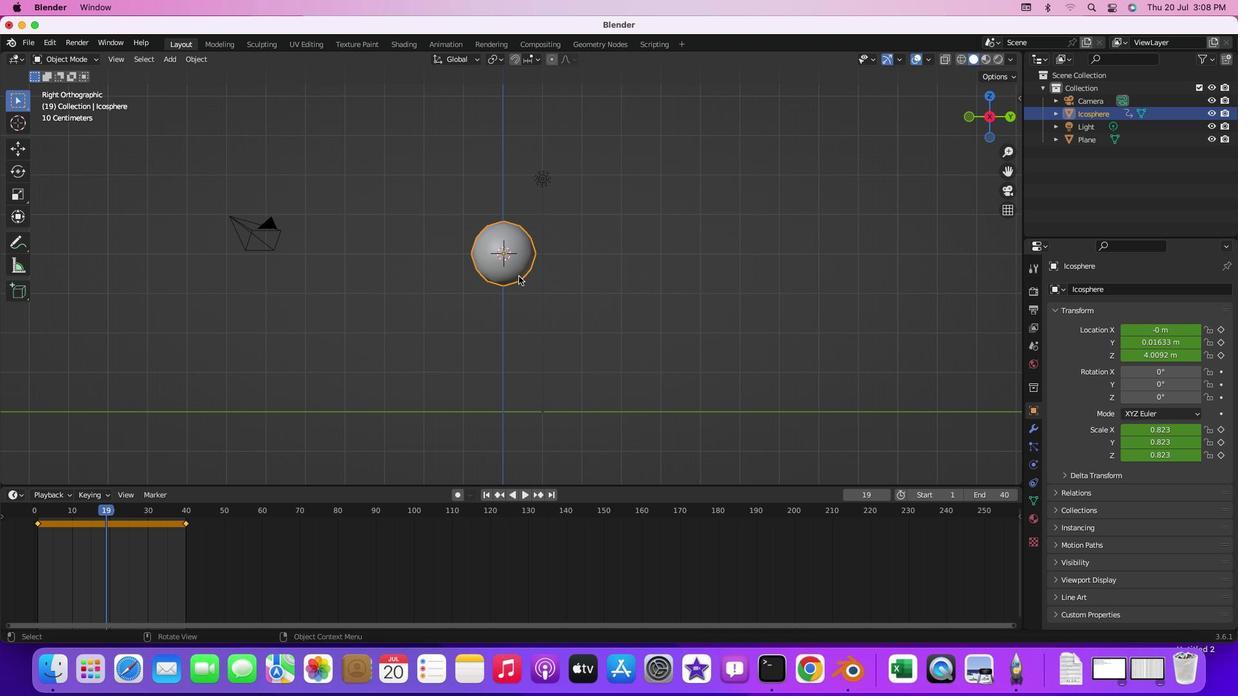 
Action: Mouse pressed right at (519, 276)
Screenshot: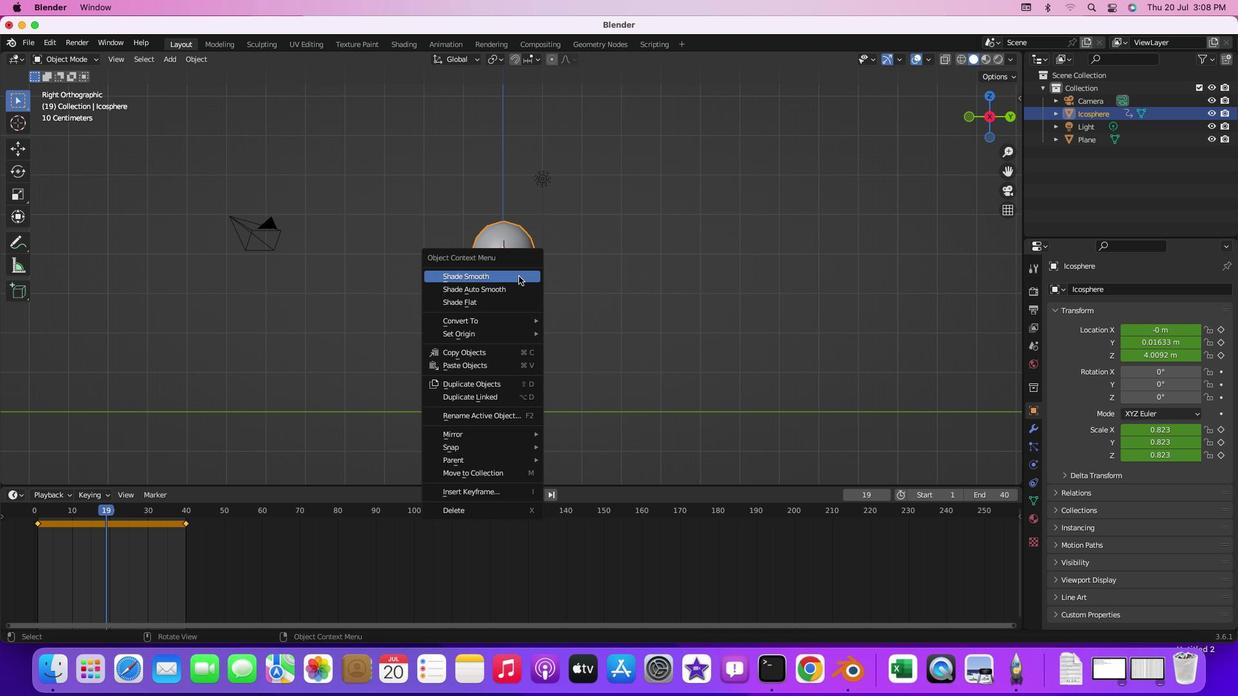 
Action: Mouse moved to (113, 511)
Screenshot: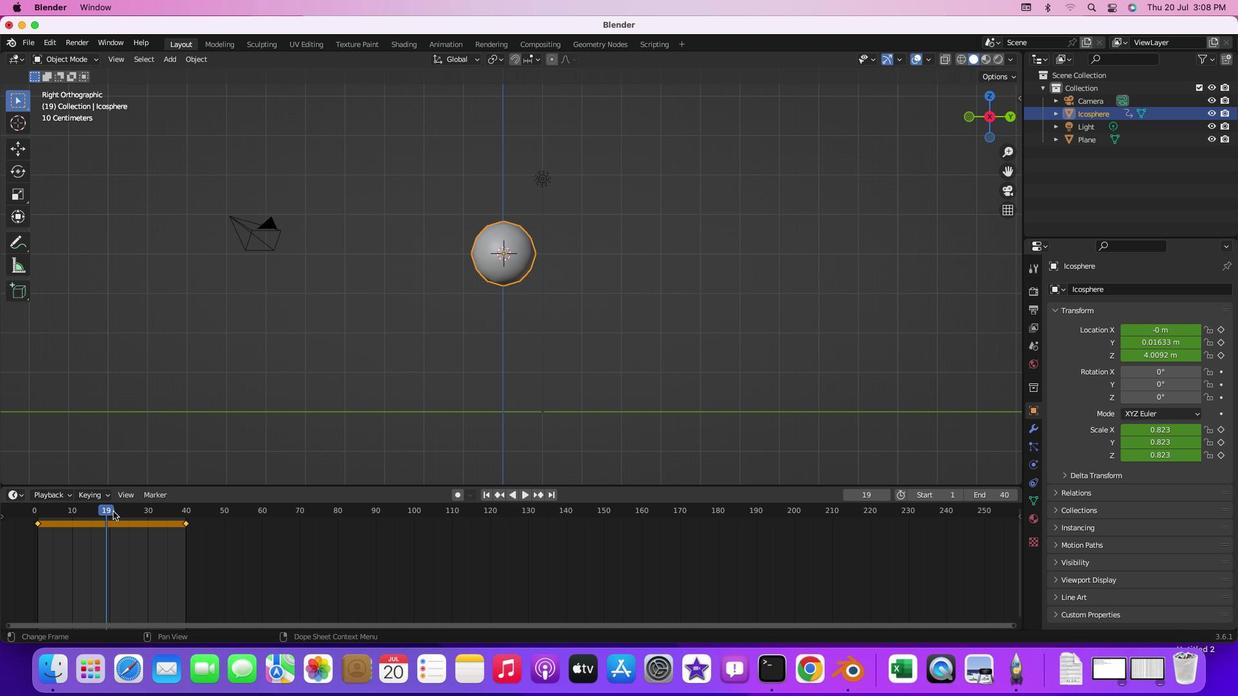 
Action: Mouse pressed left at (113, 511)
Screenshot: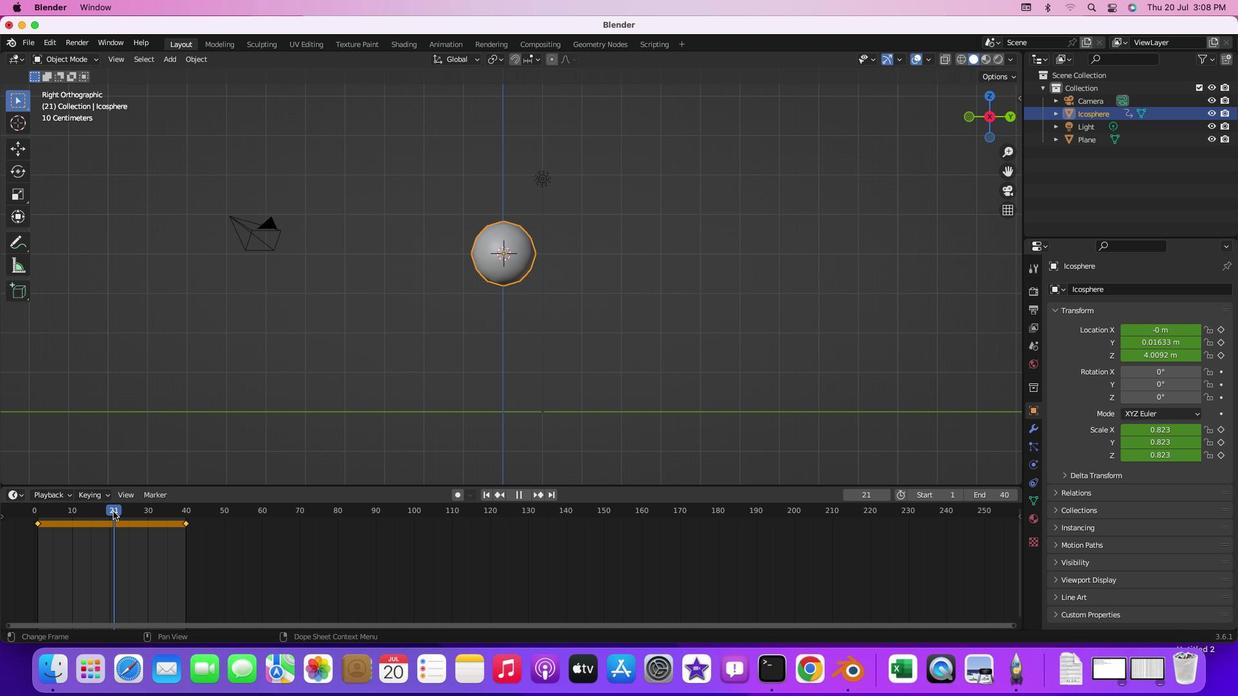 
Action: Mouse moved to (506, 272)
Screenshot: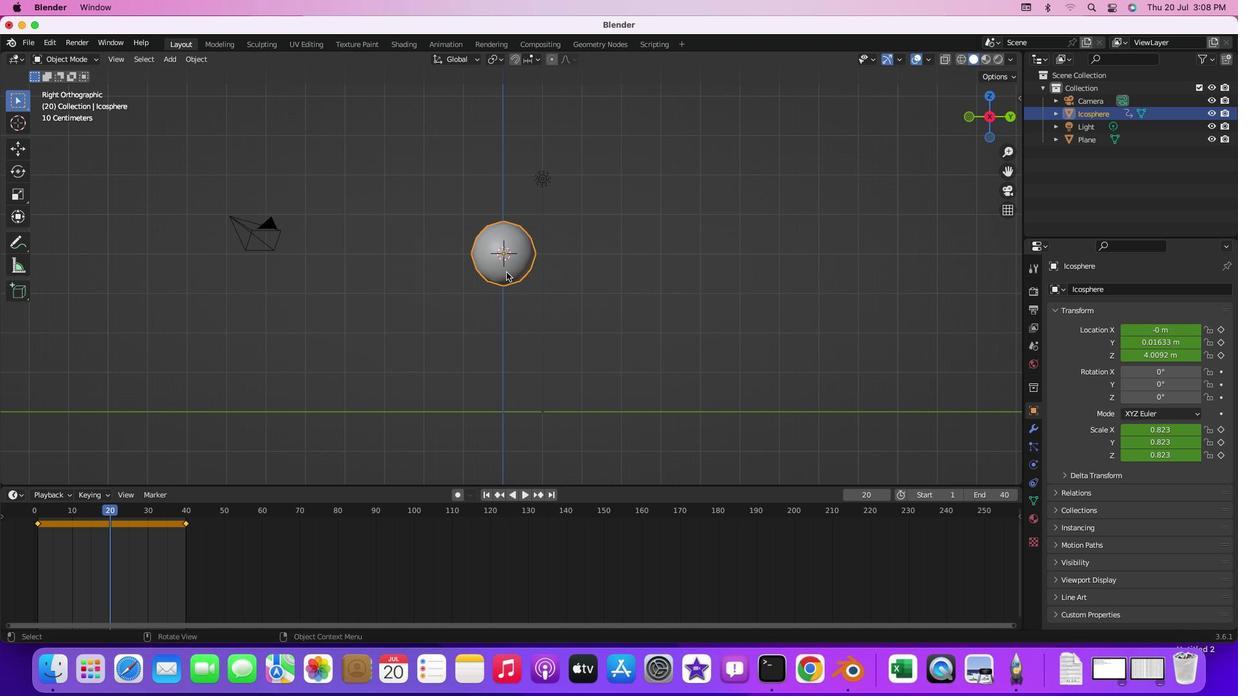 
Action: Mouse pressed left at (506, 272)
Screenshot: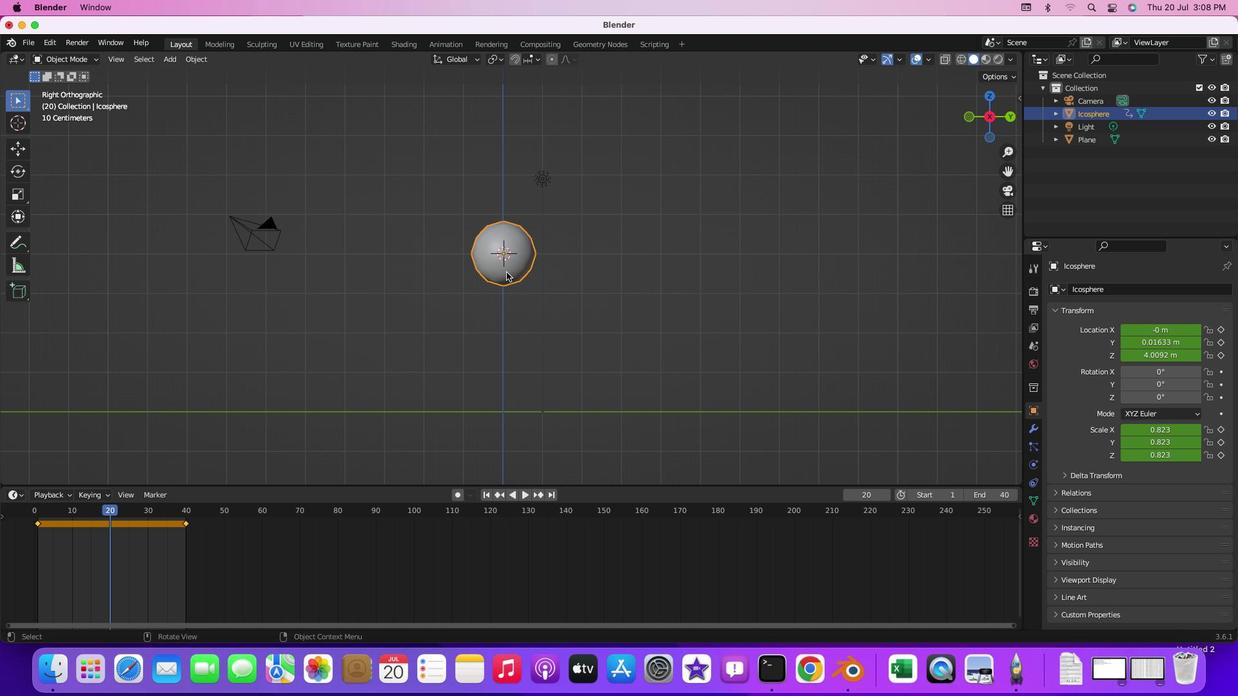 
Action: Mouse moved to (21, 149)
Screenshot: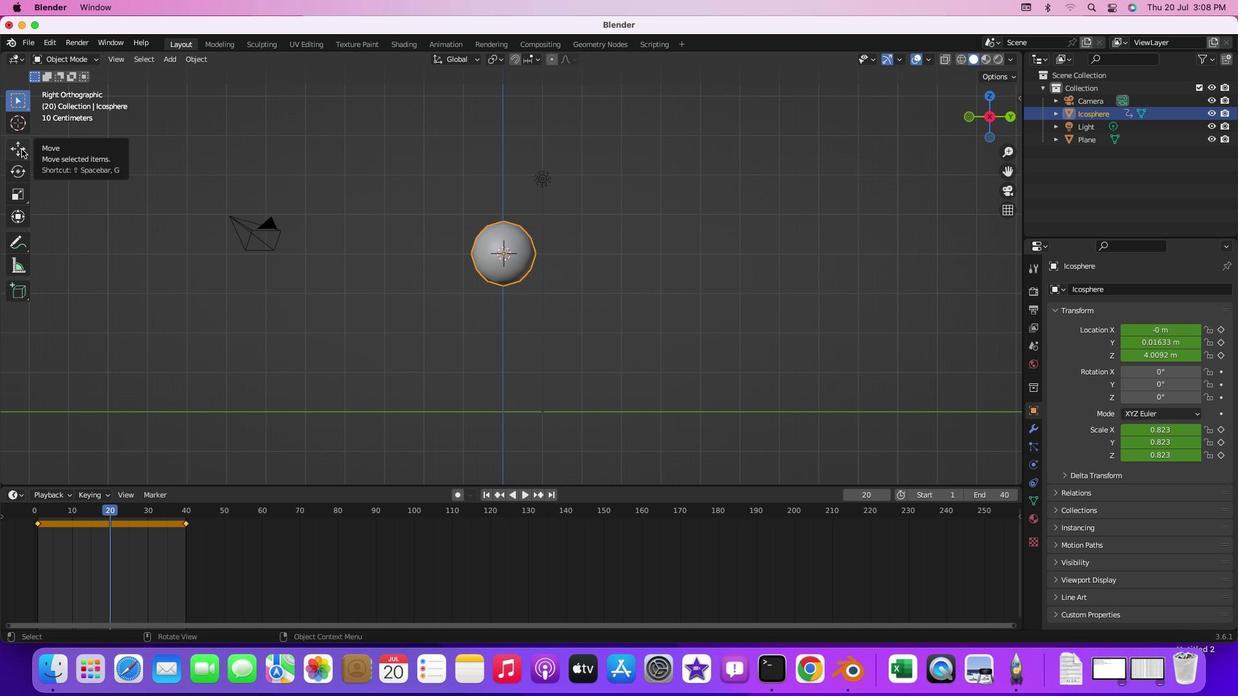 
Action: Mouse pressed left at (21, 149)
Screenshot: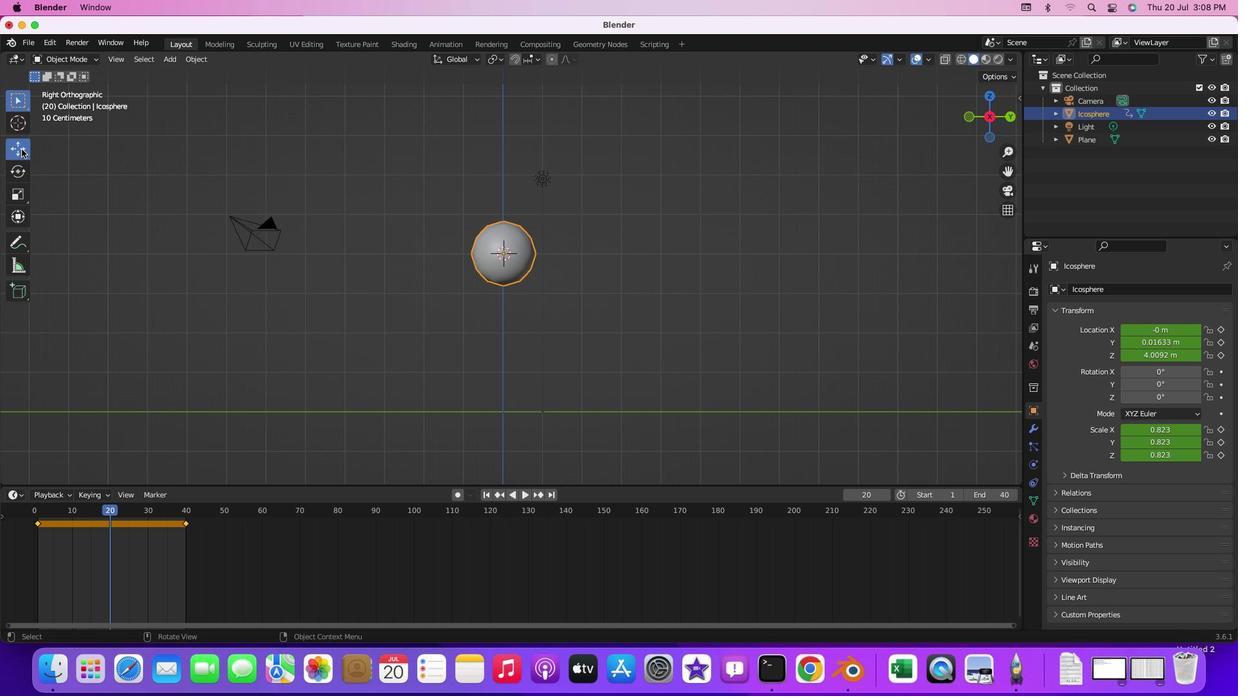 
Action: Mouse moved to (503, 260)
Screenshot: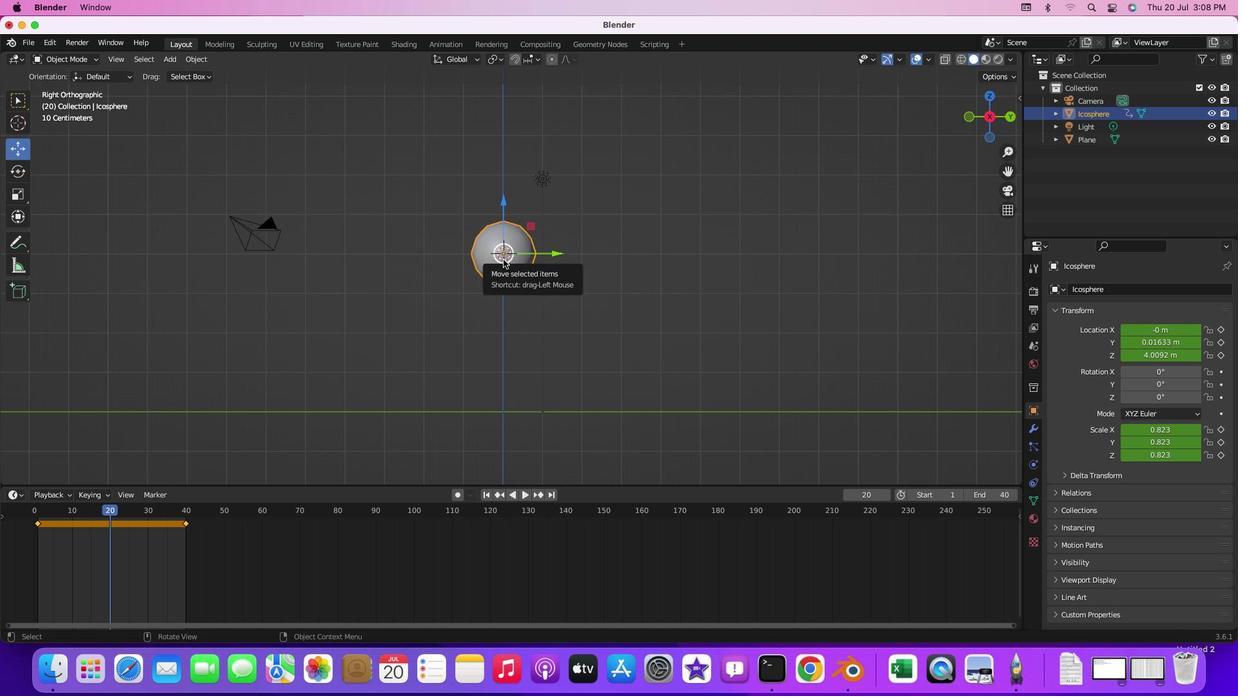 
Action: Mouse pressed left at (503, 260)
Screenshot: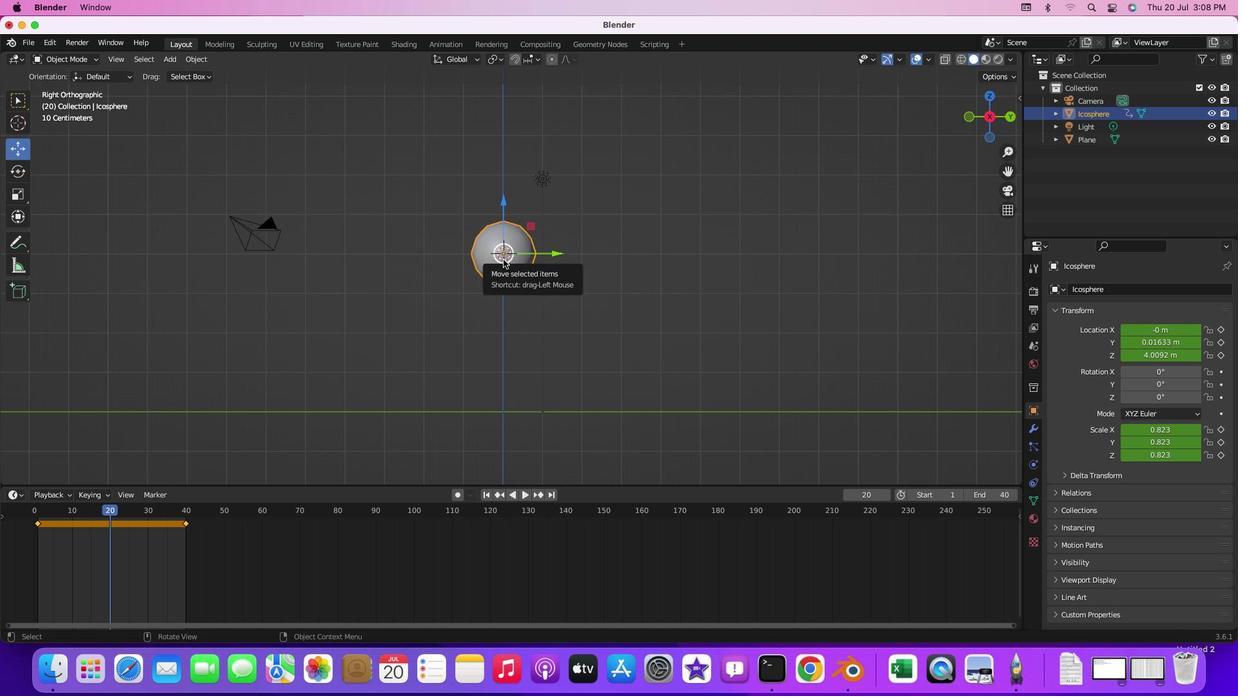 
Action: Mouse moved to (556, 352)
Screenshot: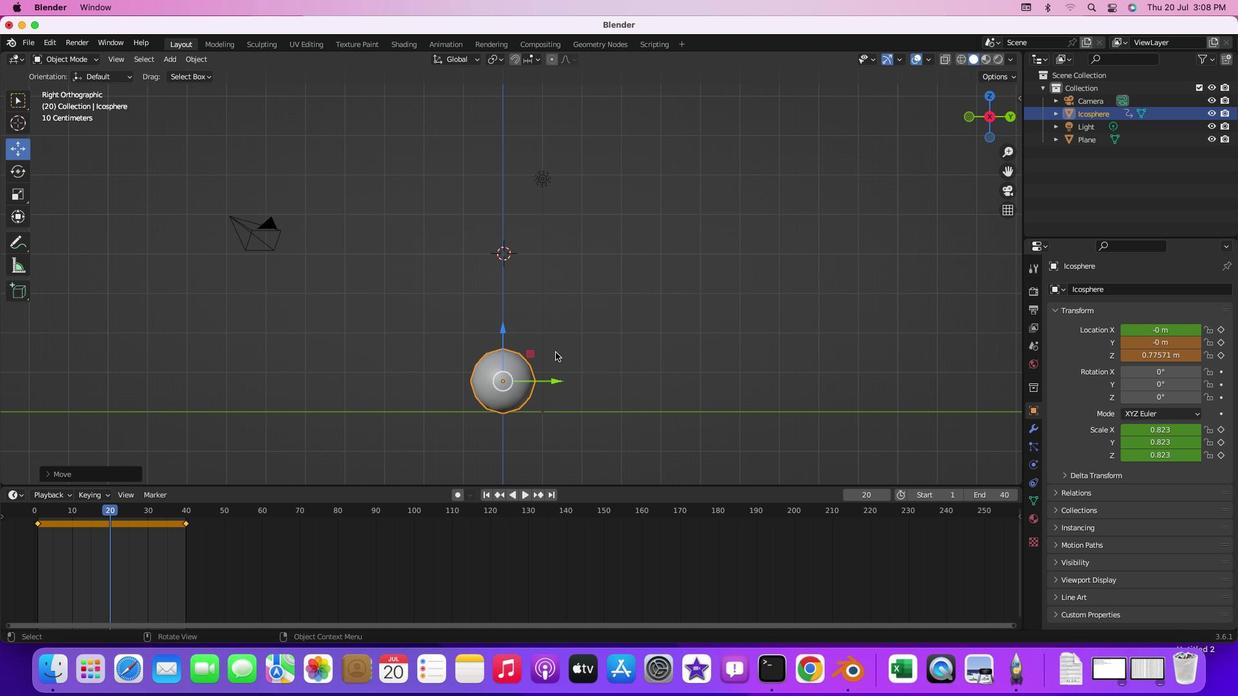 
Action: Key pressed 'i'
Screenshot: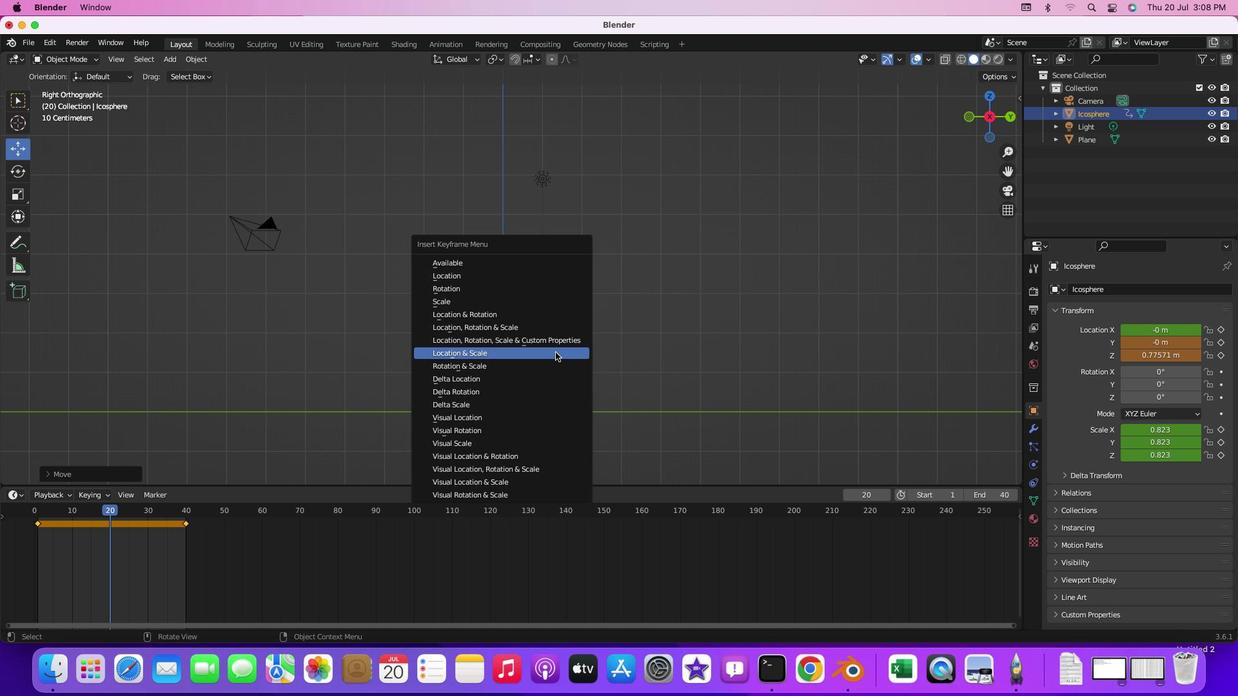 
Action: Mouse moved to (515, 354)
Screenshot: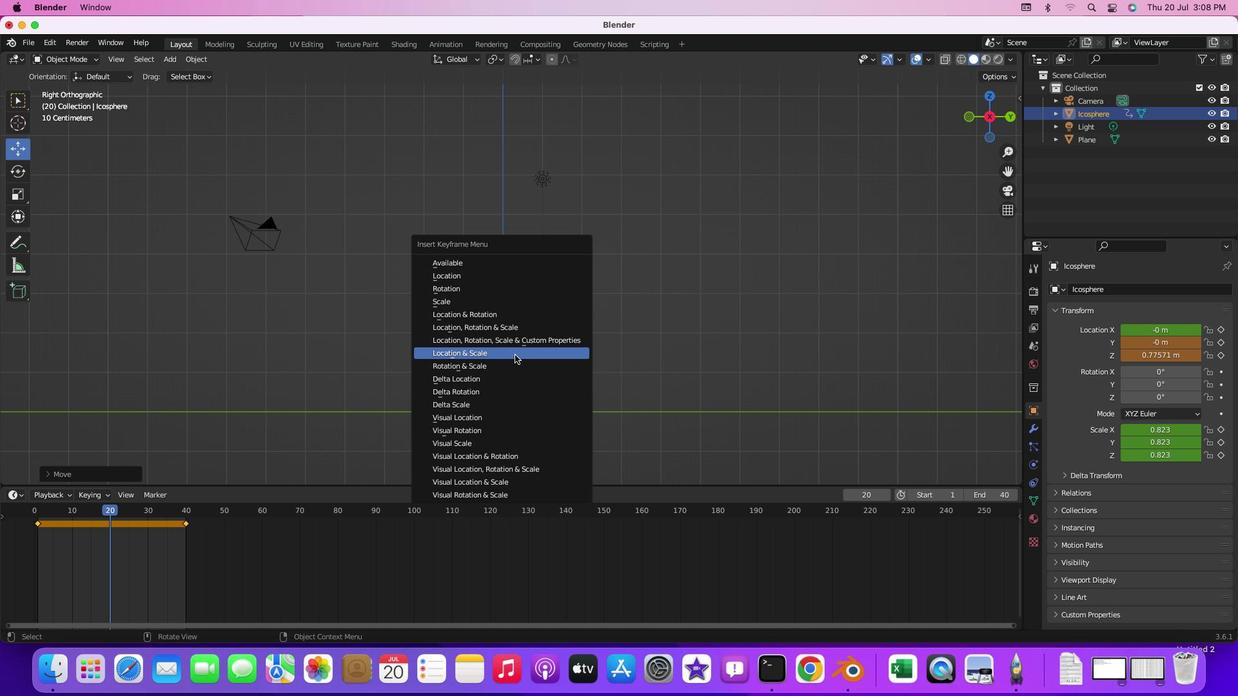 
Action: Mouse pressed left at (515, 354)
Screenshot: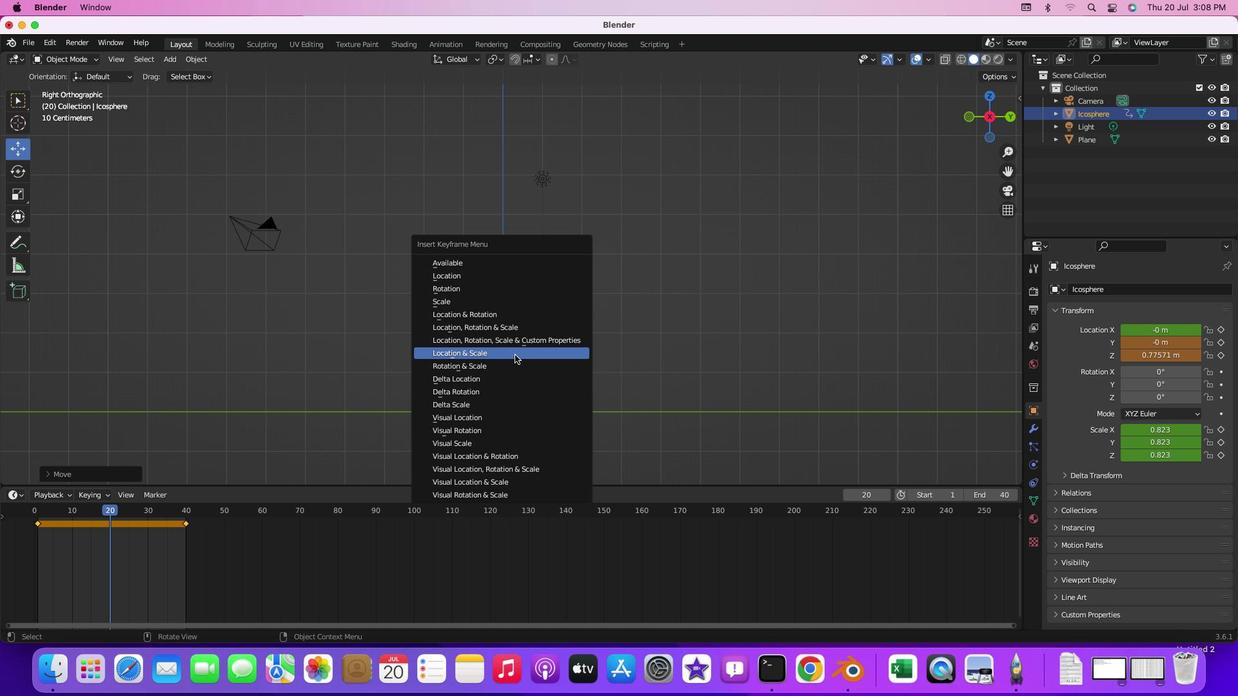 
Action: Mouse moved to (598, 351)
Screenshot: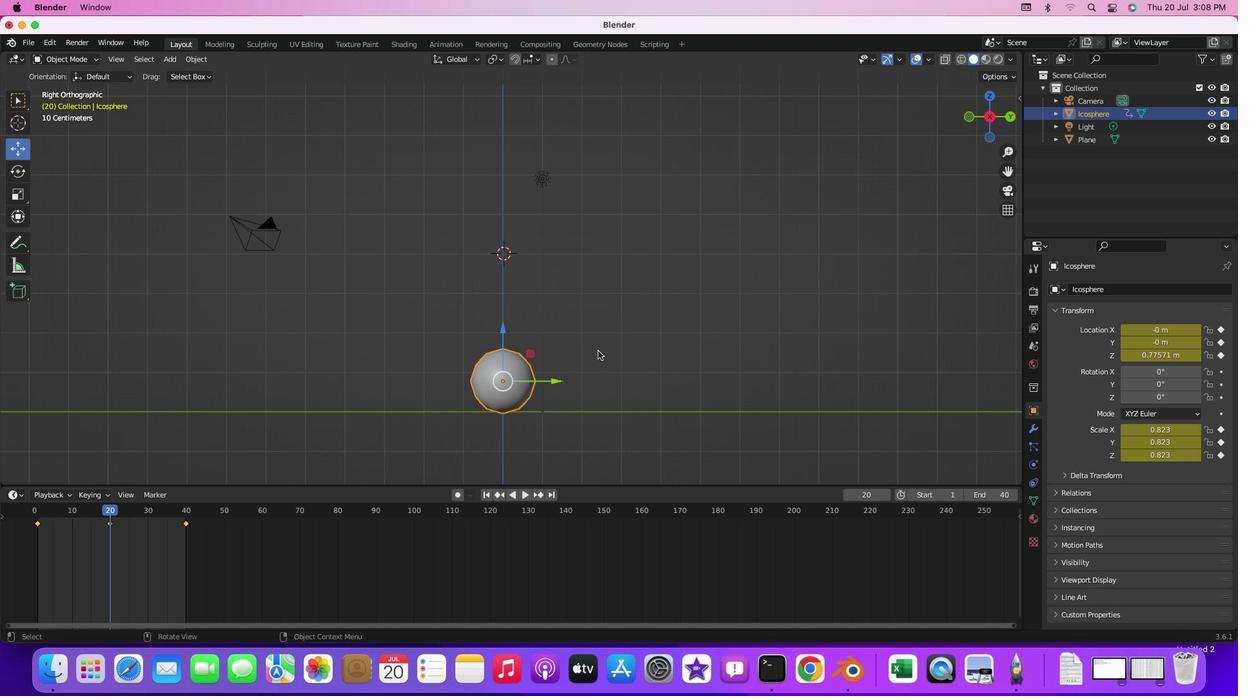 
Action: Mouse pressed left at (598, 351)
Screenshot: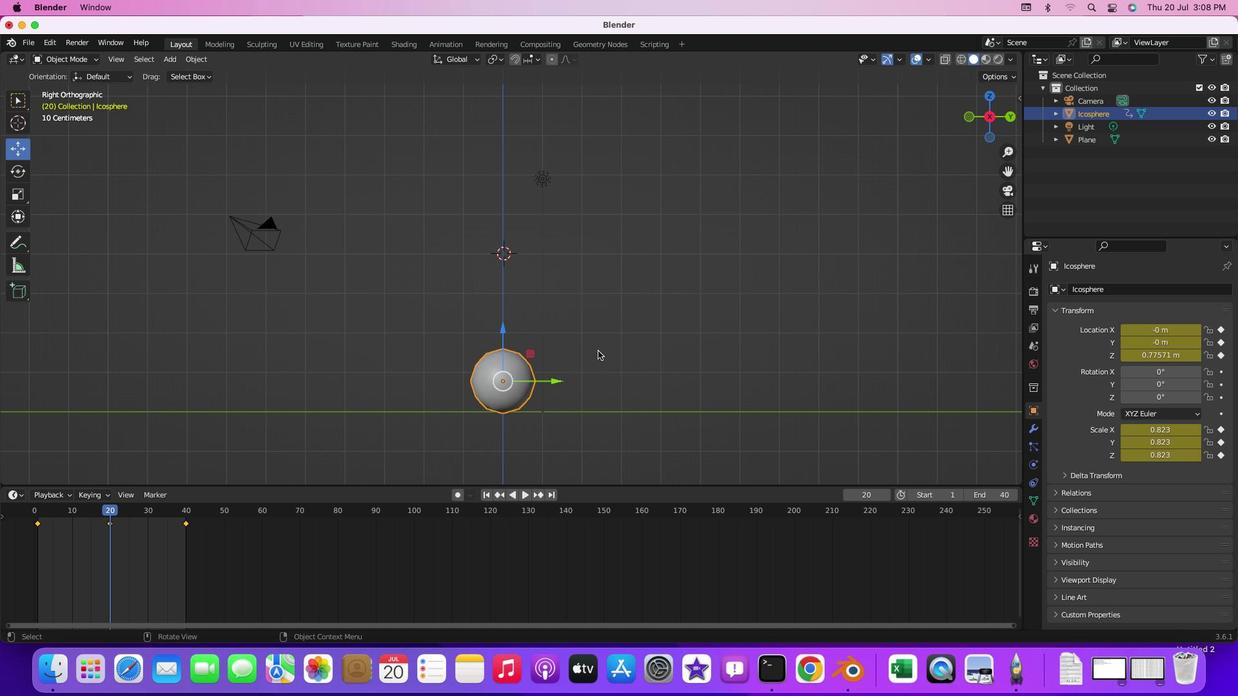 
Action: Mouse moved to (111, 514)
Screenshot: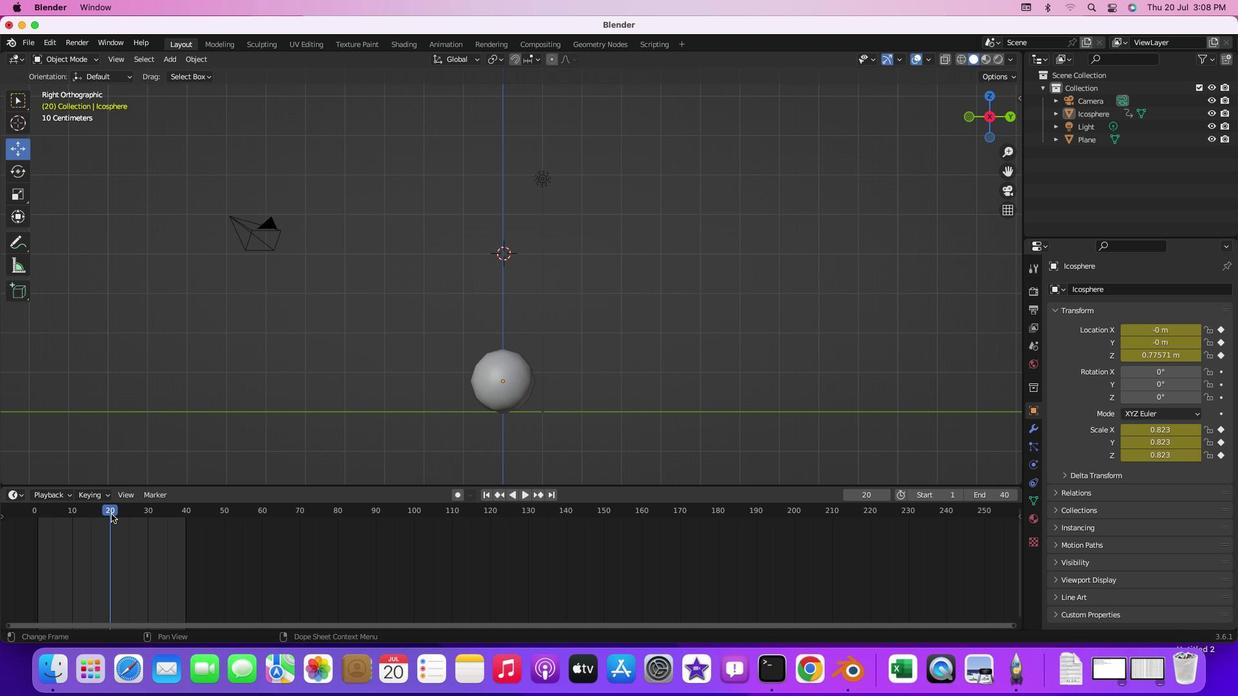 
Action: Mouse pressed left at (111, 514)
Screenshot: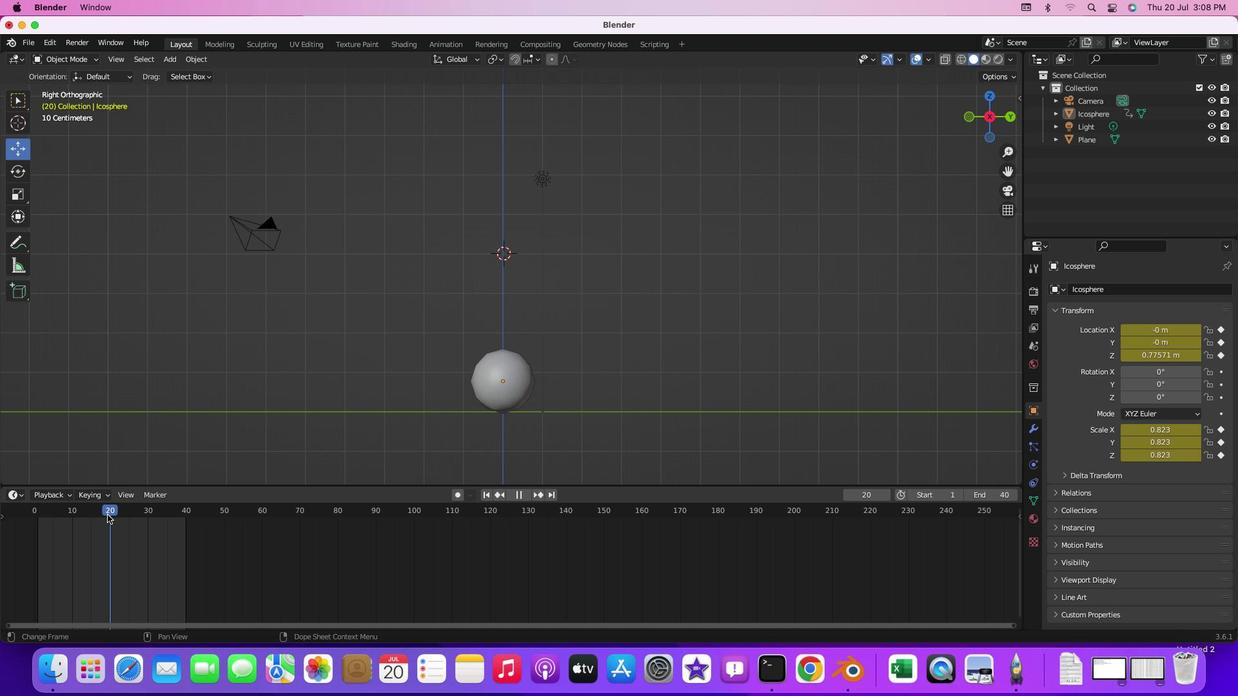 
Action: Mouse moved to (514, 387)
Screenshot: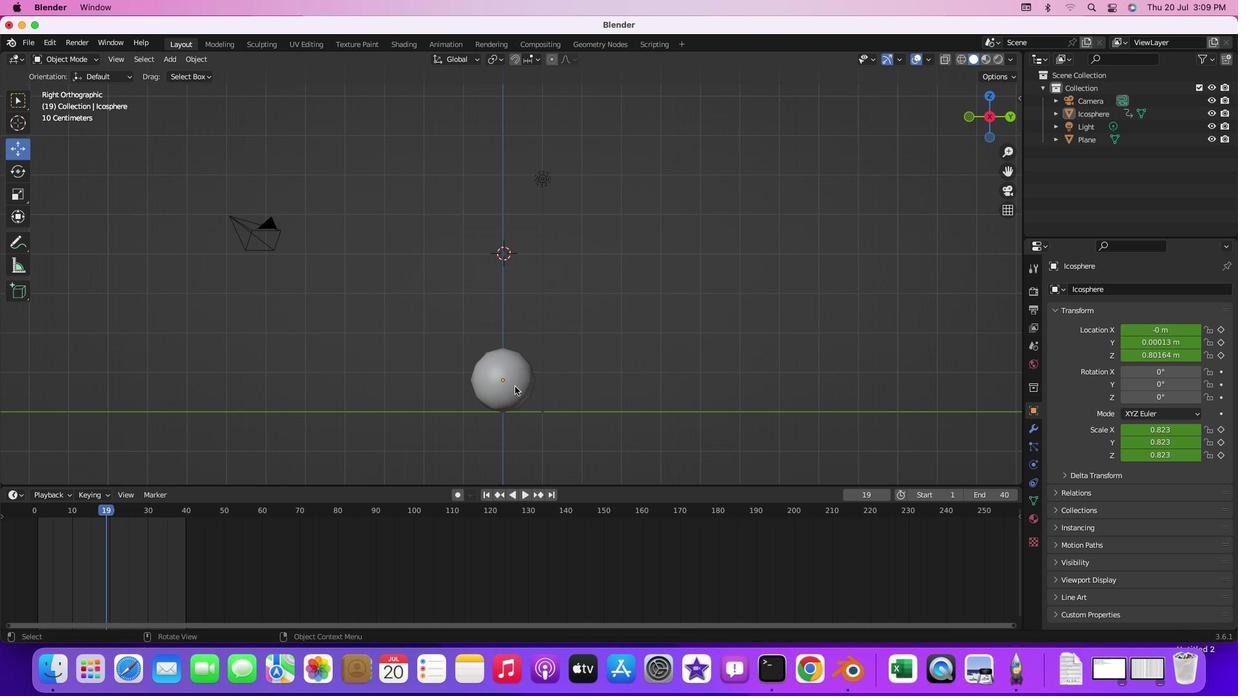 
Action: Mouse pressed right at (514, 387)
Screenshot: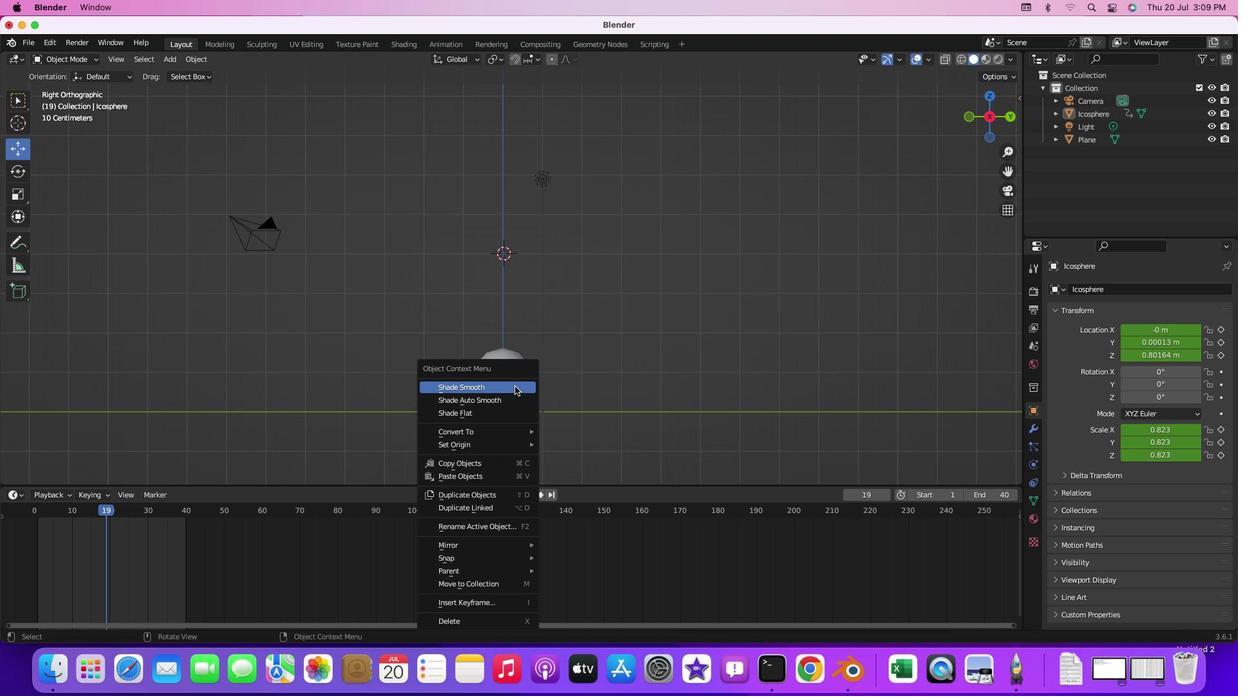 
Action: Mouse moved to (577, 380)
Screenshot: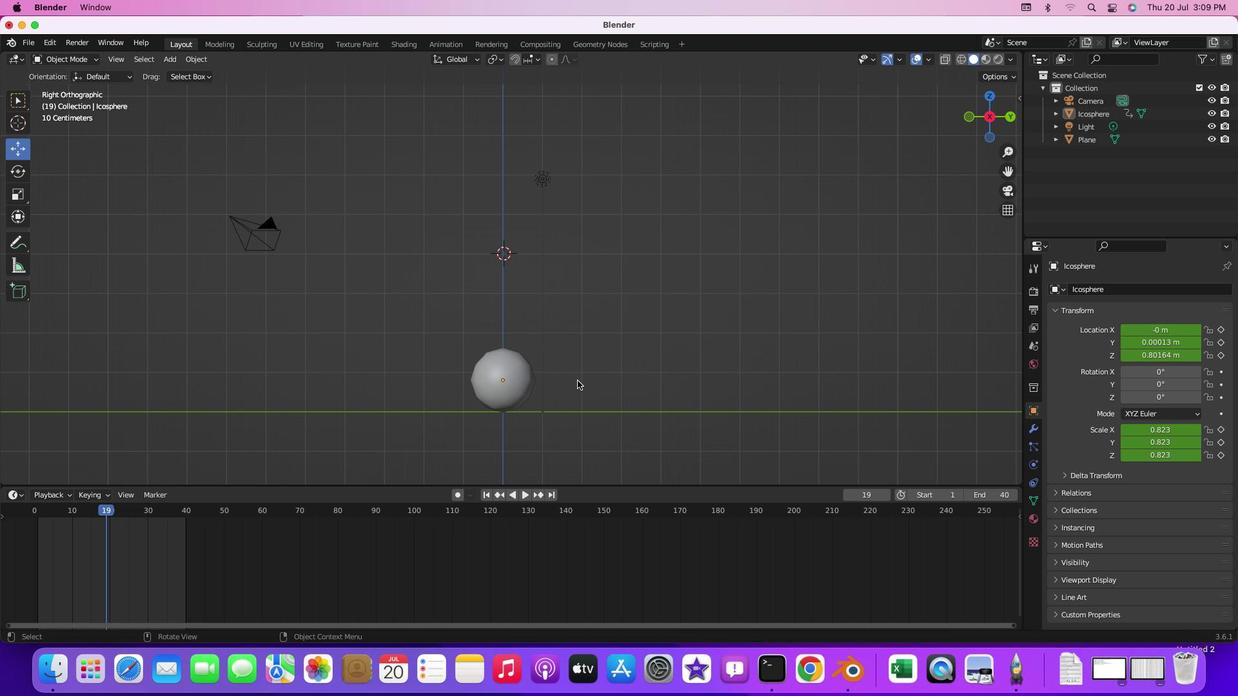 
Action: Mouse pressed left at (577, 380)
Screenshot: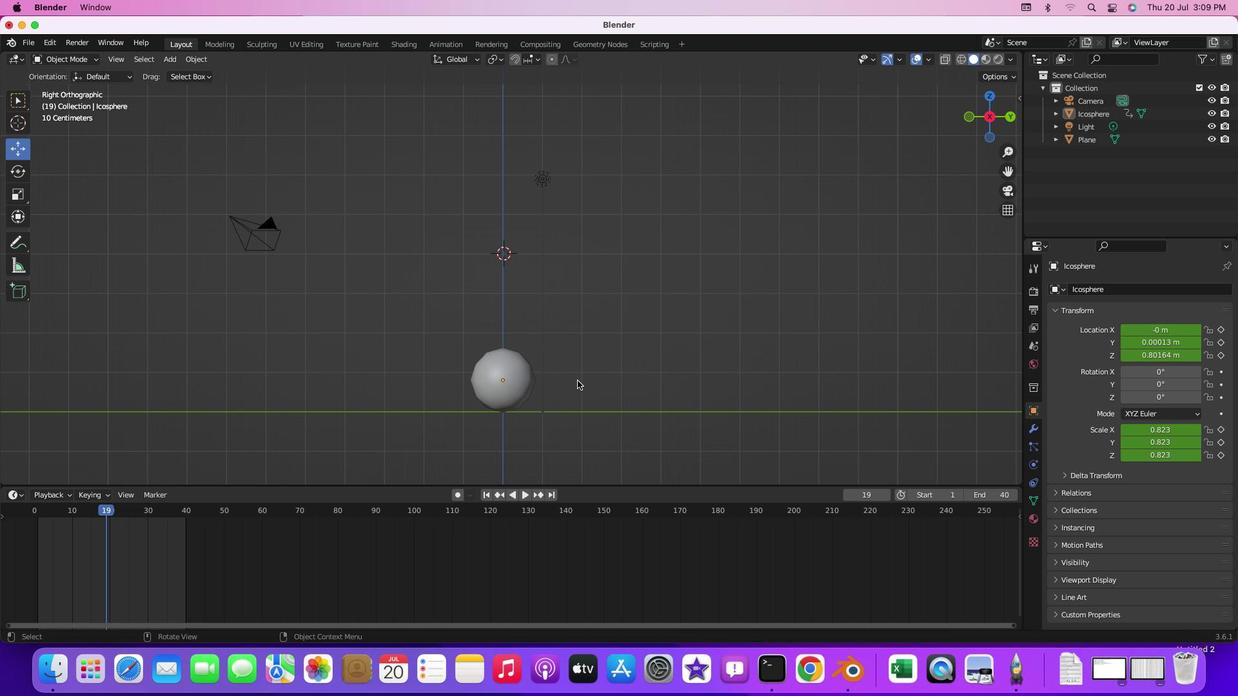 
Action: Mouse moved to (520, 380)
Screenshot: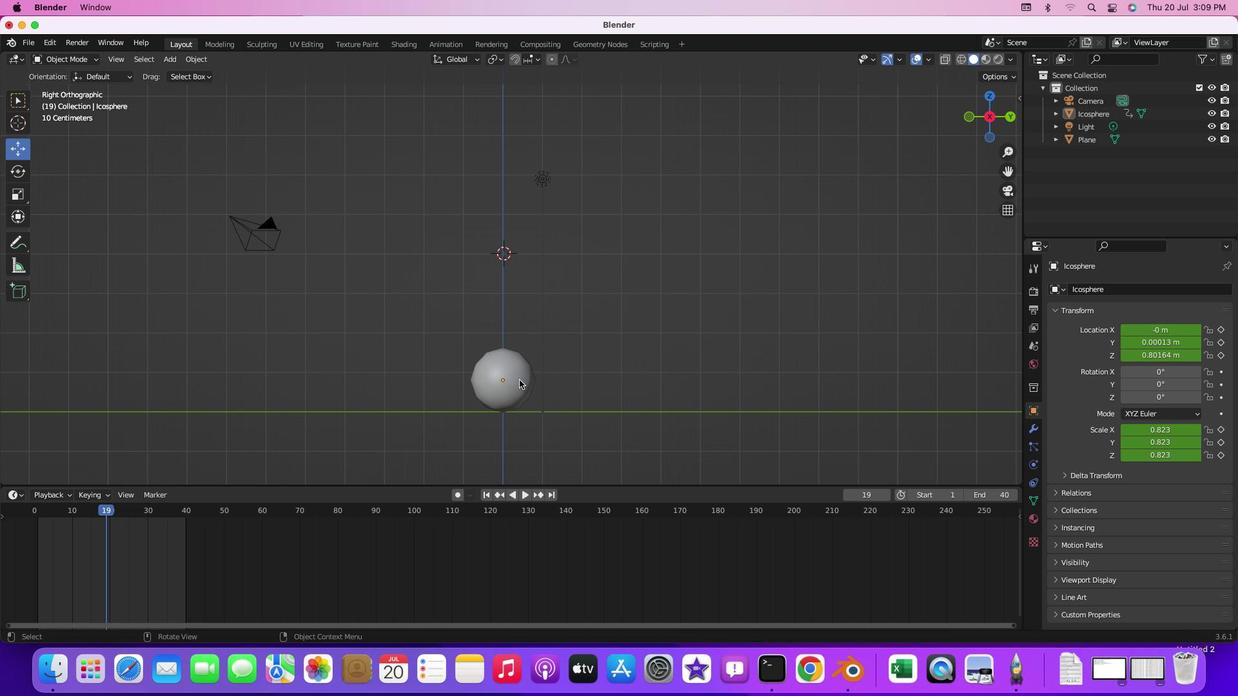 
Action: Key pressed 'i'
Screenshot: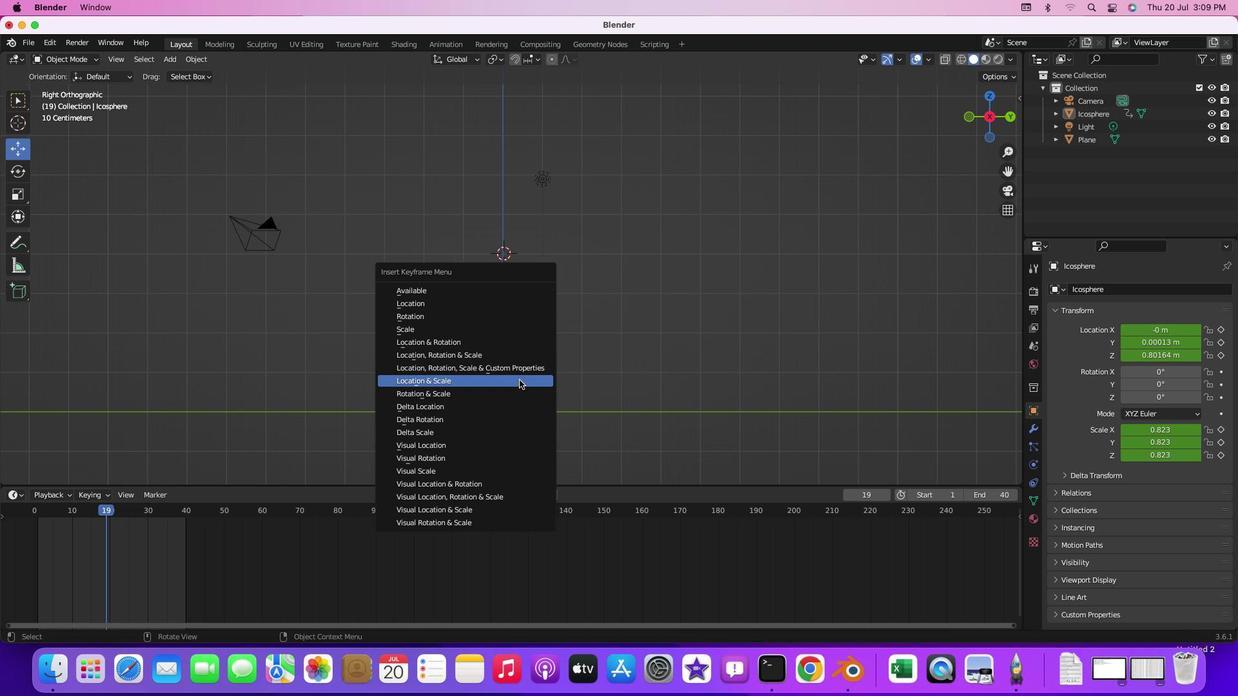 
Action: Mouse moved to (619, 374)
Screenshot: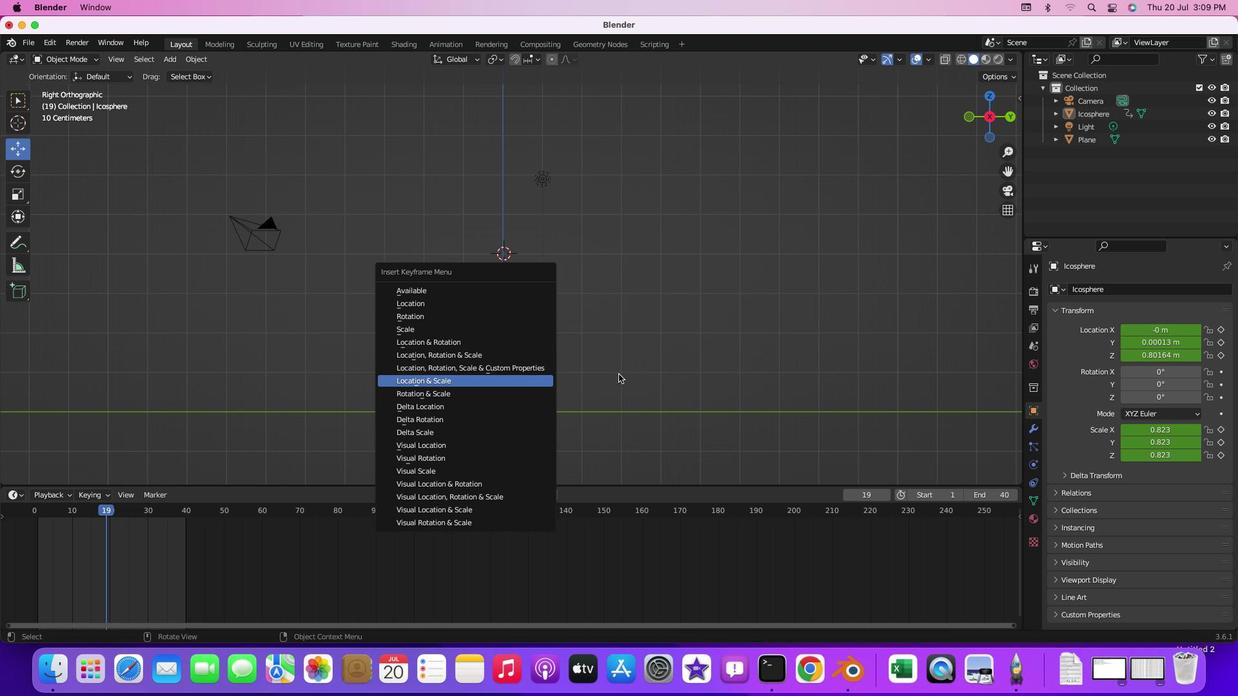 
Action: Mouse pressed left at (619, 374)
Screenshot: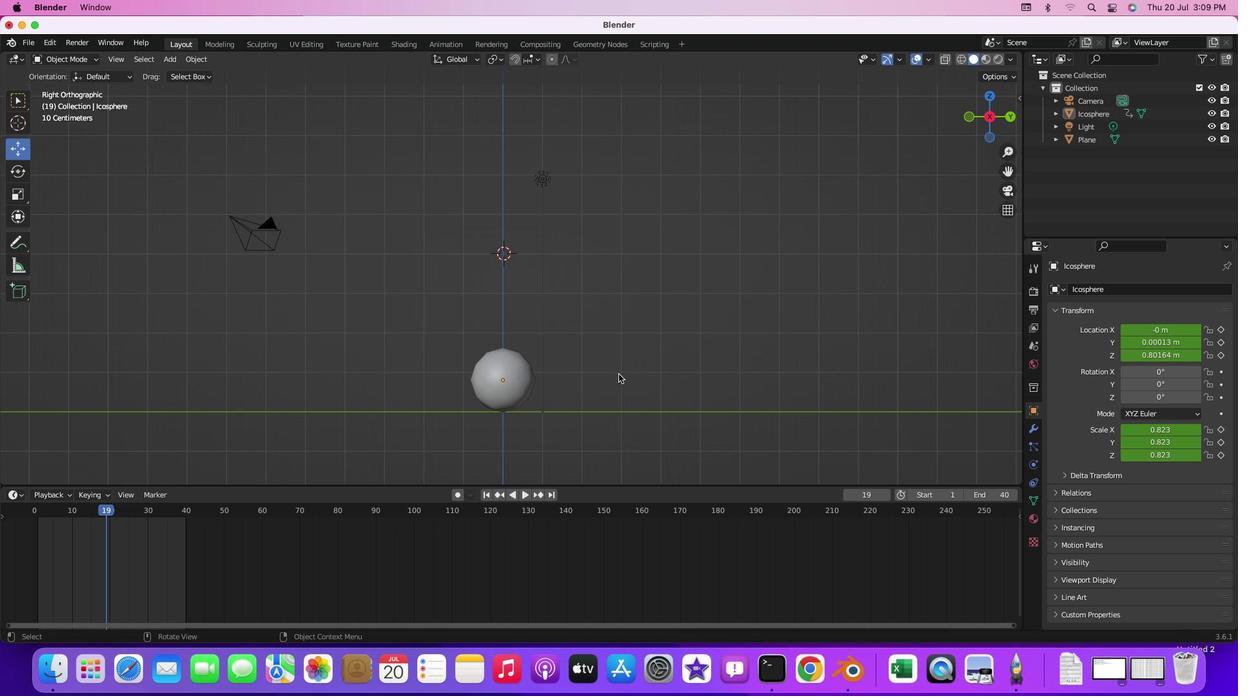 
Action: Mouse moved to (514, 385)
Screenshot: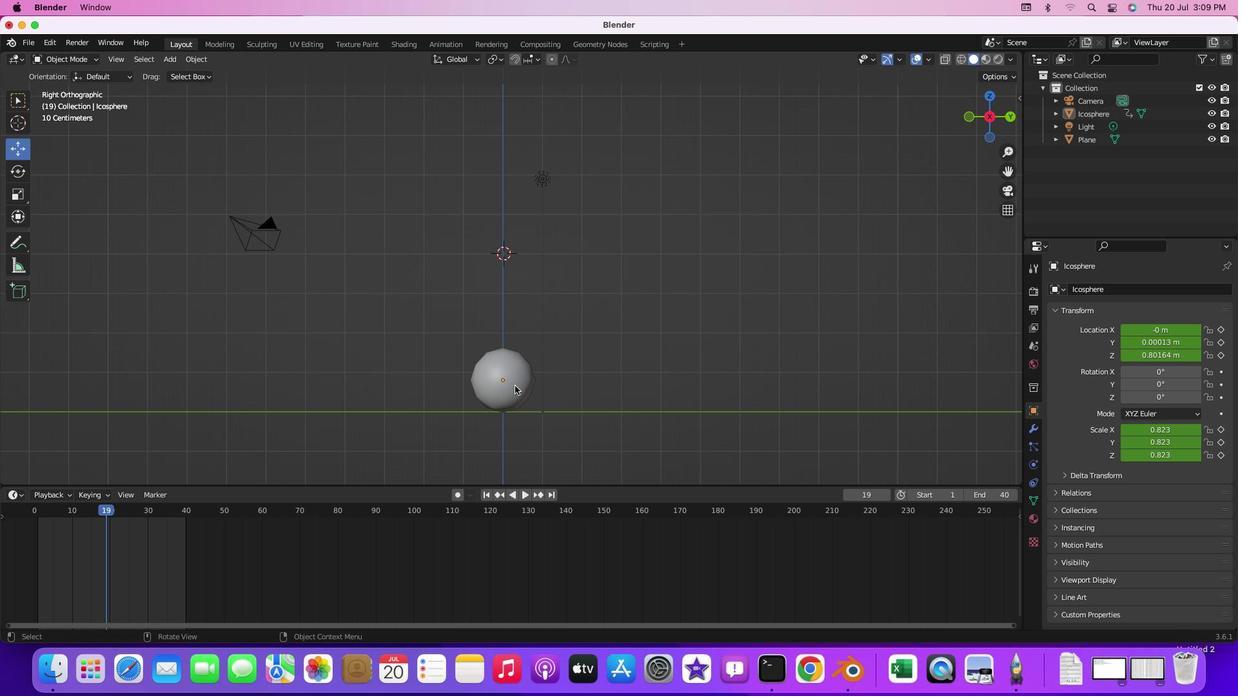 
Action: Mouse pressed left at (514, 385)
Screenshot: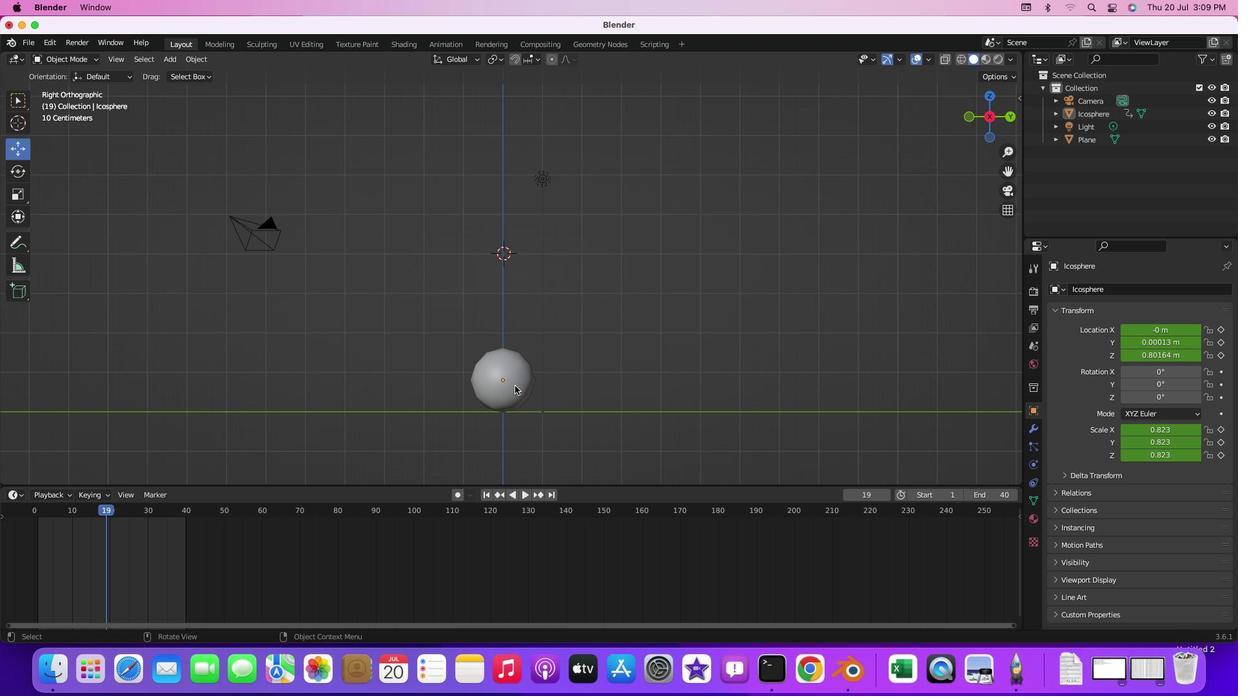 
Action: Key pressed 'i'
Screenshot: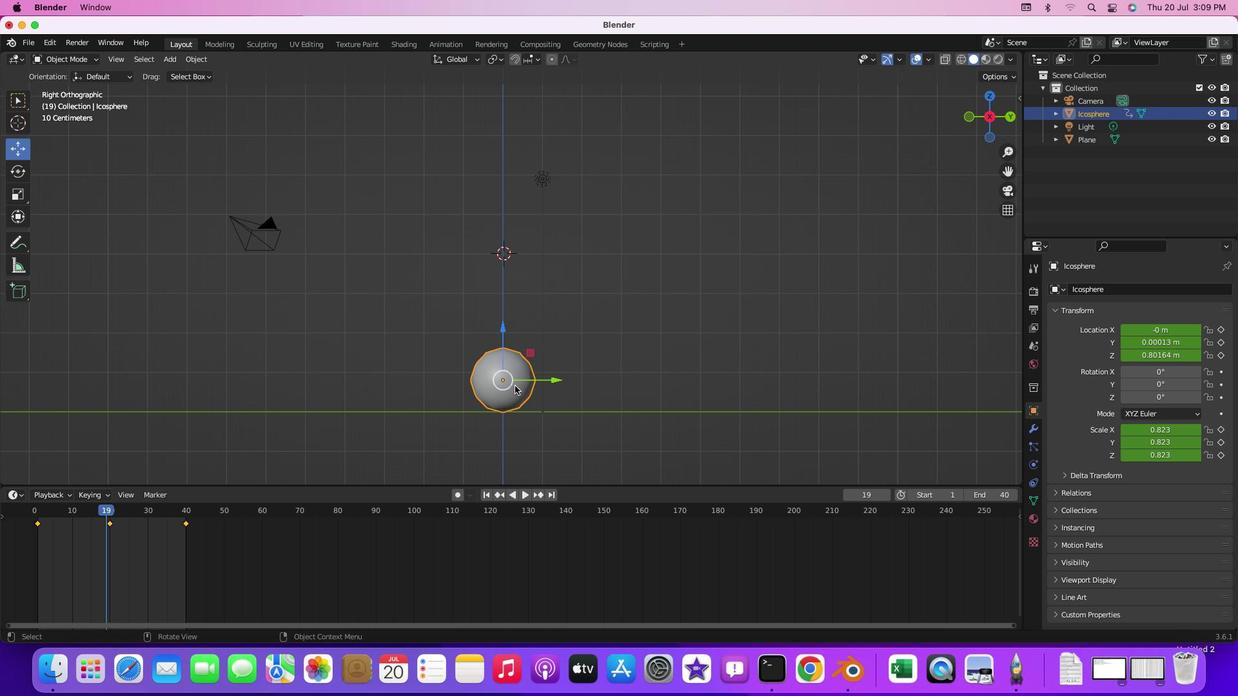
Action: Mouse moved to (505, 387)
Screenshot: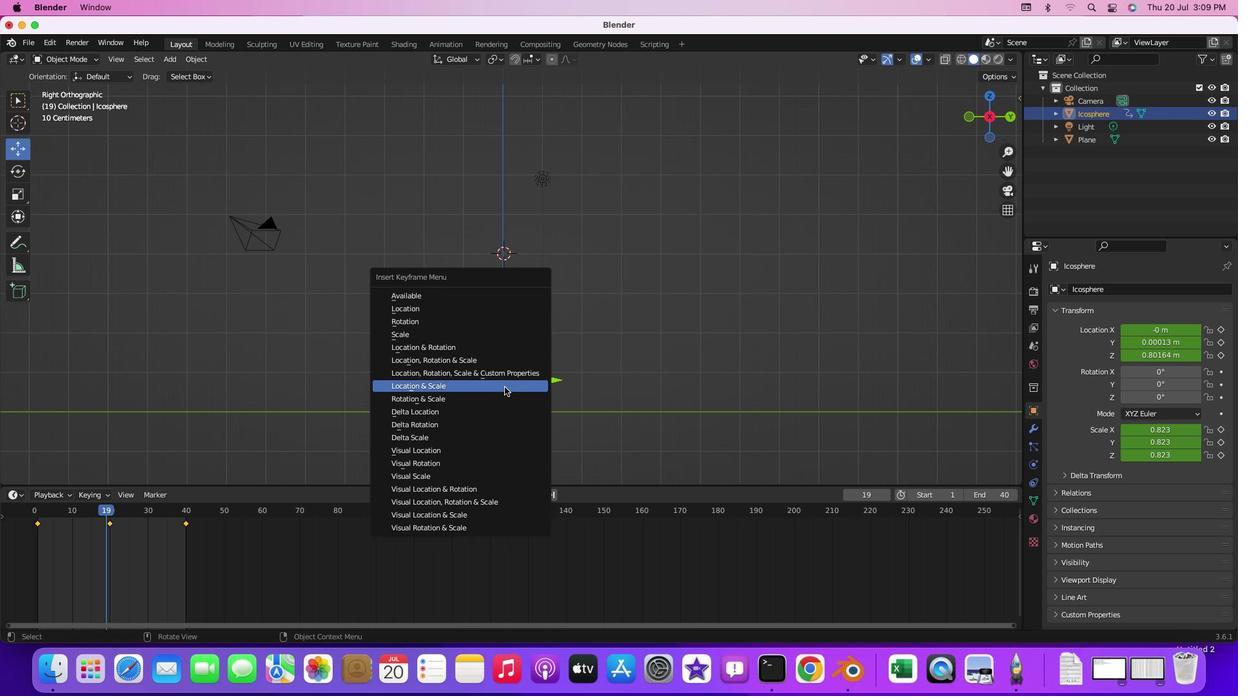 
Action: Mouse pressed left at (505, 387)
Screenshot: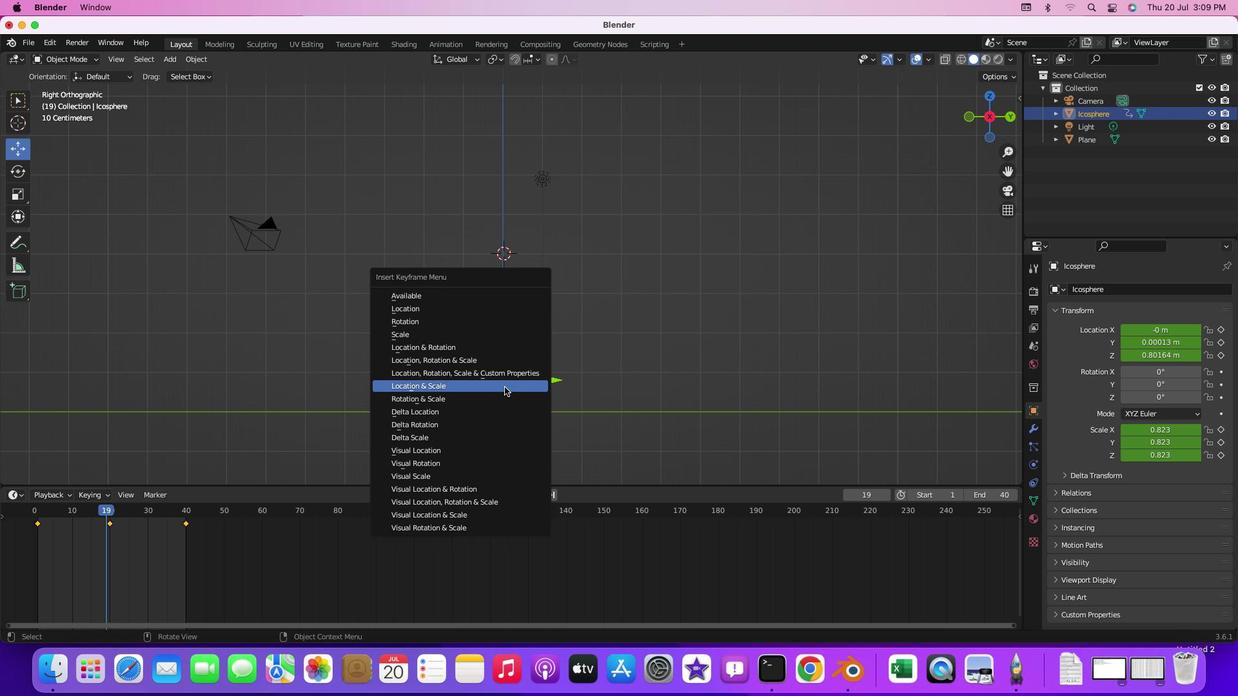 
Action: Mouse moved to (110, 513)
Screenshot: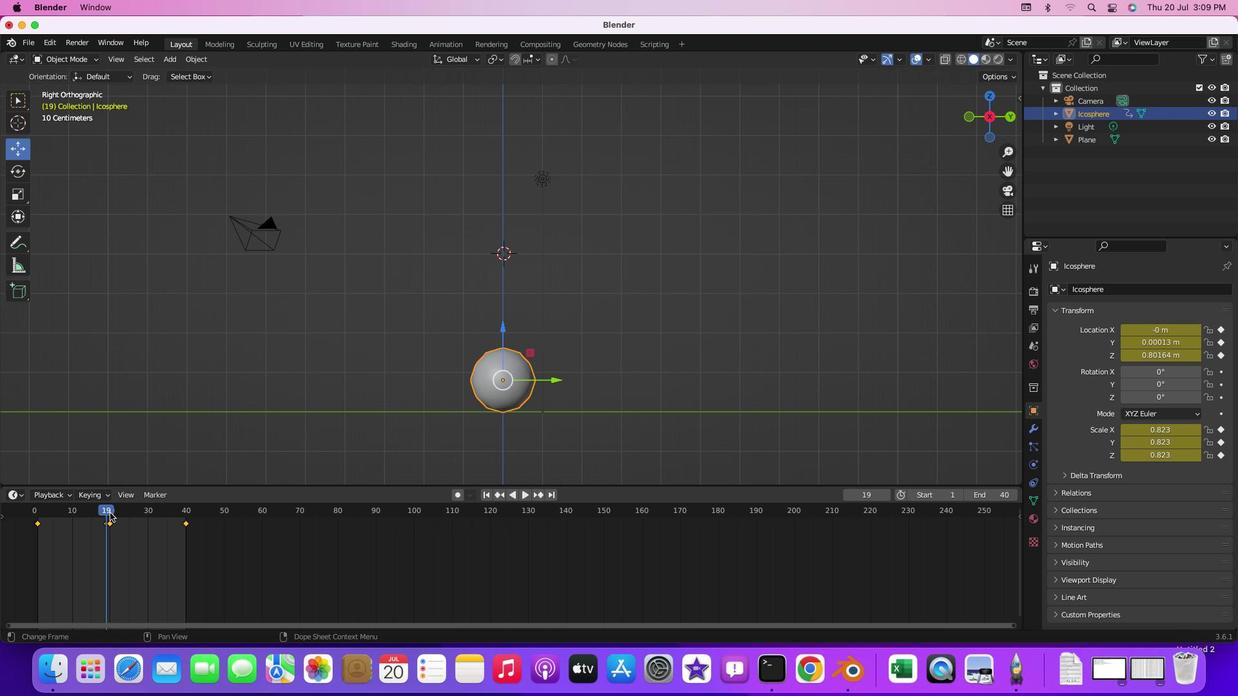 
Action: Mouse pressed left at (110, 513)
Screenshot: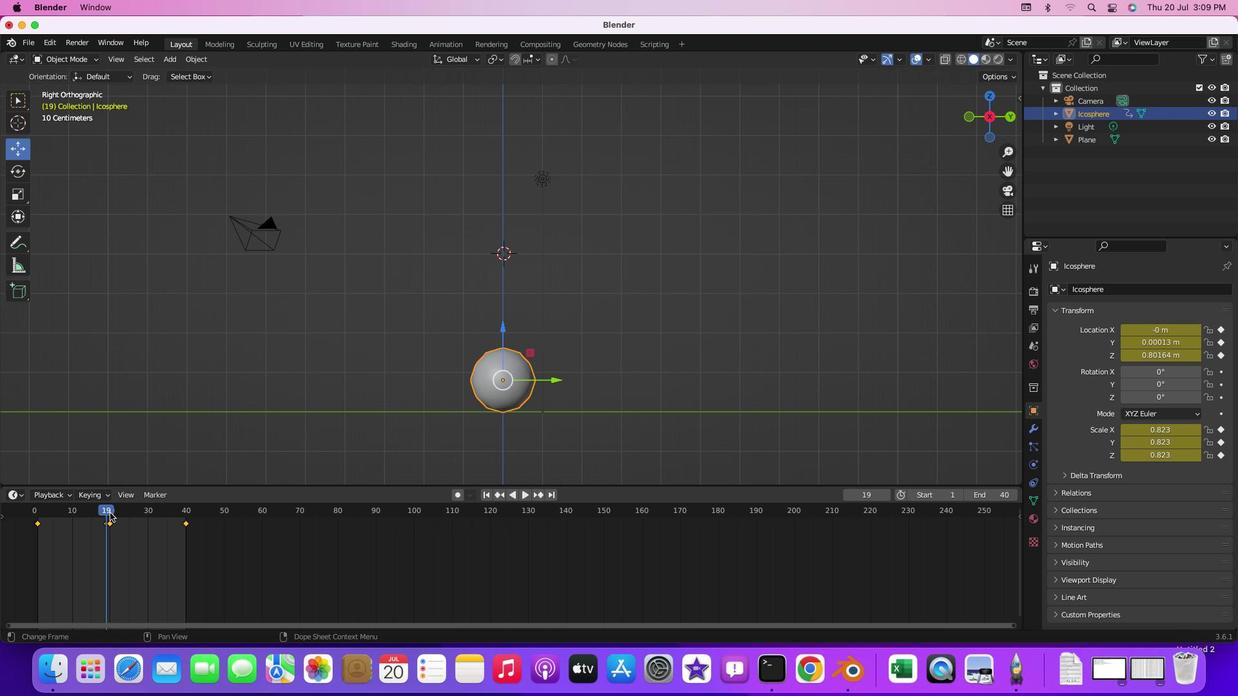 
Action: Mouse moved to (514, 402)
Screenshot: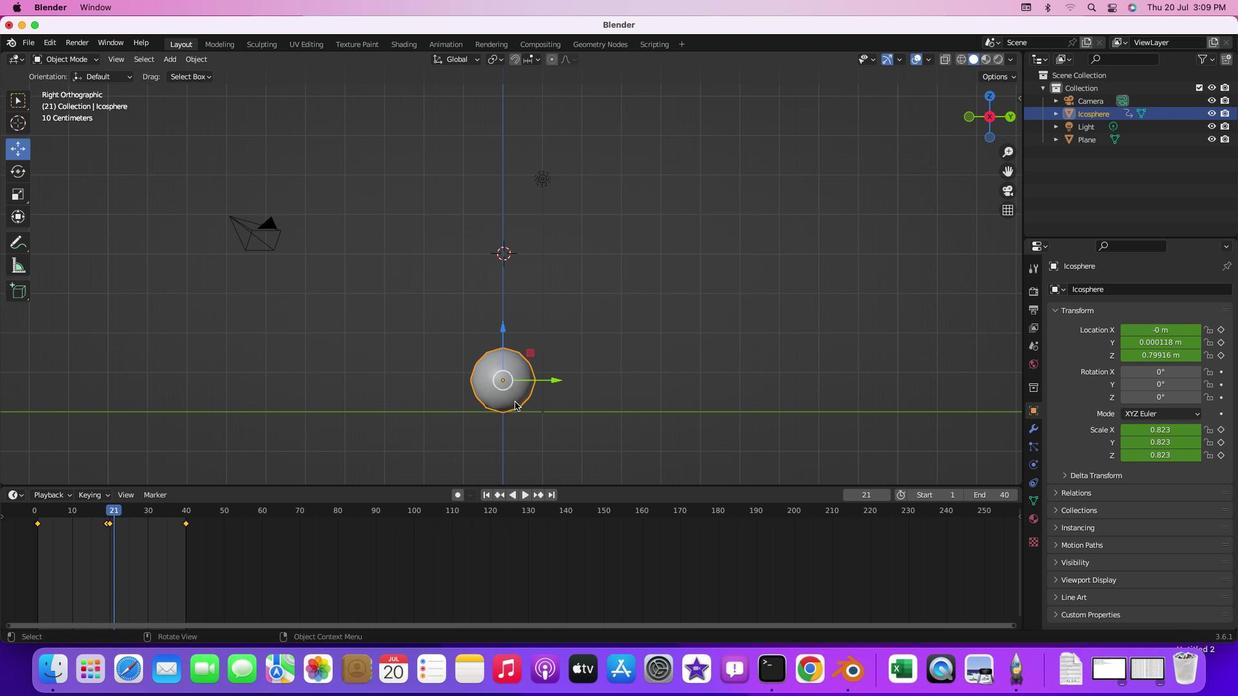 
Action: Mouse pressed left at (514, 402)
Screenshot: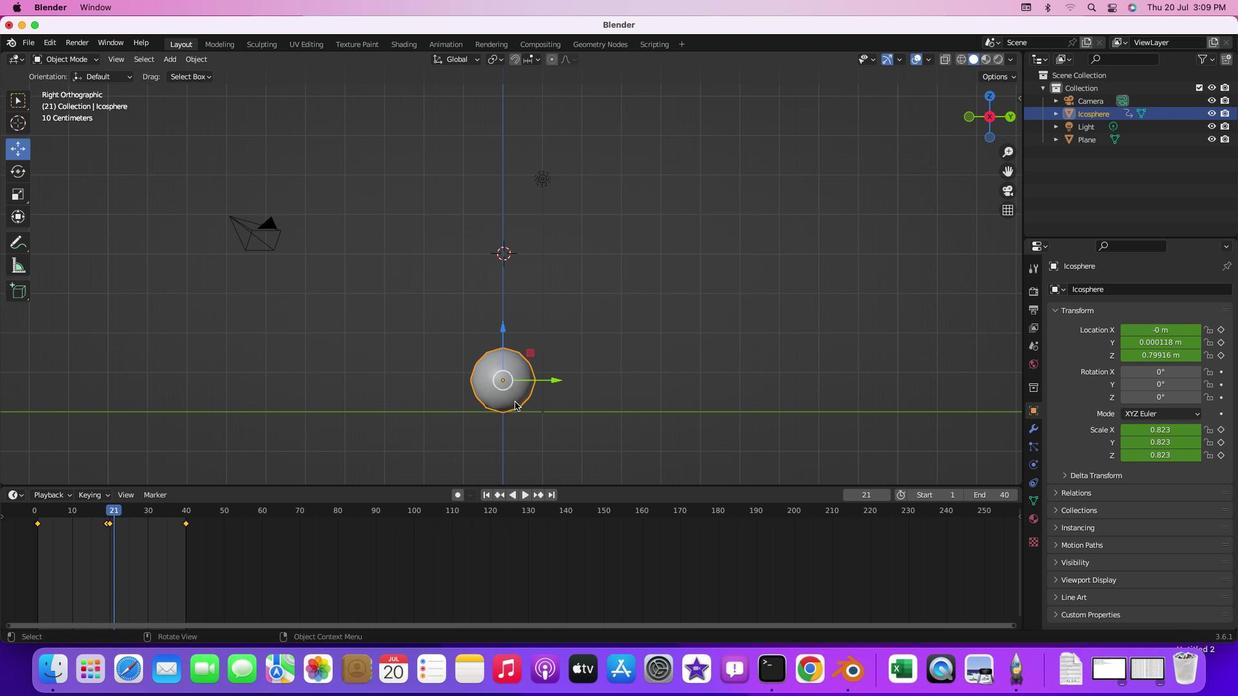 
Action: Key pressed 'i'
Screenshot: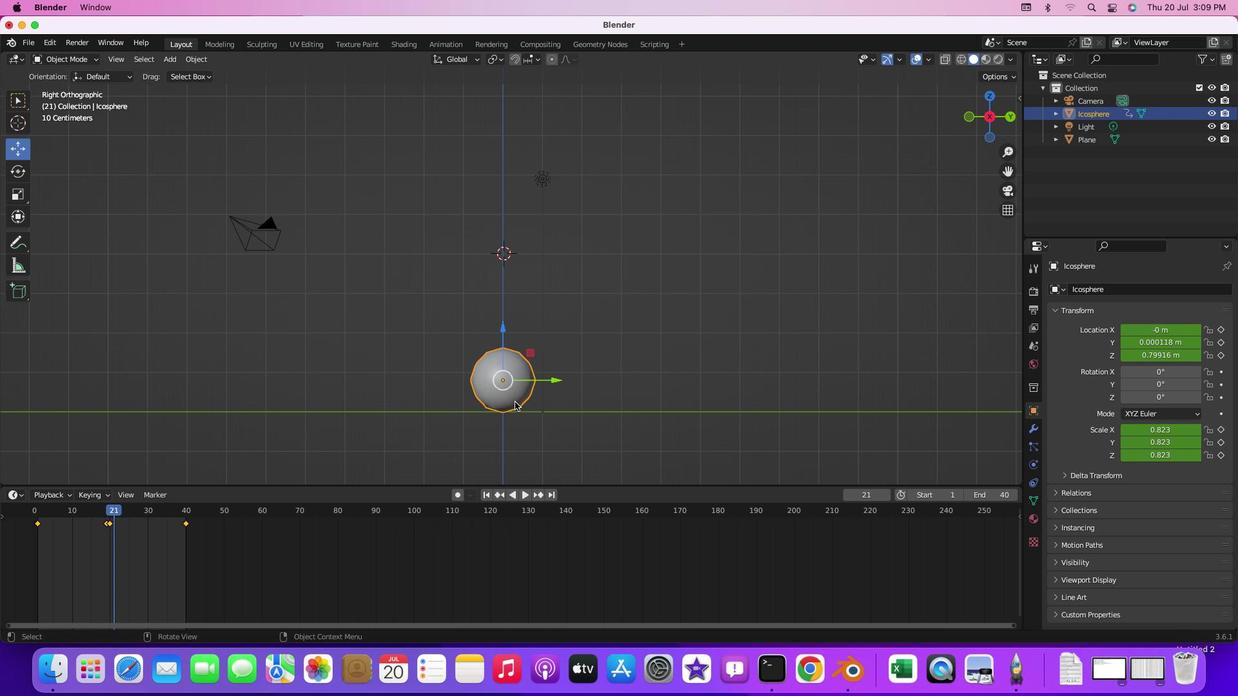 
Action: Mouse moved to (515, 402)
Screenshot: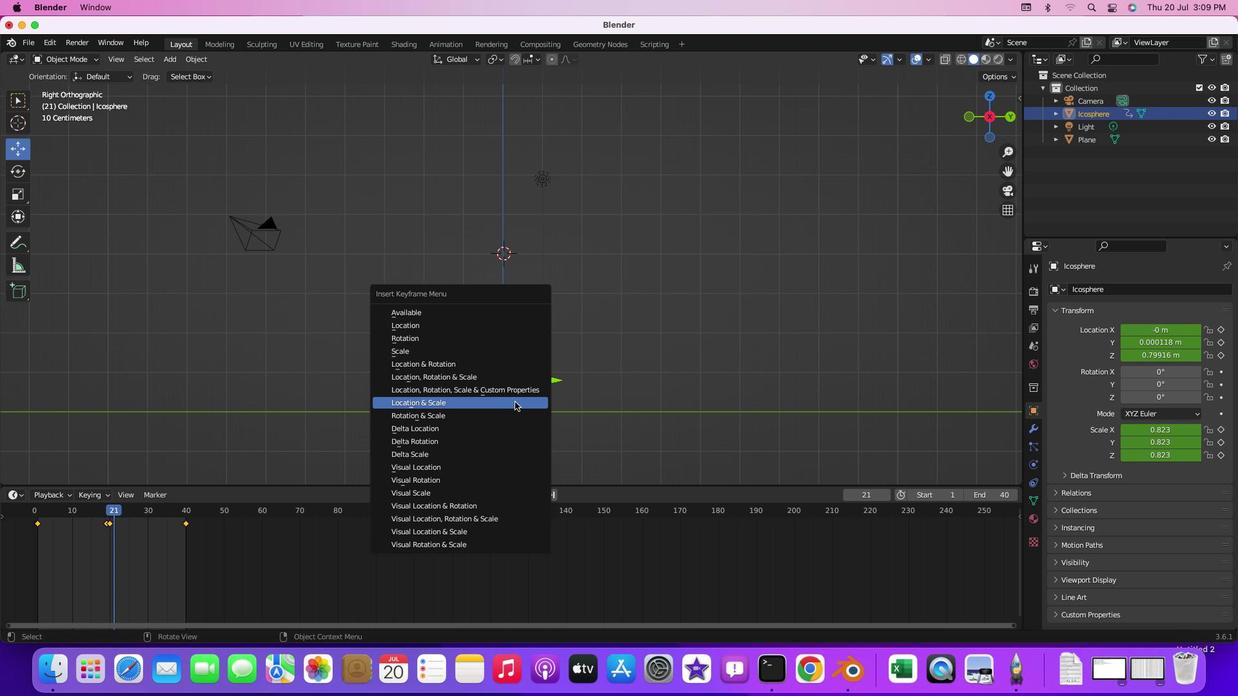 
Action: Mouse pressed left at (515, 402)
Screenshot: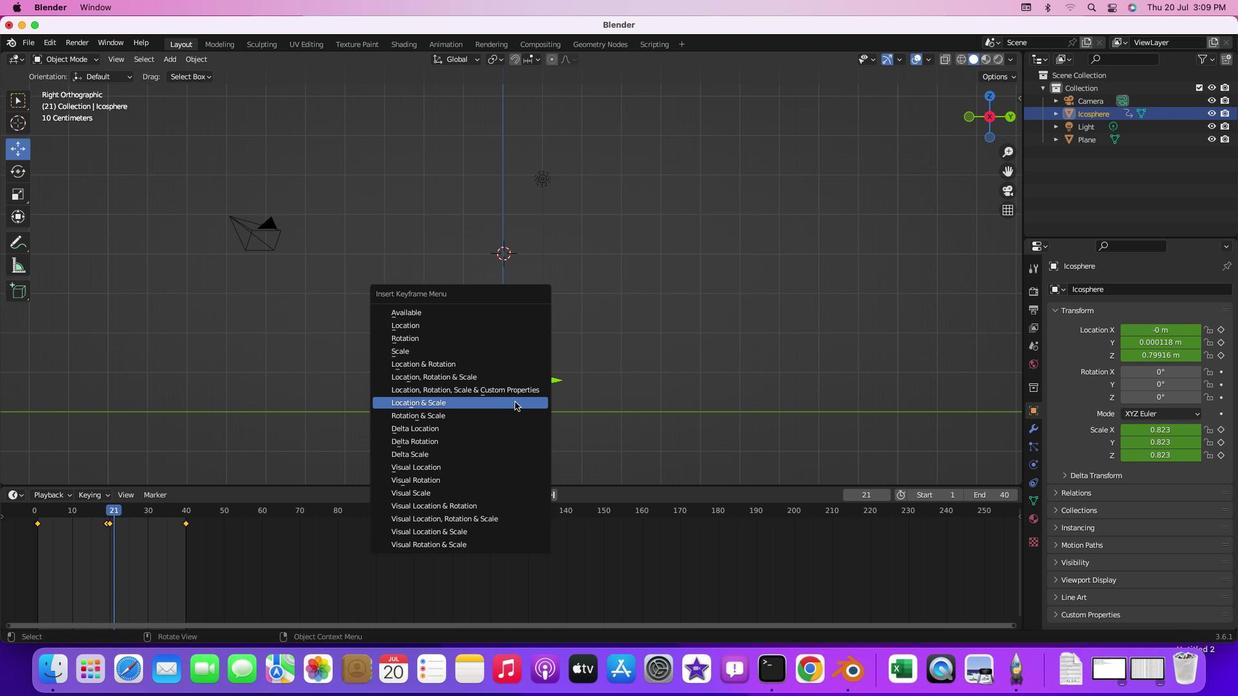 
Action: Mouse moved to (117, 512)
Screenshot: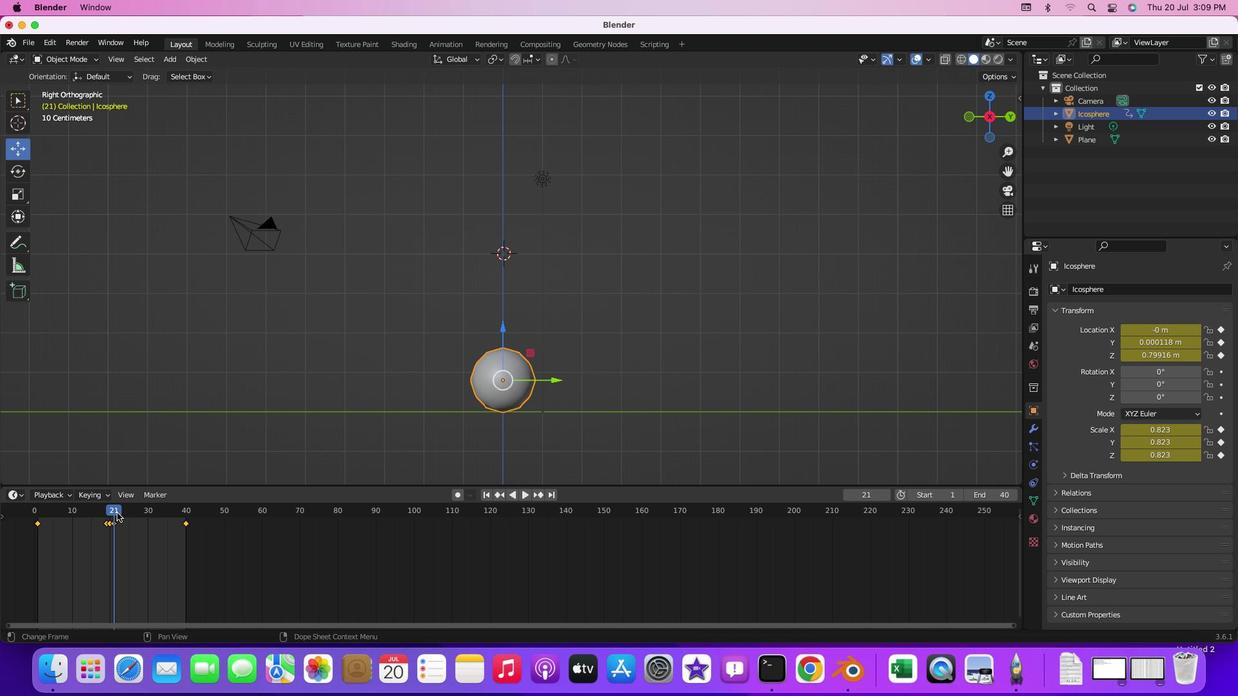 
Action: Mouse pressed left at (117, 512)
Screenshot: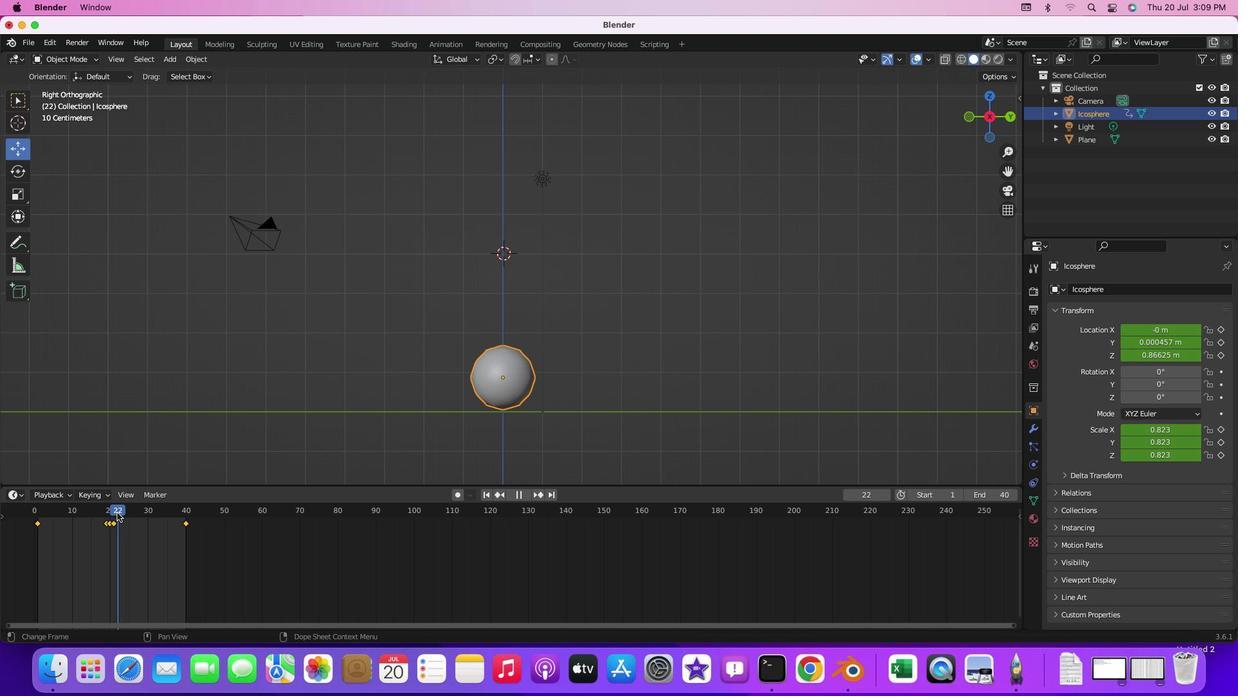 
Action: Mouse moved to (17, 220)
Screenshot: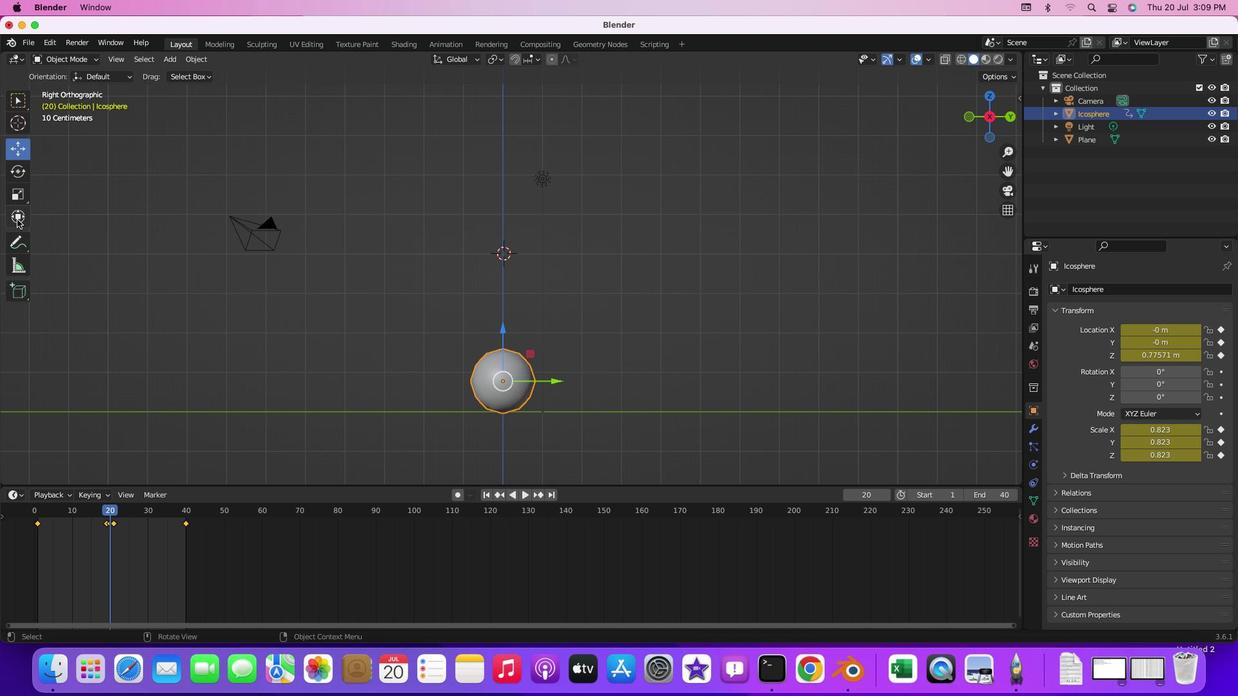 
Action: Mouse pressed left at (17, 220)
Screenshot: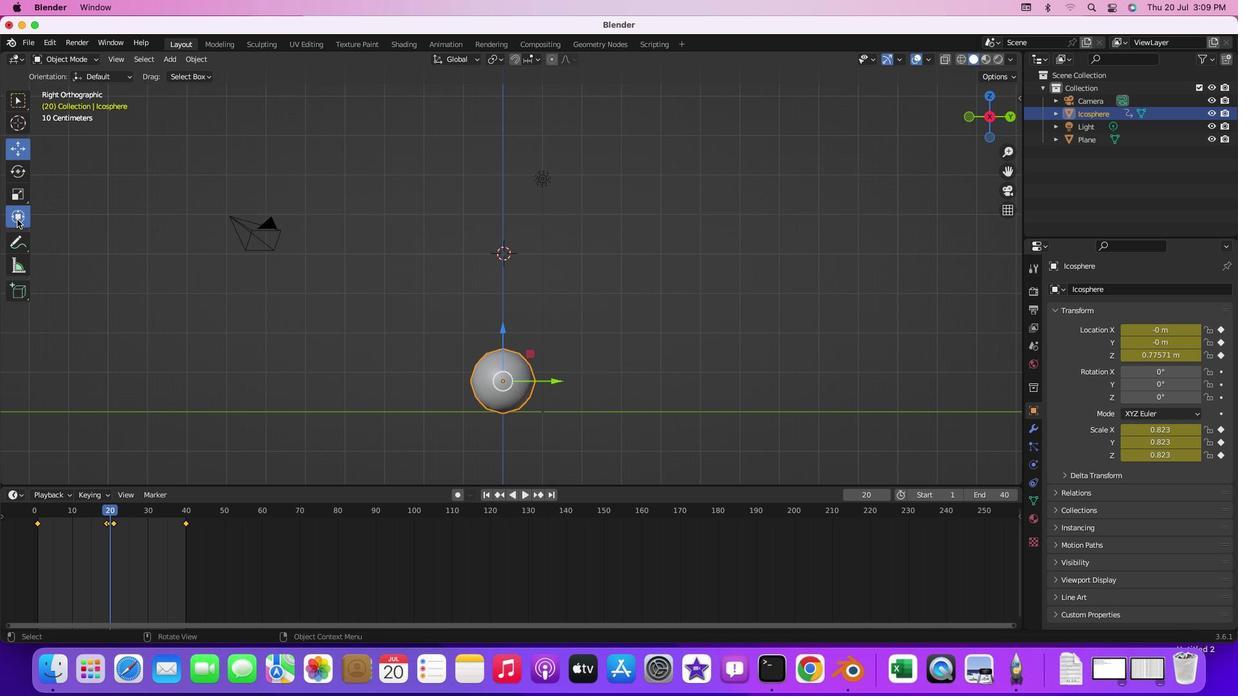 
Action: Mouse moved to (543, 382)
Screenshot: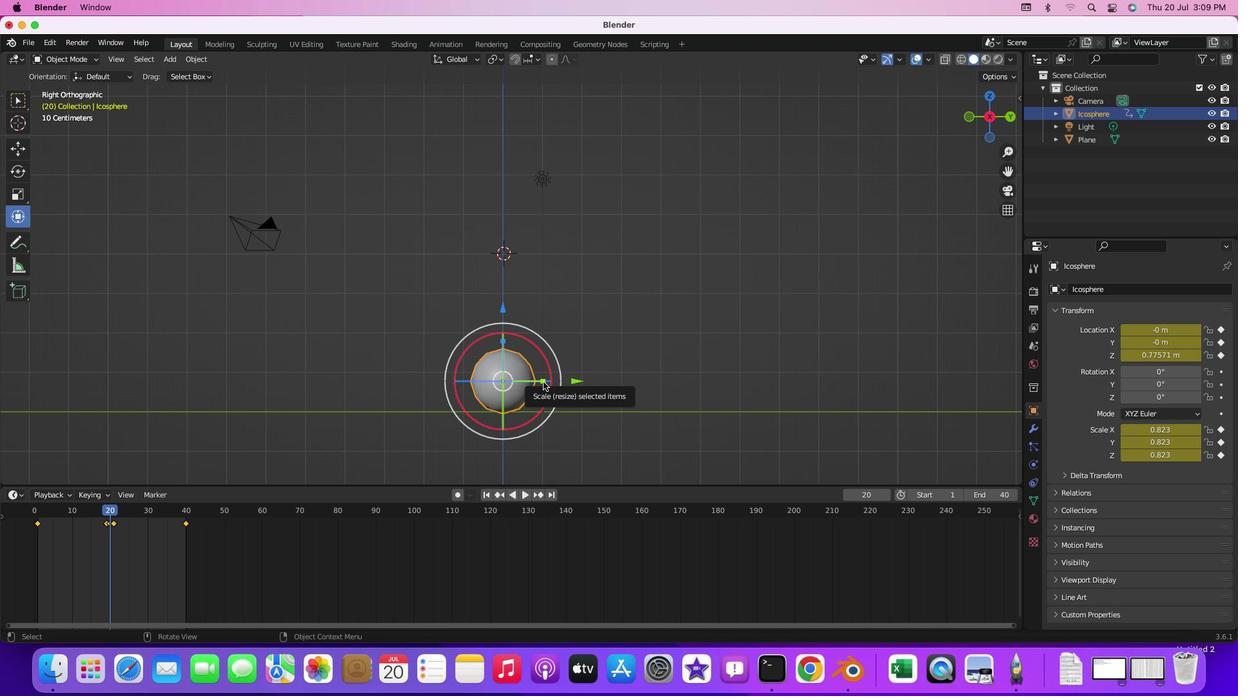 
Action: Mouse pressed left at (543, 382)
Screenshot: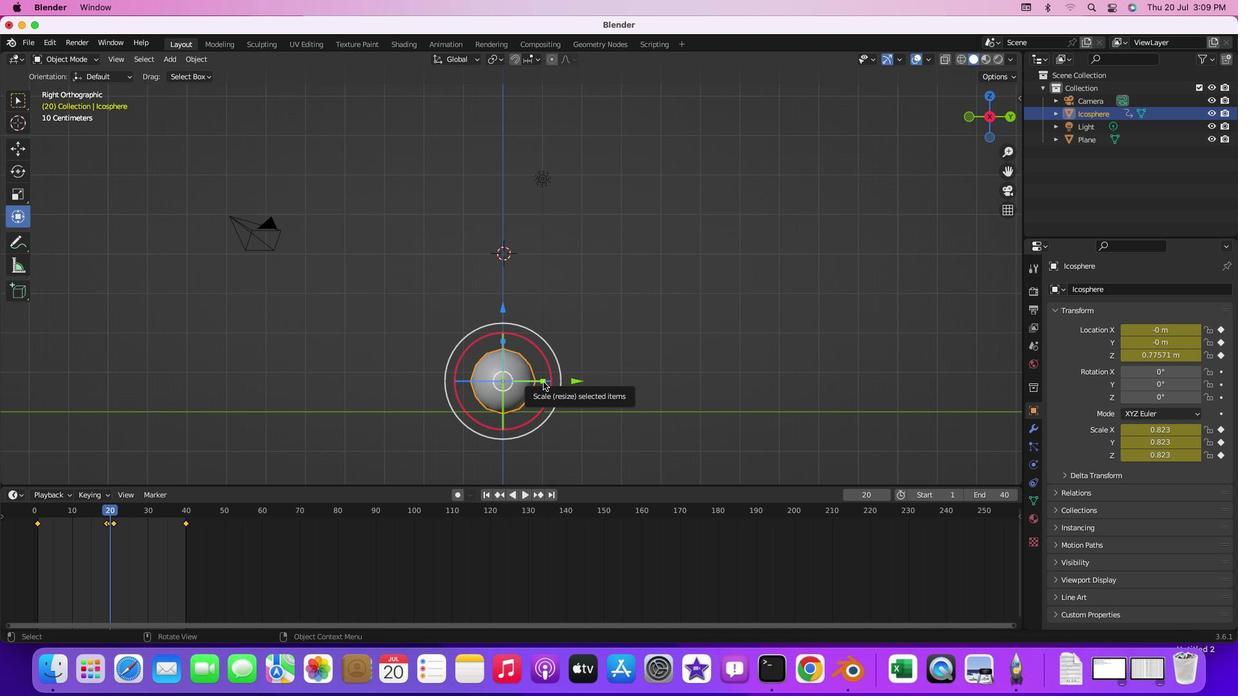 
Action: Mouse moved to (581, 439)
Screenshot: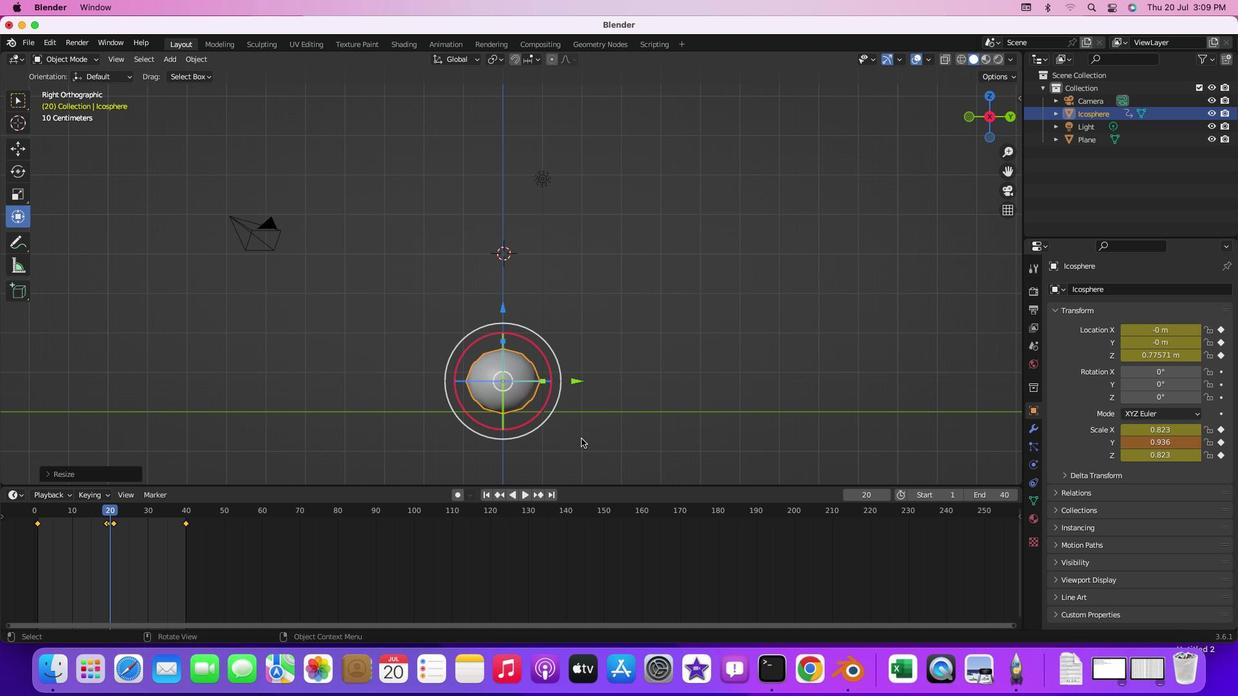
Action: Mouse pressed left at (581, 439)
Screenshot: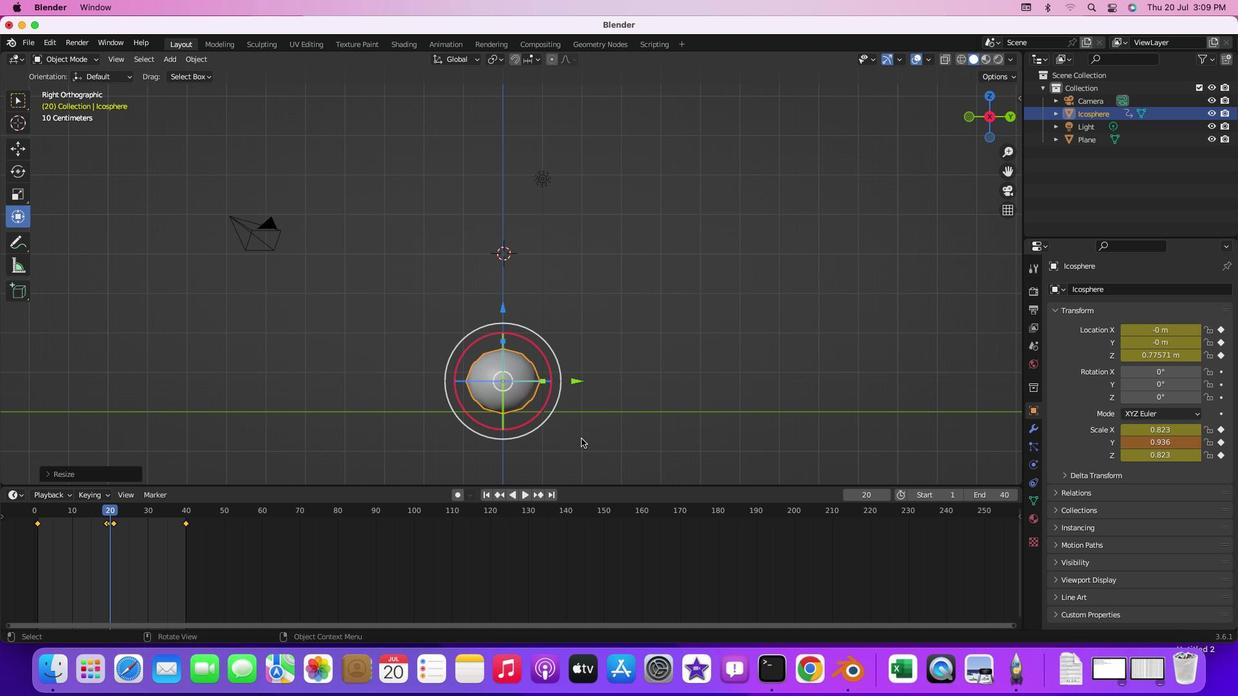 
Action: Mouse moved to (511, 397)
Screenshot: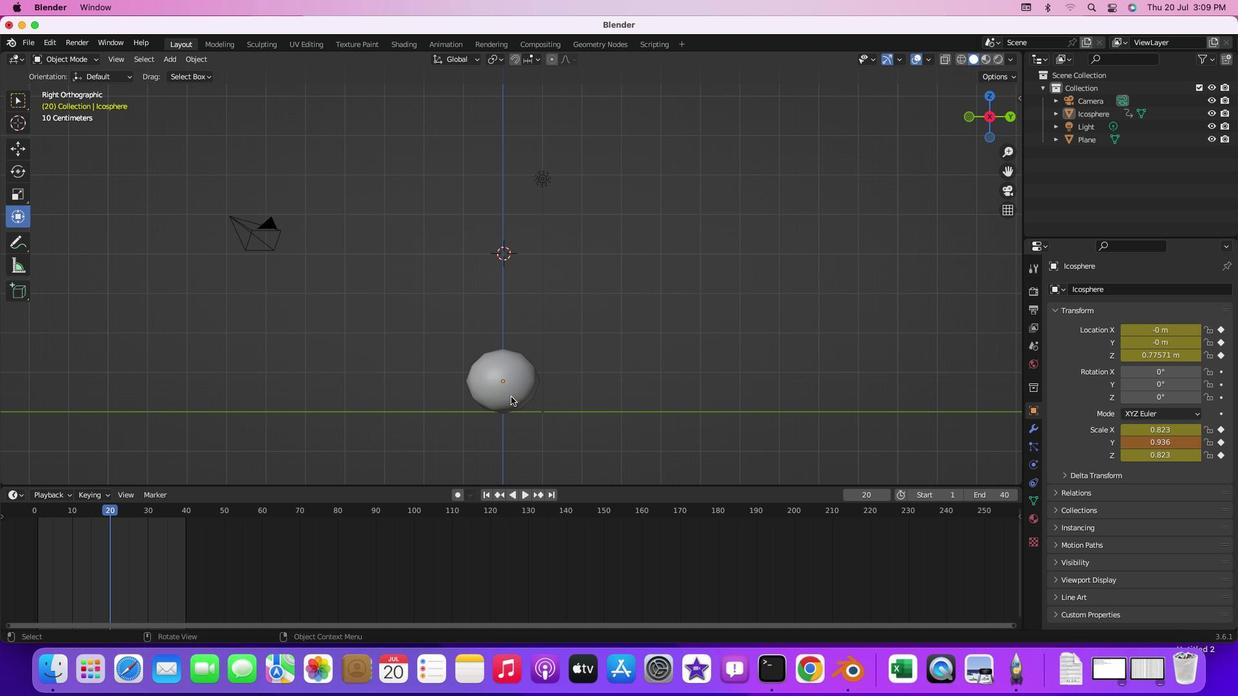
Action: Mouse pressed right at (511, 397)
Screenshot: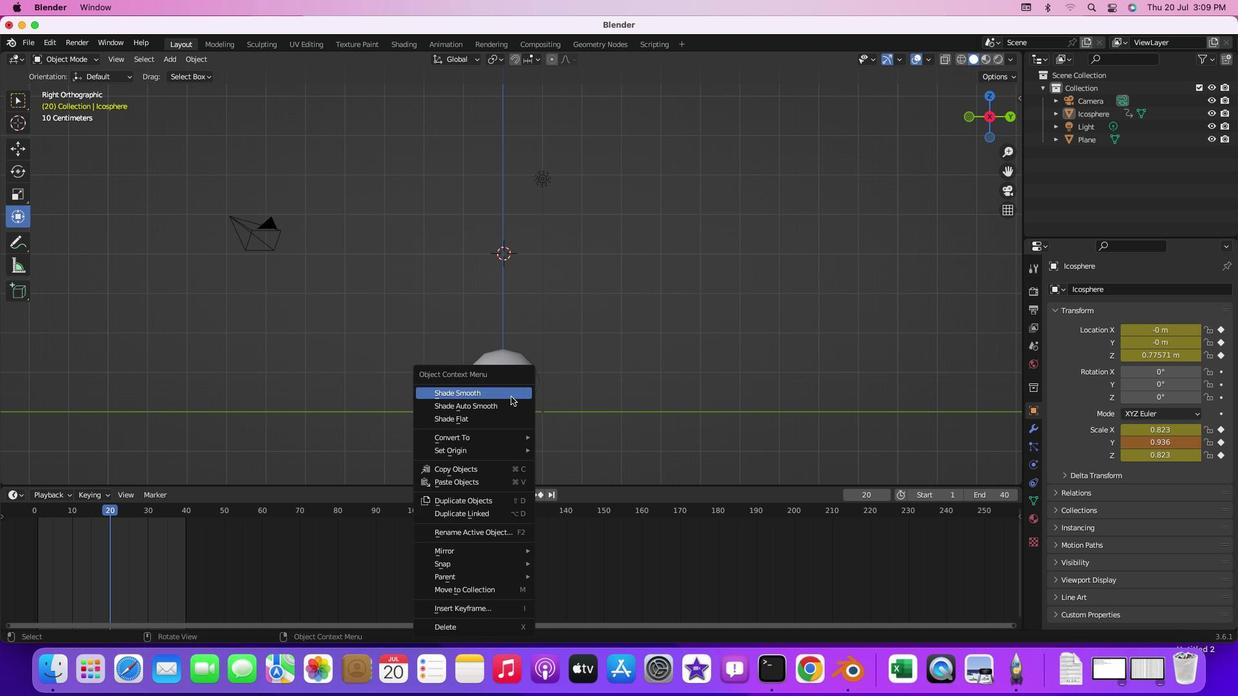 
Action: Mouse moved to (515, 361)
Screenshot: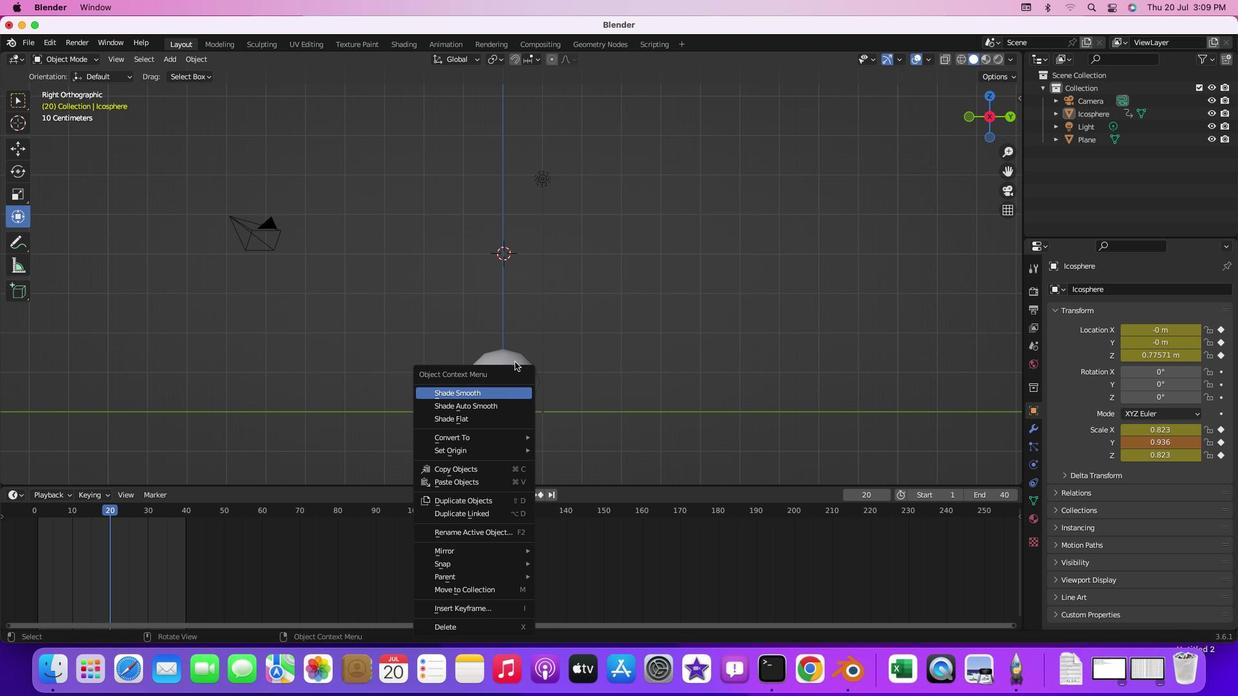 
Action: Mouse pressed left at (515, 361)
Screenshot: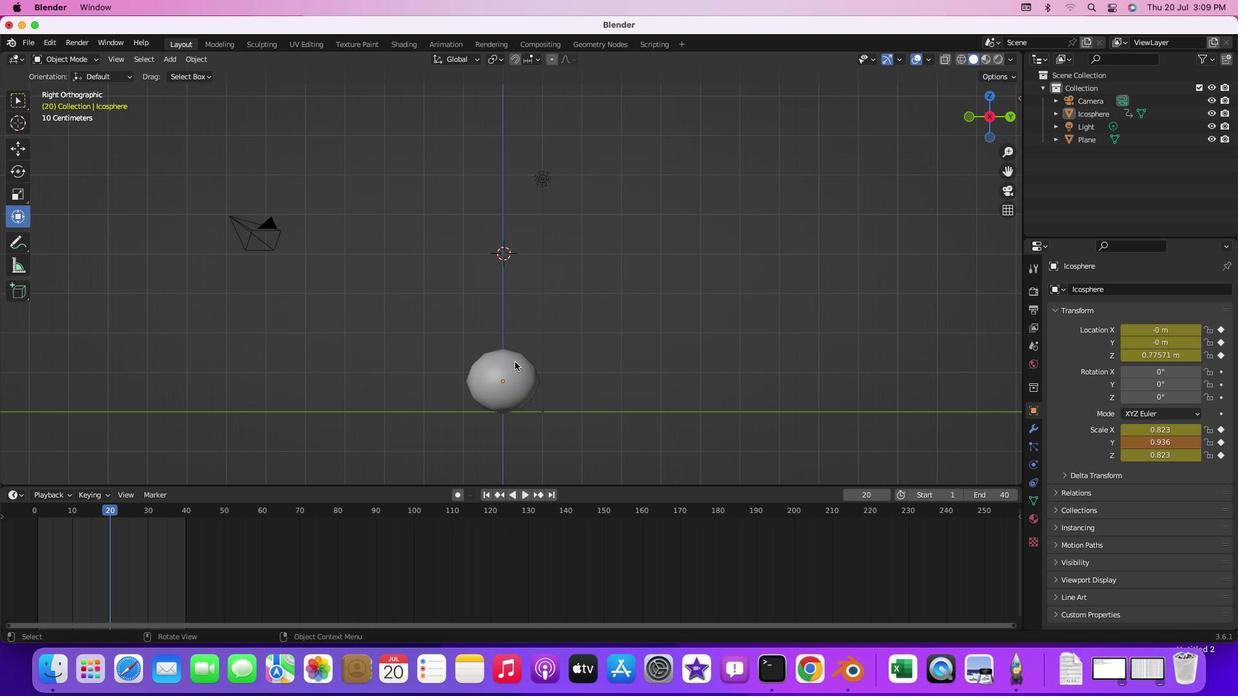 
Action: Mouse moved to (508, 373)
Screenshot: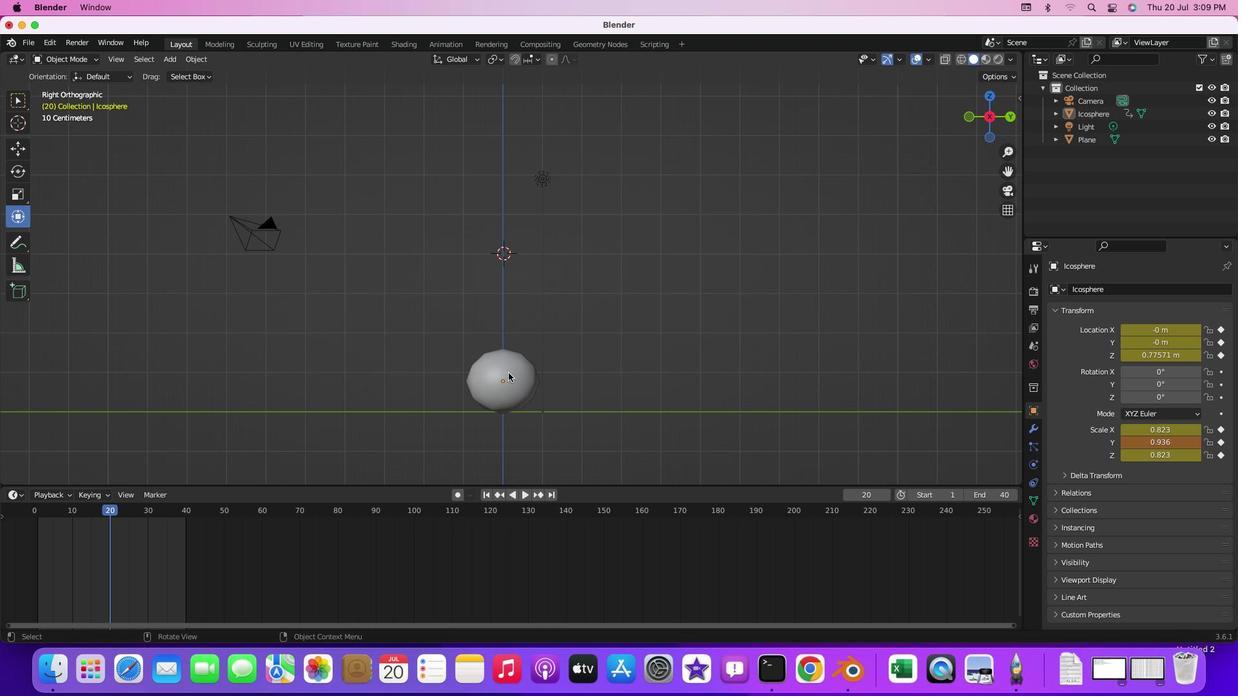 
Action: Mouse pressed left at (508, 373)
Screenshot: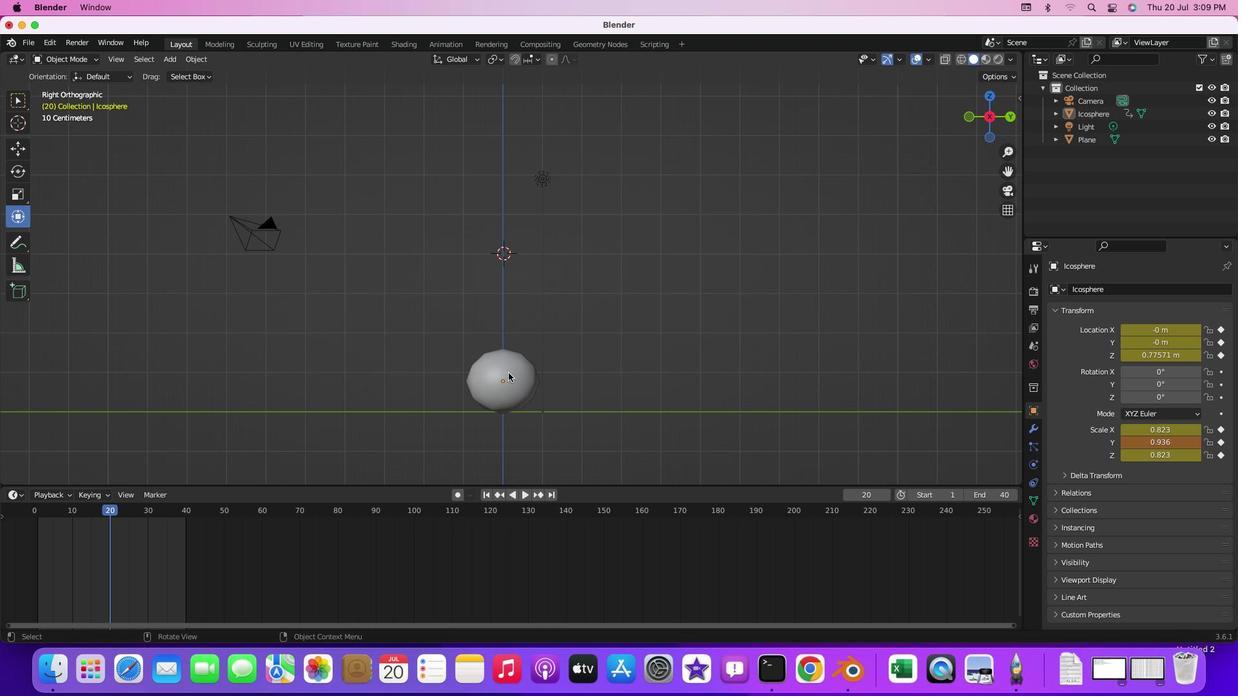 
Action: Mouse moved to (513, 373)
Screenshot: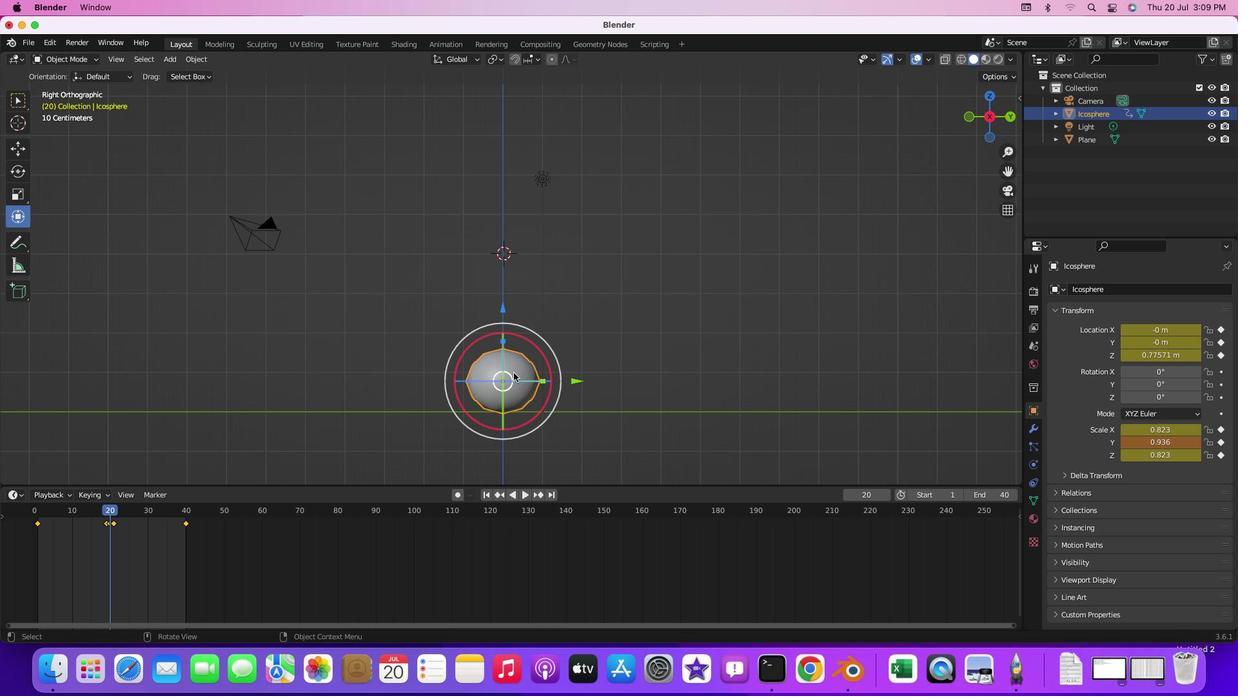 
Action: Key pressed 'i'
Screenshot: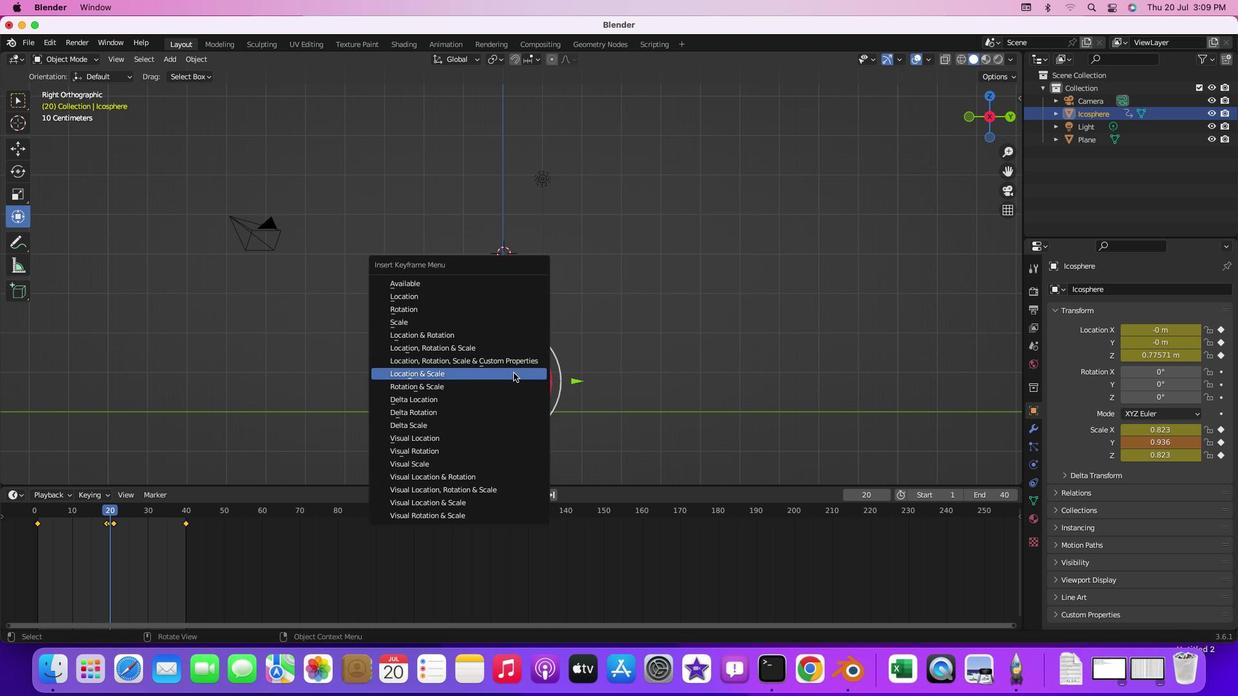 
Action: Mouse moved to (487, 375)
Screenshot: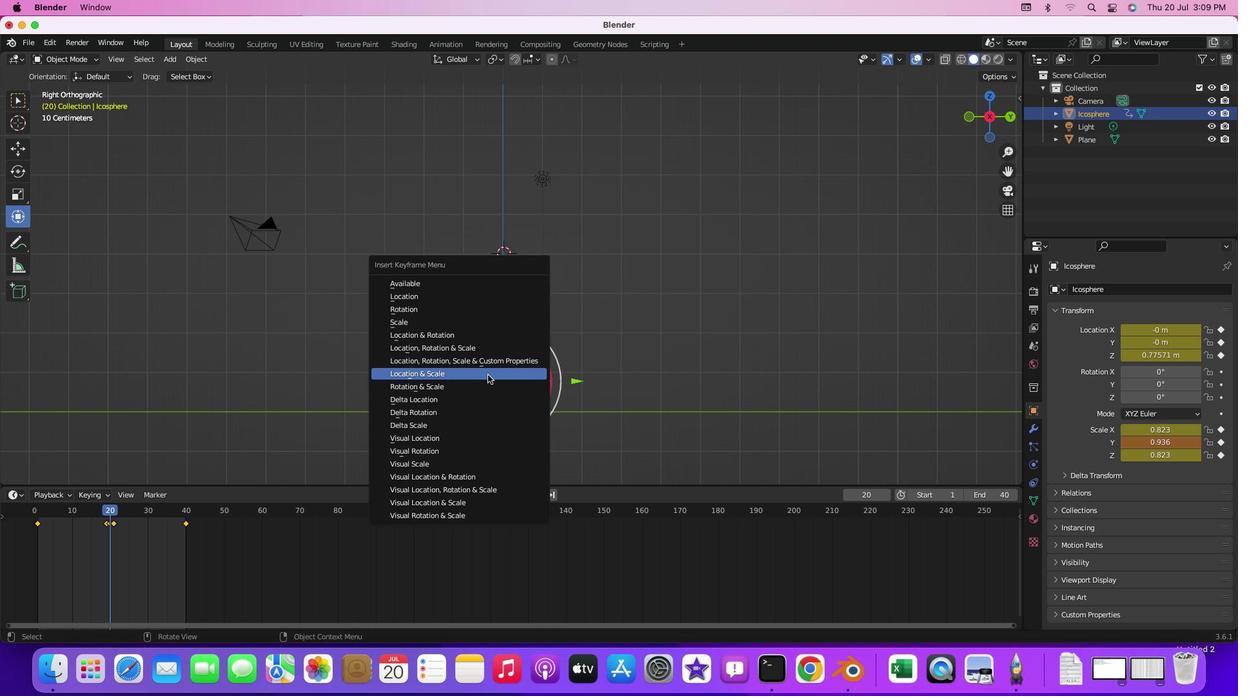 
Action: Mouse pressed left at (487, 375)
Screenshot: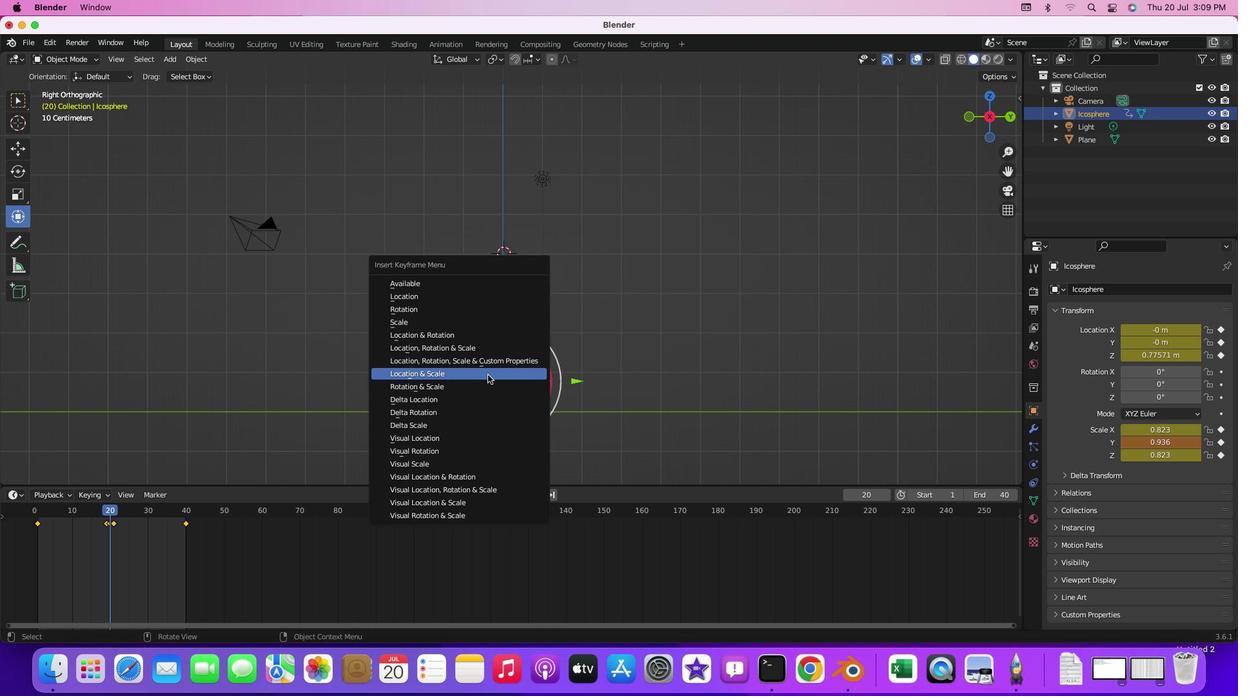 
Action: Mouse moved to (261, 558)
Screenshot: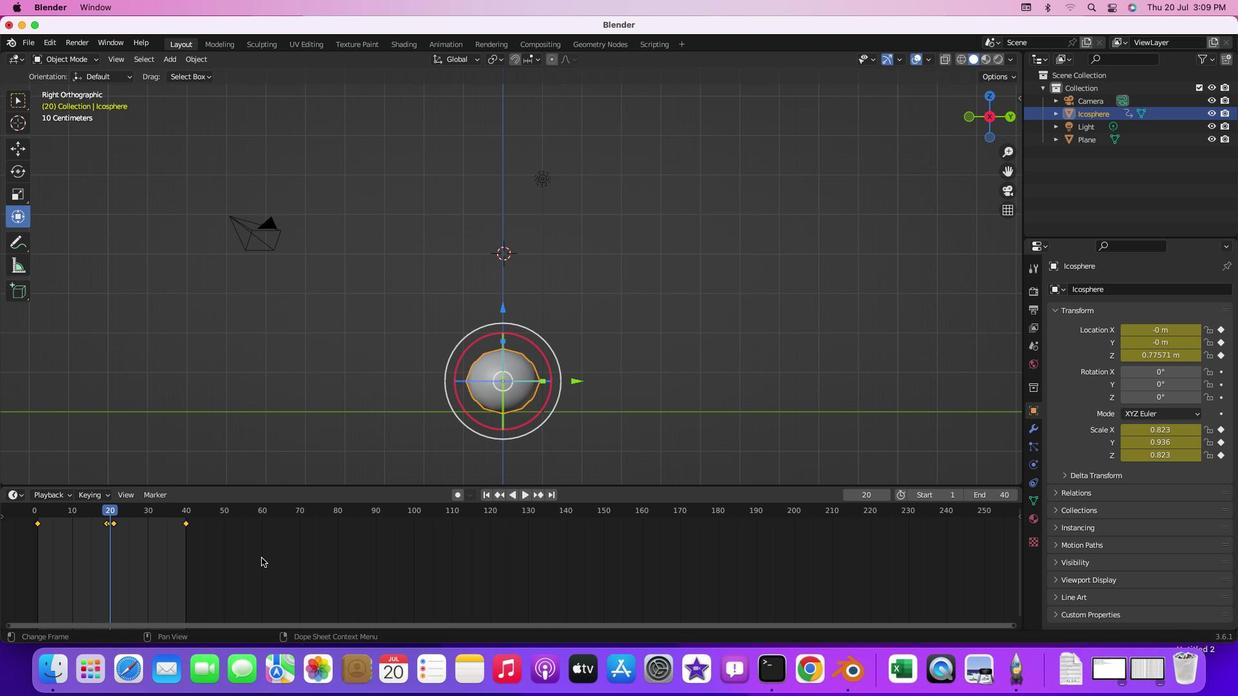 
Action: Mouse pressed left at (261, 558)
Screenshot: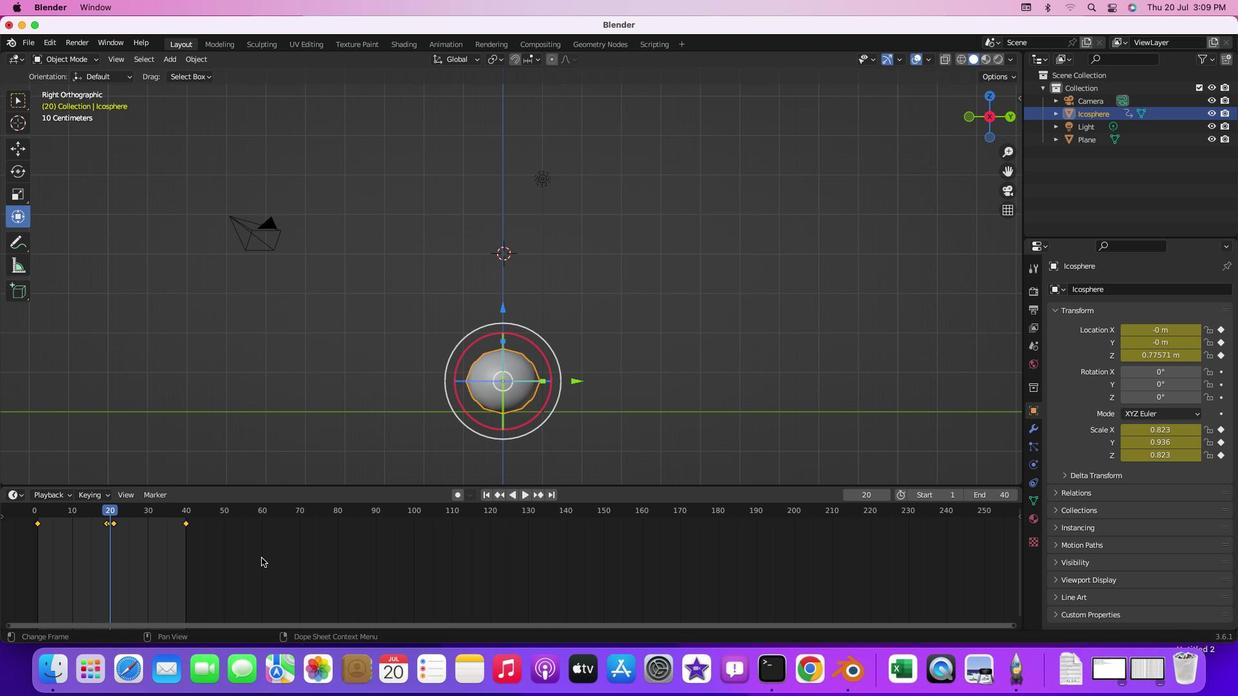 
Action: Mouse moved to (110, 512)
Screenshot: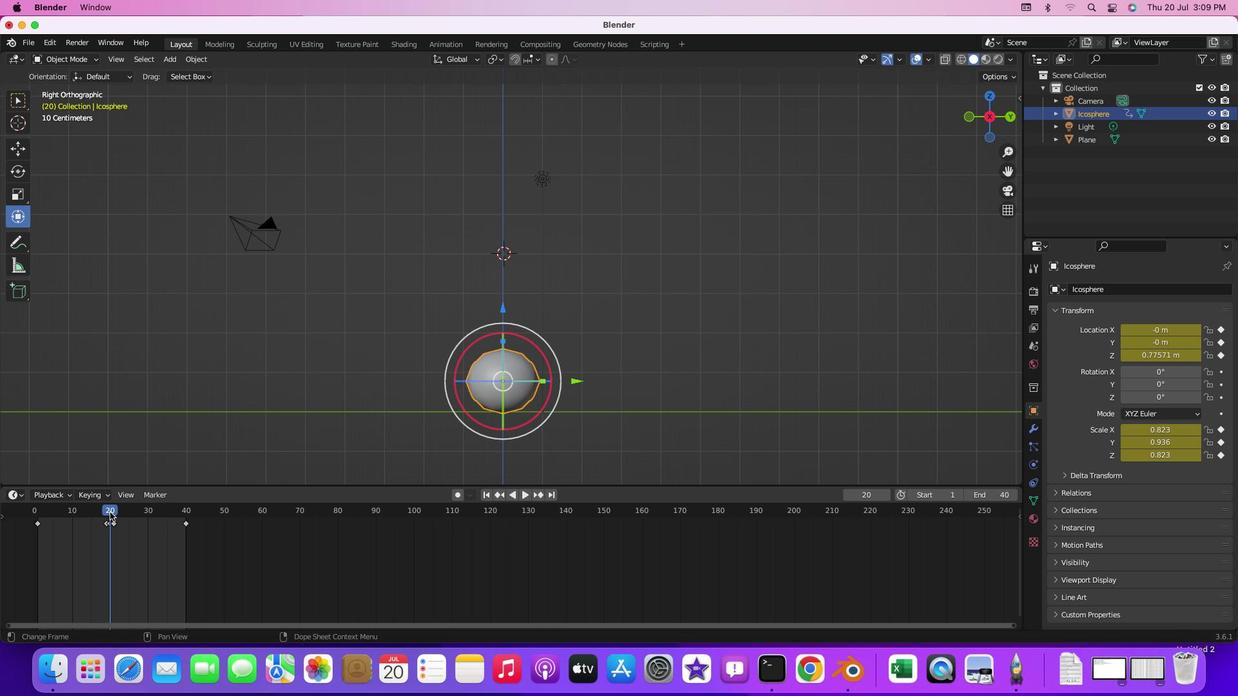 
Action: Mouse pressed left at (110, 512)
Screenshot: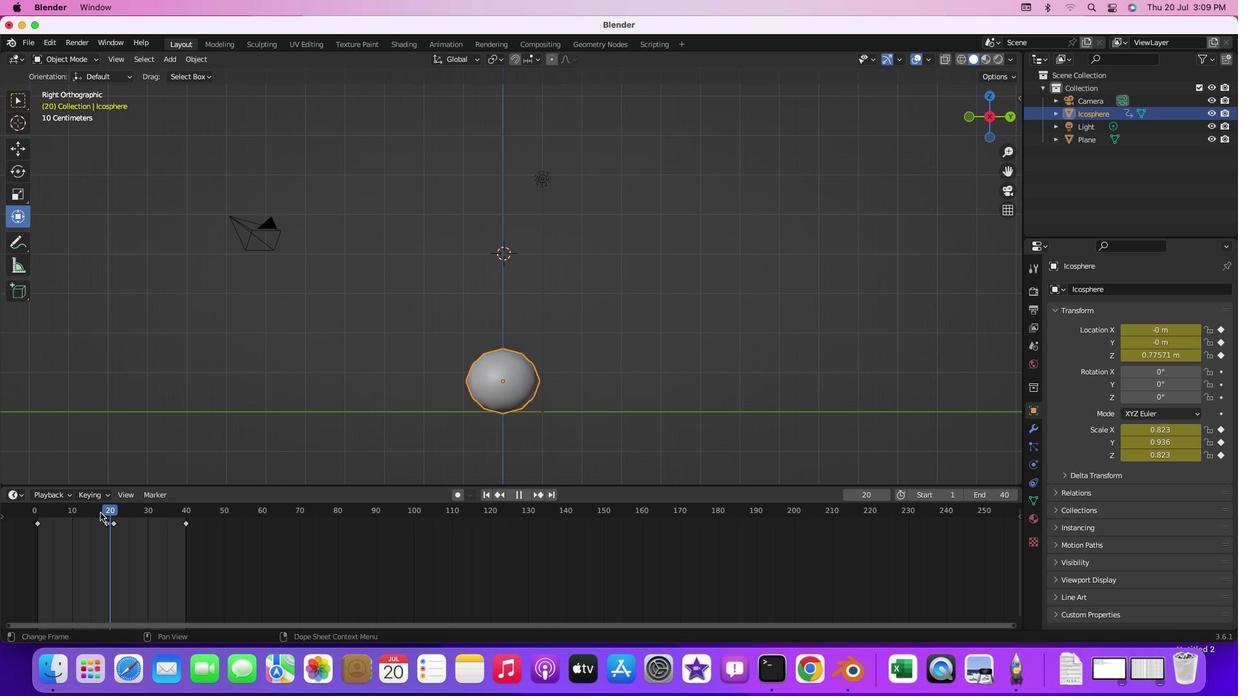 
Action: Mouse moved to (109, 524)
Screenshot: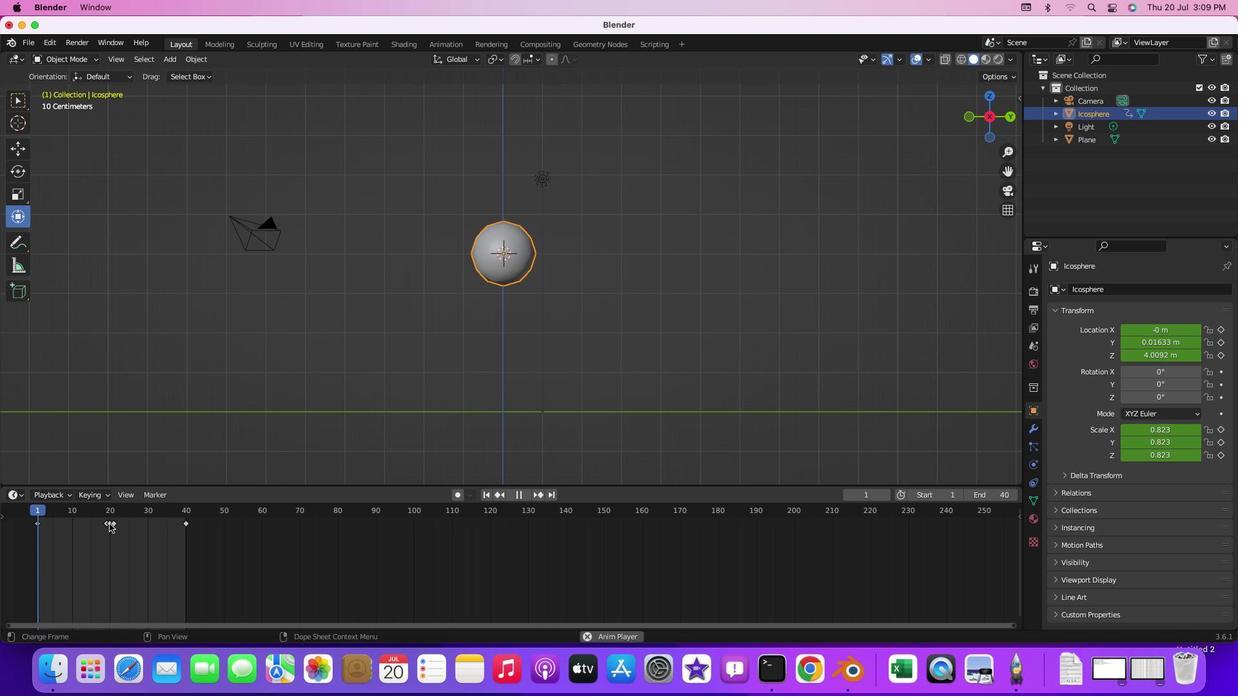 
Action: Key pressed Key.space
Screenshot: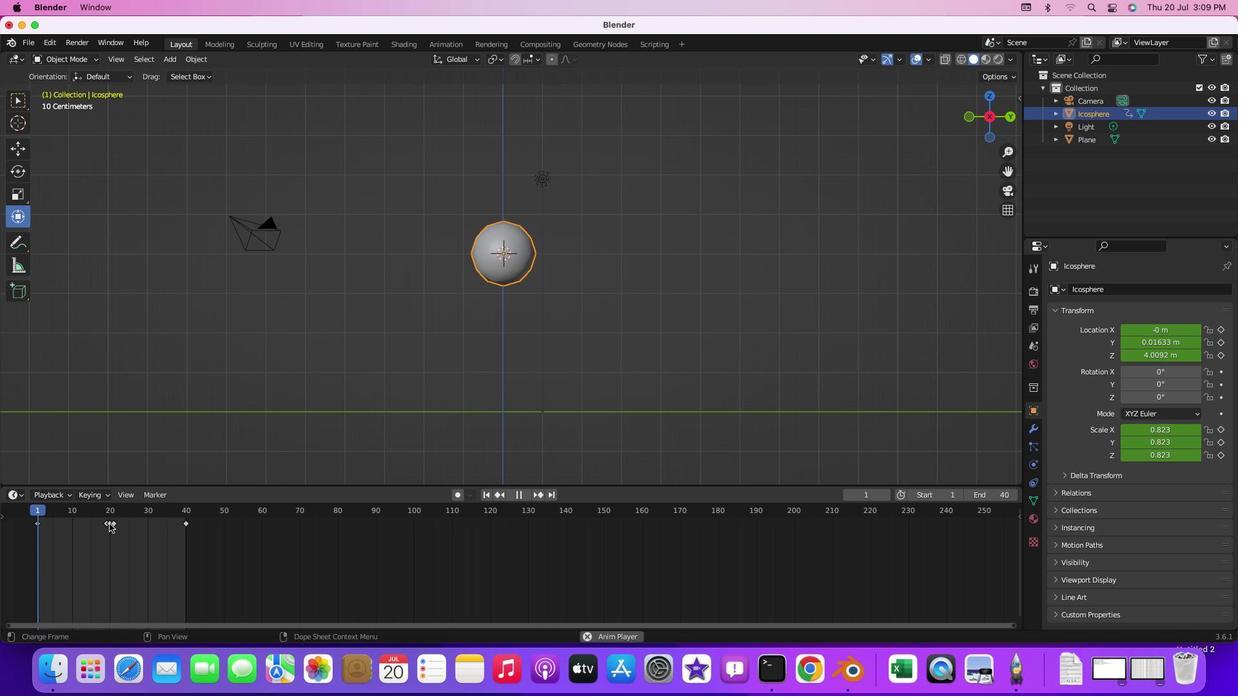 
Action: Mouse moved to (213, 543)
Screenshot: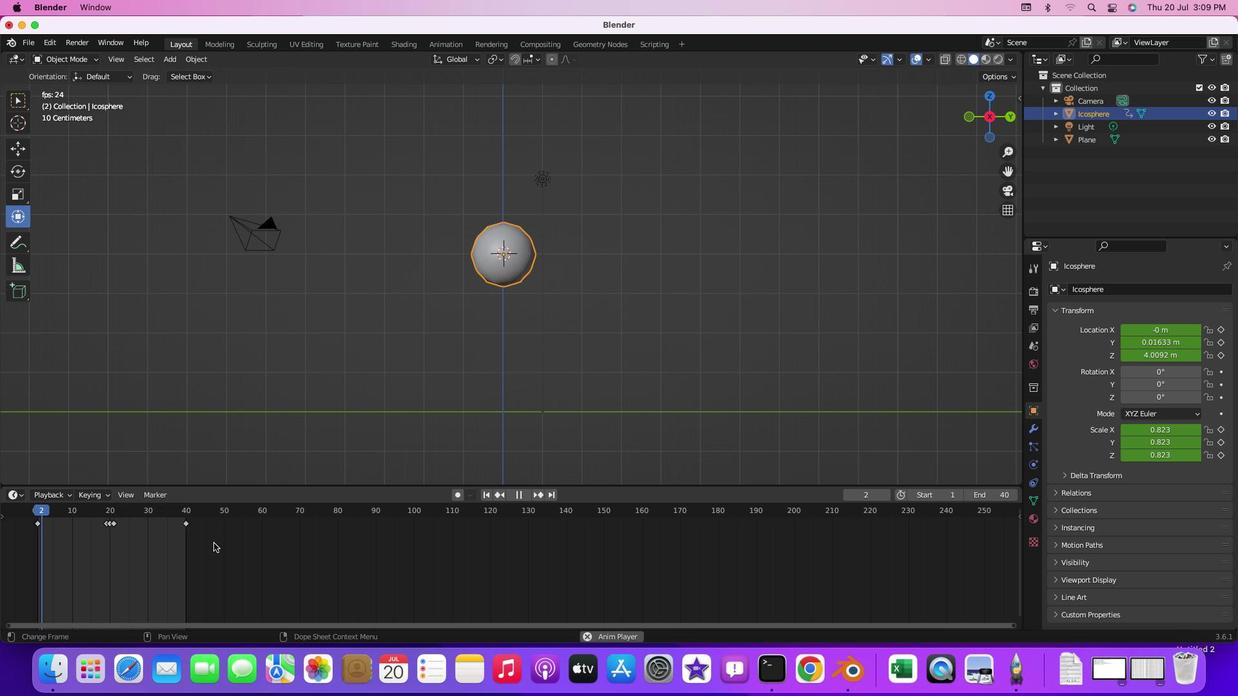 
Action: Key pressed Key.space
Screenshot: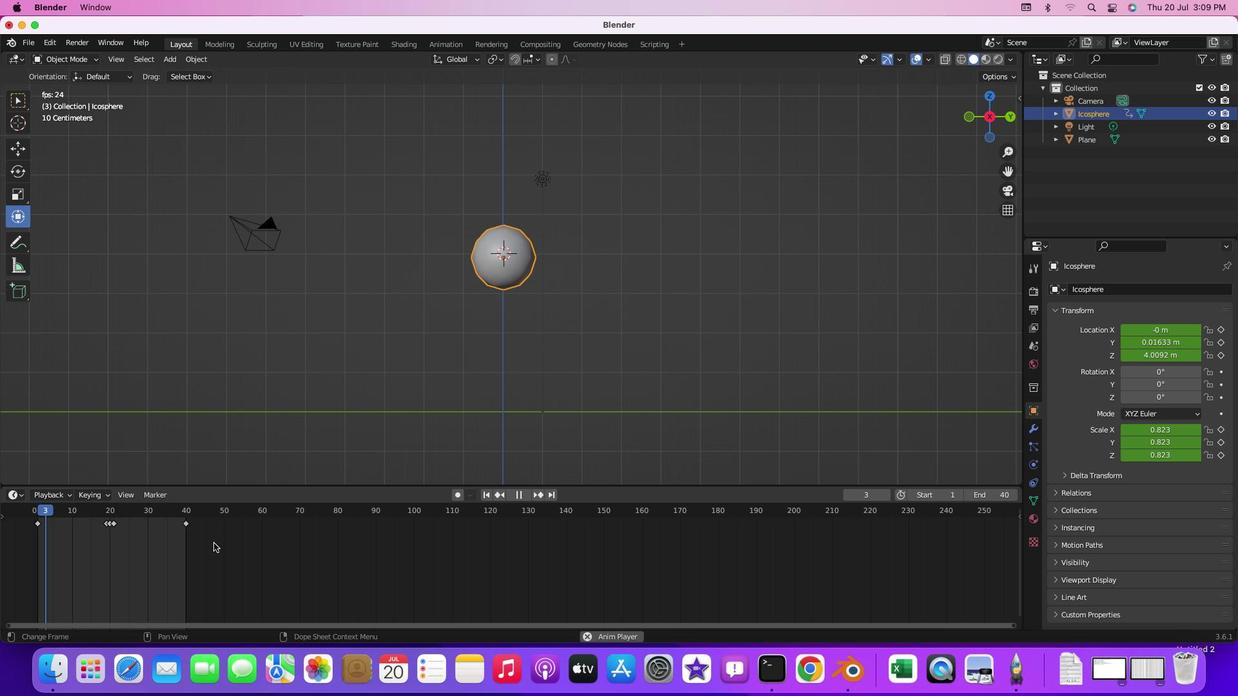 
Action: Mouse moved to (998, 64)
Screenshot: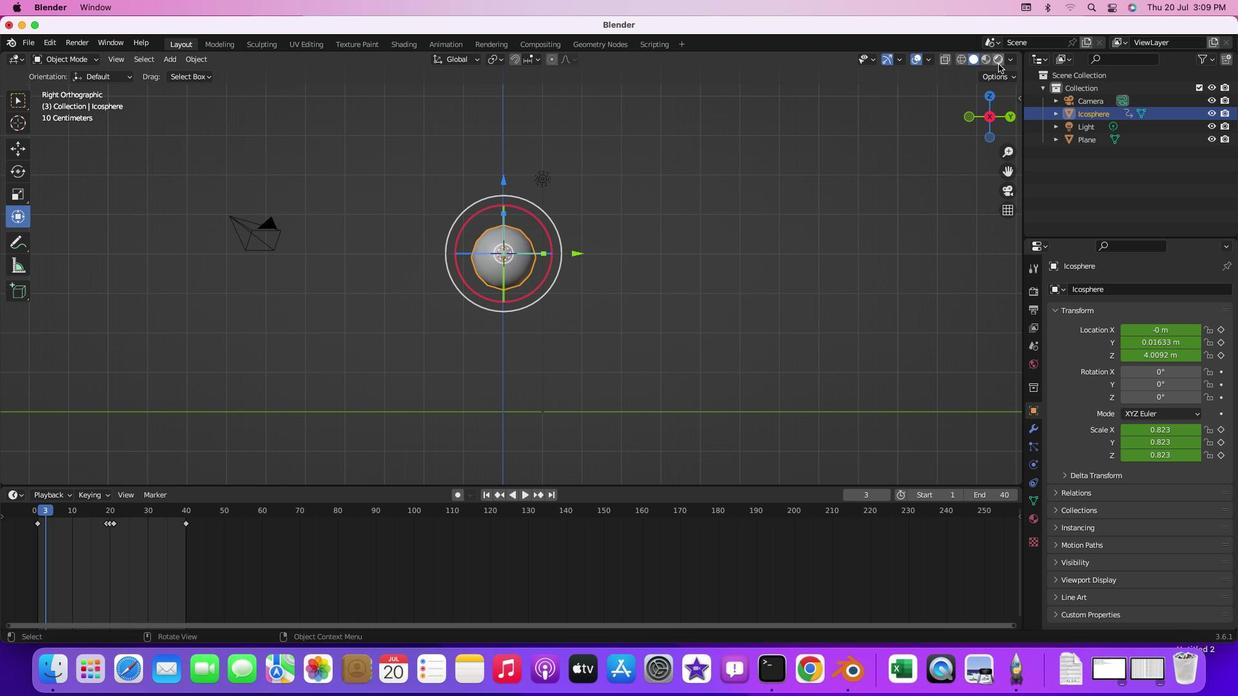 
Action: Mouse pressed left at (998, 64)
Screenshot: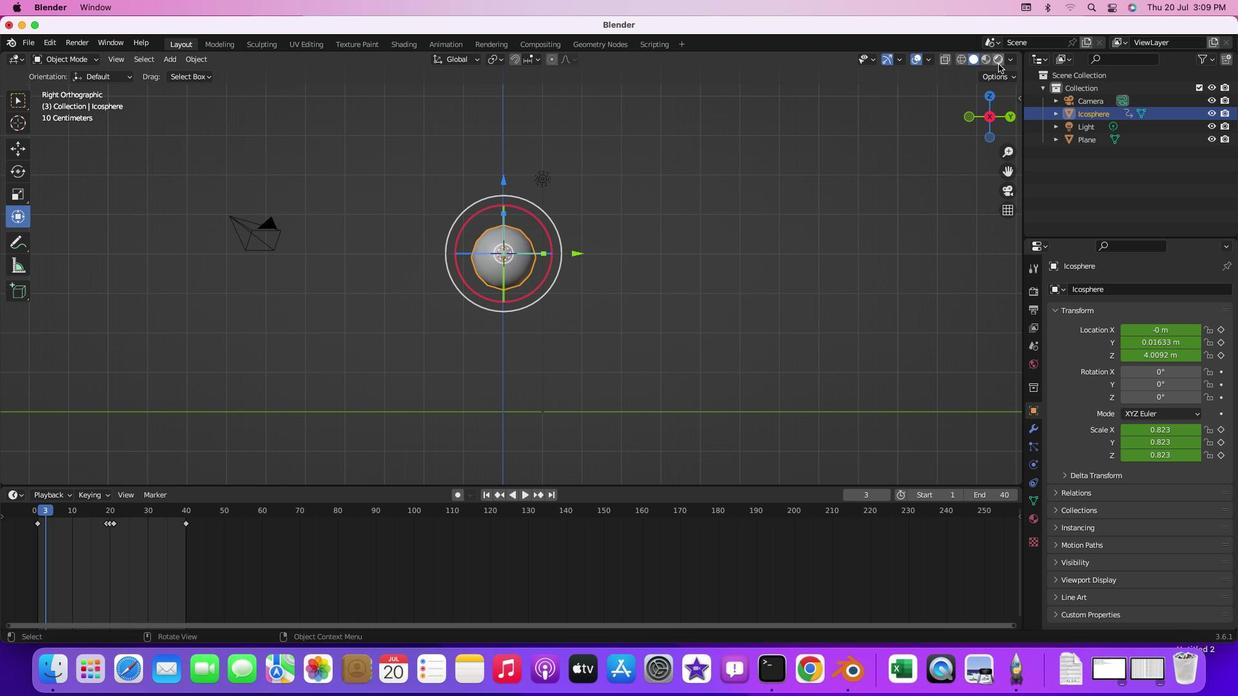 
Action: Mouse moved to (413, 412)
Screenshot: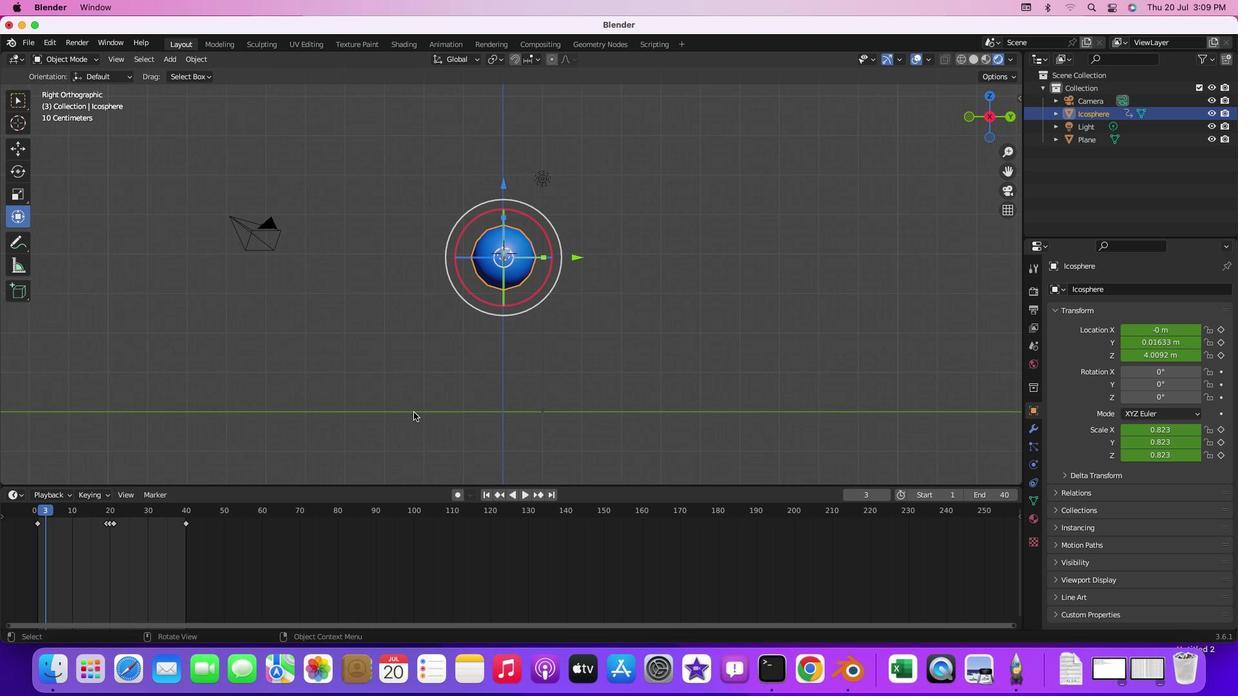 
Action: Key pressed Key.shift
Screenshot: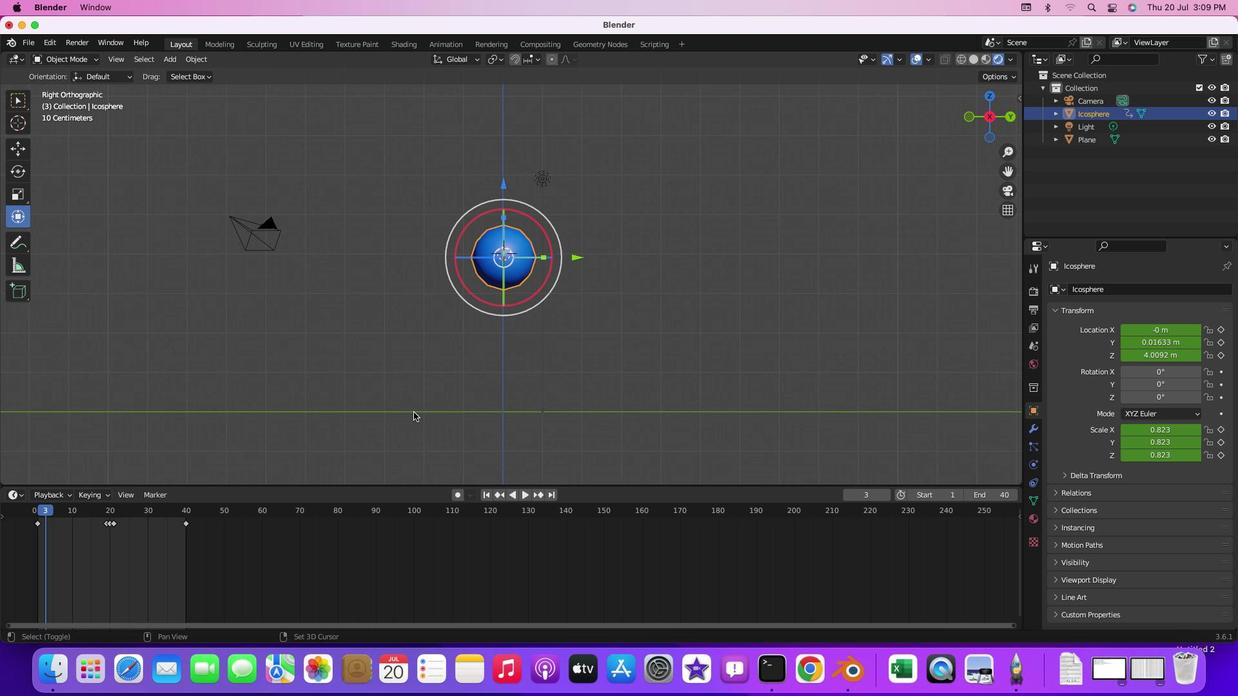 
Action: Mouse pressed middle at (413, 412)
Screenshot: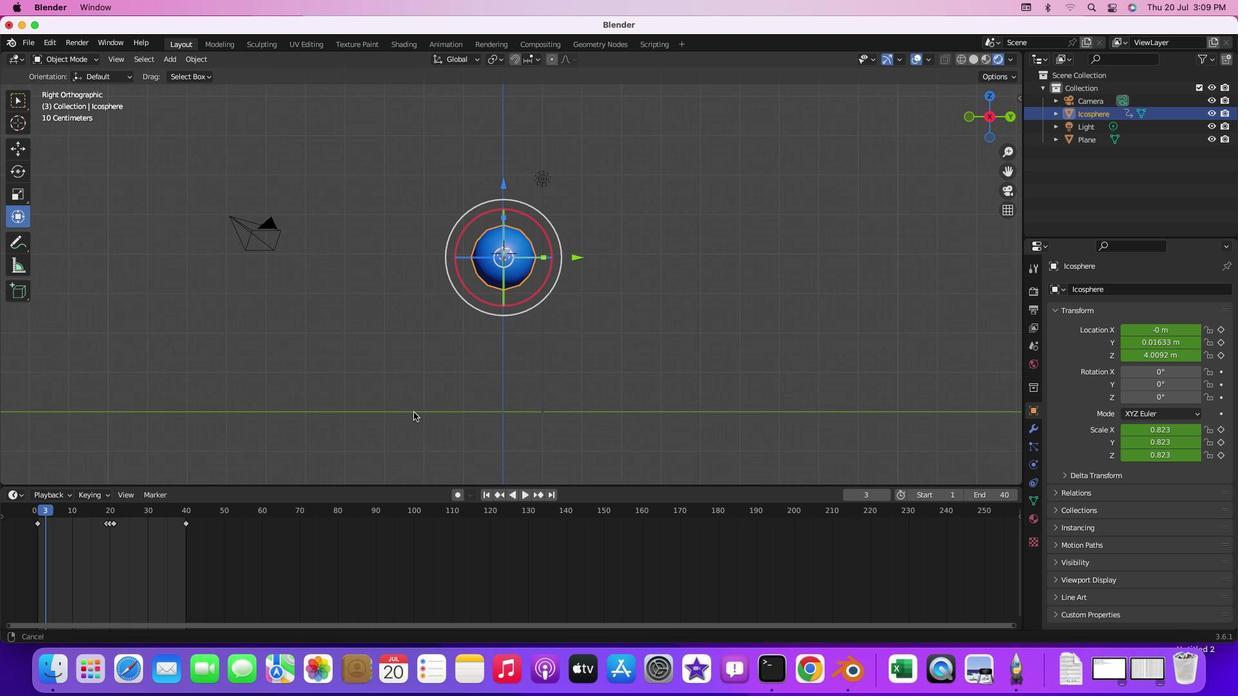 
Action: Mouse moved to (500, 360)
Screenshot: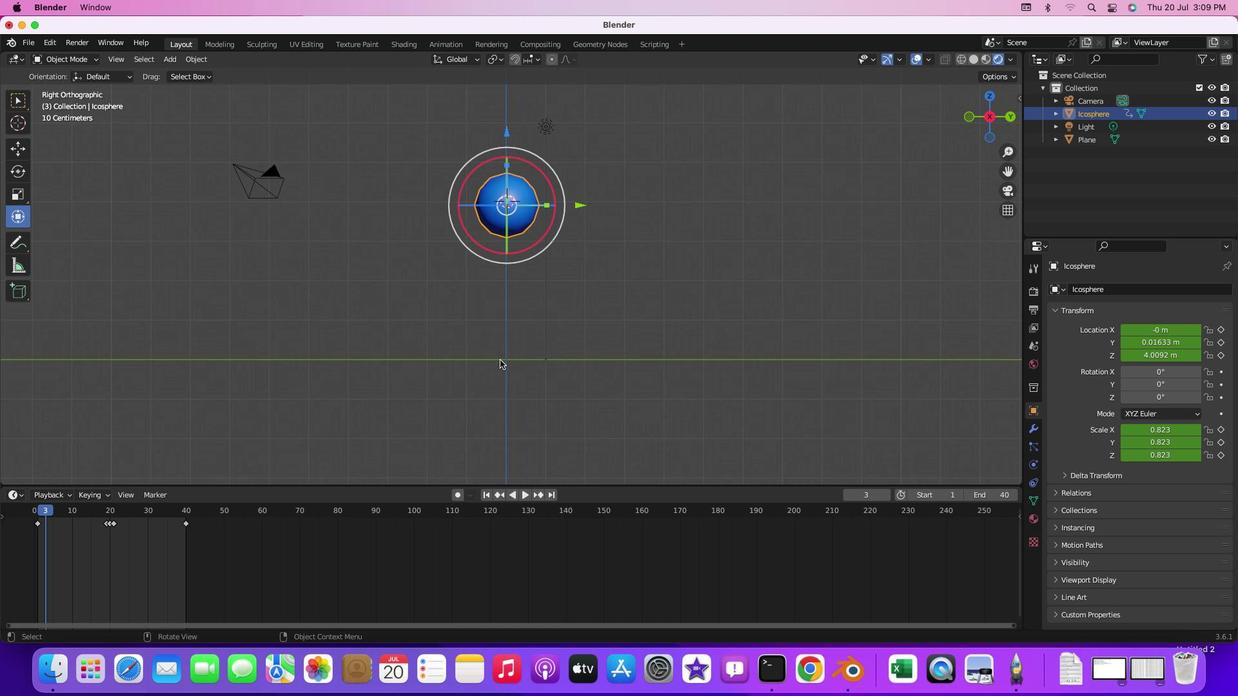 
Action: Mouse pressed middle at (500, 360)
Screenshot: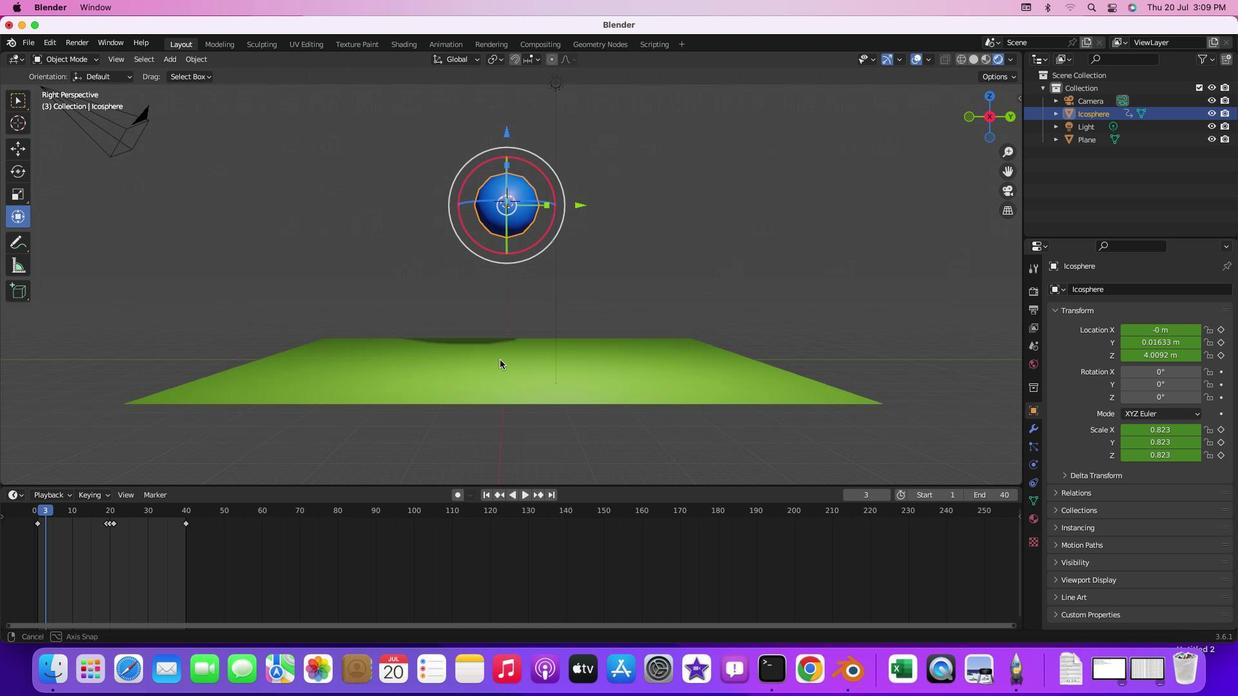 
Action: Mouse moved to (49, 512)
Screenshot: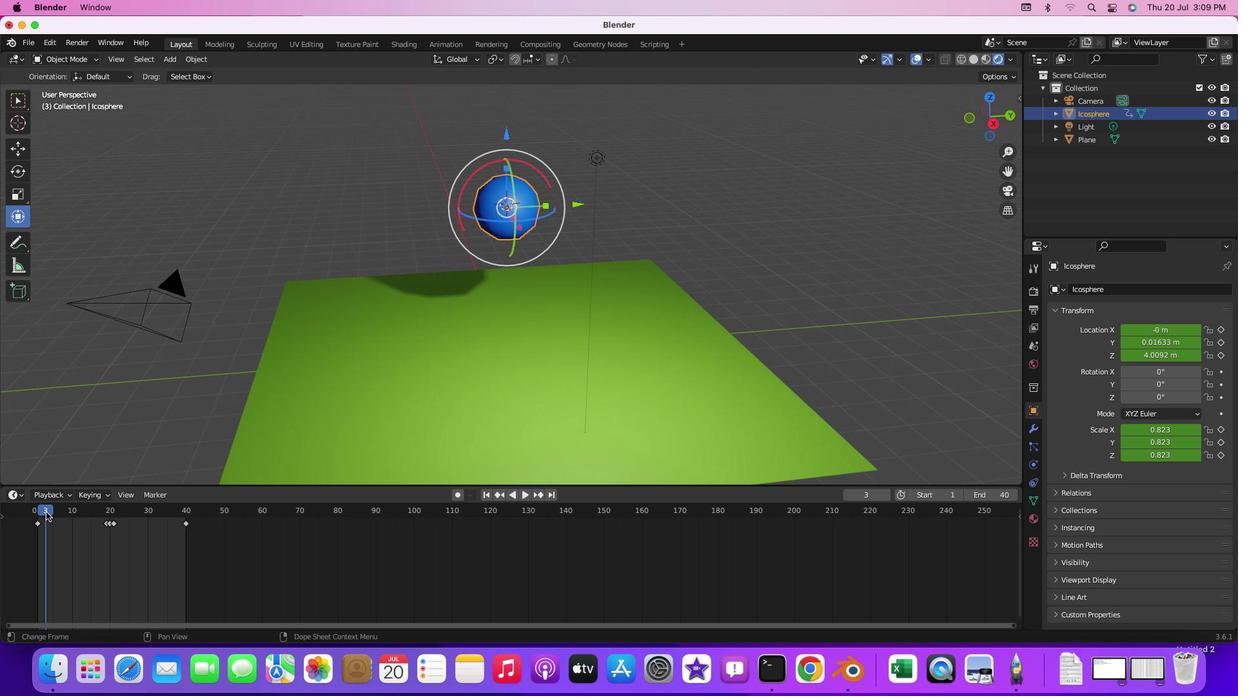 
Action: Mouse pressed left at (49, 512)
Screenshot: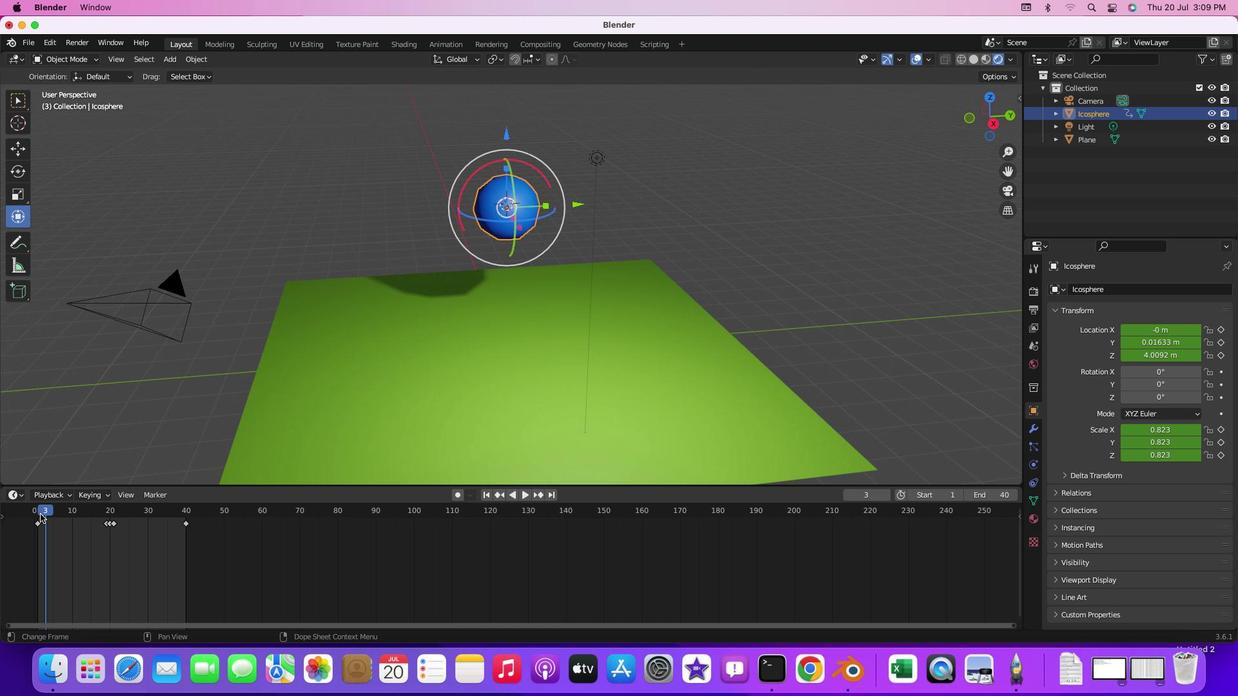 
Action: Mouse moved to (36, 515)
Screenshot: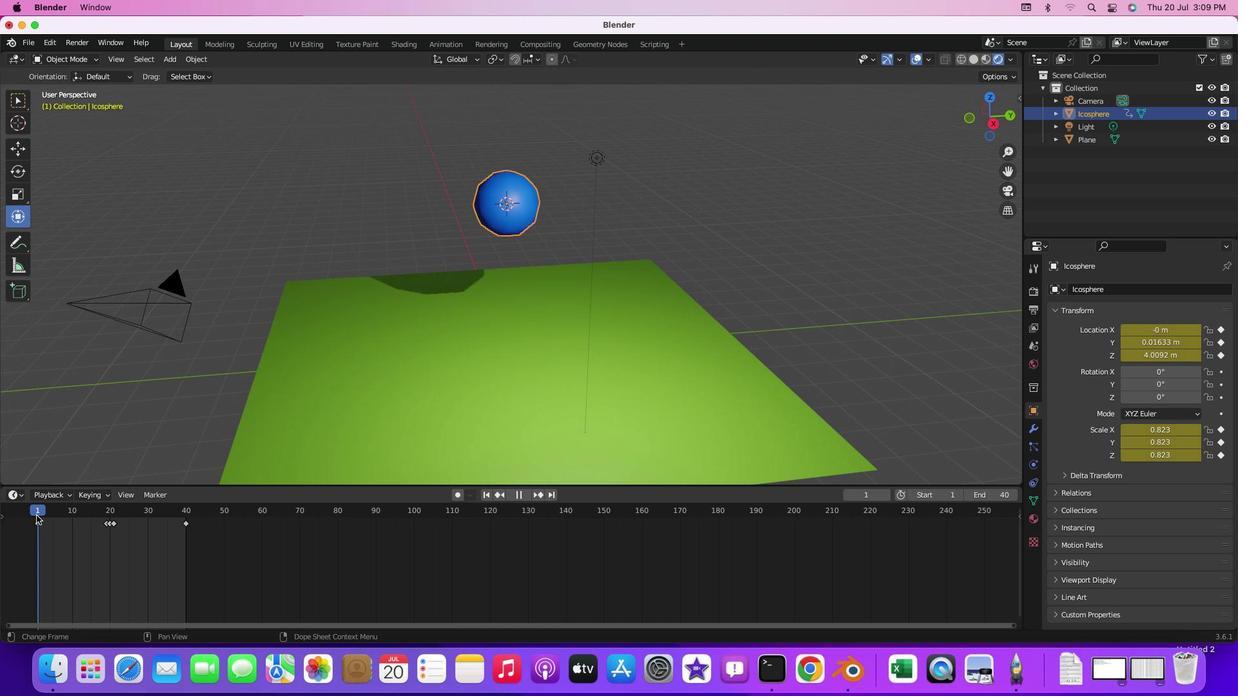 
Action: Key pressed Key.spaceKey.space
Screenshot: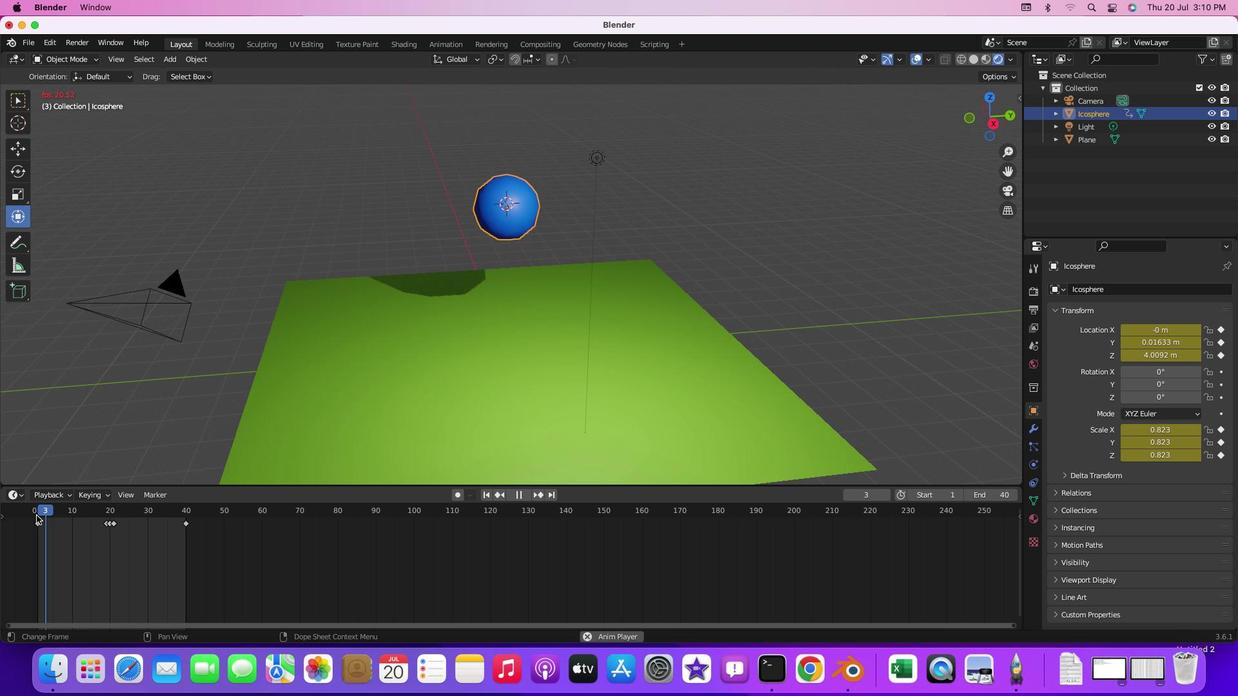 
Action: Mouse moved to (336, 409)
Screenshot: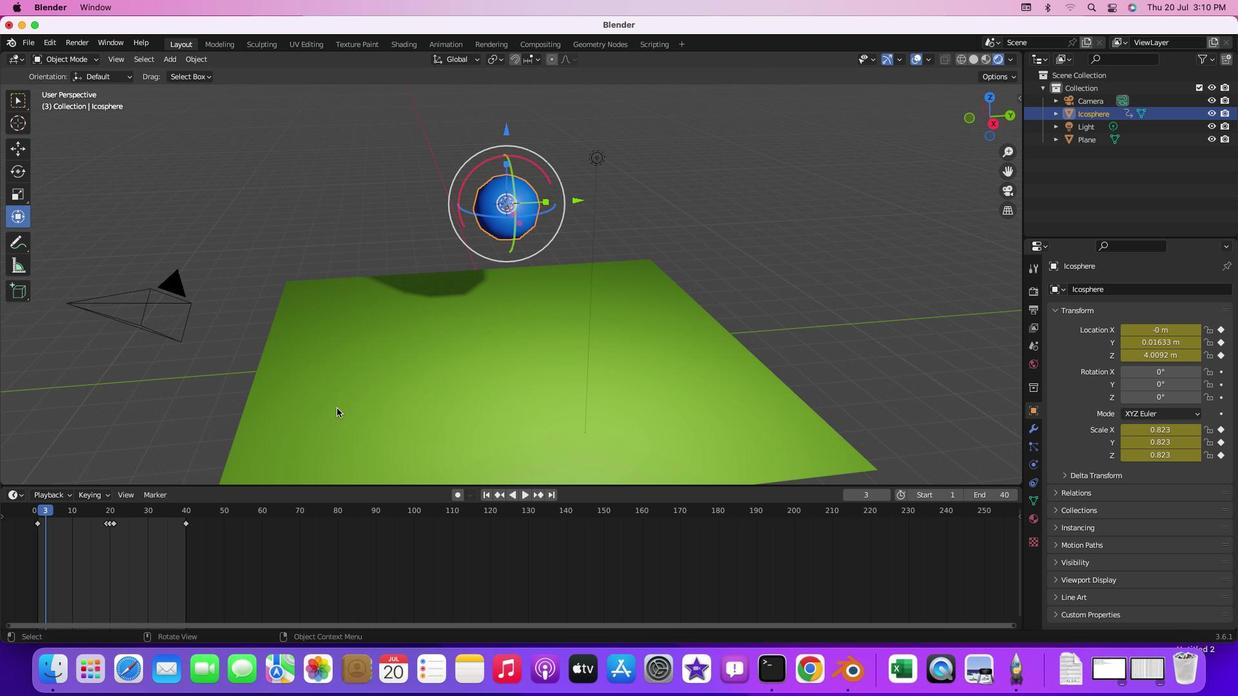 
Action: Mouse pressed middle at (336, 409)
Screenshot: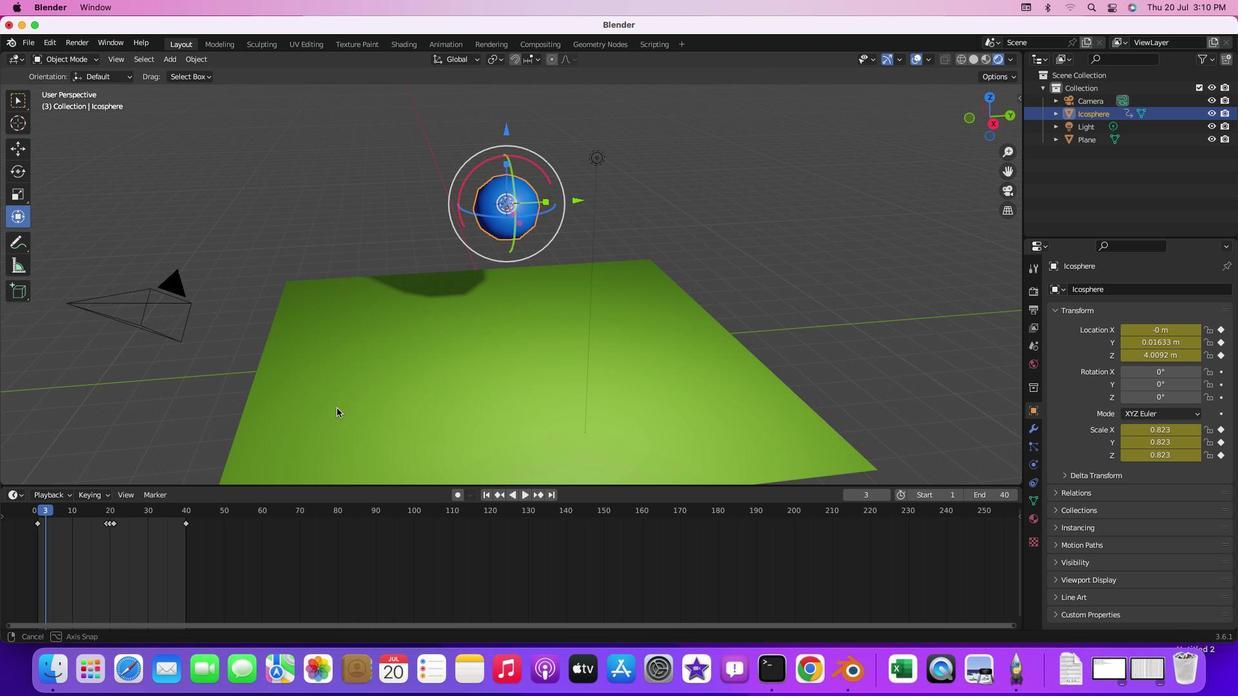 
Action: Mouse moved to (557, 280)
Screenshot: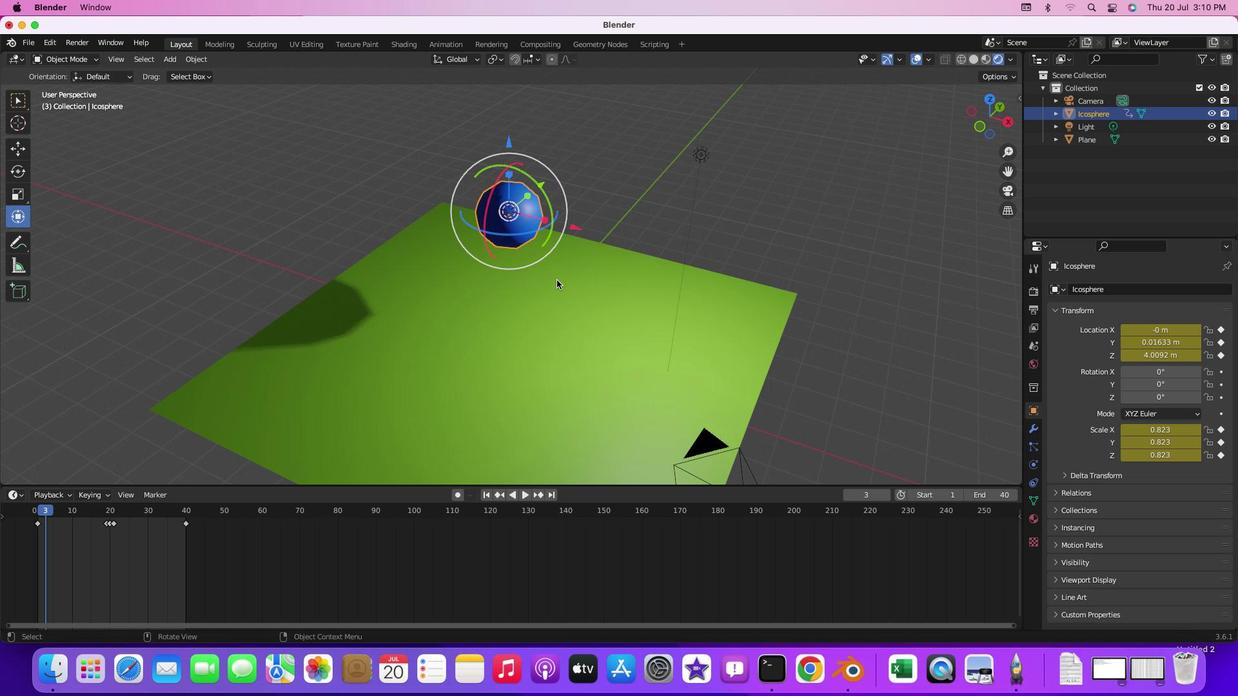 
Action: Mouse pressed left at (557, 280)
Screenshot: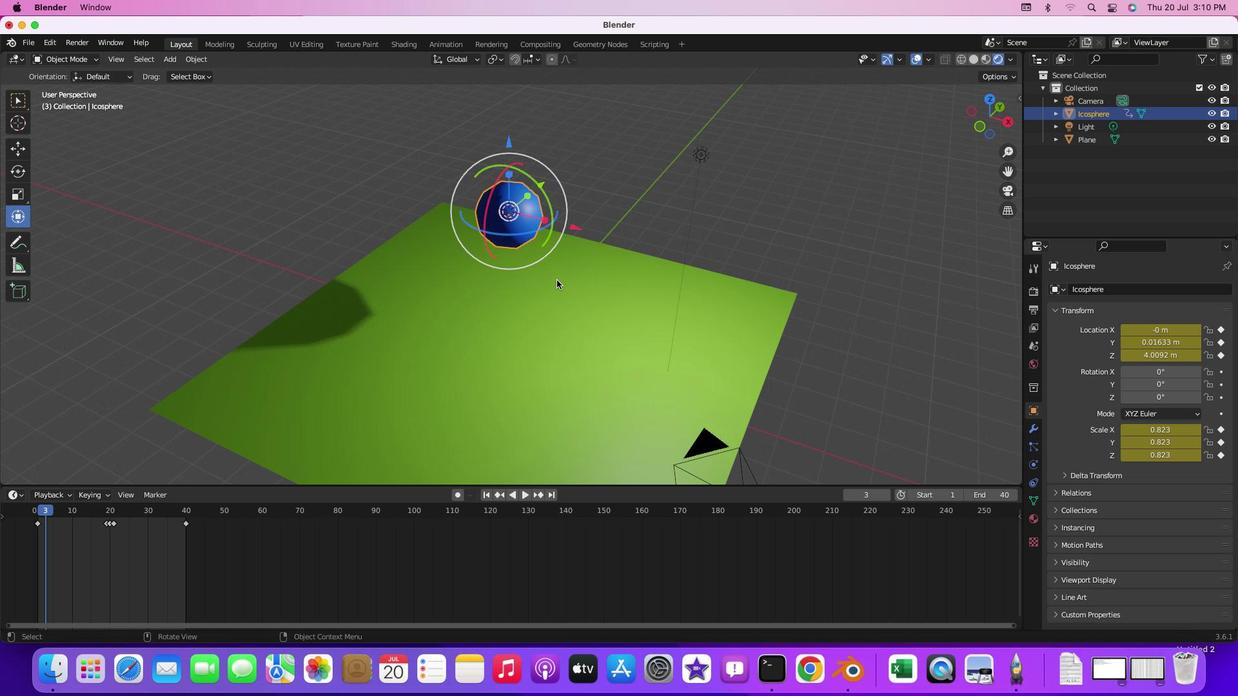 
Action: Mouse moved to (531, 231)
Screenshot: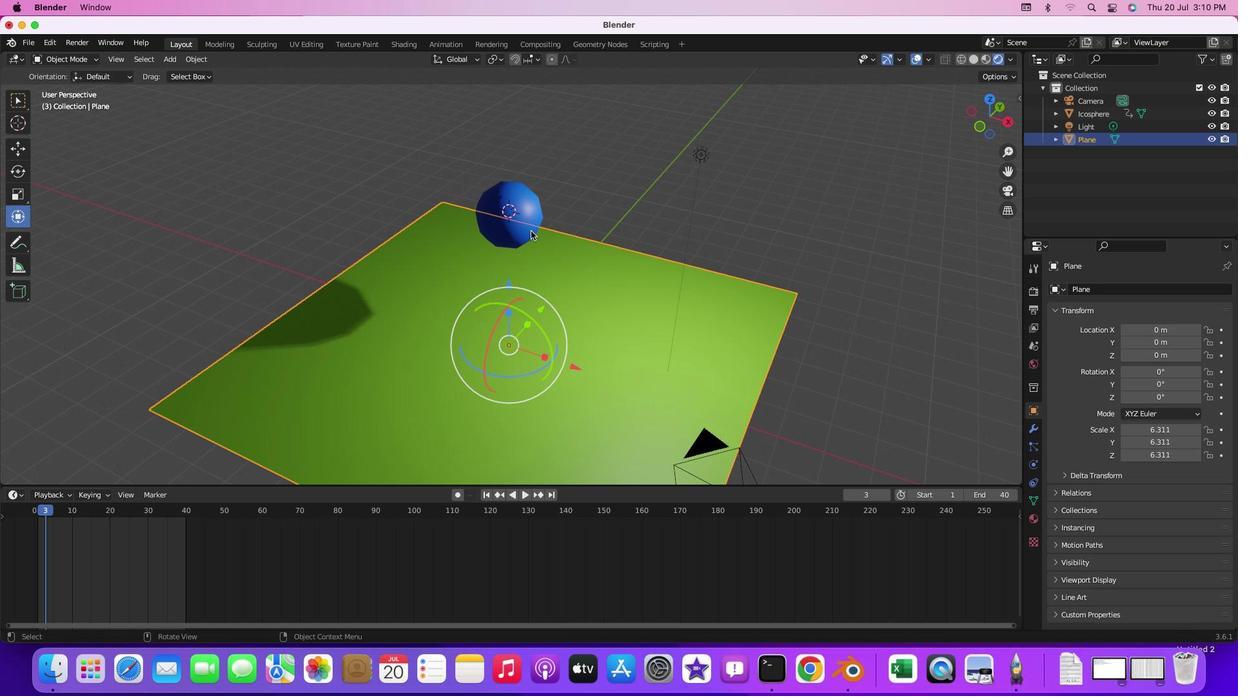 
Action: Mouse pressed right at (531, 231)
Screenshot: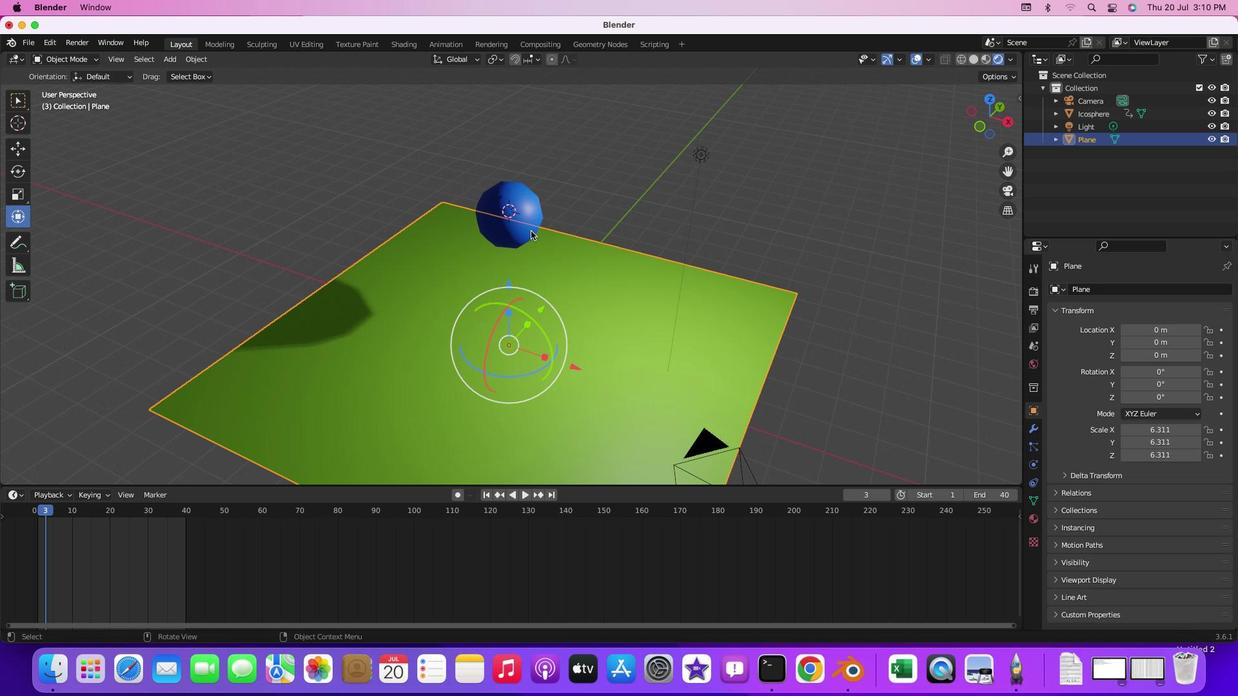 
Action: Mouse moved to (562, 196)
Screenshot: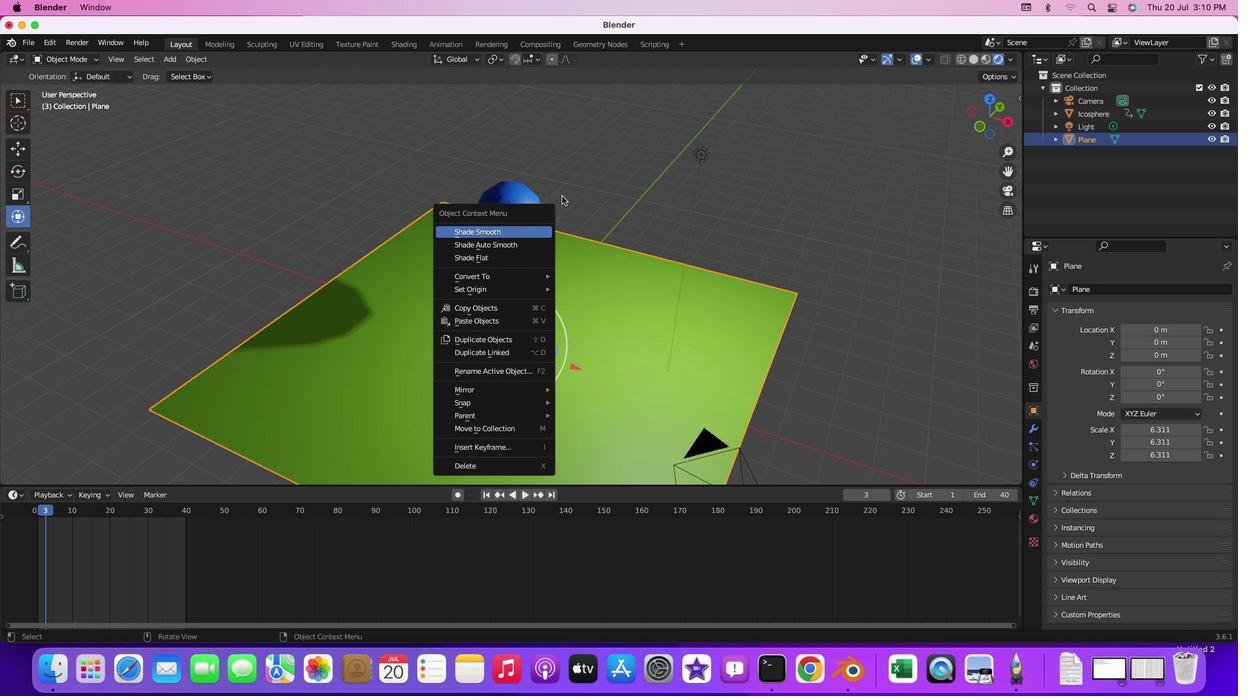 
Action: Mouse pressed left at (562, 196)
Screenshot: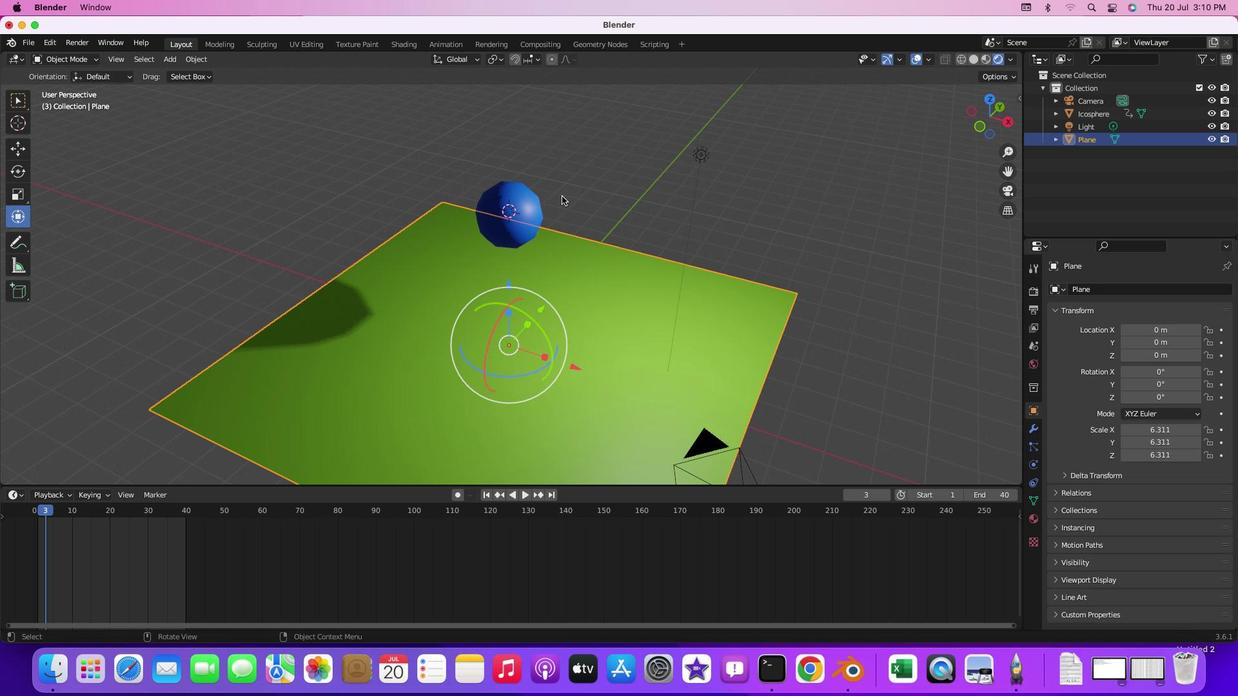 
Action: Mouse moved to (531, 197)
Screenshot: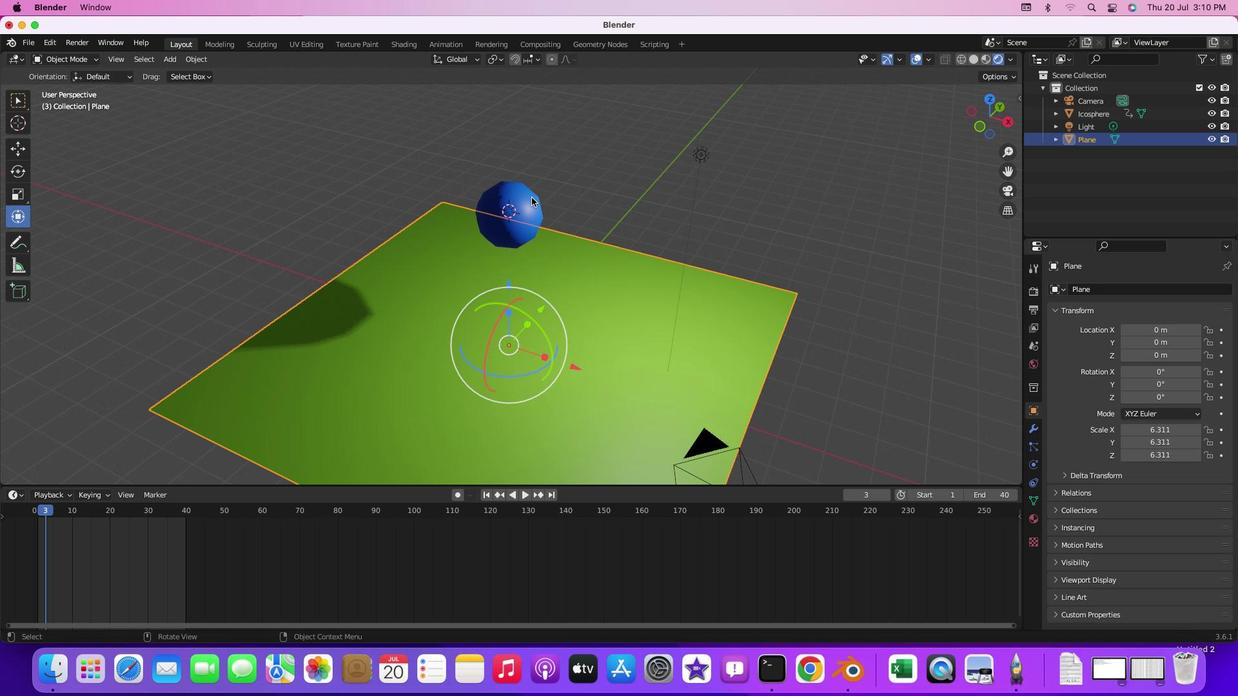 
Action: Mouse pressed left at (531, 197)
Screenshot: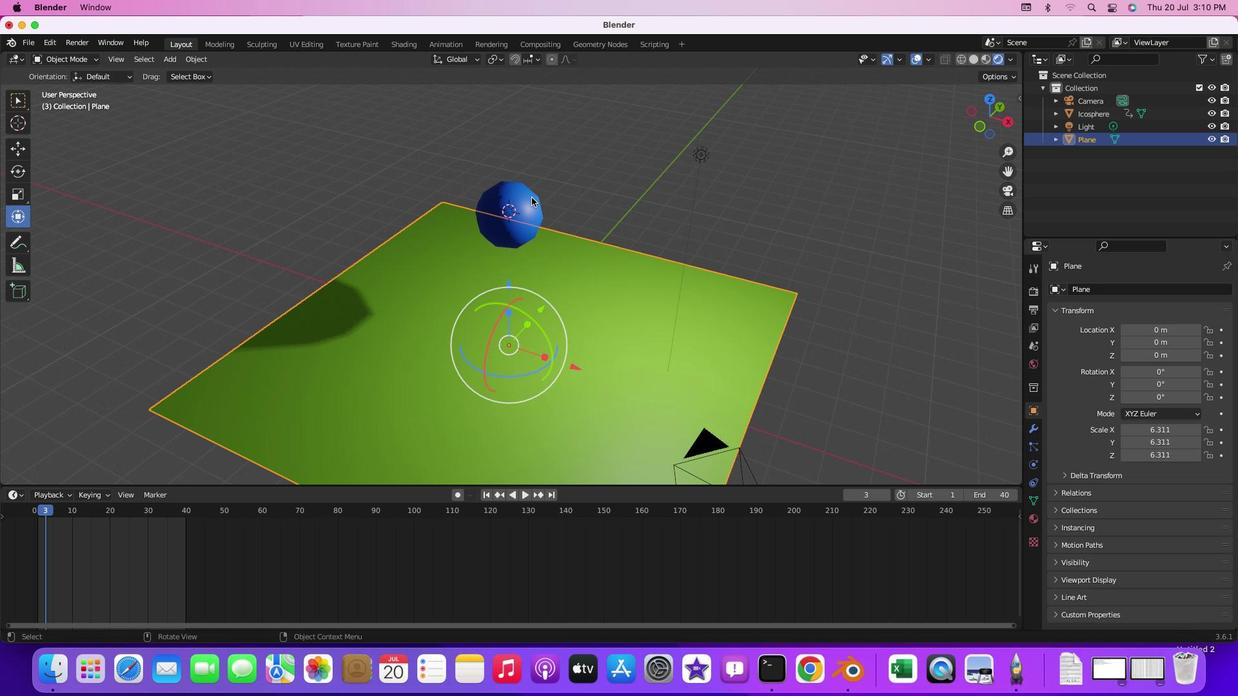 
Action: Mouse moved to (521, 203)
Screenshot: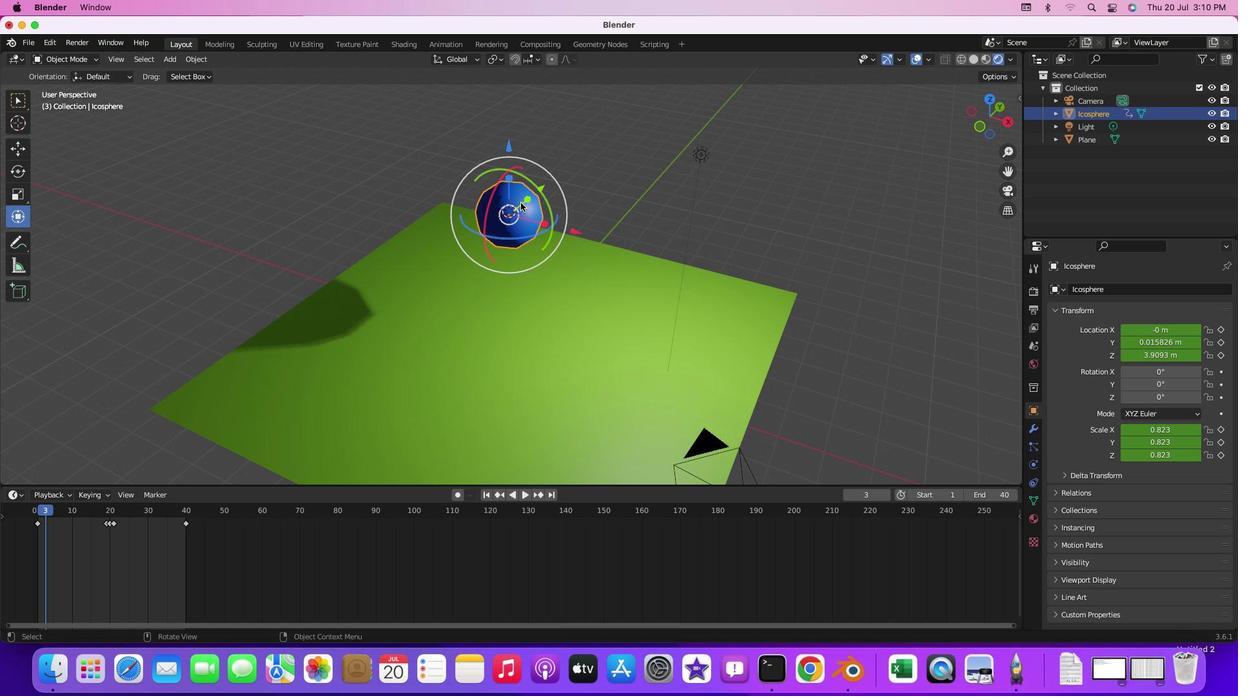 
Action: Mouse pressed right at (521, 203)
Screenshot: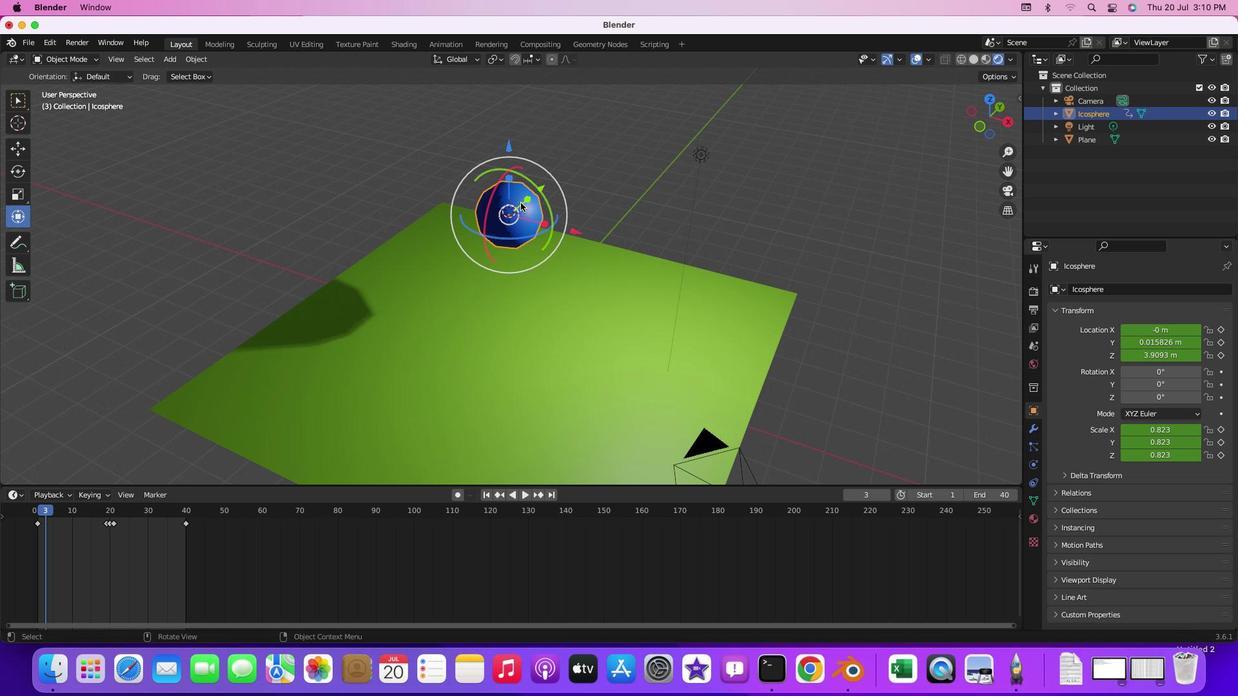 
Action: Mouse moved to (490, 204)
Screenshot: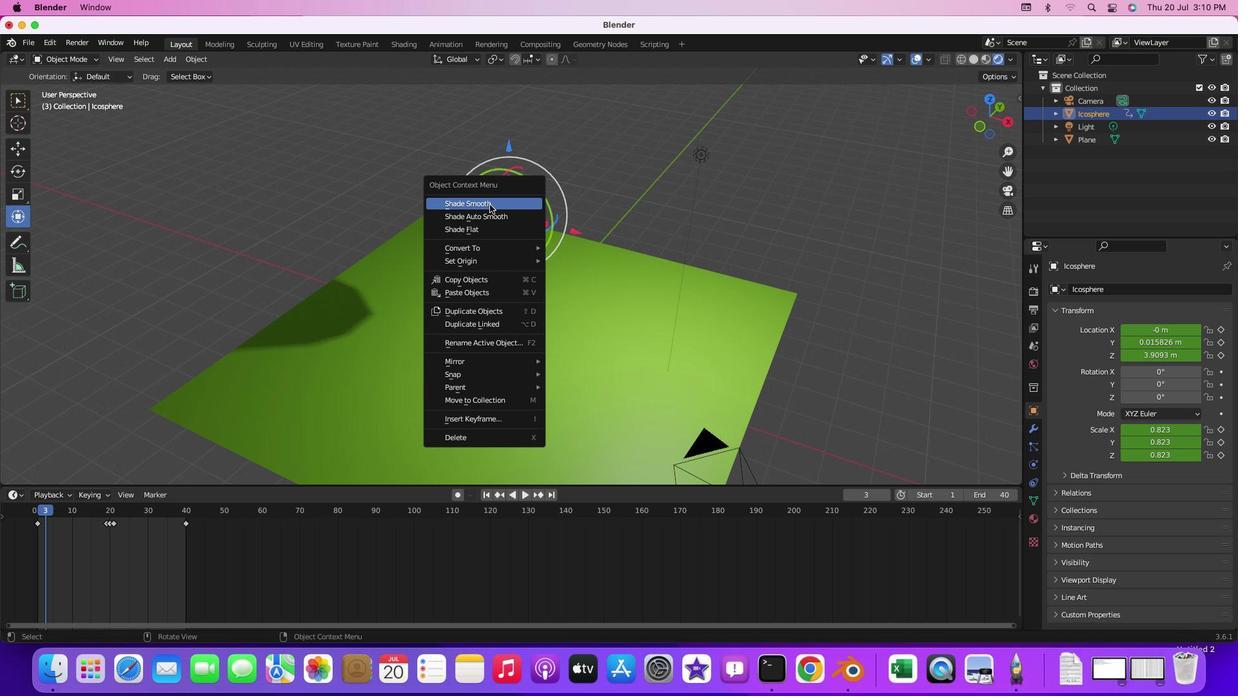 
Action: Mouse pressed left at (490, 204)
Screenshot: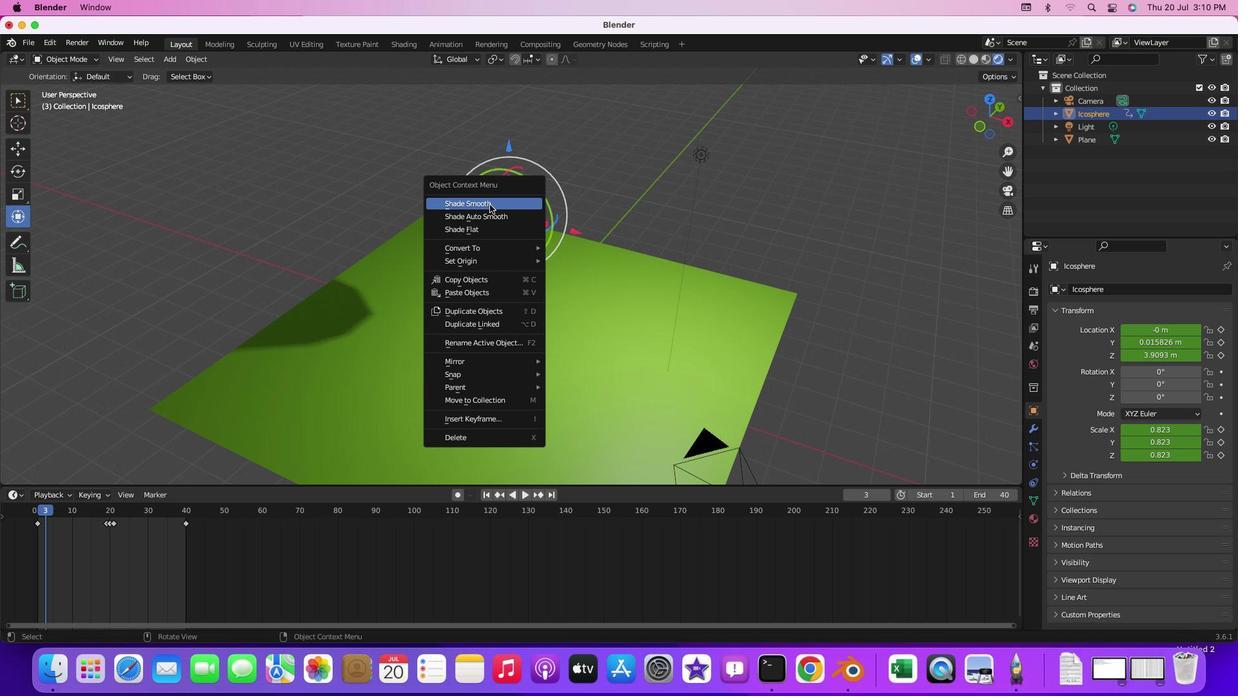 
Action: Mouse moved to (607, 182)
Screenshot: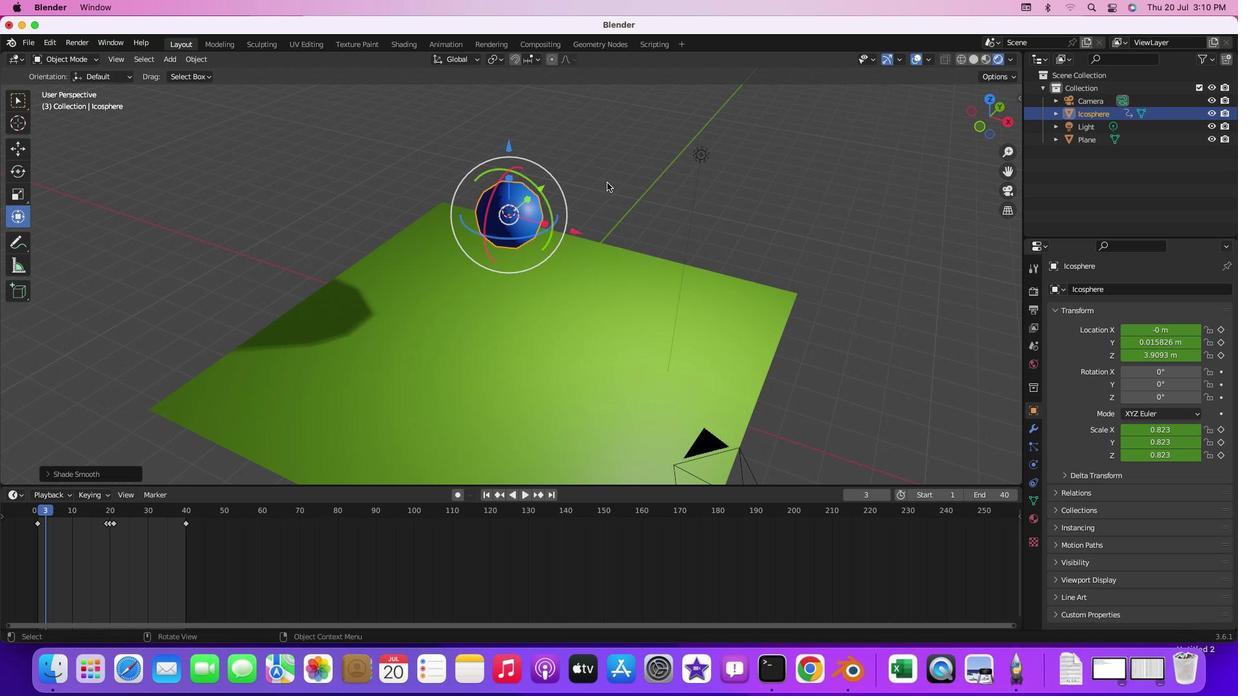 
Action: Mouse pressed left at (607, 182)
Screenshot: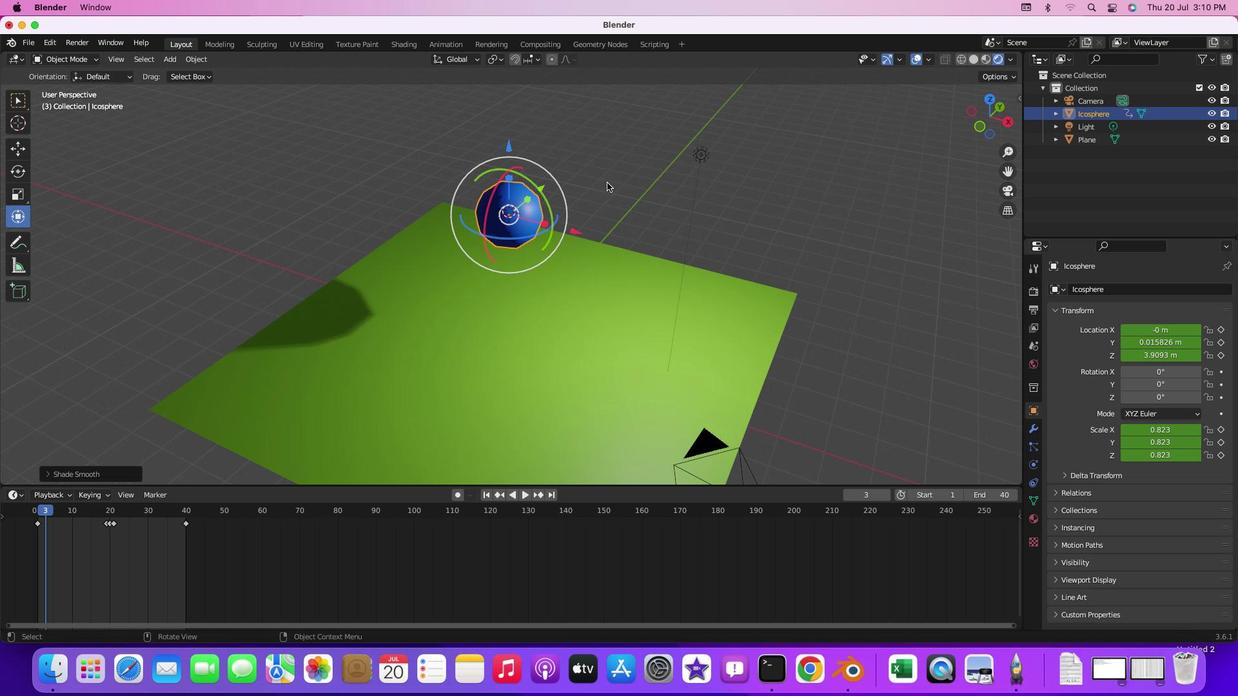 
Action: Mouse moved to (519, 229)
Screenshot: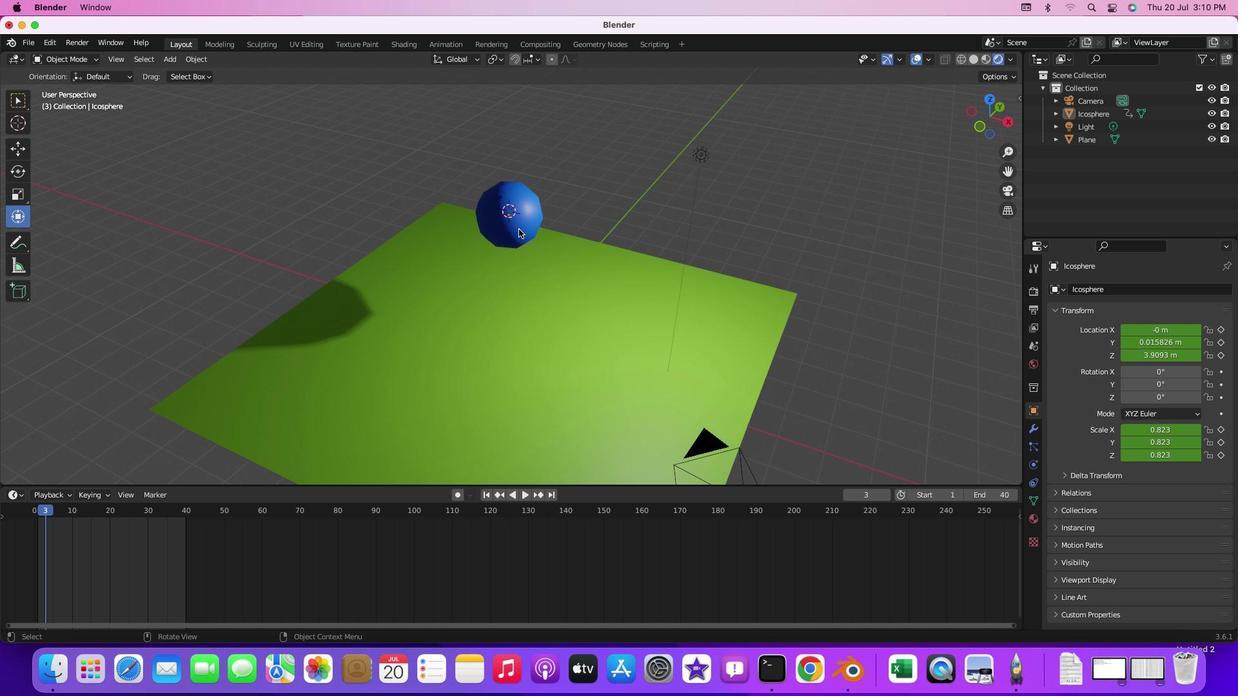 
Action: Mouse pressed left at (519, 229)
